 Task: Search and explore for an Airbnb listings in Outer Banks, North Carolina with access of surfing..
Action: Mouse moved to (516, 147)
Screenshot: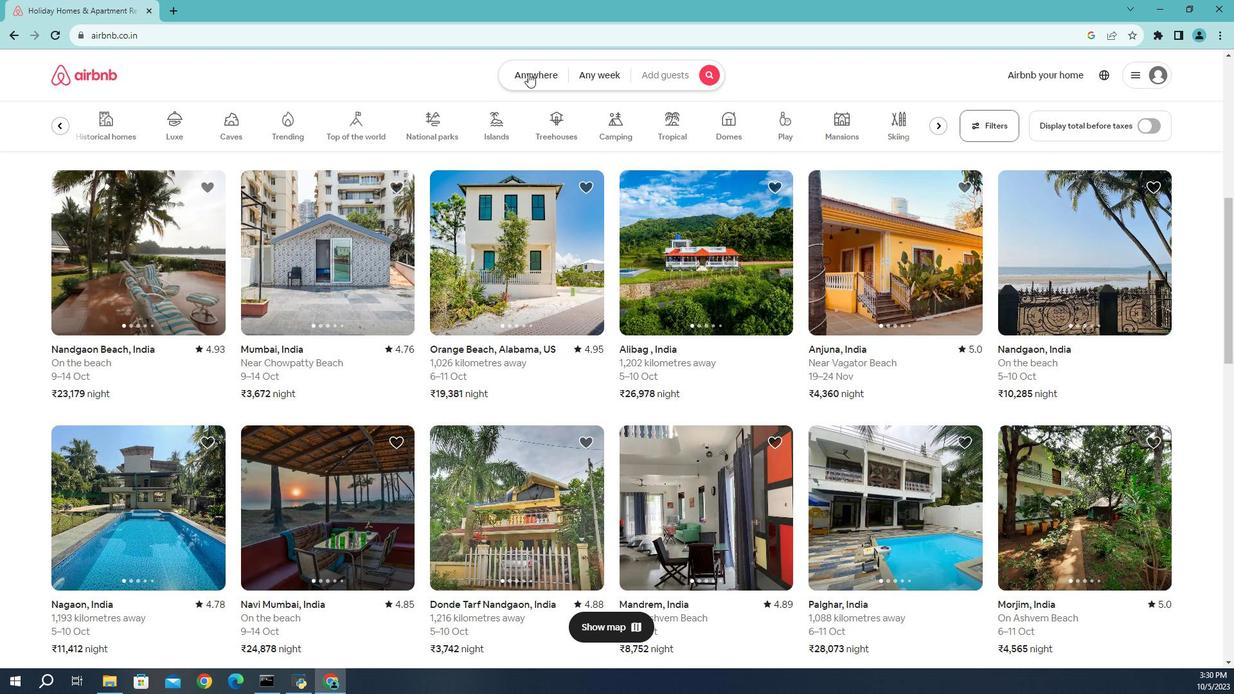 
Action: Mouse pressed left at (516, 147)
Screenshot: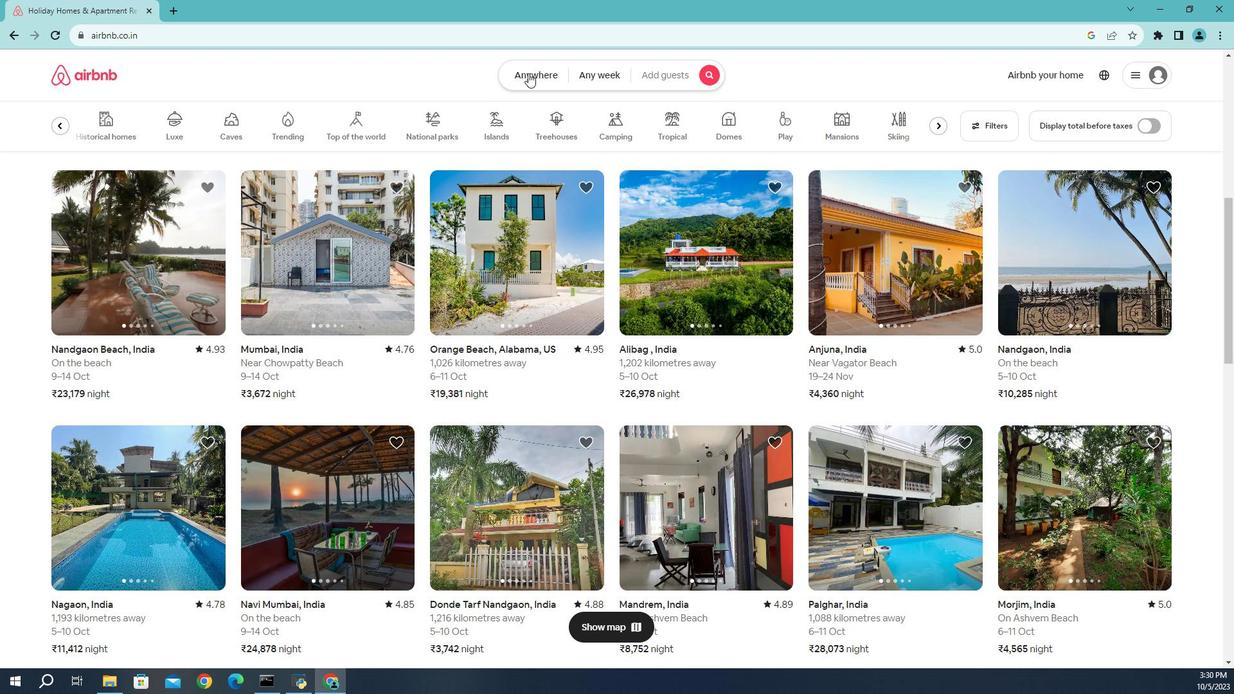 
Action: Mouse moved to (454, 181)
Screenshot: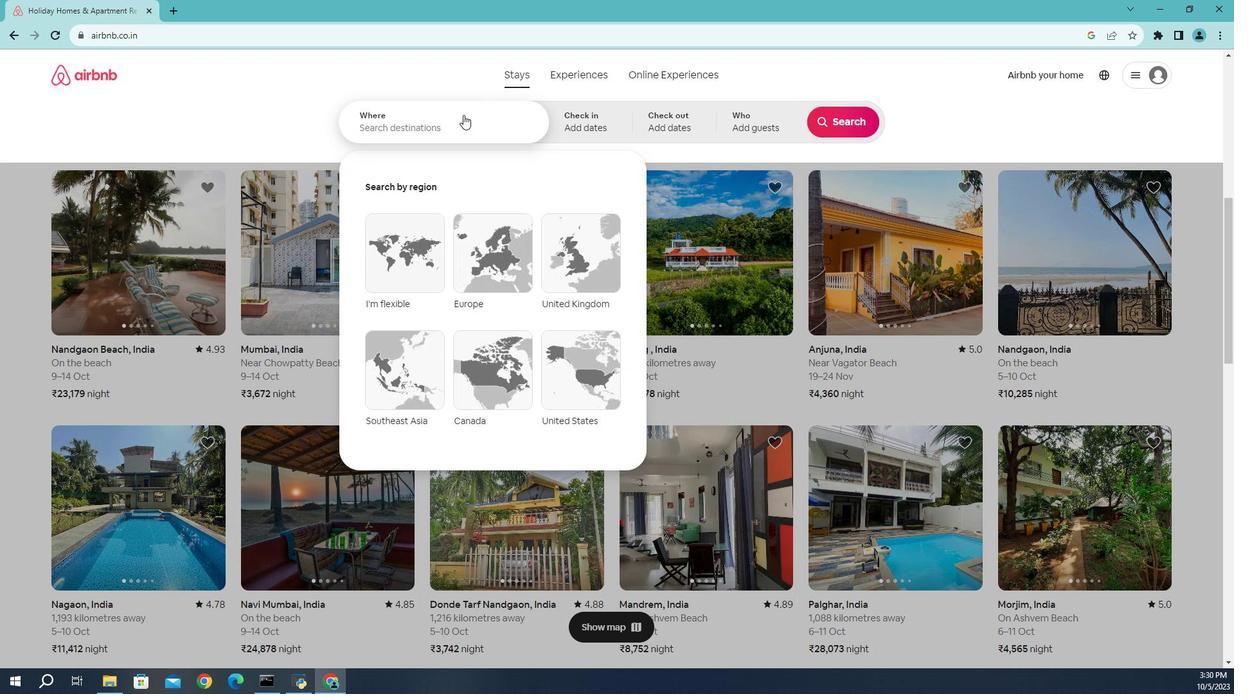 
Action: Mouse pressed left at (454, 181)
Screenshot: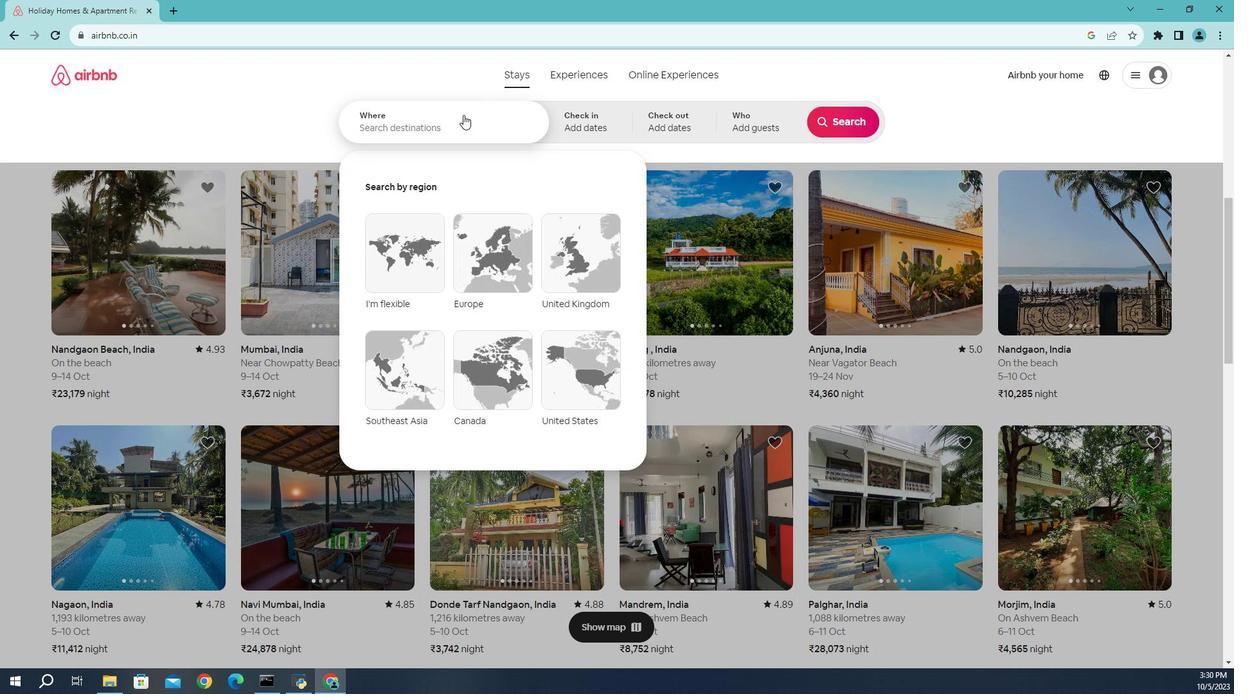 
Action: Key pressed <Key.caps_lock>O<Key.caps_lock>uter<Key.space><Key.caps_lock>B<Key.caps_lock>anks,<Key.space><Key.caps_lock>N<Key.caps_lock>orth<Key.space><Key.caps_lock>C<Key.caps_lock>arolina<Key.enter>
Screenshot: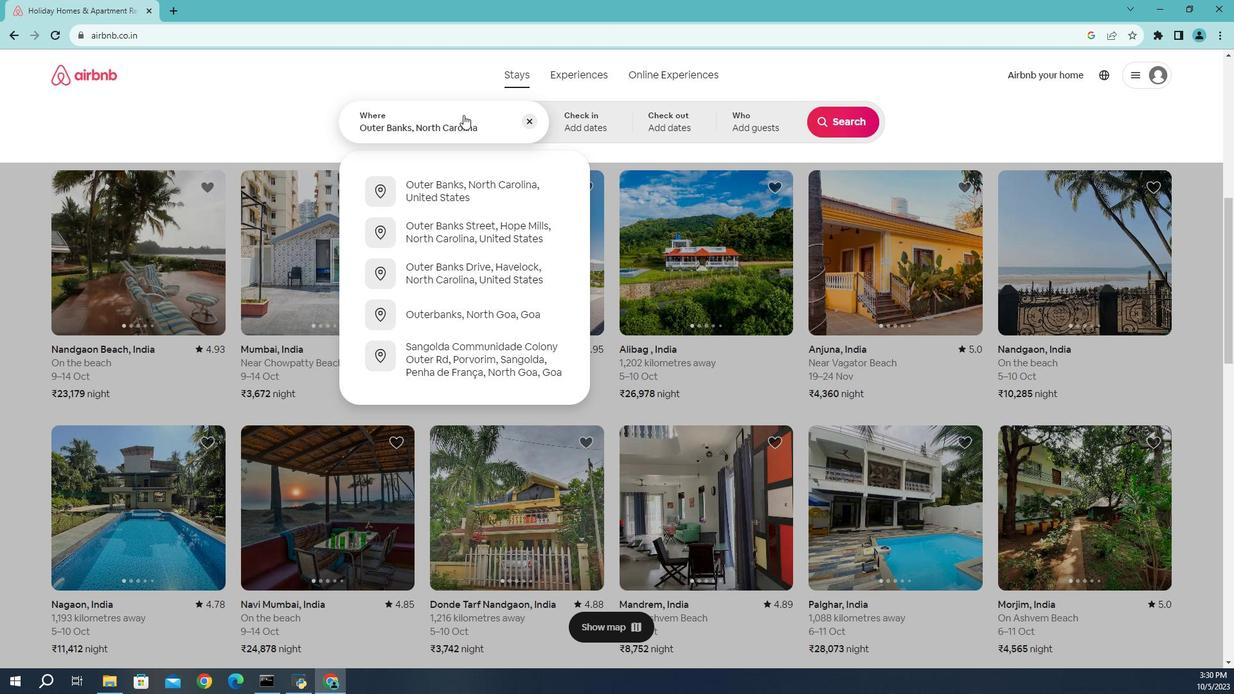 
Action: Mouse moved to (807, 188)
Screenshot: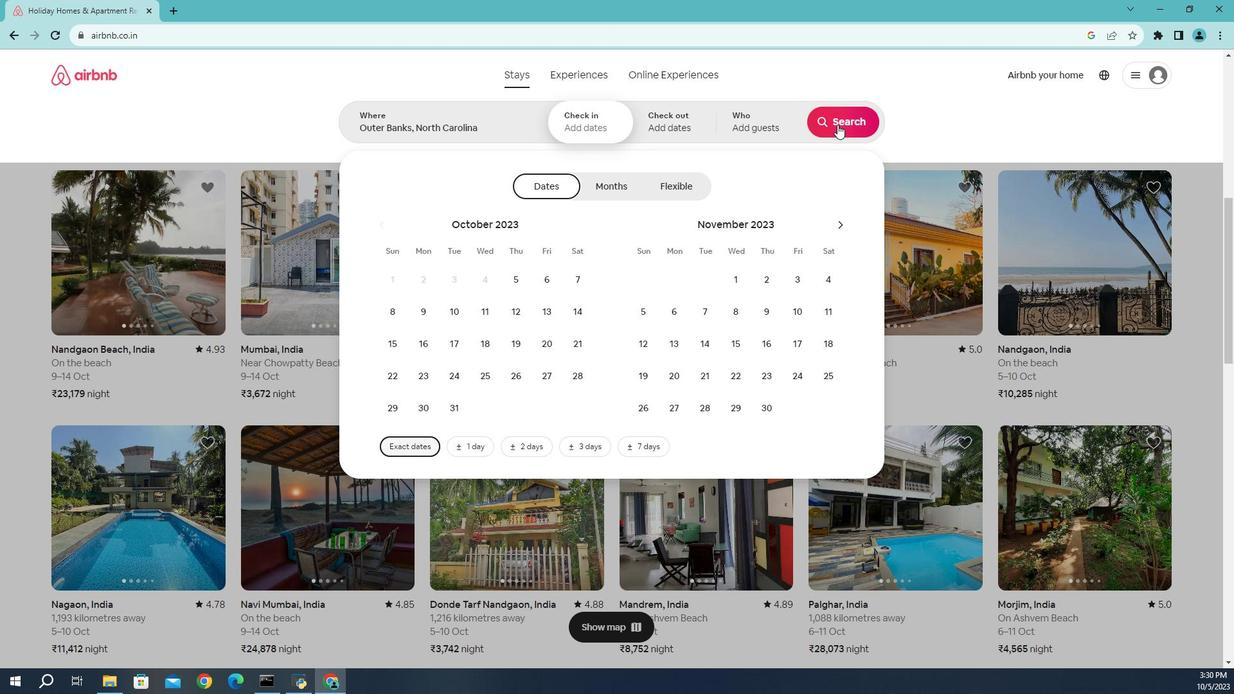 
Action: Mouse pressed left at (807, 188)
Screenshot: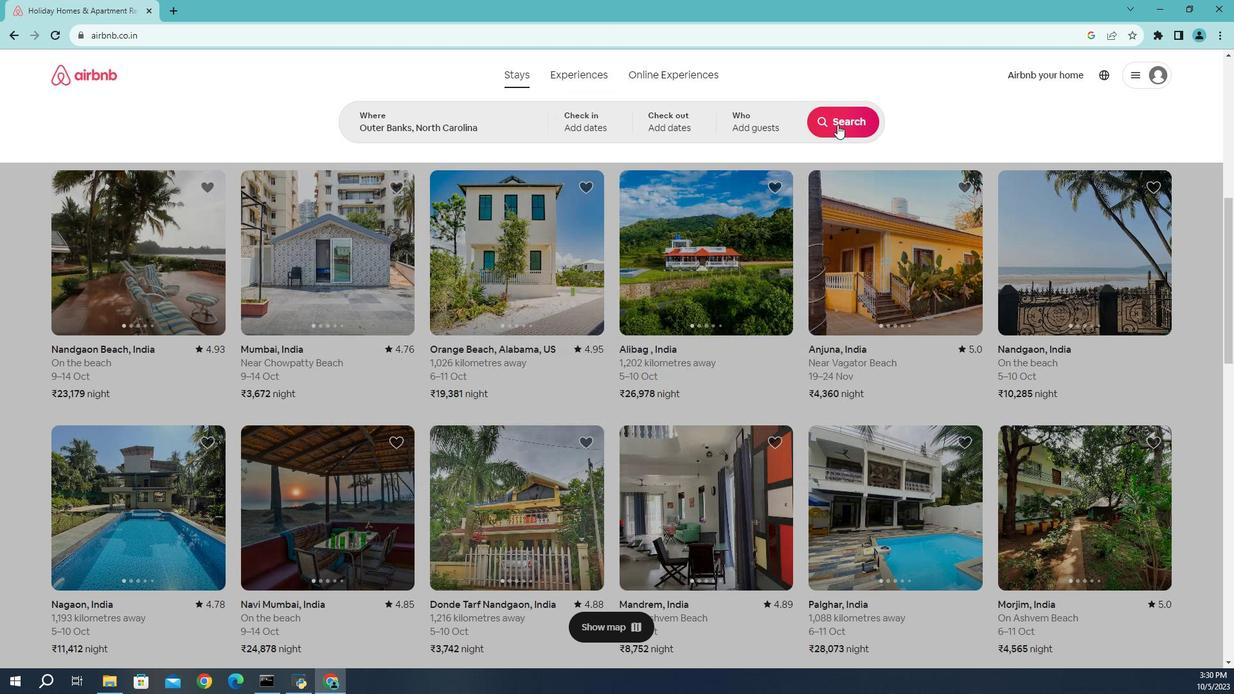 
Action: Mouse moved to (934, 186)
Screenshot: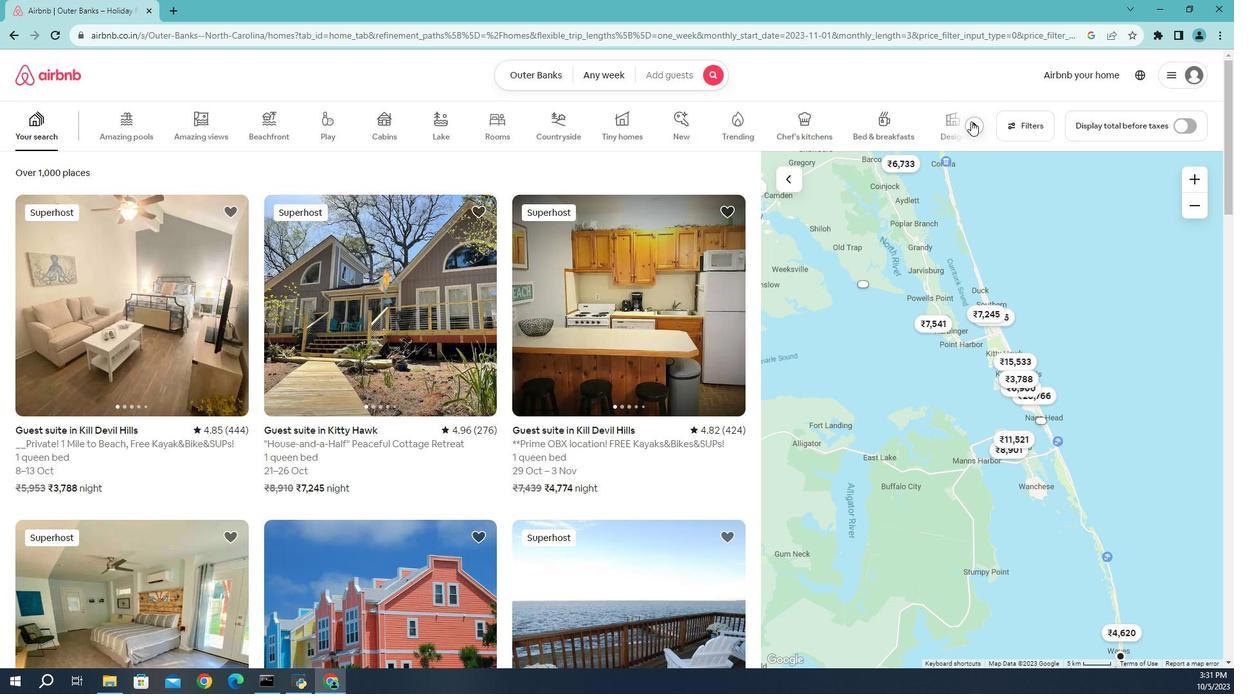 
Action: Mouse pressed left at (934, 186)
Screenshot: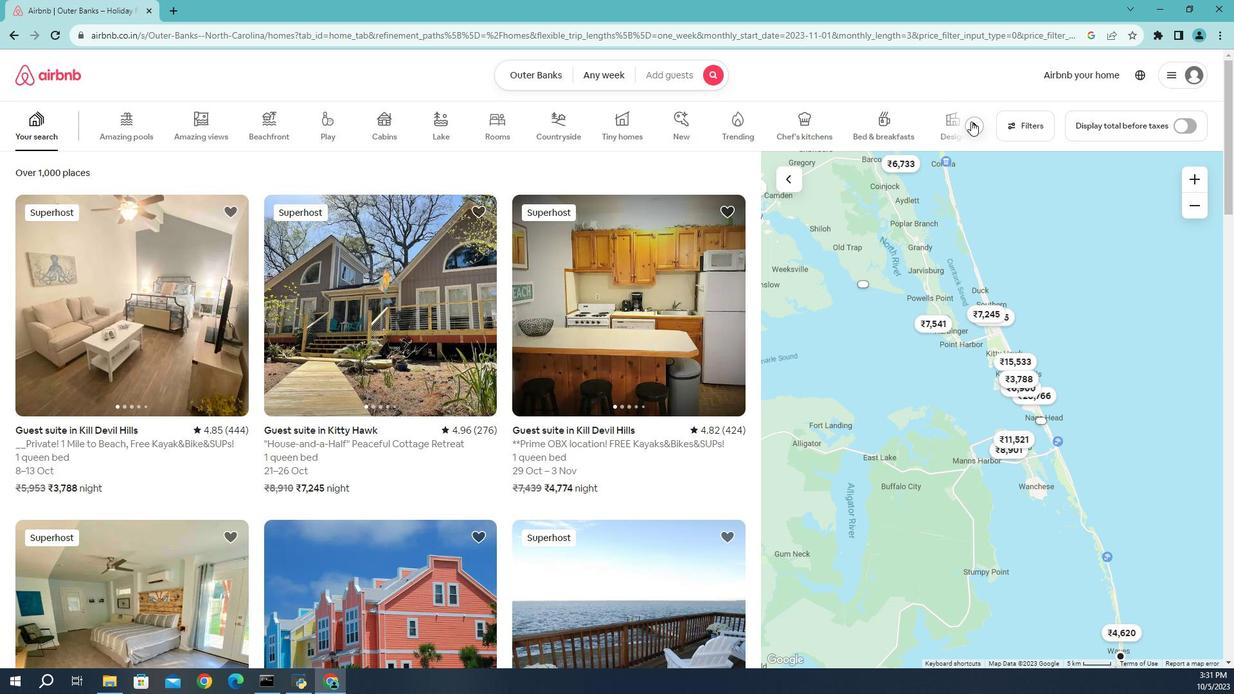 
Action: Mouse moved to (862, 194)
Screenshot: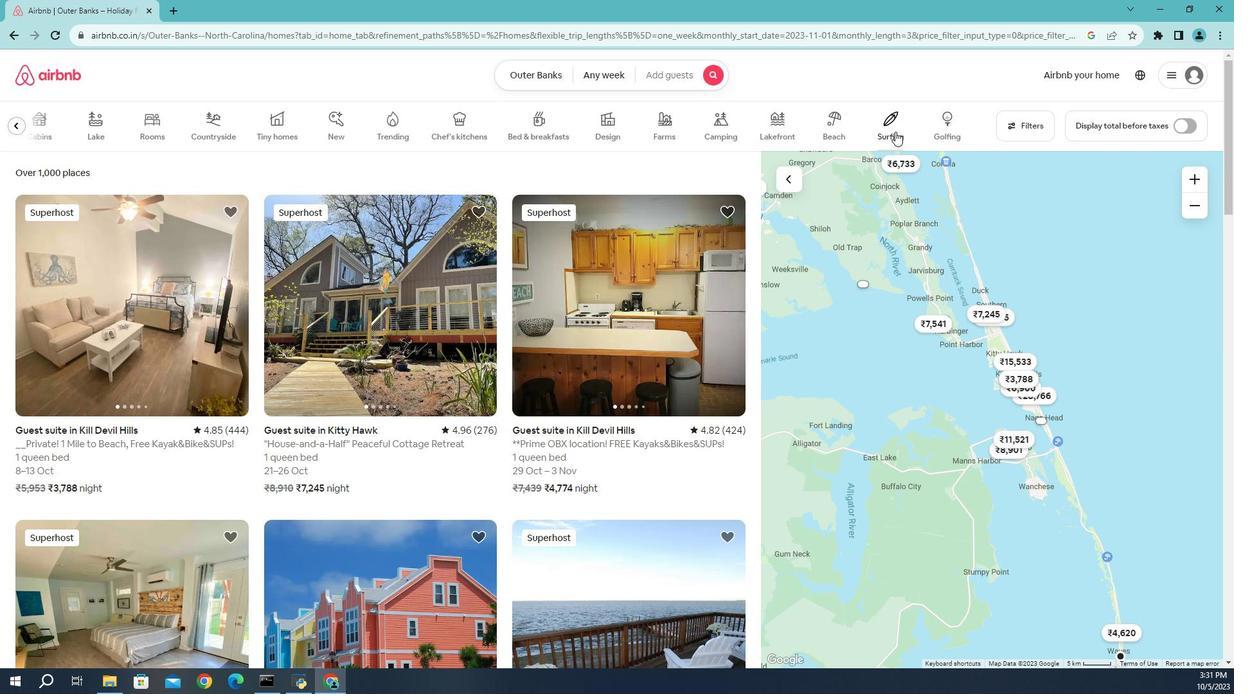 
Action: Mouse pressed left at (862, 194)
Screenshot: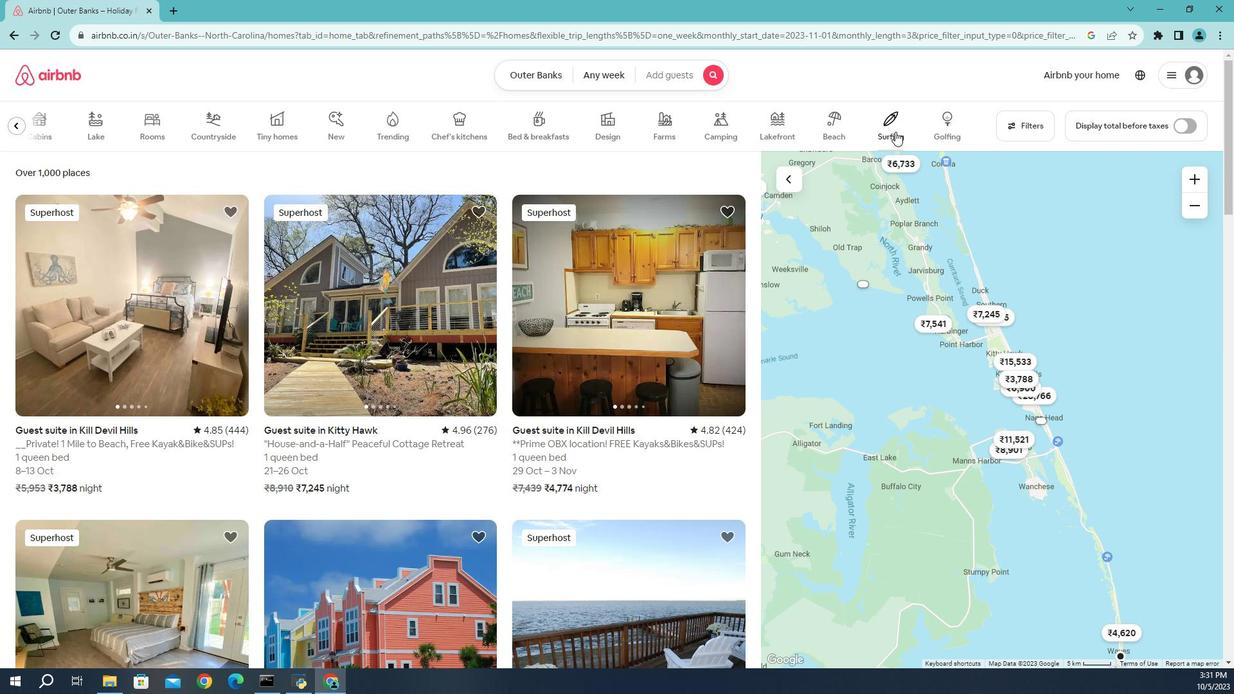 
Action: Mouse moved to (181, 398)
Screenshot: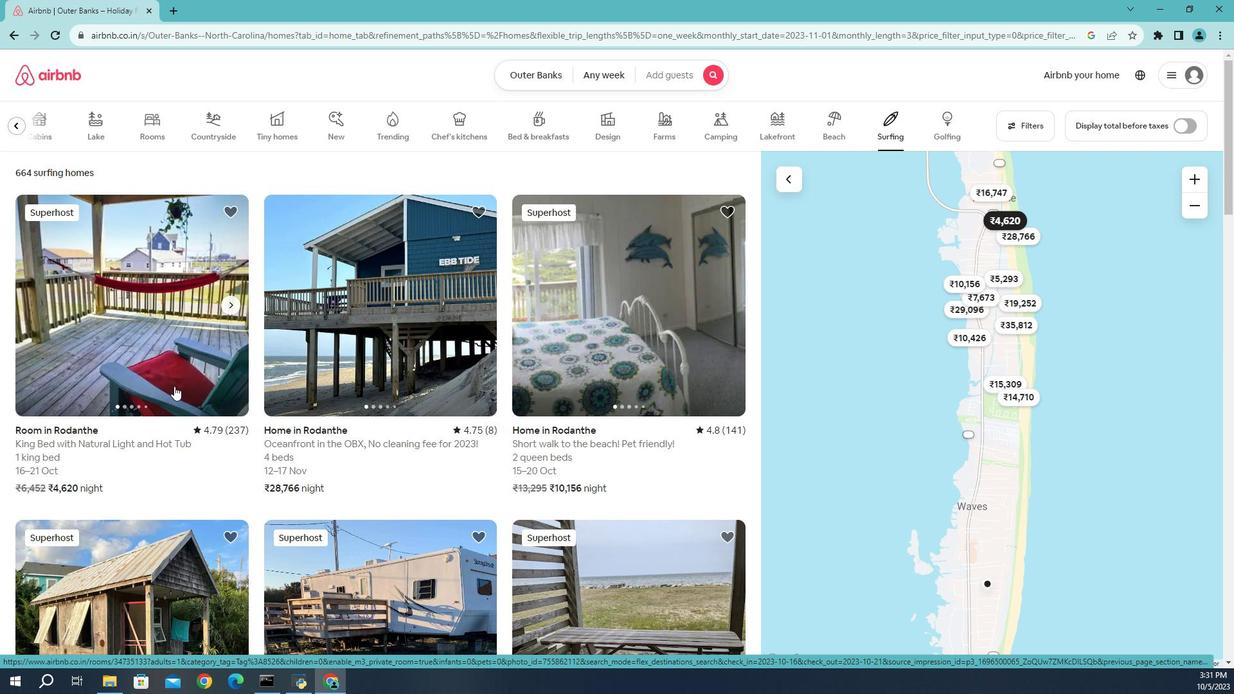 
Action: Mouse scrolled (181, 398) with delta (0, 0)
Screenshot: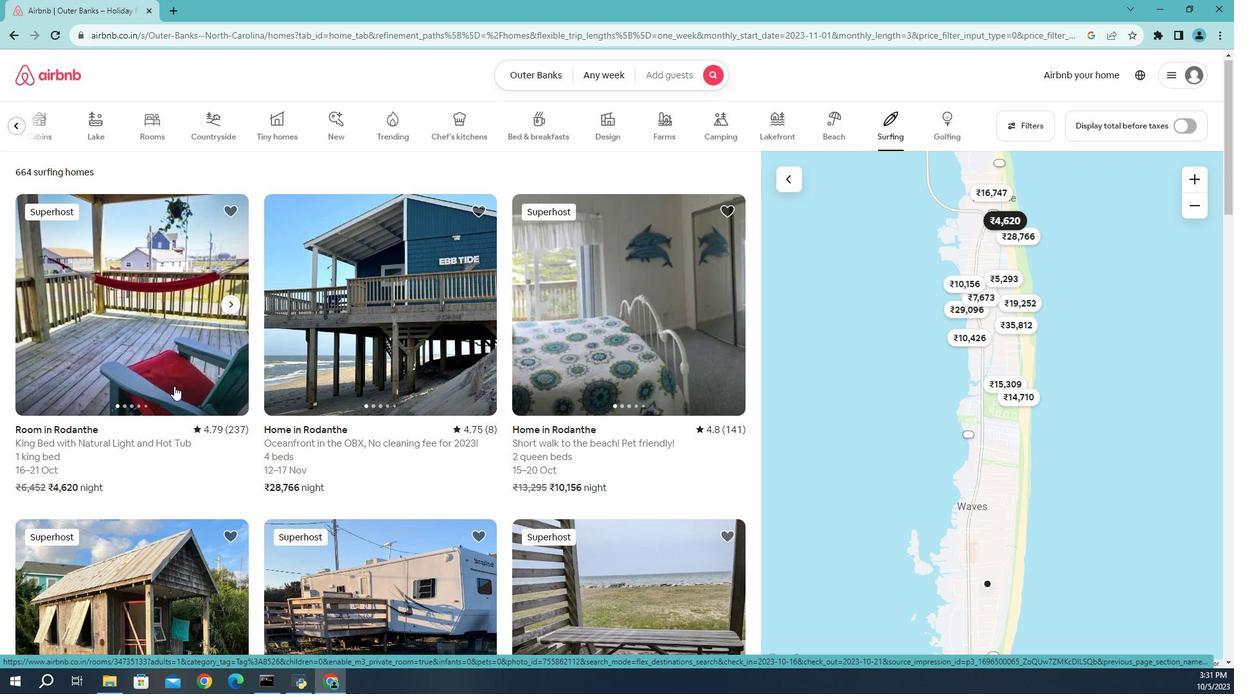 
Action: Mouse scrolled (181, 398) with delta (0, 0)
Screenshot: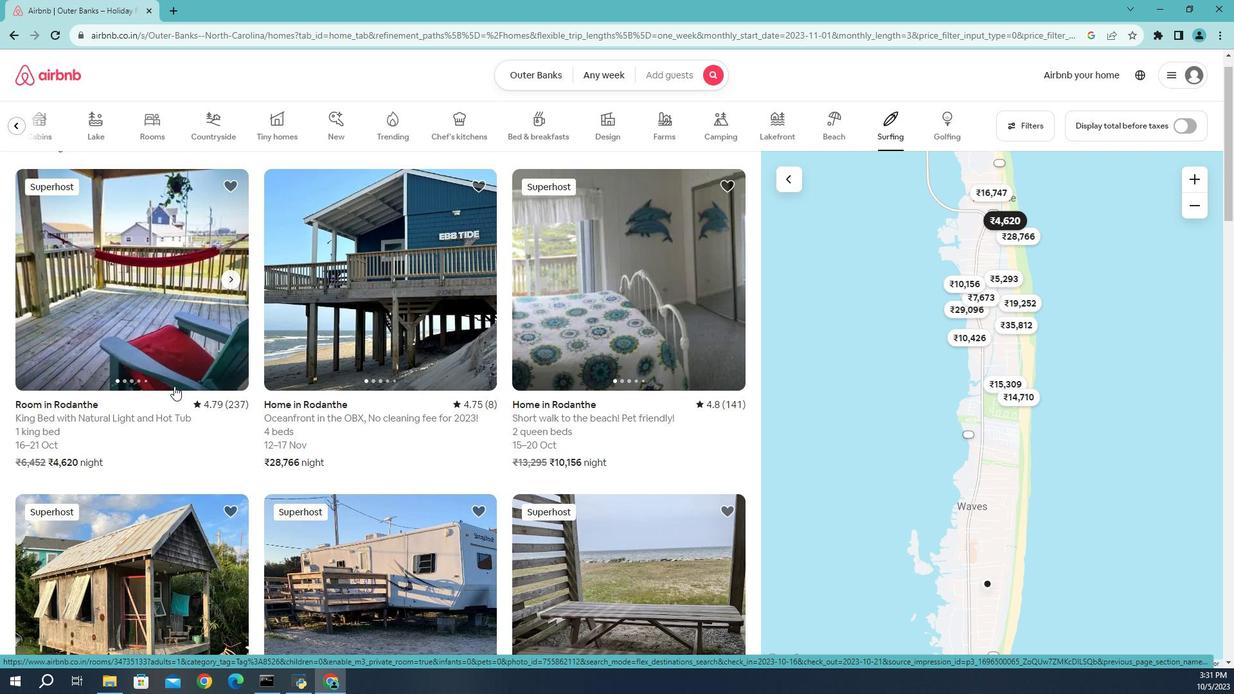 
Action: Mouse scrolled (181, 398) with delta (0, 0)
Screenshot: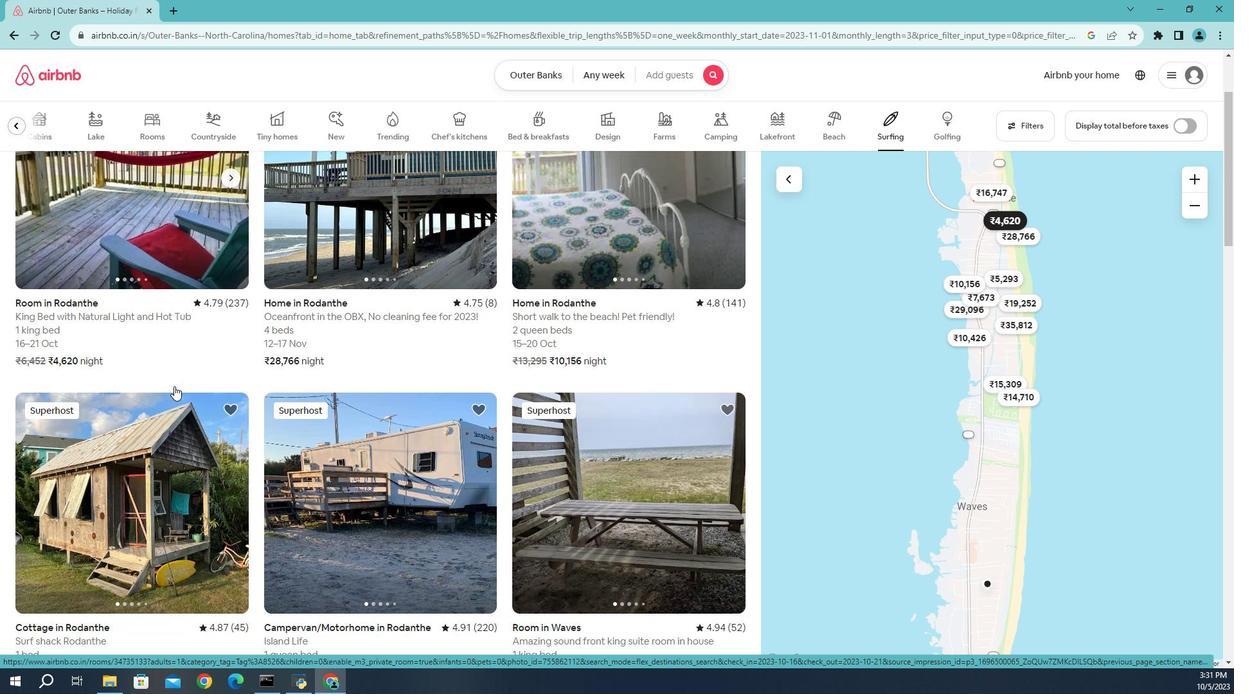 
Action: Mouse moved to (152, 413)
Screenshot: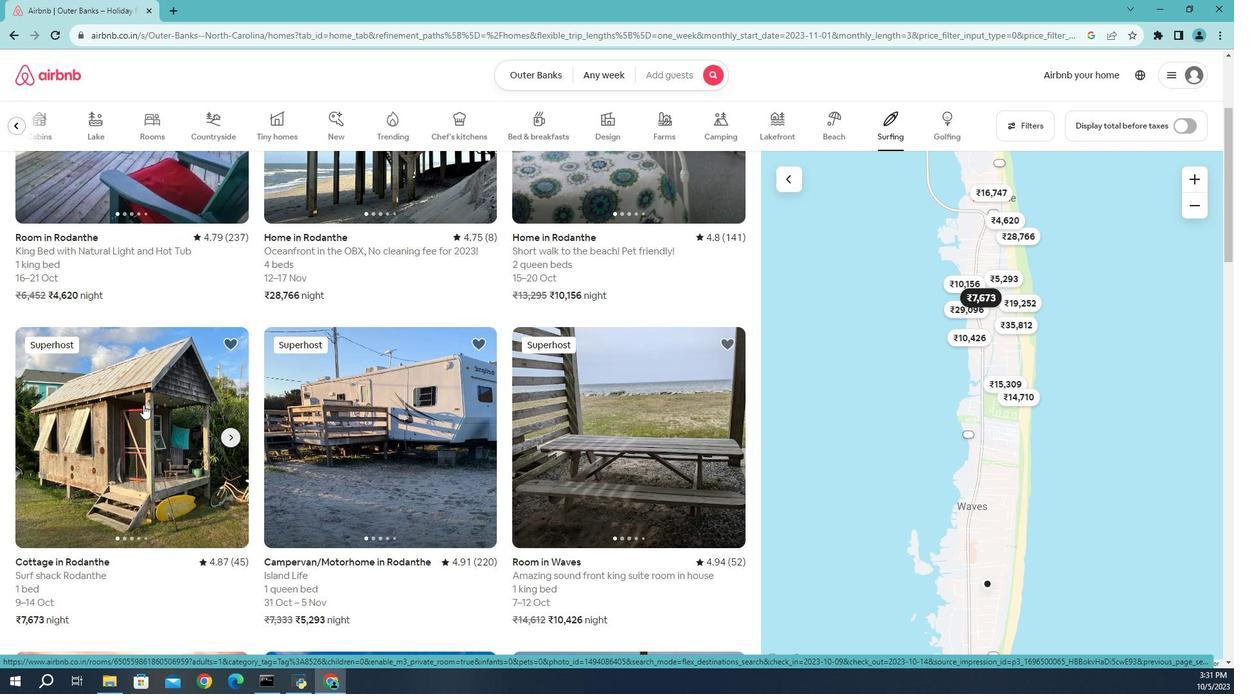 
Action: Mouse pressed left at (152, 413)
Screenshot: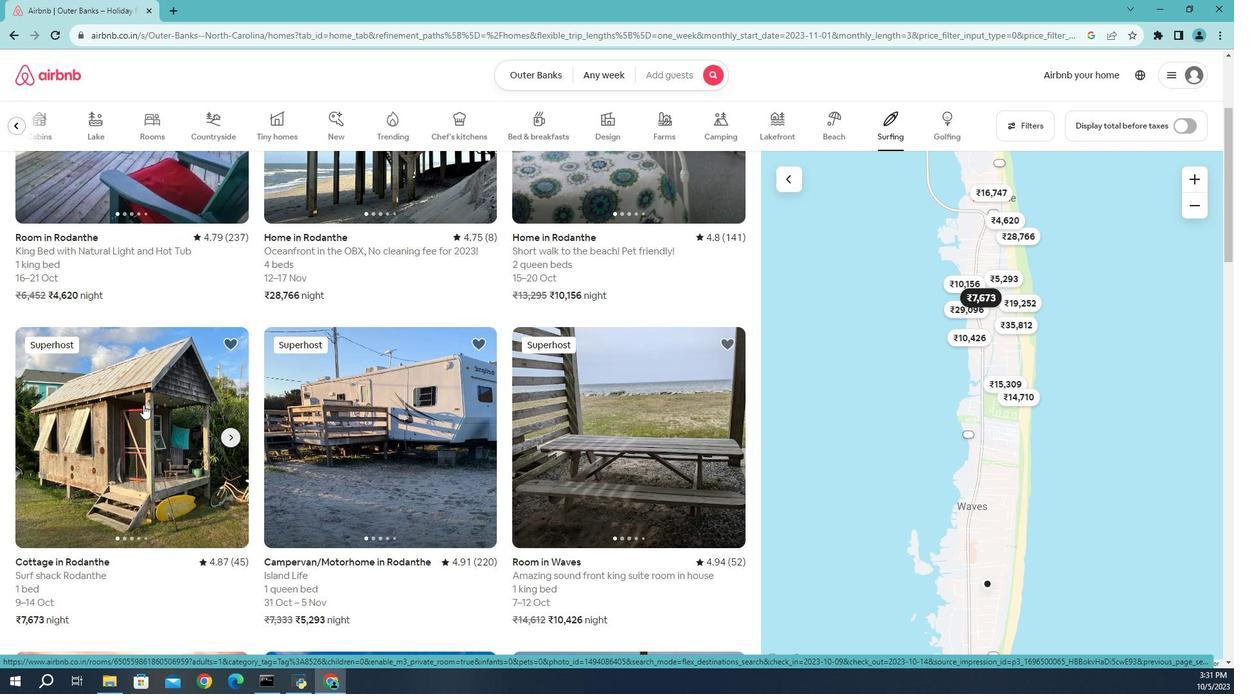 
Action: Mouse moved to (419, 368)
Screenshot: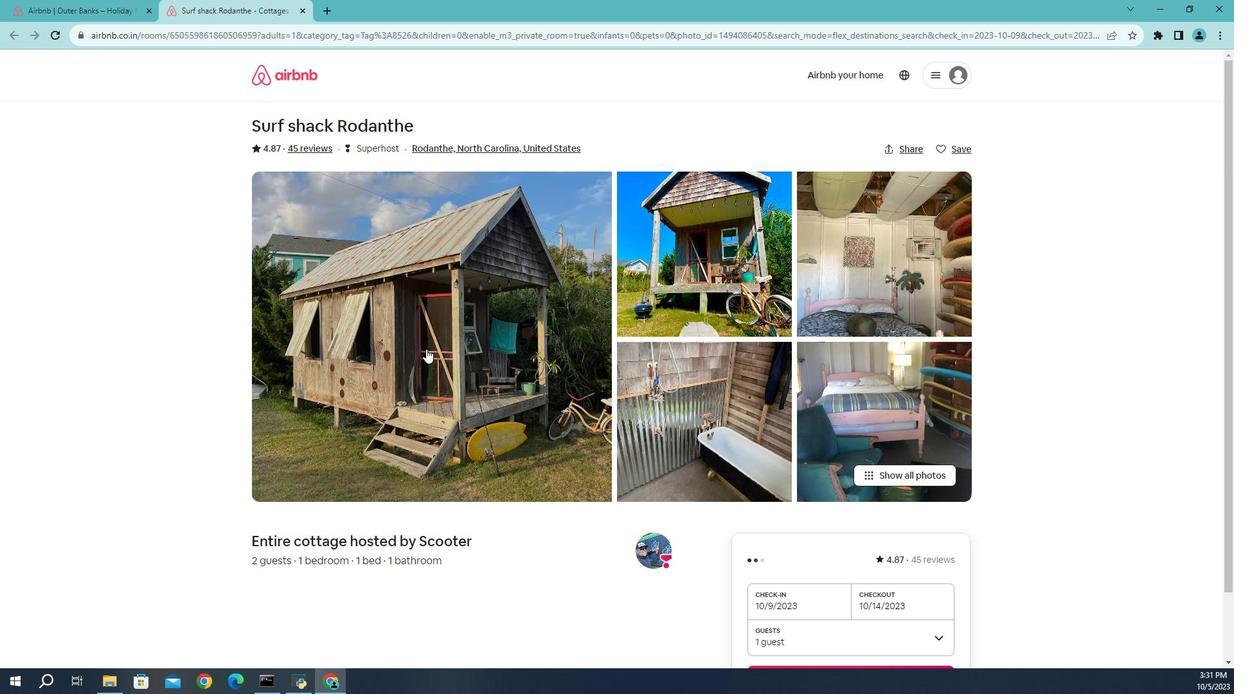 
Action: Mouse pressed left at (419, 368)
Screenshot: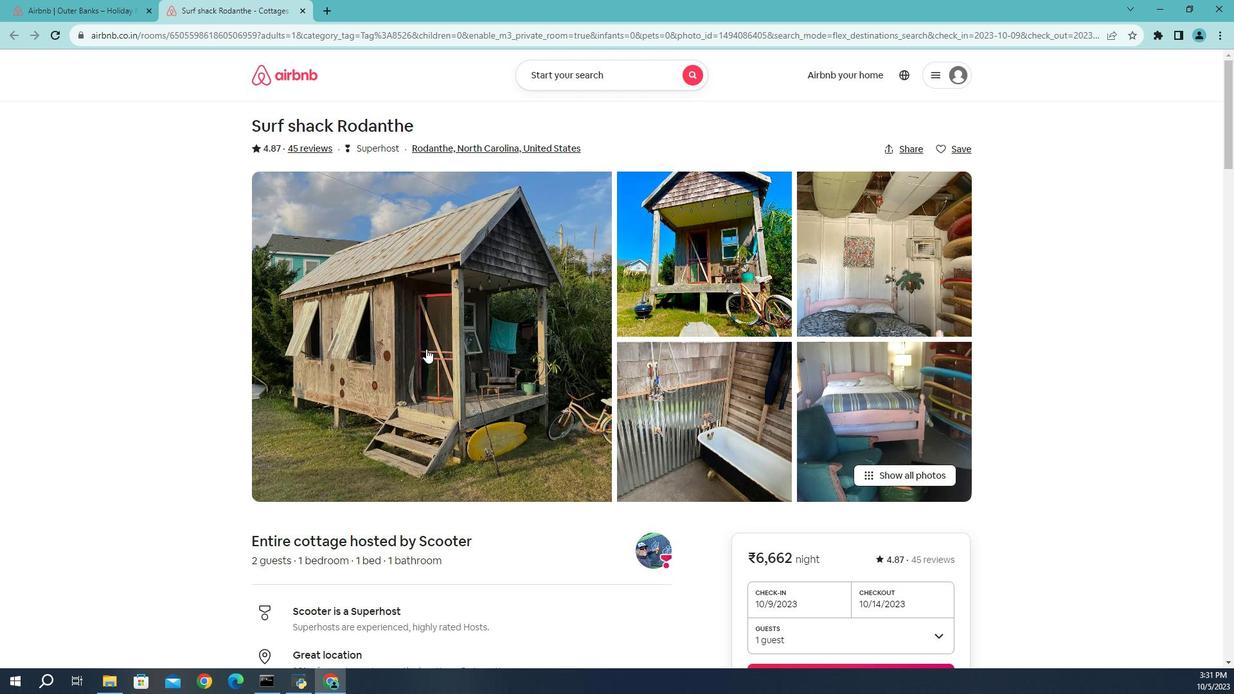 
Action: Mouse moved to (734, 400)
Screenshot: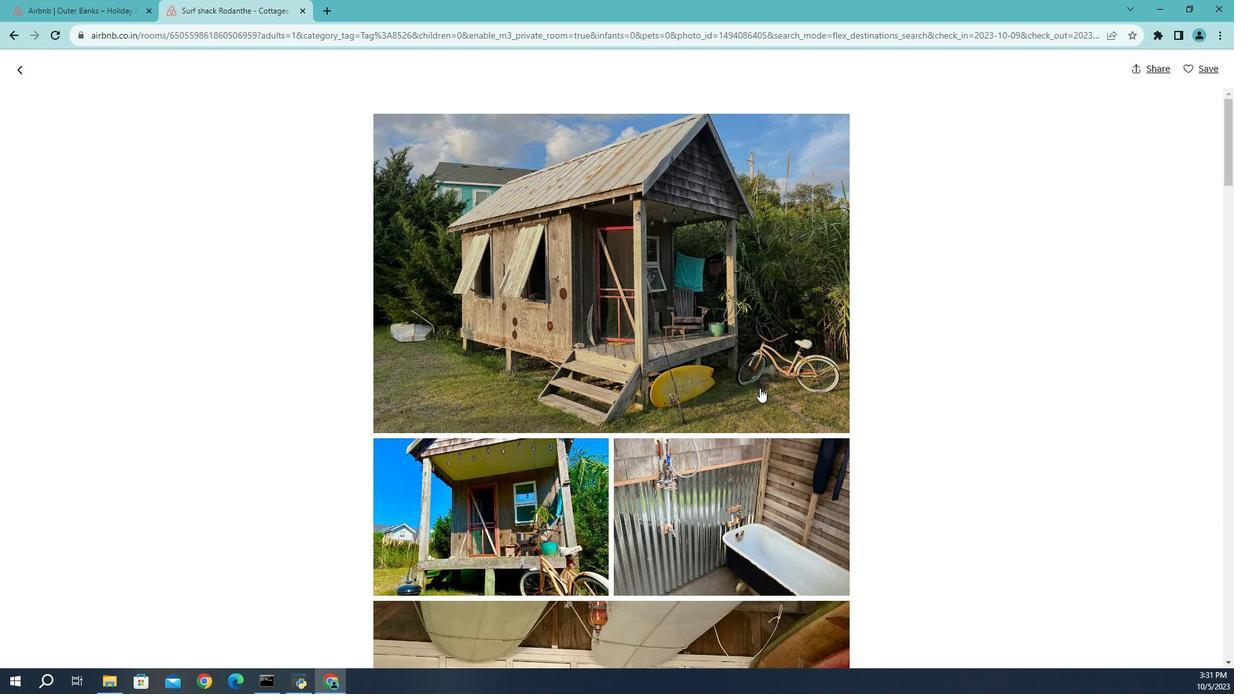 
Action: Mouse scrolled (734, 399) with delta (0, 0)
Screenshot: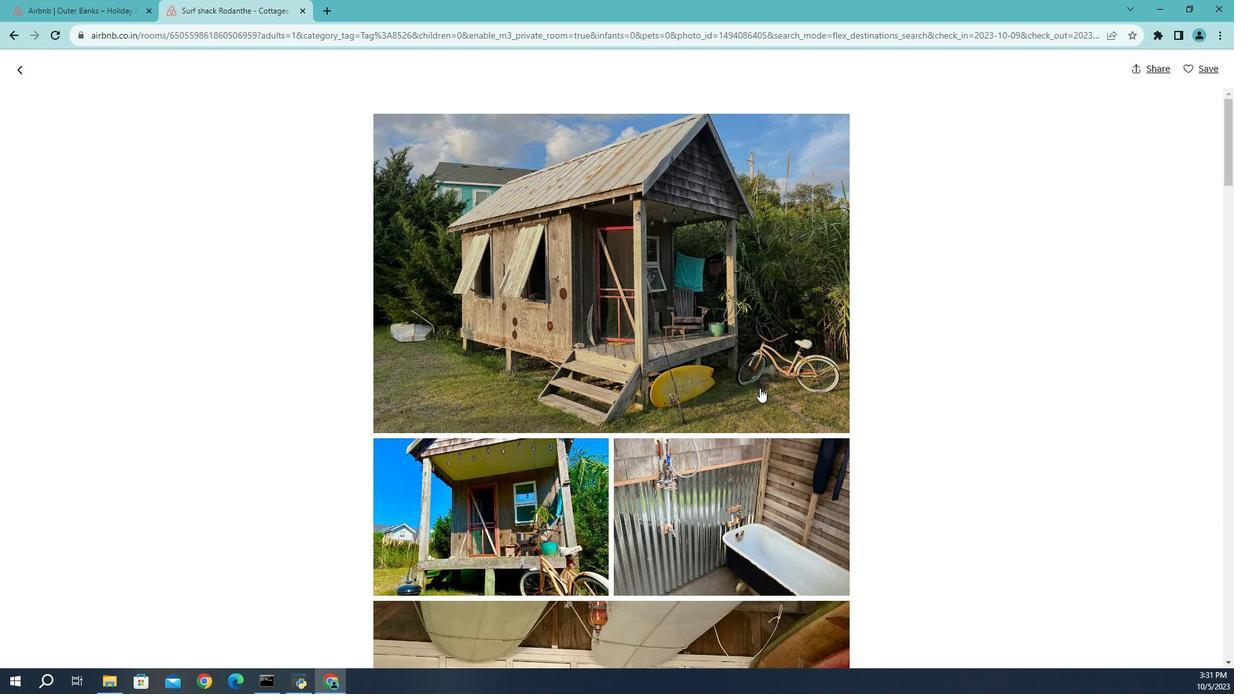 
Action: Mouse scrolled (734, 399) with delta (0, 0)
Screenshot: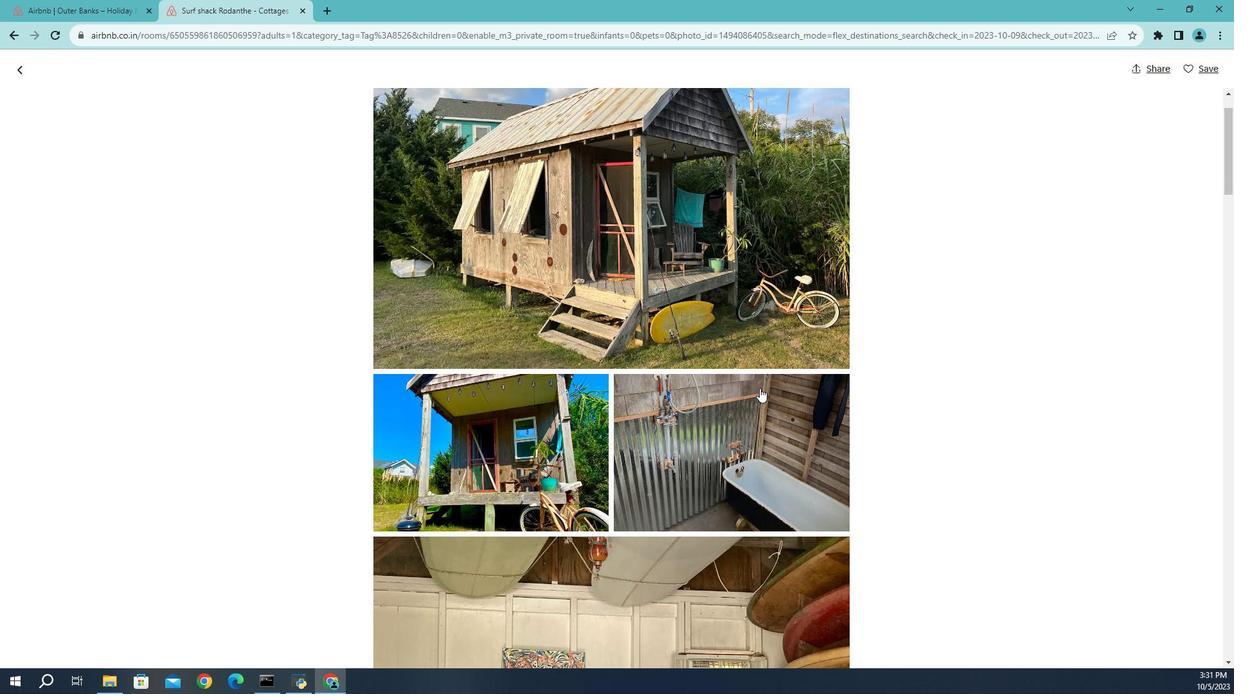 
Action: Mouse scrolled (734, 399) with delta (0, 0)
Screenshot: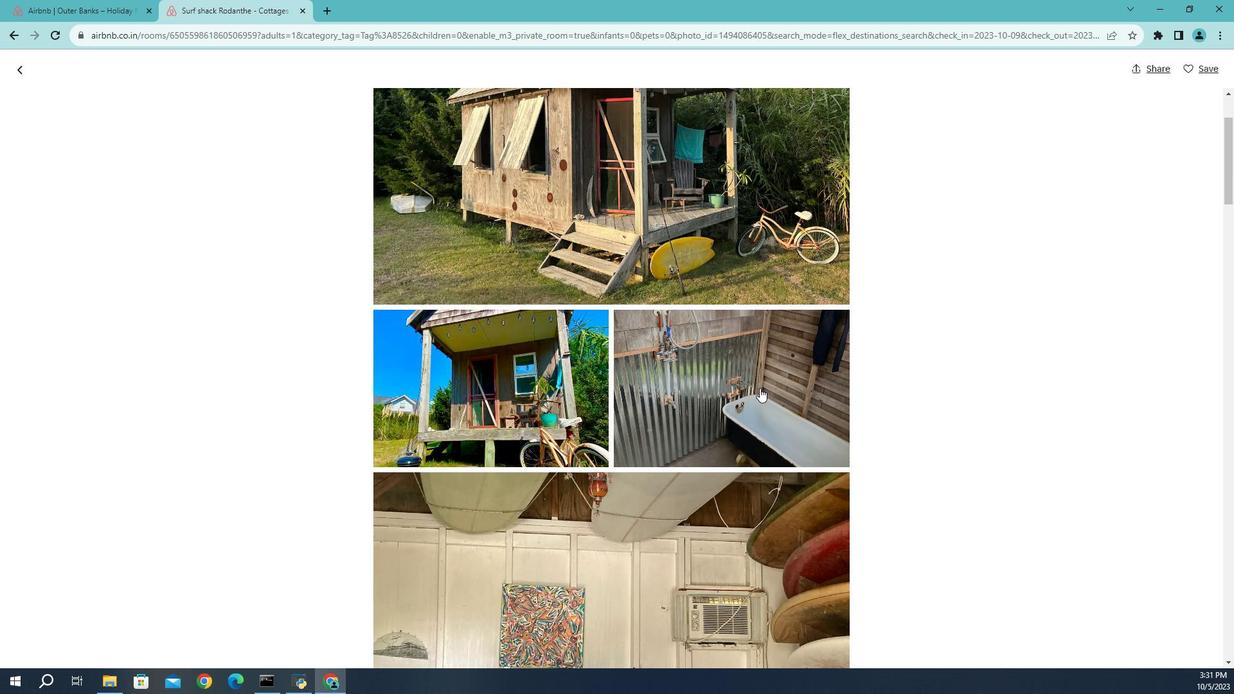 
Action: Mouse scrolled (734, 399) with delta (0, 0)
Screenshot: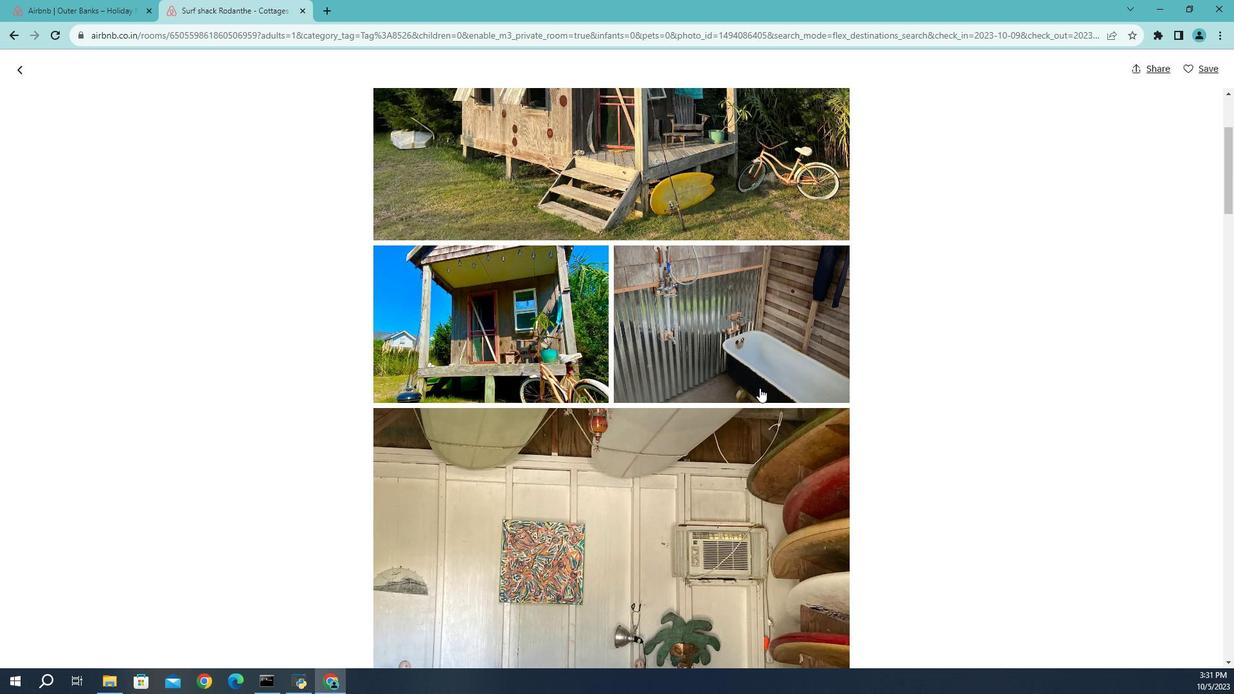 
Action: Mouse scrolled (734, 399) with delta (0, 0)
Screenshot: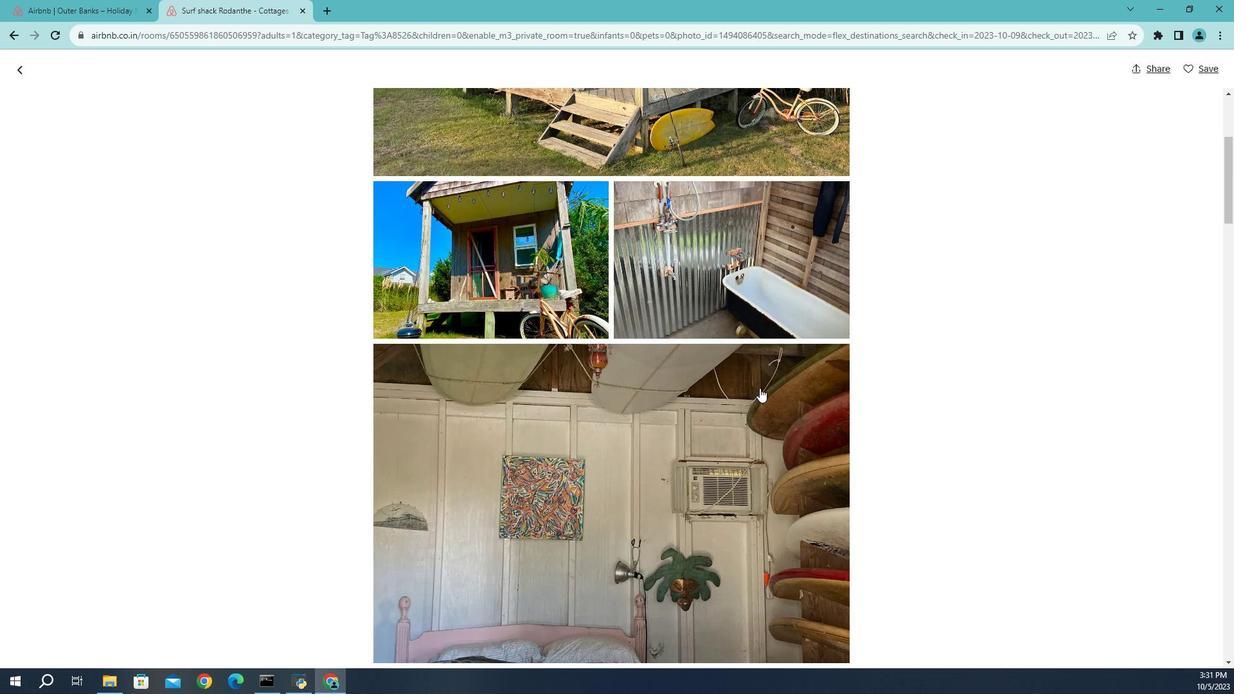 
Action: Mouse scrolled (734, 399) with delta (0, 0)
Screenshot: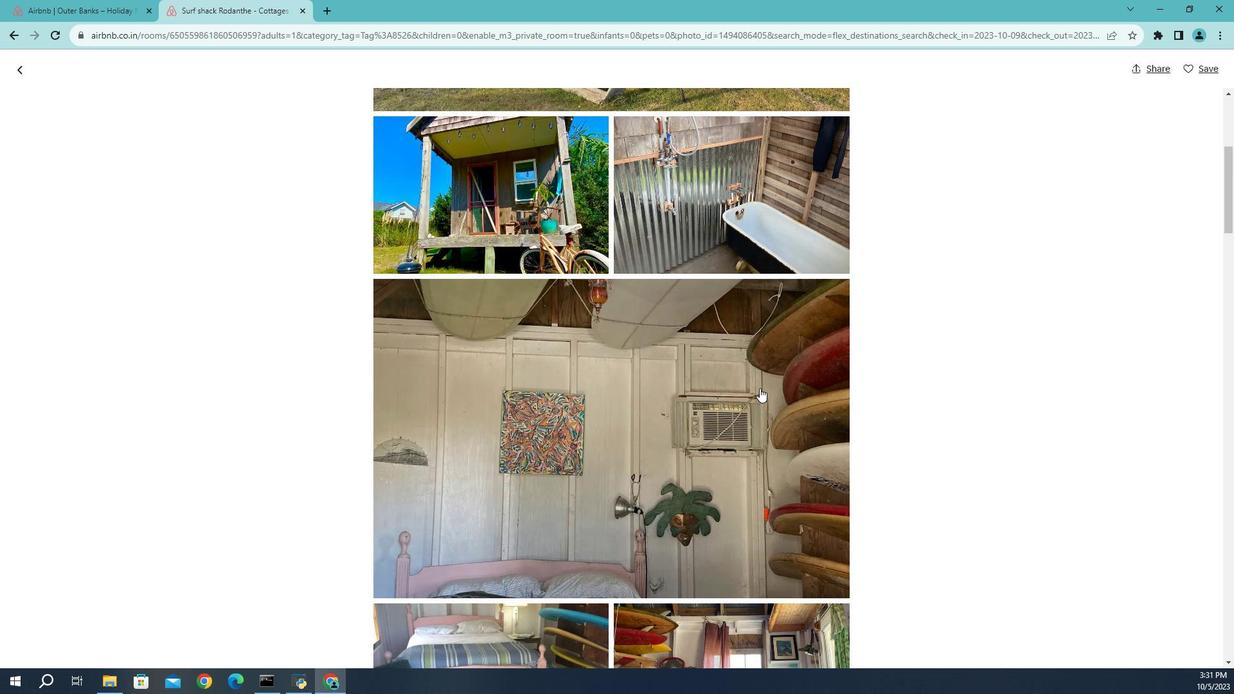 
Action: Mouse scrolled (734, 399) with delta (0, 0)
Screenshot: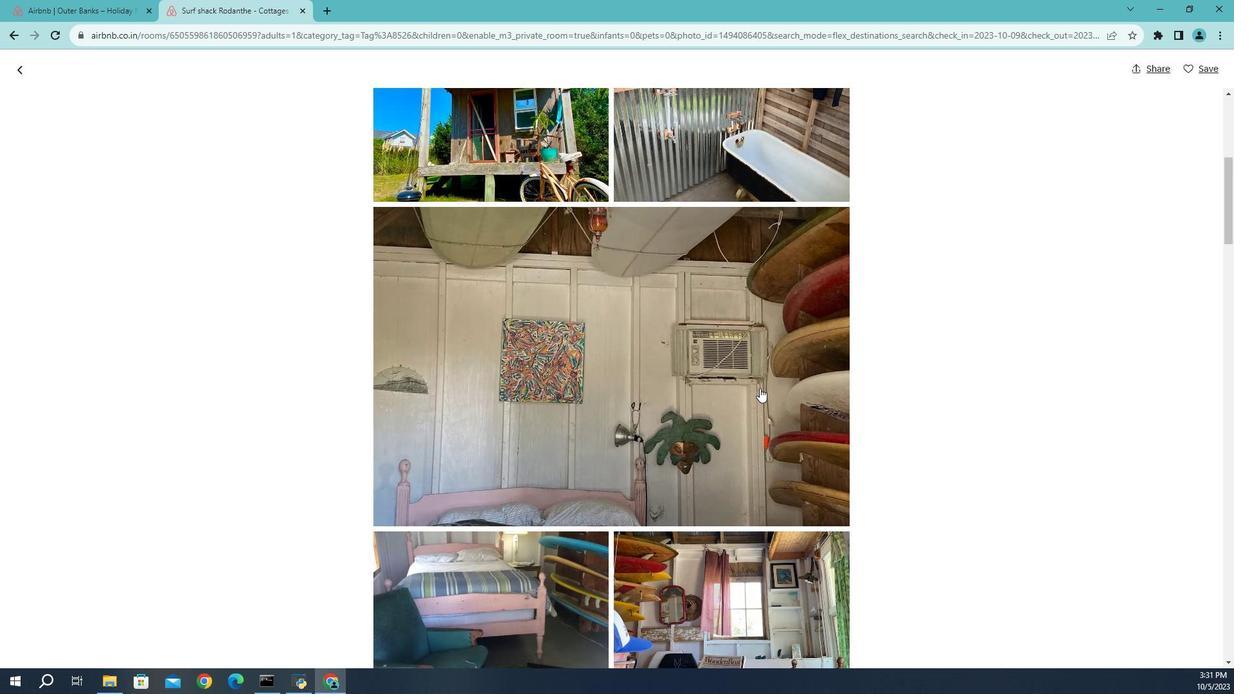 
Action: Mouse scrolled (734, 399) with delta (0, 0)
Screenshot: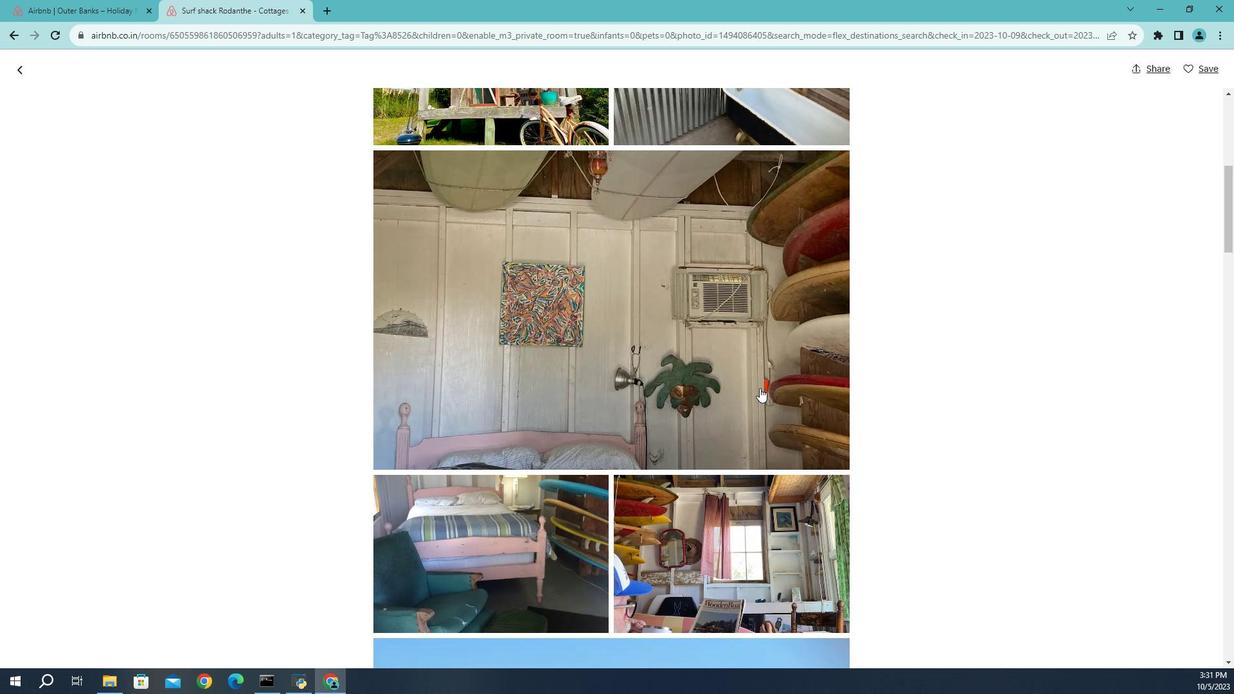 
Action: Mouse scrolled (734, 399) with delta (0, 0)
Screenshot: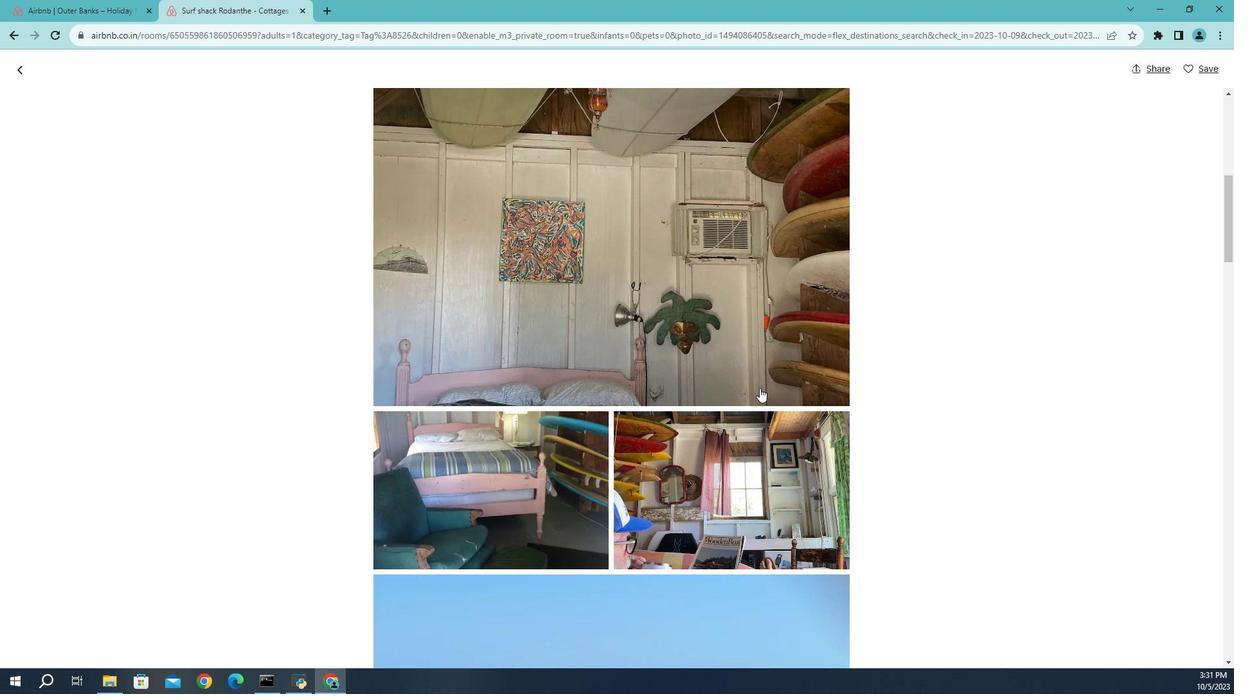 
Action: Mouse scrolled (734, 399) with delta (0, 0)
Screenshot: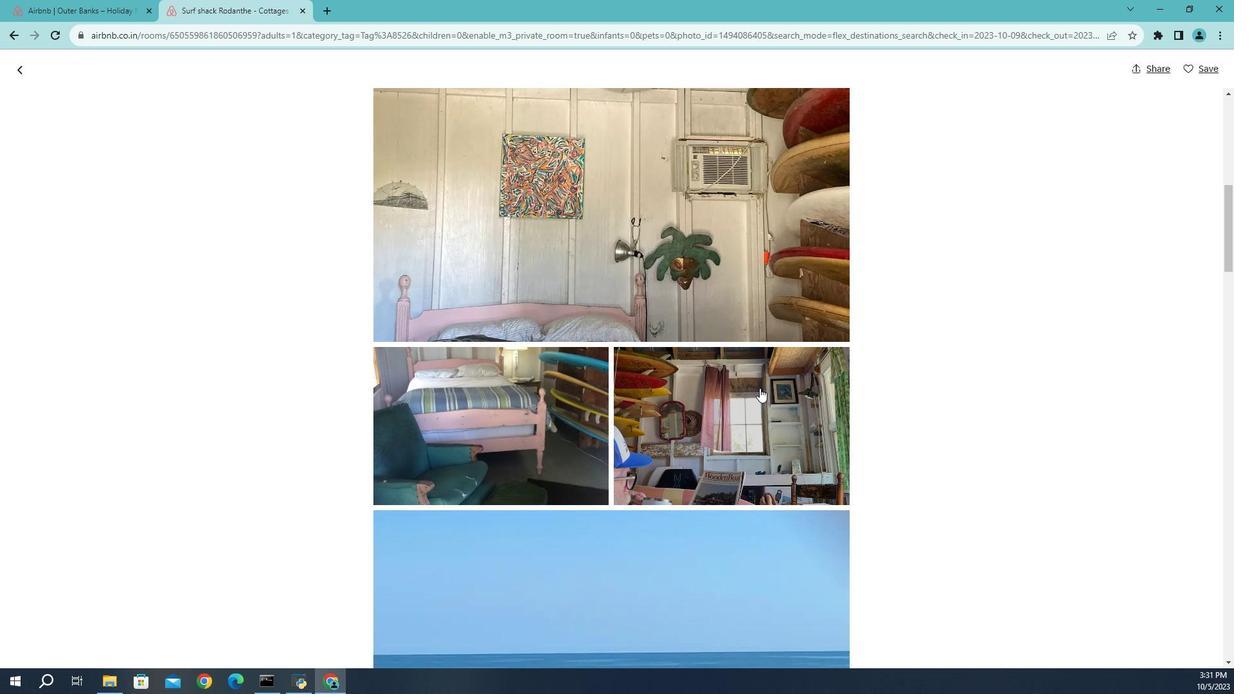 
Action: Mouse scrolled (734, 399) with delta (0, 0)
Screenshot: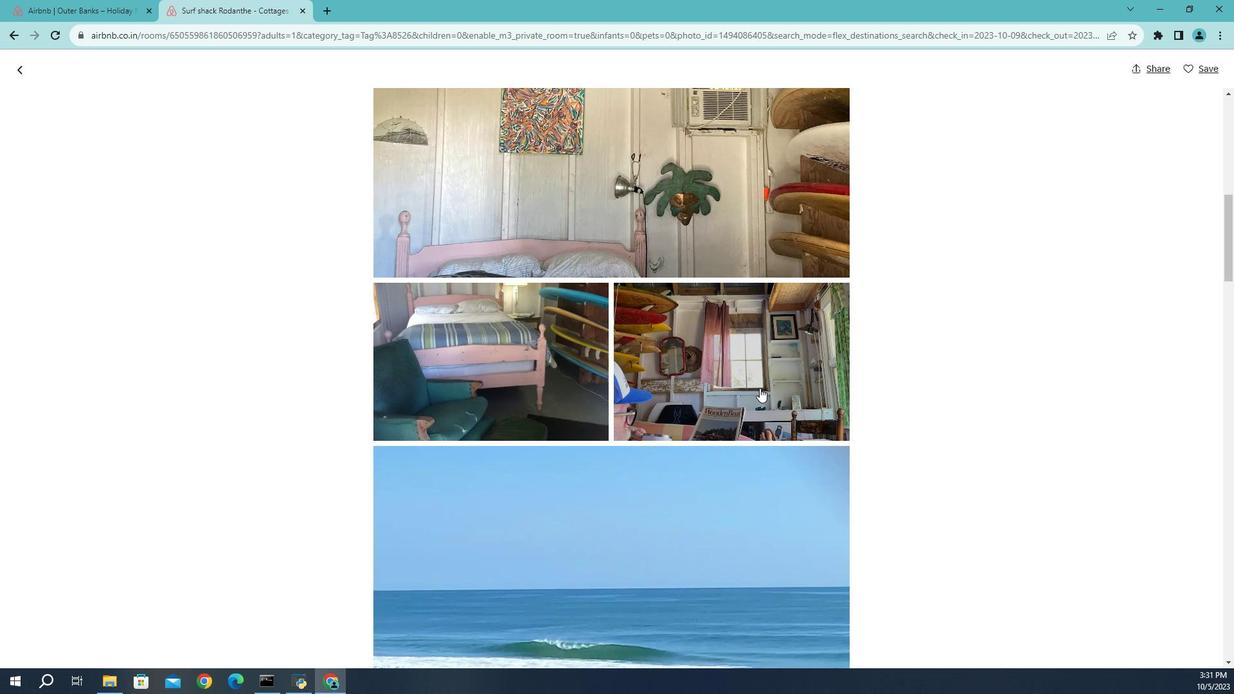 
Action: Mouse scrolled (734, 399) with delta (0, 0)
Screenshot: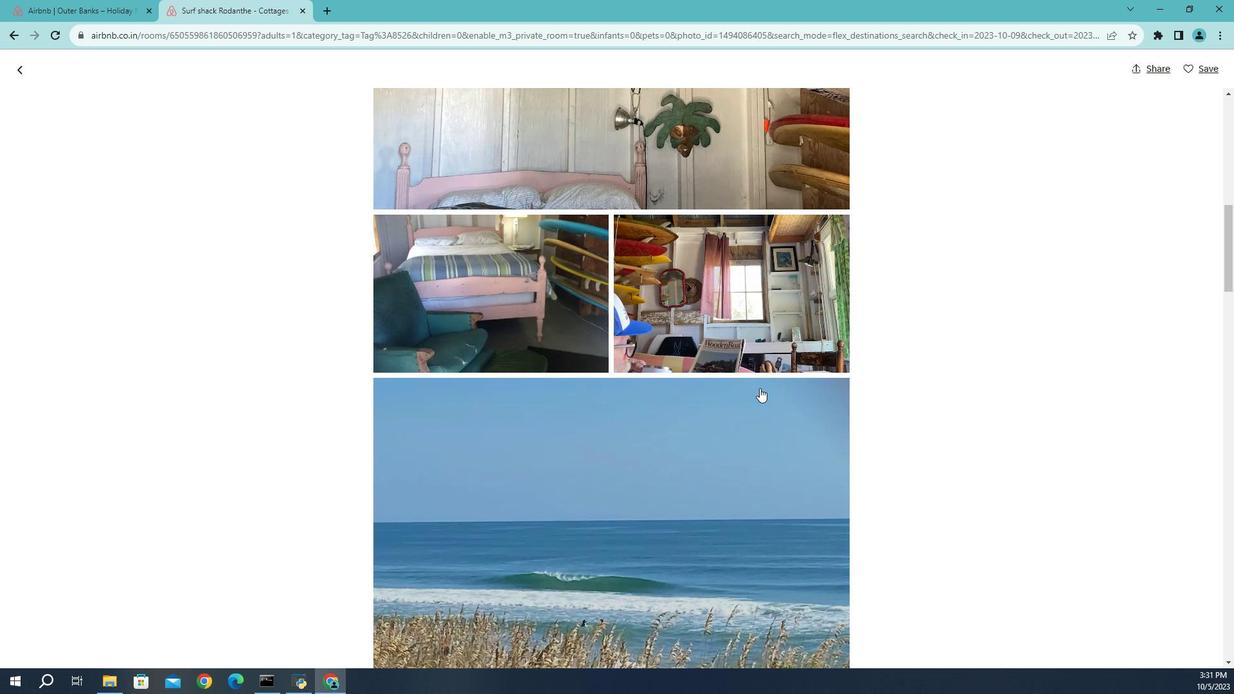 
Action: Mouse scrolled (734, 399) with delta (0, 0)
Screenshot: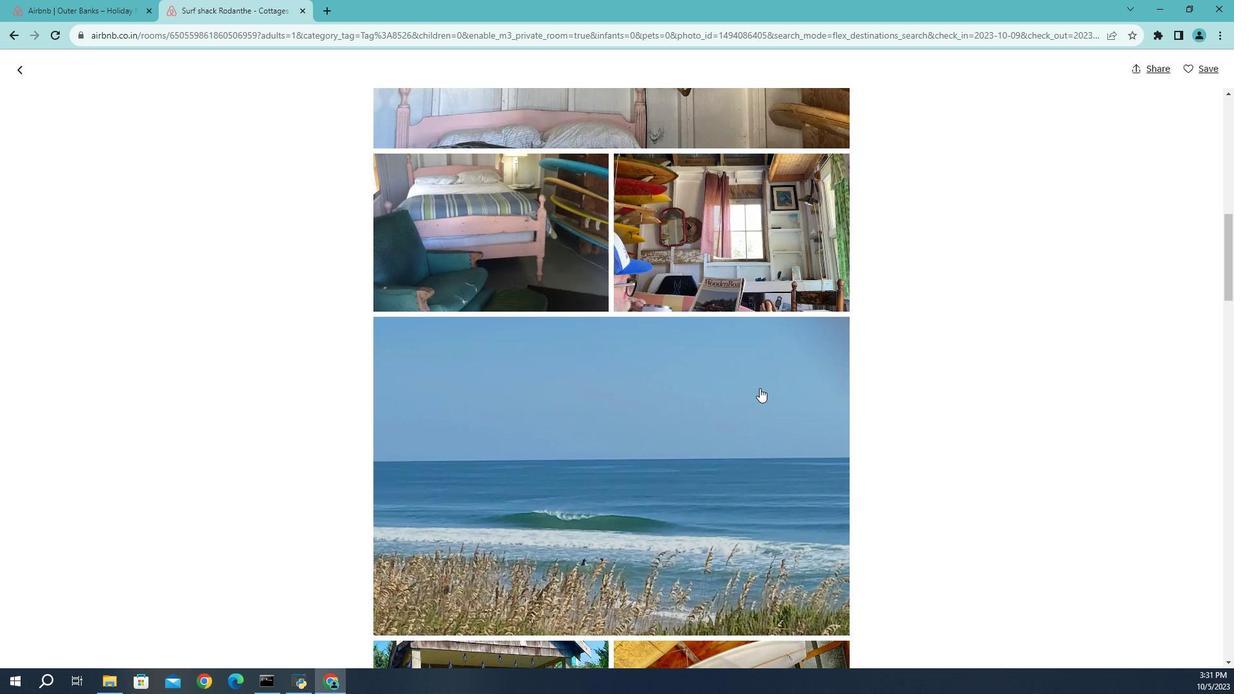 
Action: Mouse scrolled (734, 399) with delta (0, 0)
Screenshot: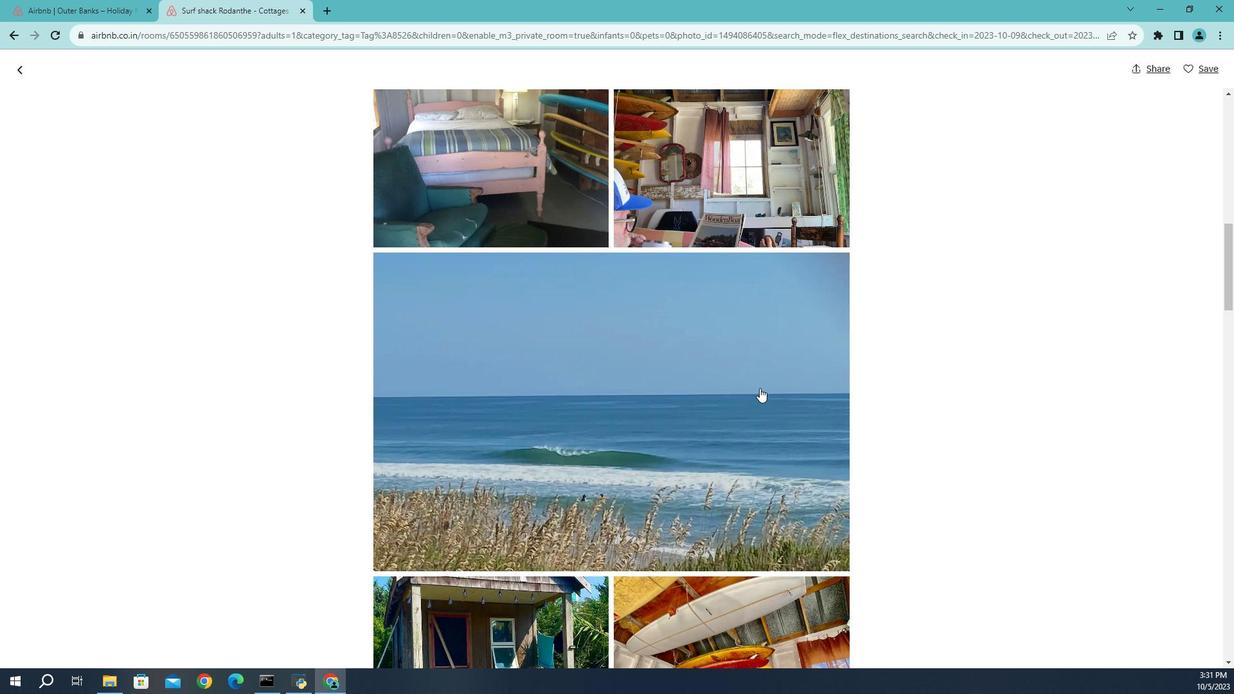 
Action: Mouse moved to (809, 422)
Screenshot: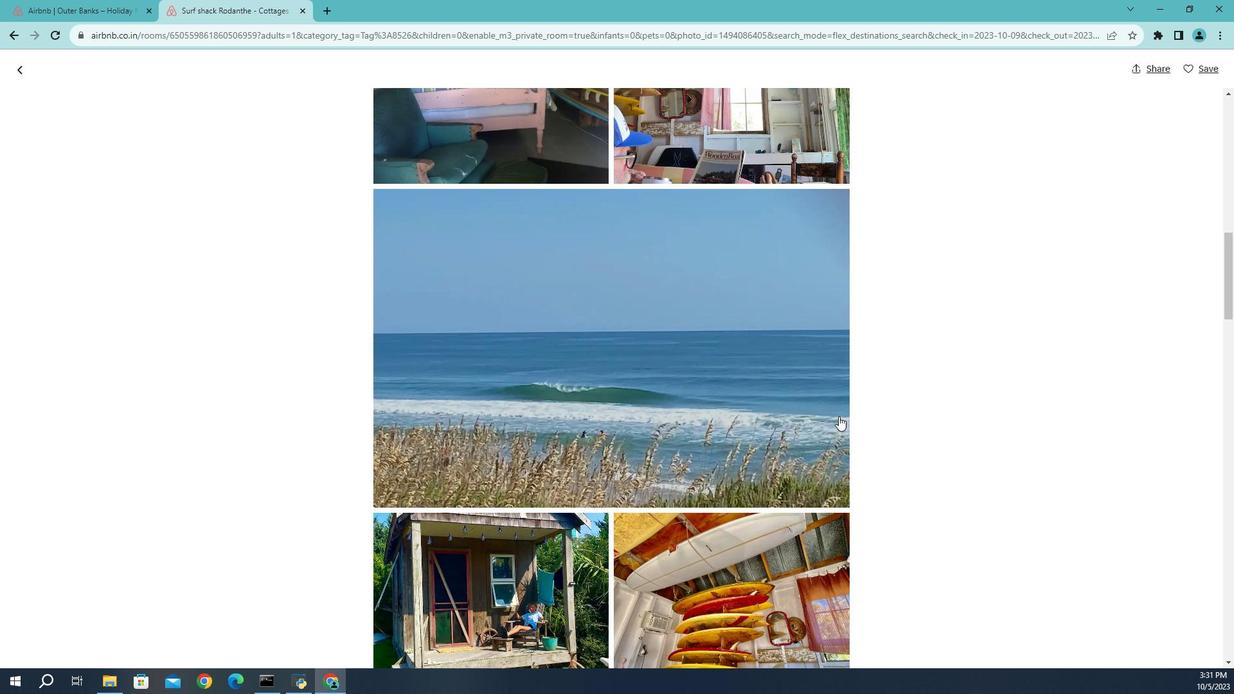 
Action: Mouse scrolled (809, 422) with delta (0, 0)
Screenshot: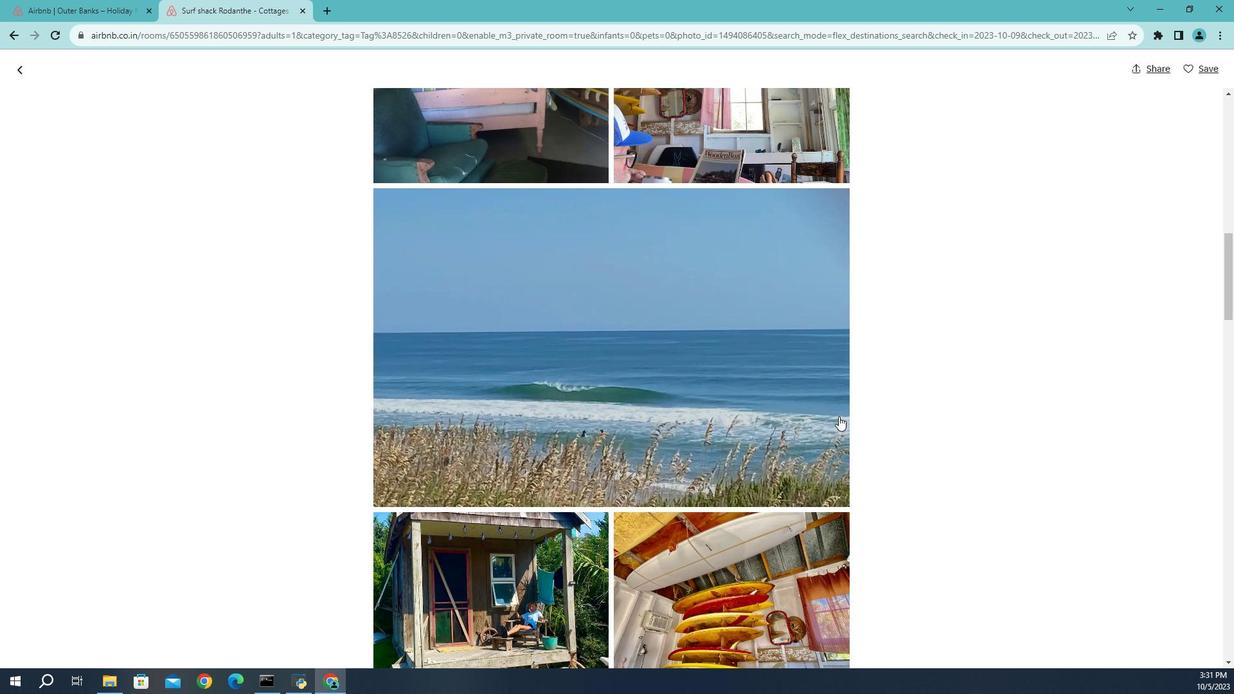 
Action: Mouse scrolled (809, 422) with delta (0, 0)
Screenshot: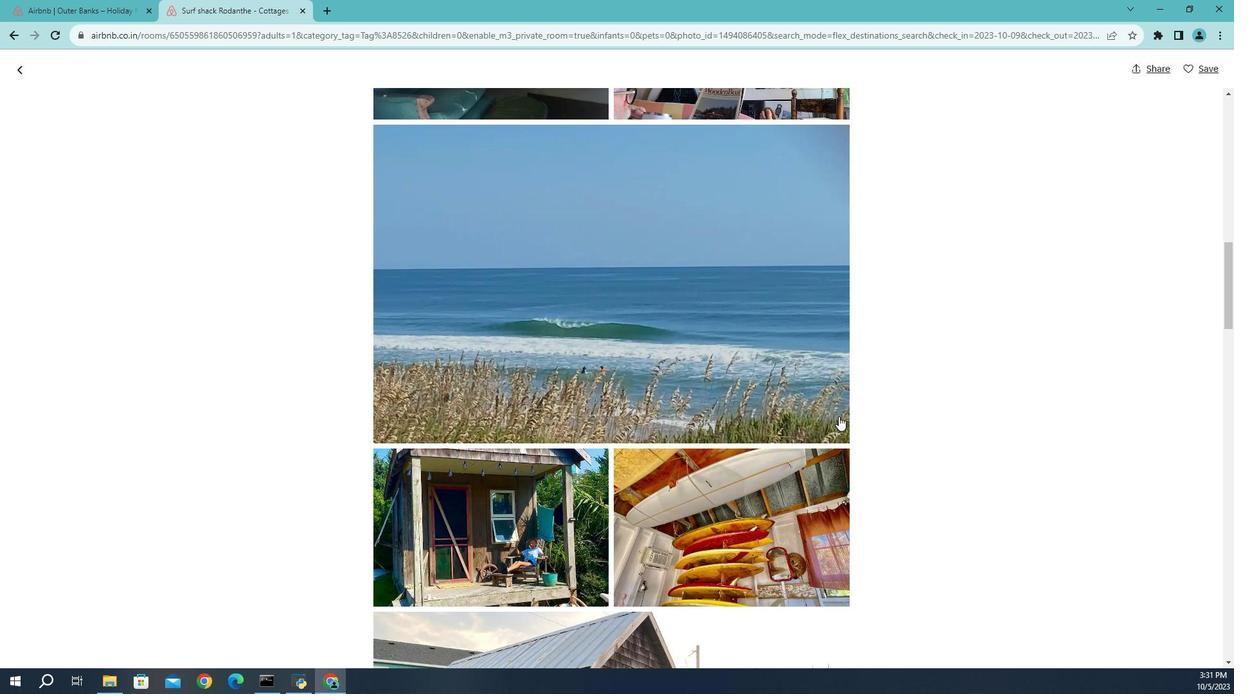 
Action: Mouse scrolled (809, 422) with delta (0, 0)
Screenshot: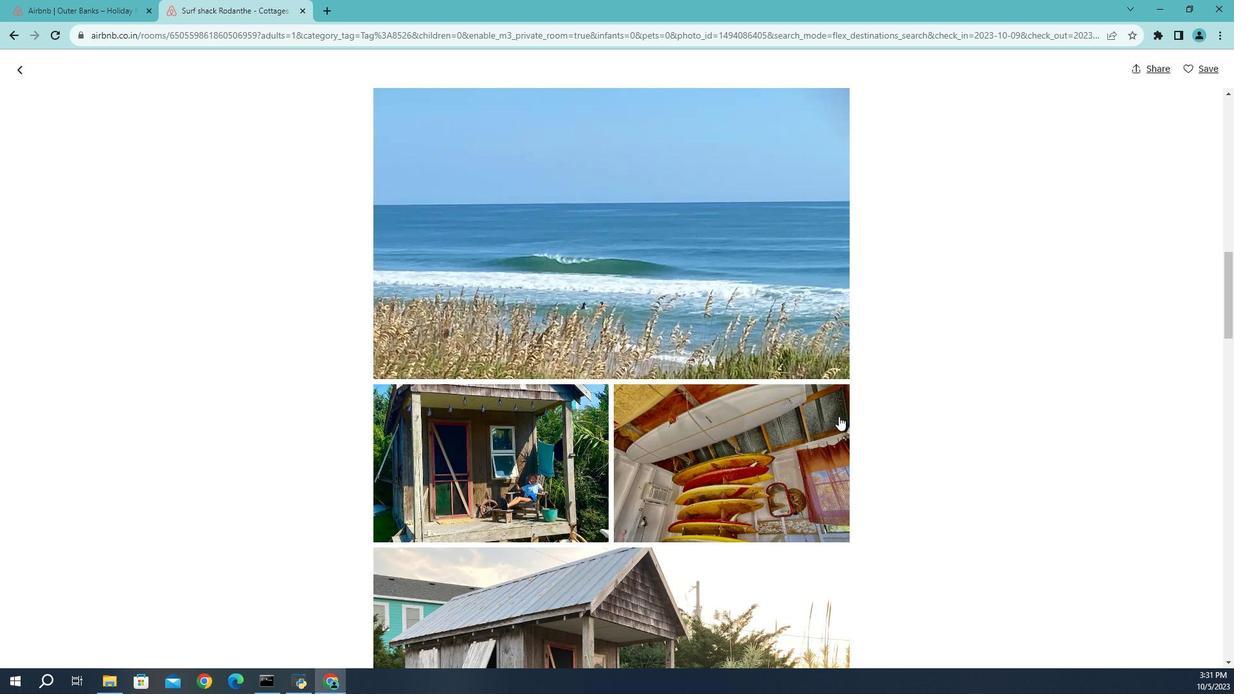 
Action: Mouse scrolled (809, 422) with delta (0, 0)
Screenshot: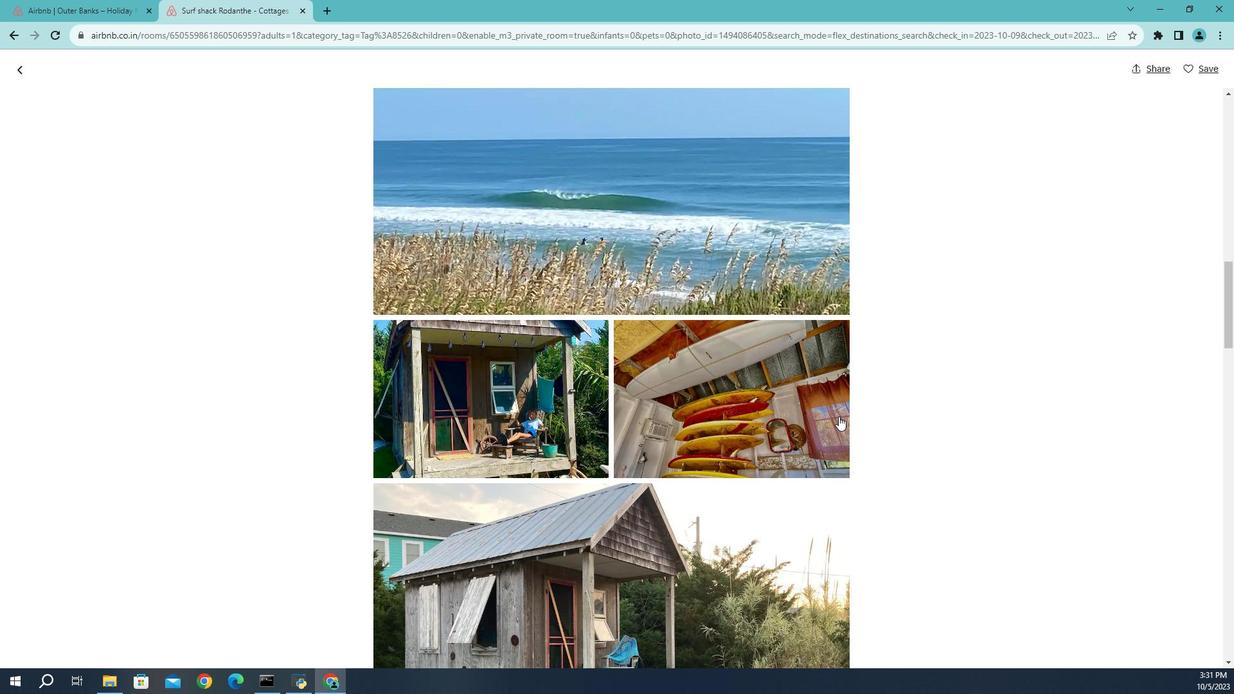 
Action: Mouse scrolled (809, 422) with delta (0, 0)
Screenshot: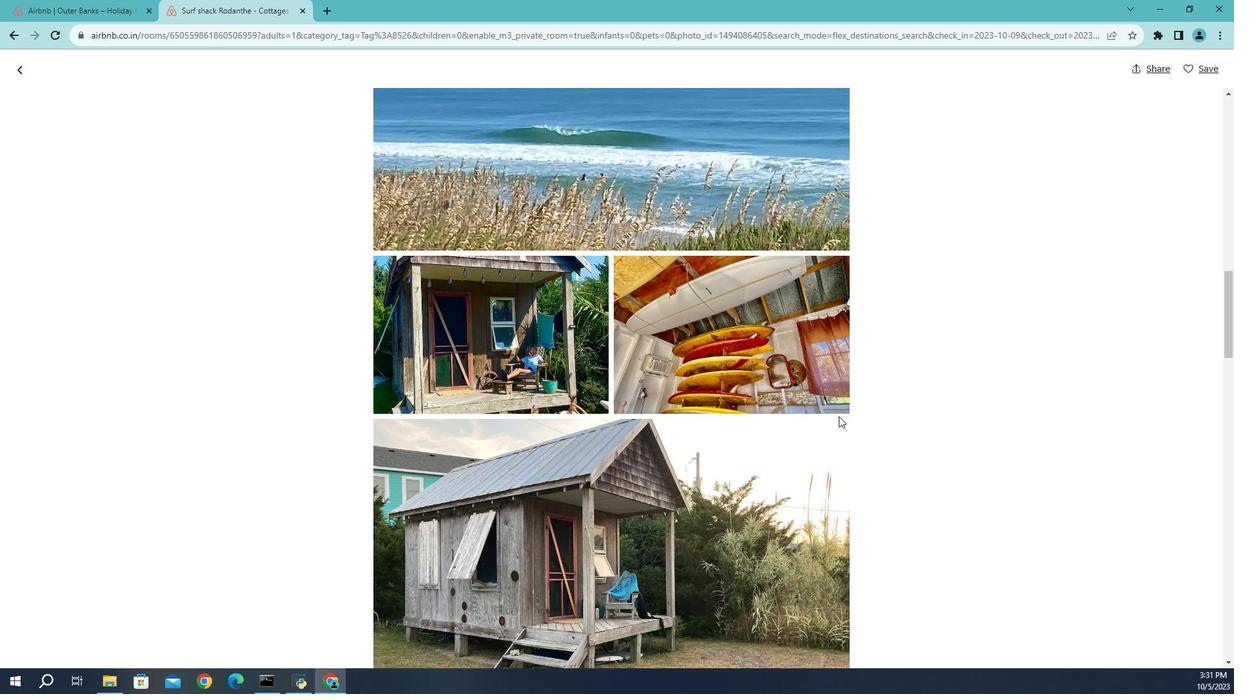 
Action: Mouse moved to (820, 419)
Screenshot: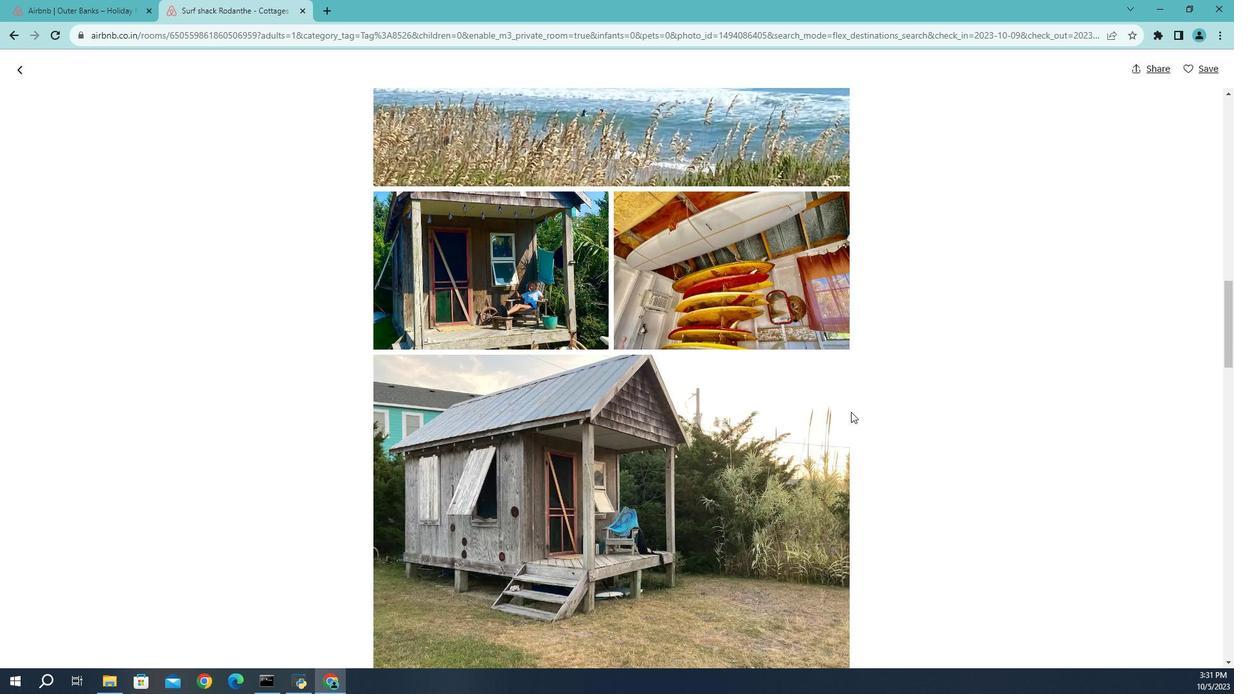 
Action: Mouse scrolled (820, 419) with delta (0, 0)
Screenshot: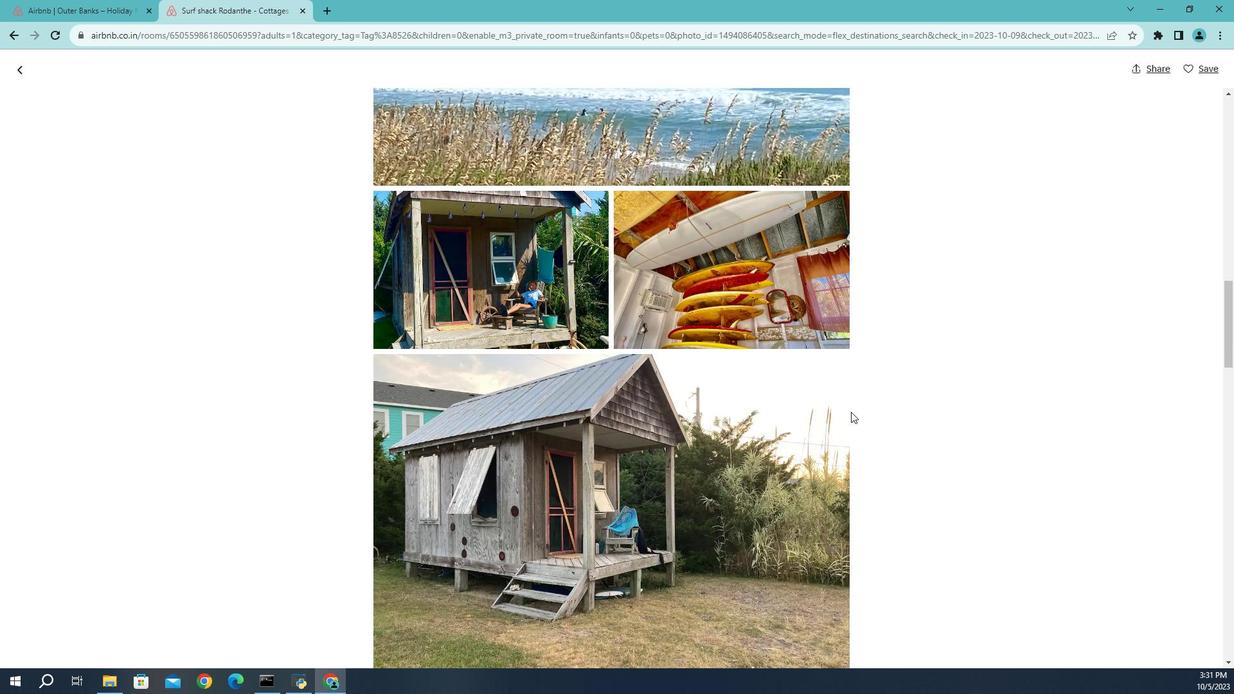 
Action: Mouse moved to (862, 413)
Screenshot: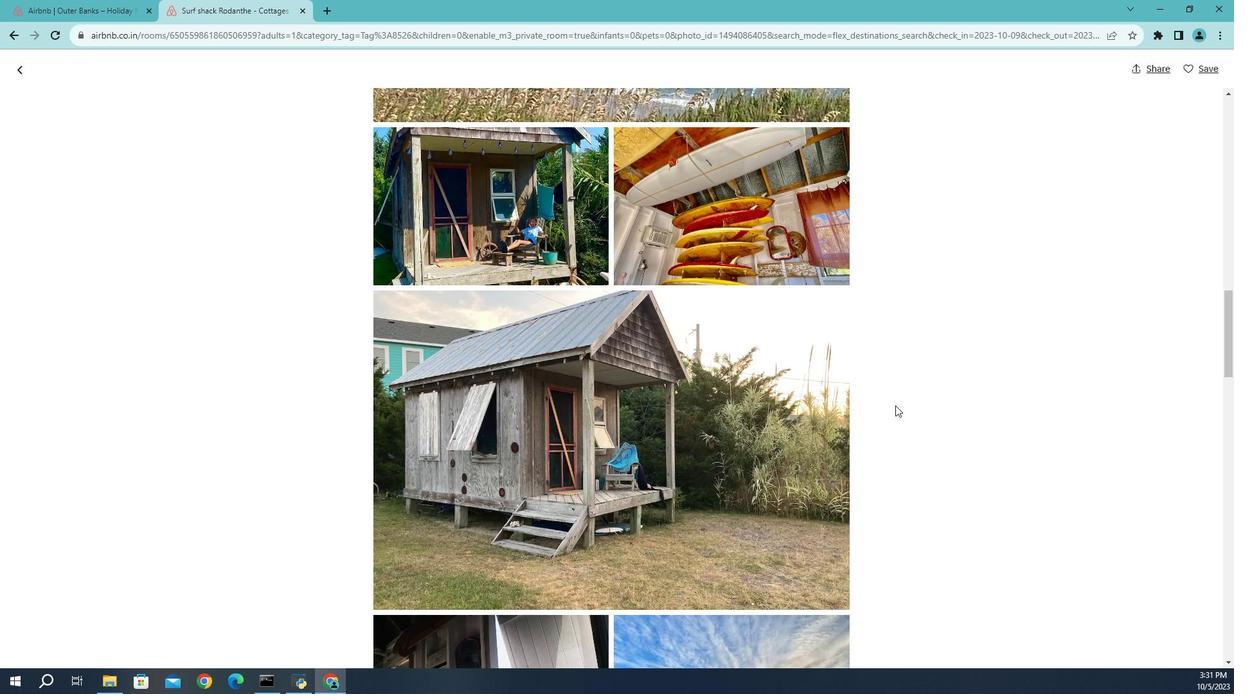 
Action: Mouse scrolled (862, 413) with delta (0, 0)
Screenshot: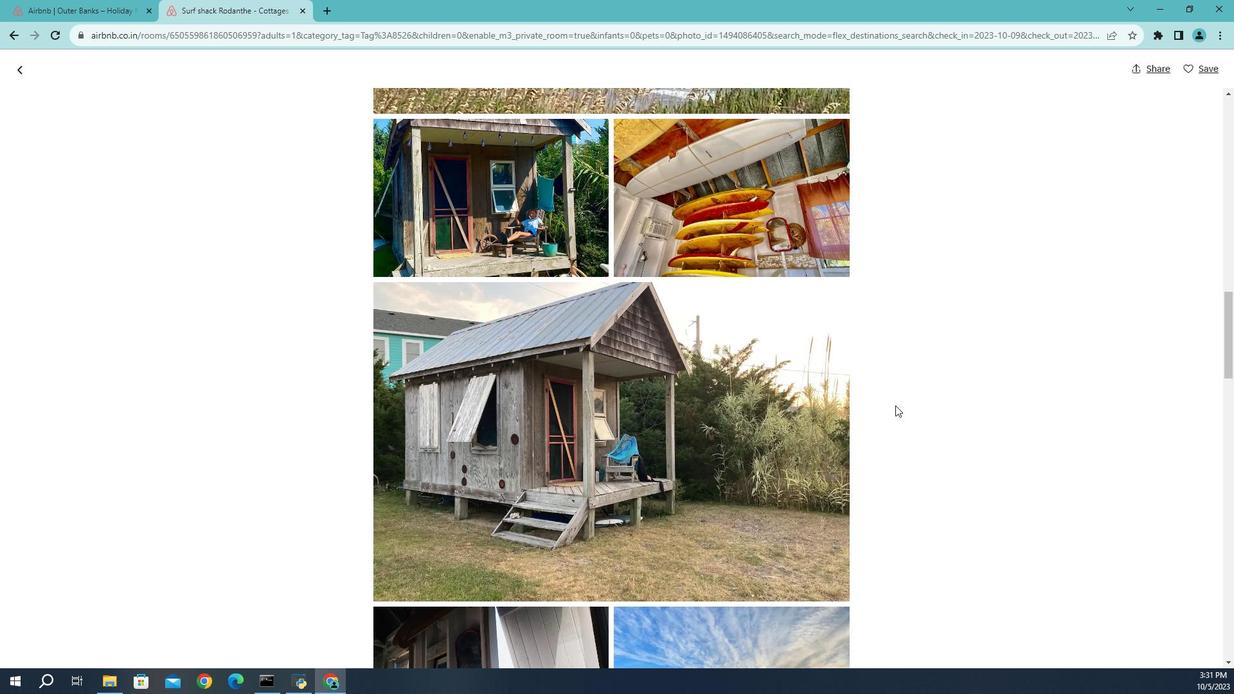 
Action: Mouse moved to (859, 415)
Screenshot: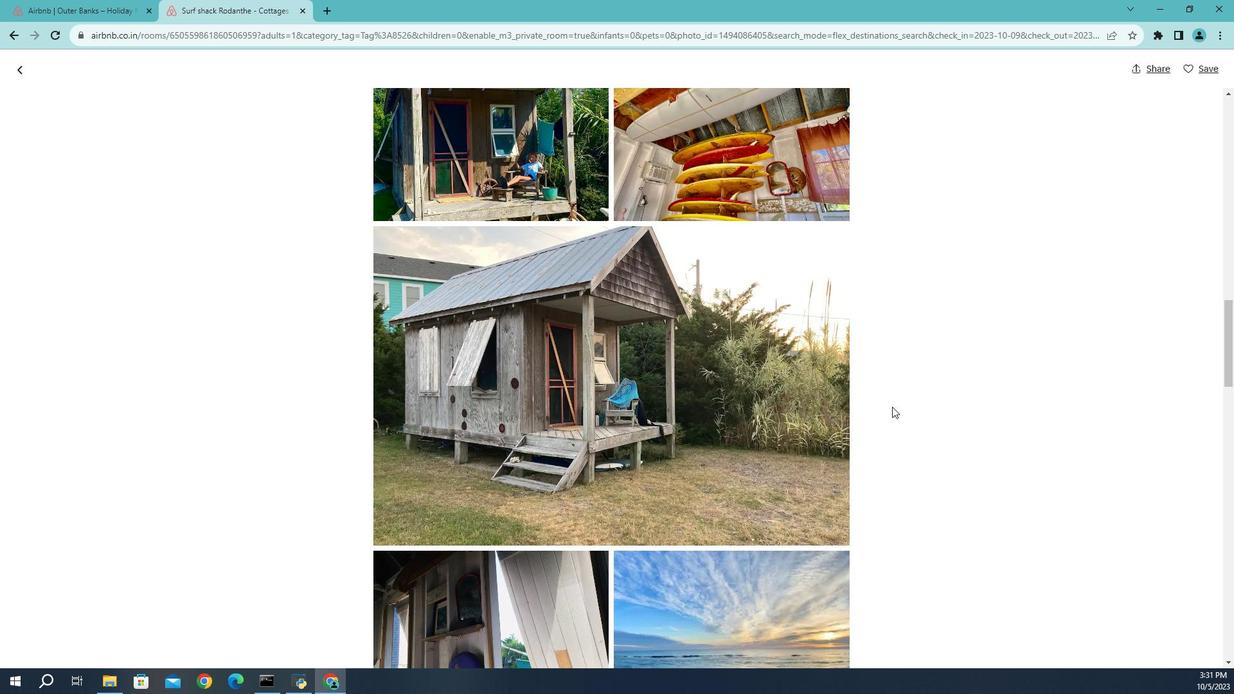 
Action: Mouse scrolled (859, 414) with delta (0, 0)
Screenshot: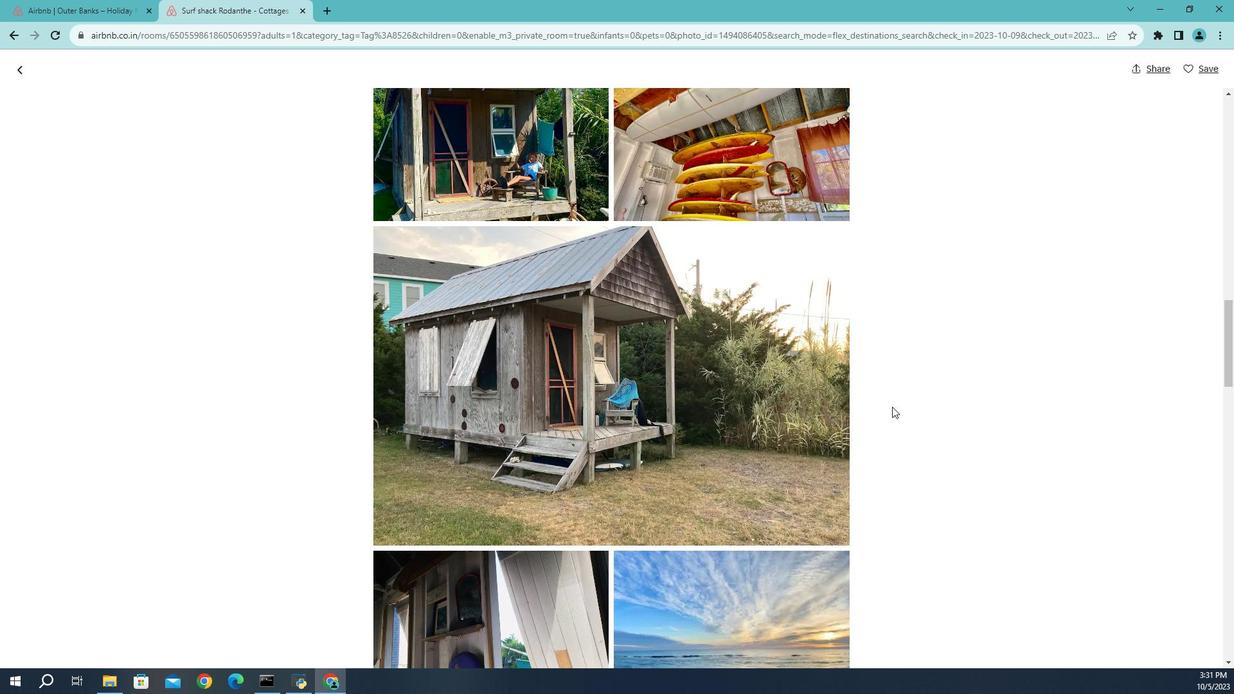 
Action: Mouse moved to (858, 415)
Screenshot: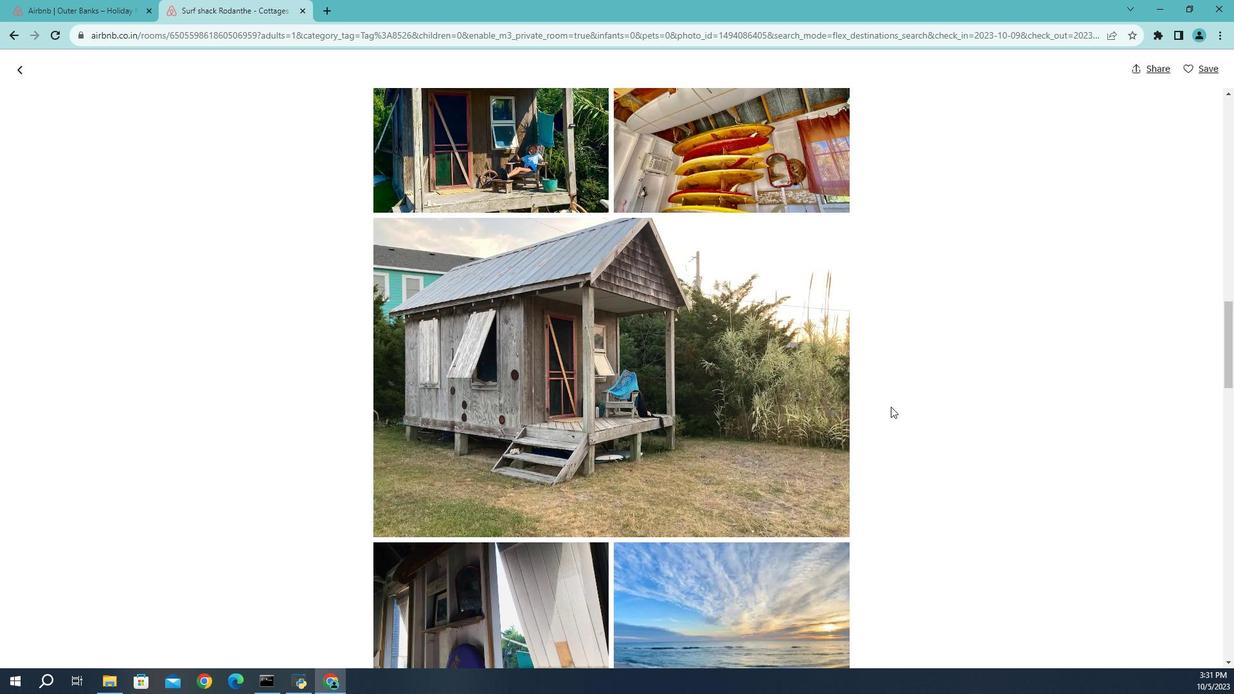 
Action: Mouse scrolled (858, 414) with delta (0, 0)
Screenshot: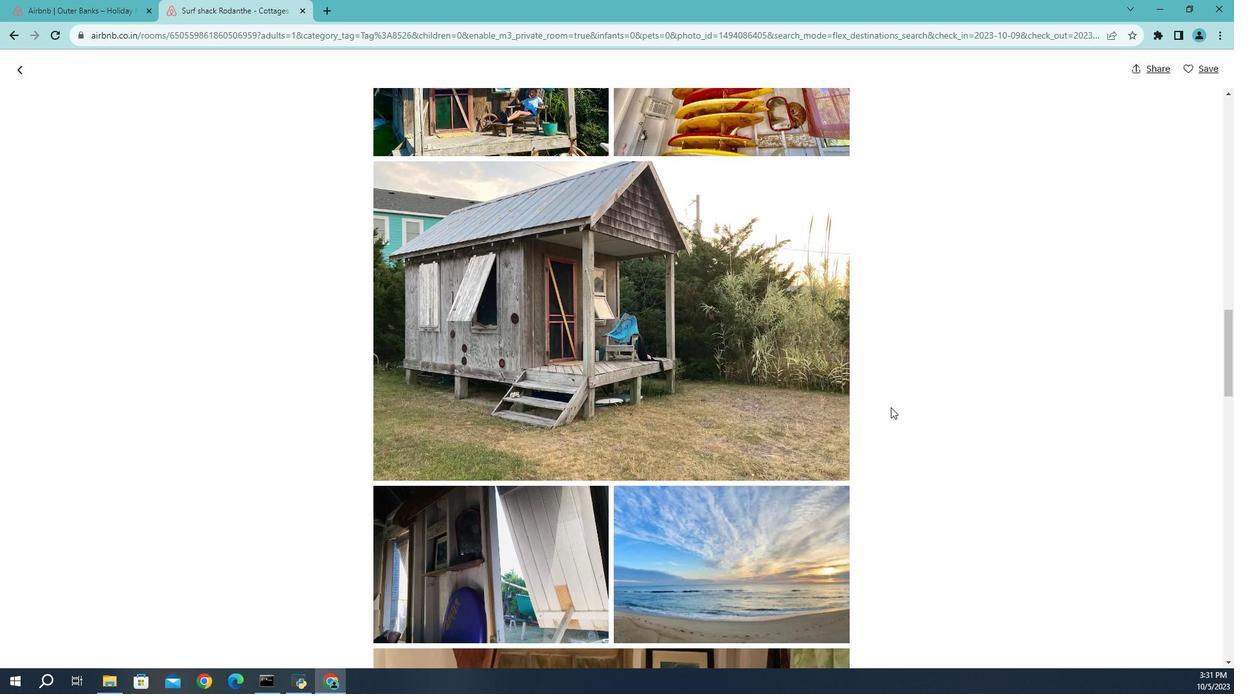 
Action: Mouse moved to (858, 415)
Screenshot: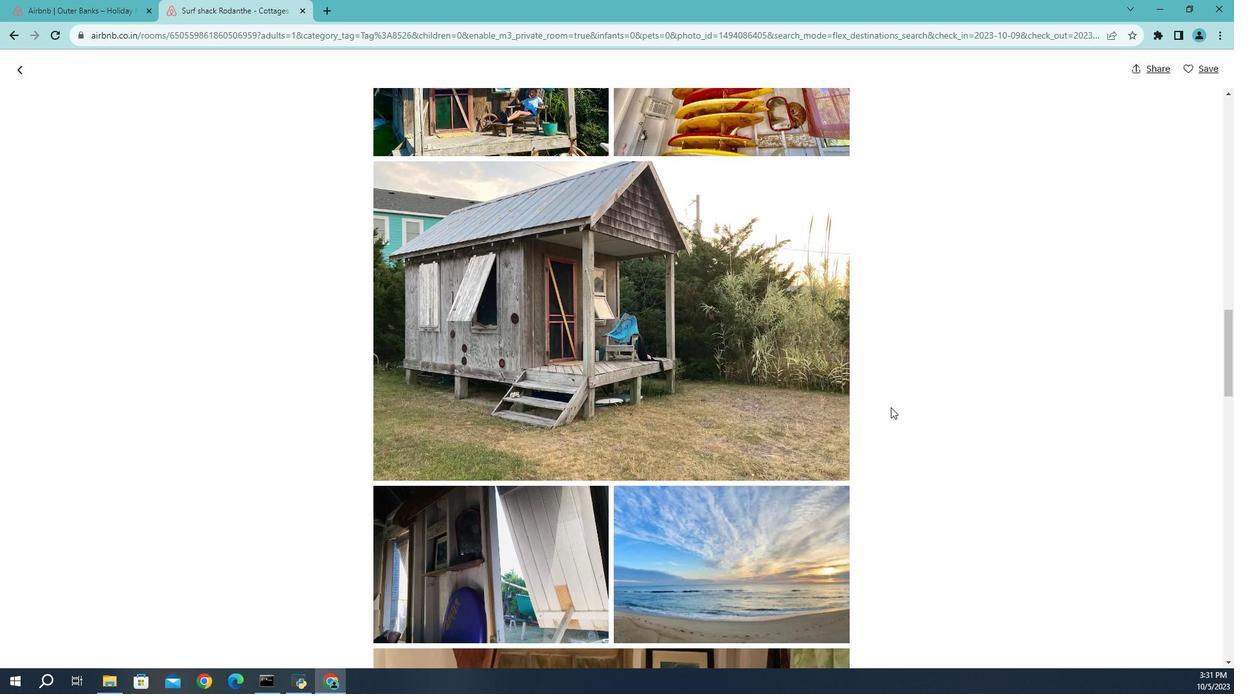 
Action: Mouse scrolled (858, 415) with delta (0, 0)
Screenshot: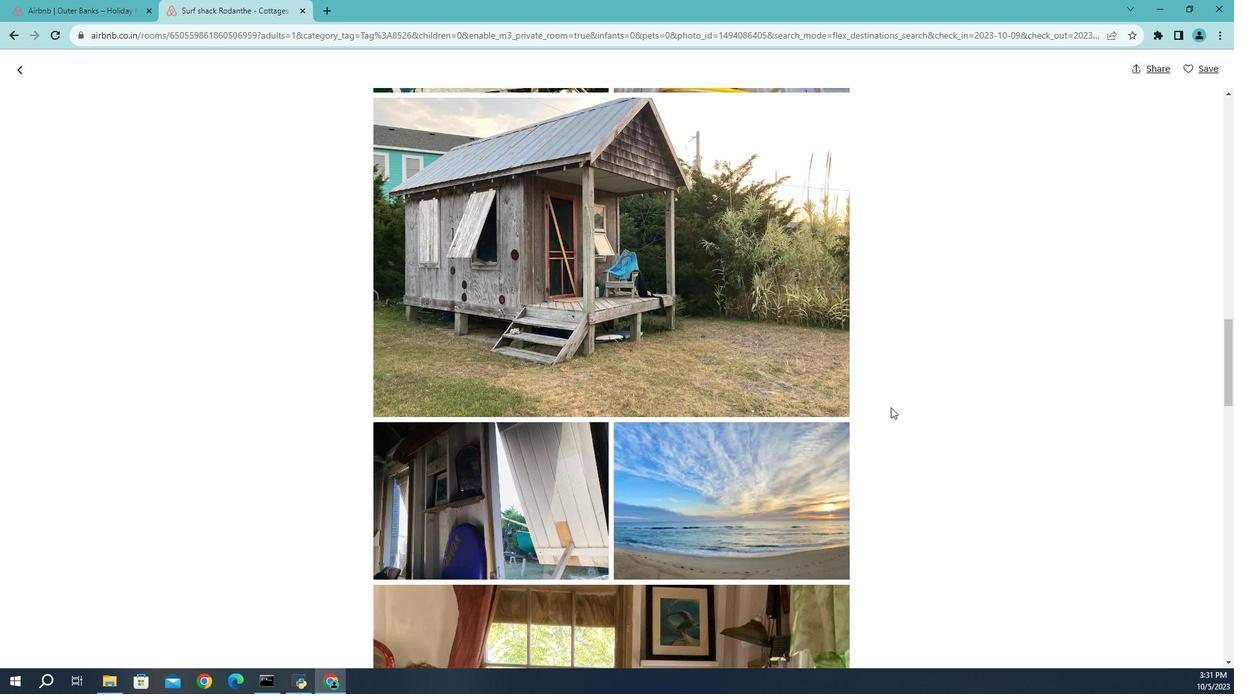
Action: Mouse scrolled (858, 415) with delta (0, 0)
Screenshot: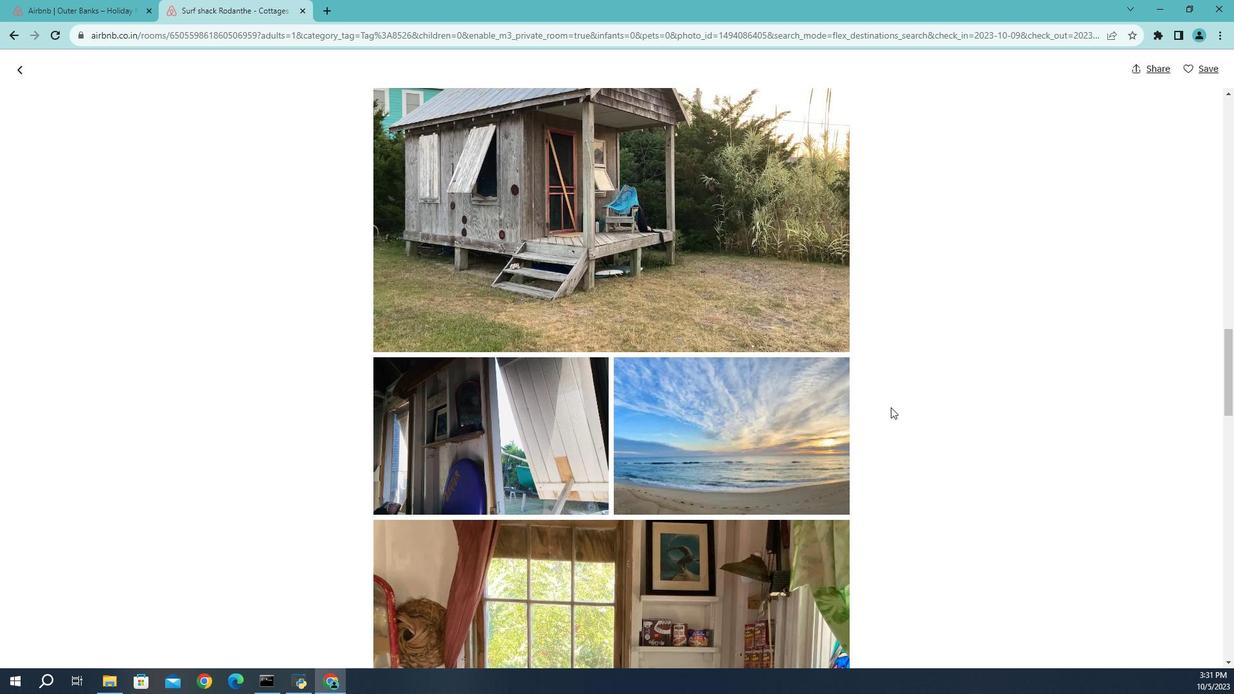 
Action: Mouse scrolled (858, 415) with delta (0, 0)
Screenshot: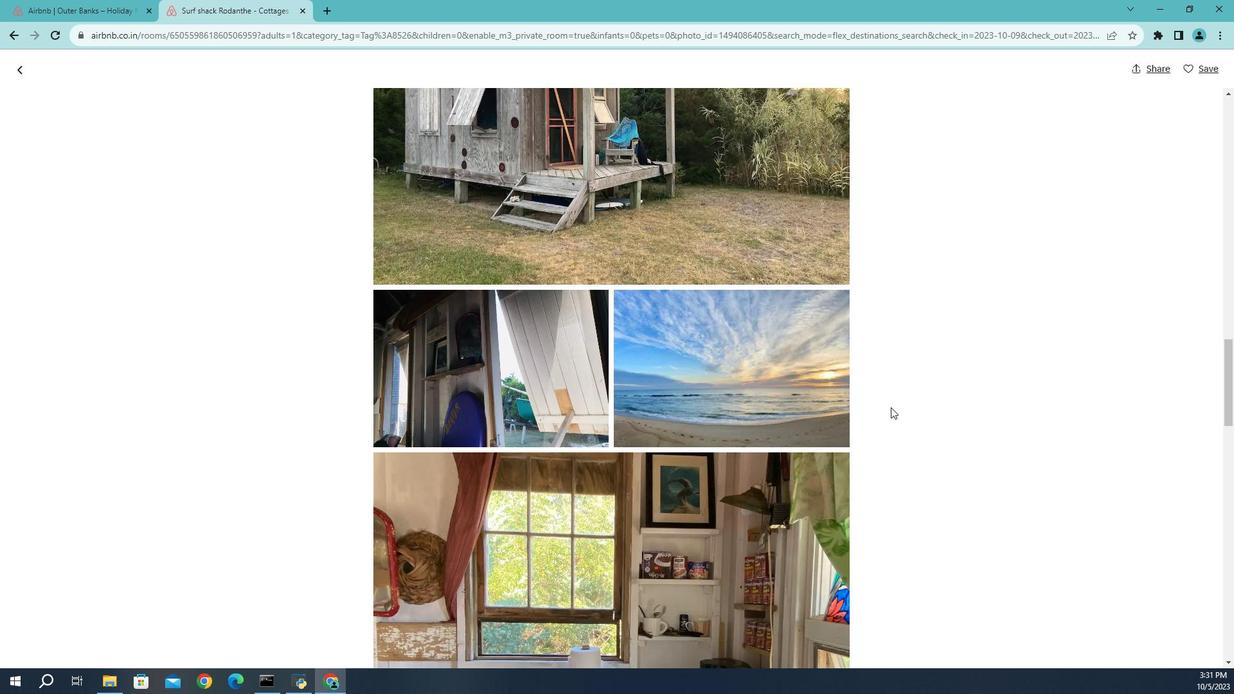 
Action: Mouse scrolled (858, 415) with delta (0, 0)
Screenshot: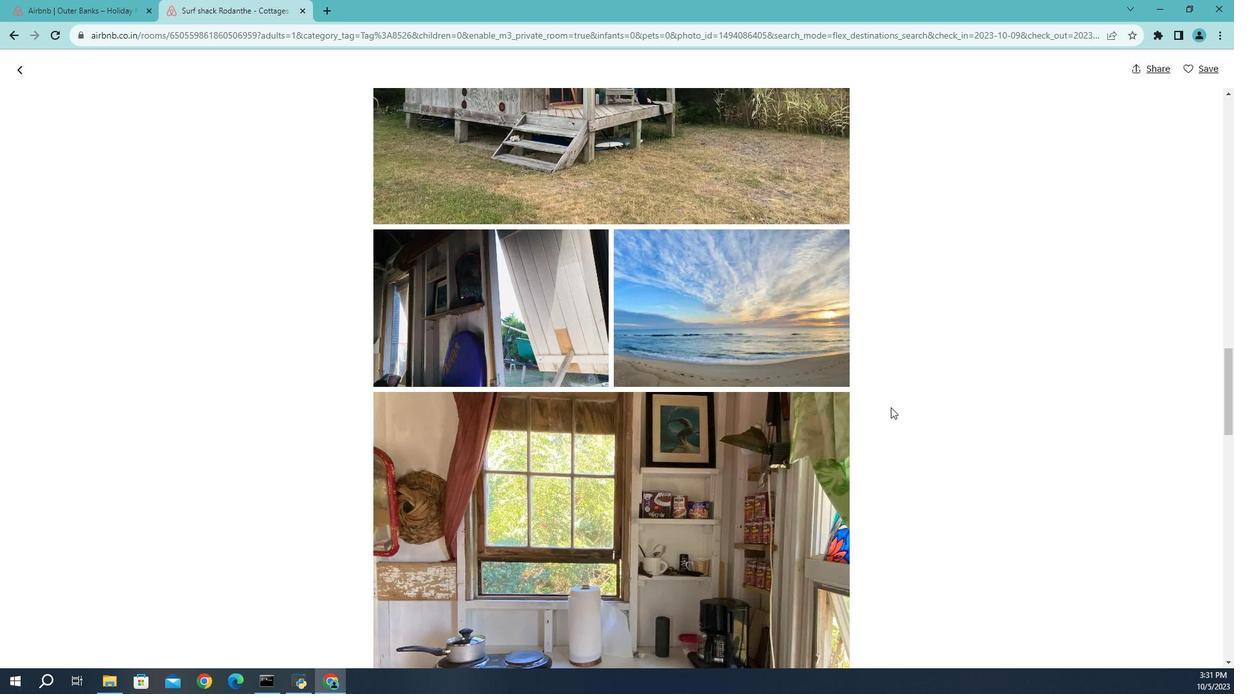 
Action: Mouse scrolled (858, 415) with delta (0, 0)
Screenshot: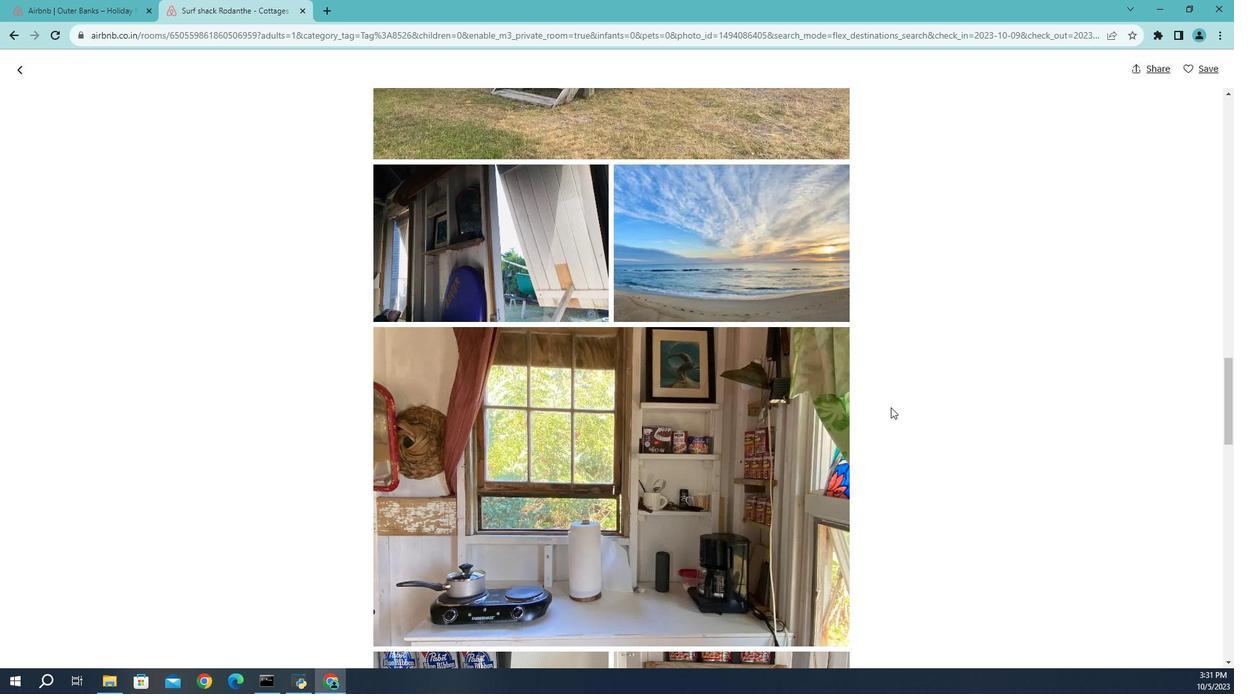 
Action: Mouse scrolled (858, 415) with delta (0, 0)
Screenshot: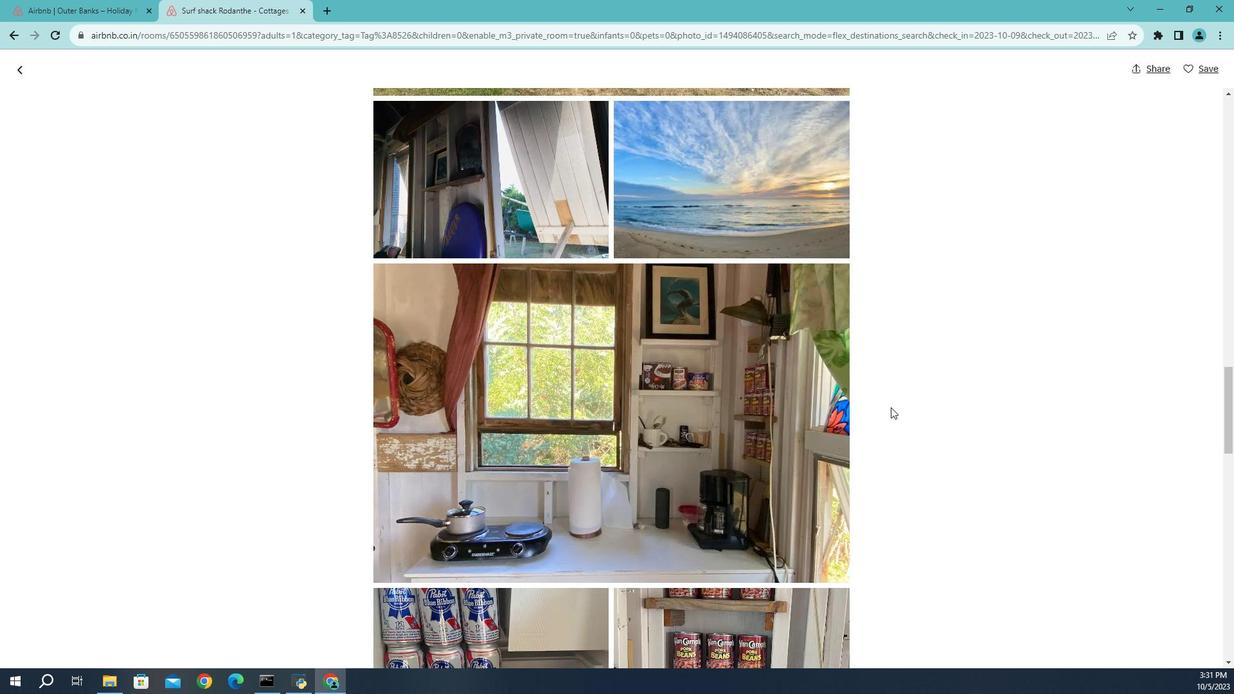 
Action: Mouse scrolled (858, 415) with delta (0, 0)
Screenshot: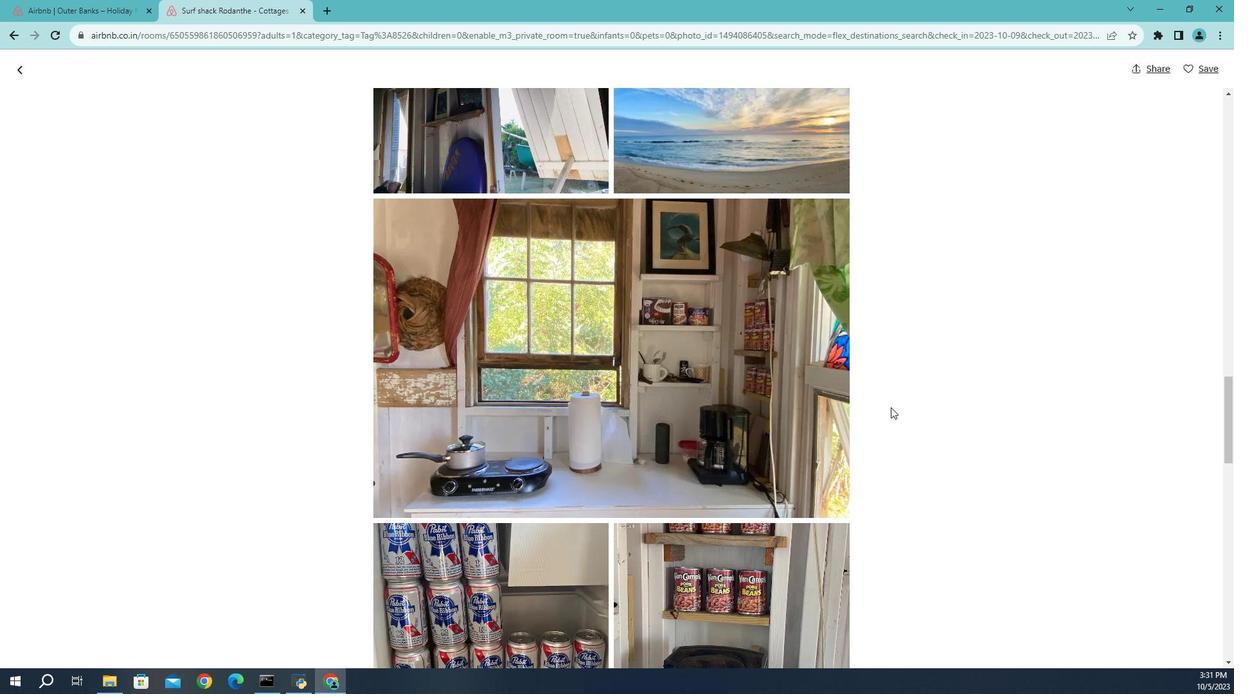 
Action: Mouse scrolled (858, 415) with delta (0, 0)
Screenshot: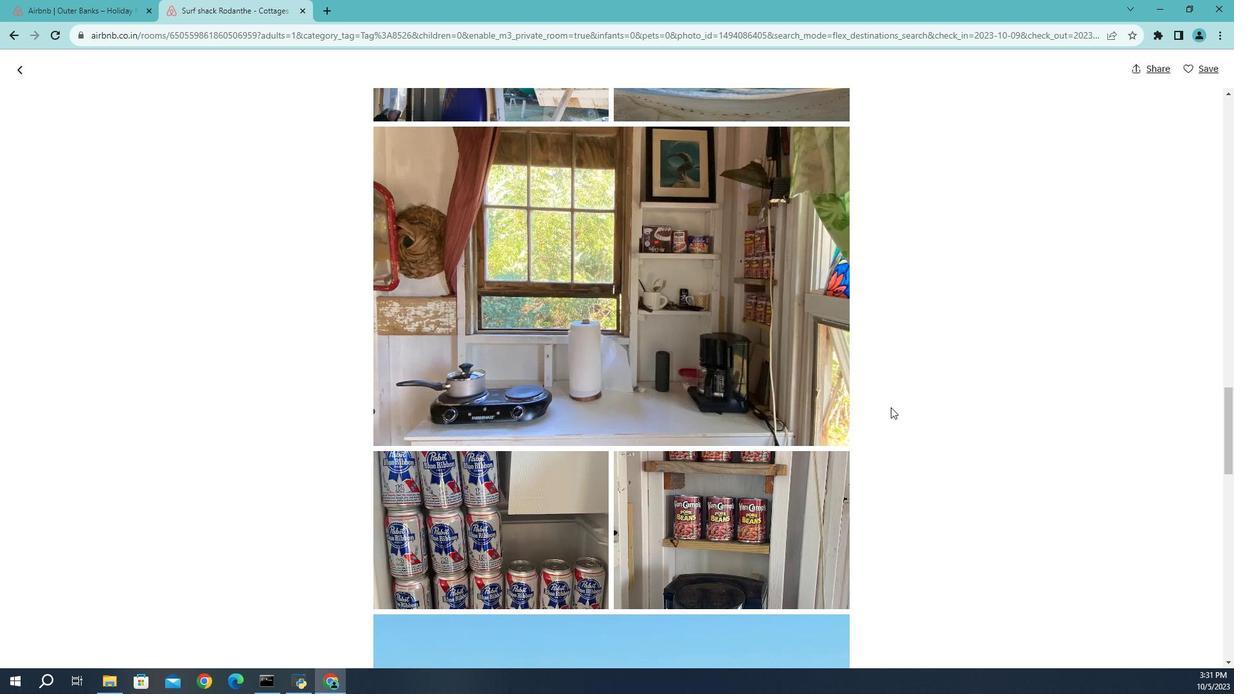 
Action: Mouse scrolled (858, 415) with delta (0, 0)
Screenshot: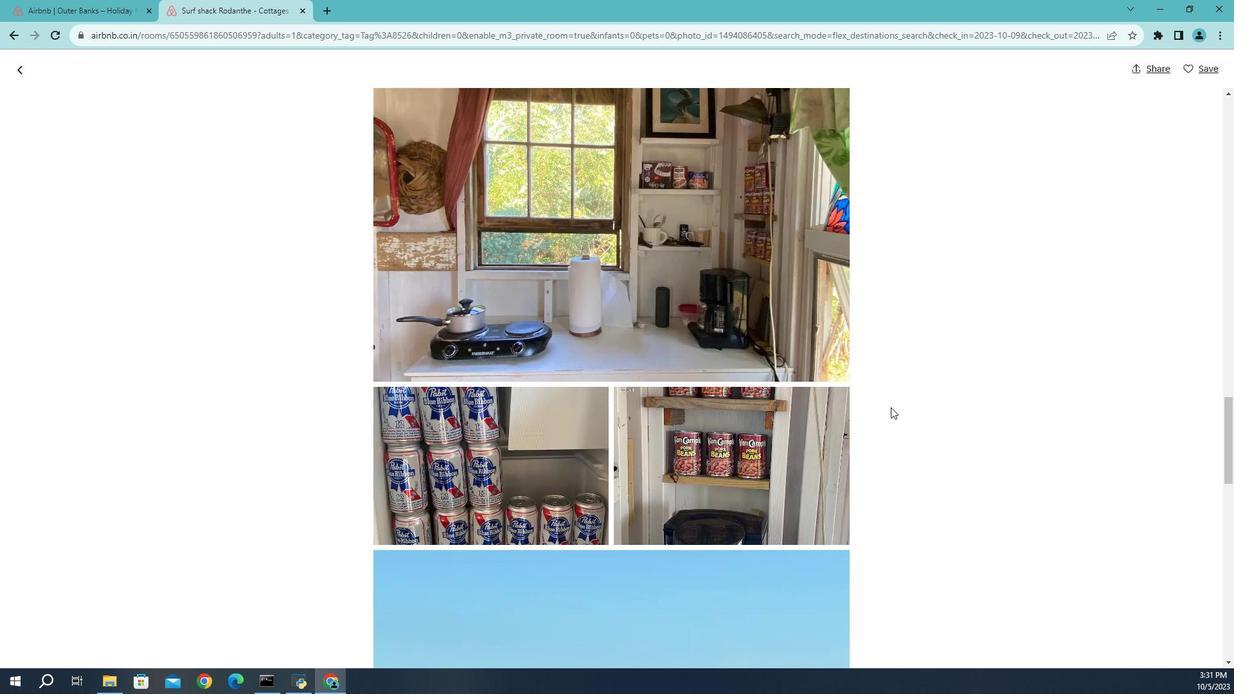 
Action: Mouse scrolled (858, 415) with delta (0, 0)
Screenshot: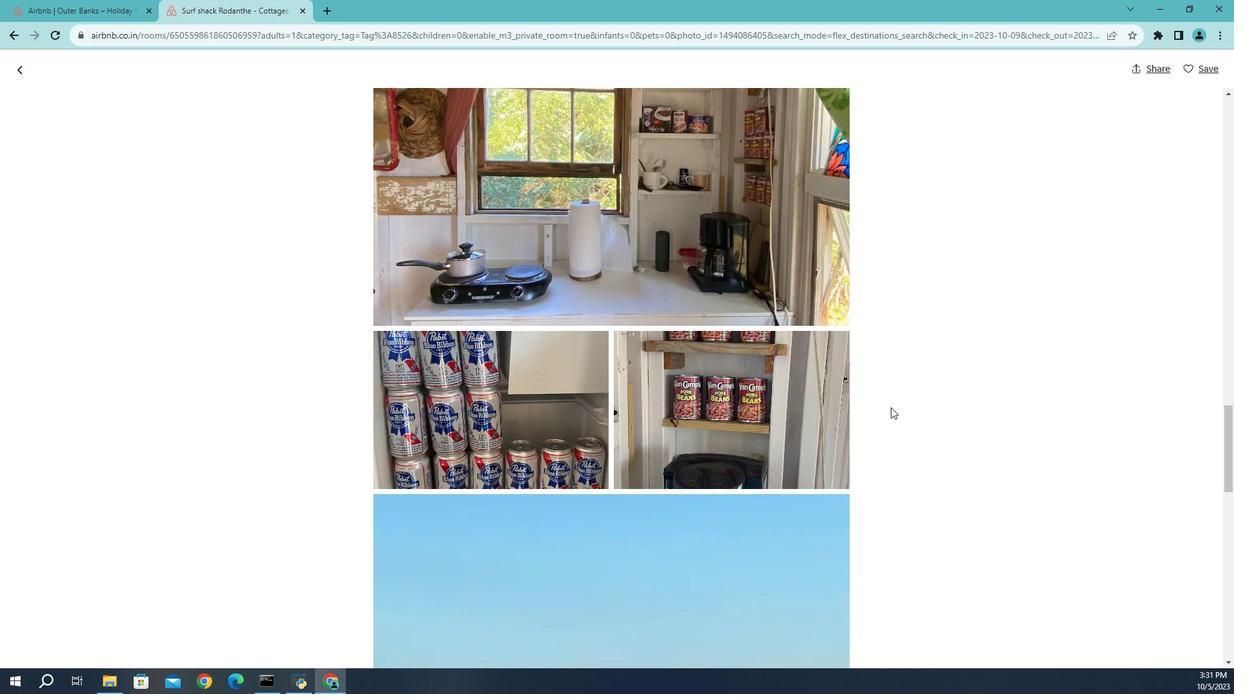 
Action: Mouse scrolled (858, 415) with delta (0, 0)
Screenshot: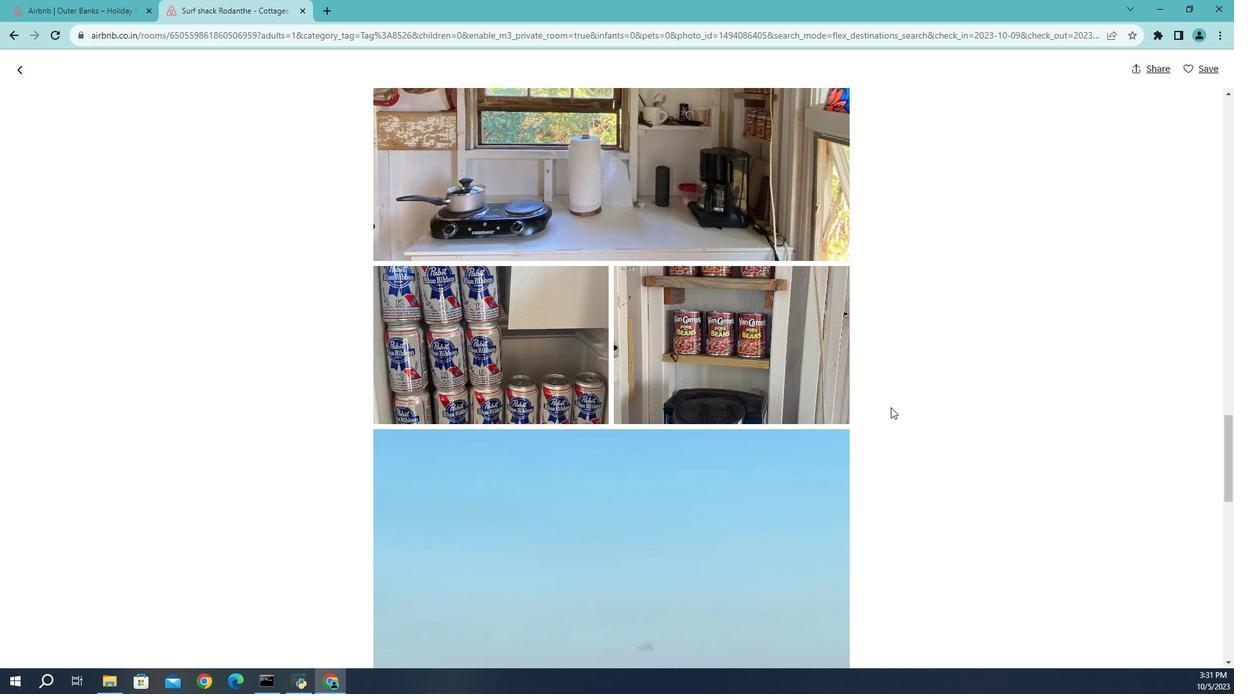 
Action: Mouse scrolled (858, 415) with delta (0, 0)
Screenshot: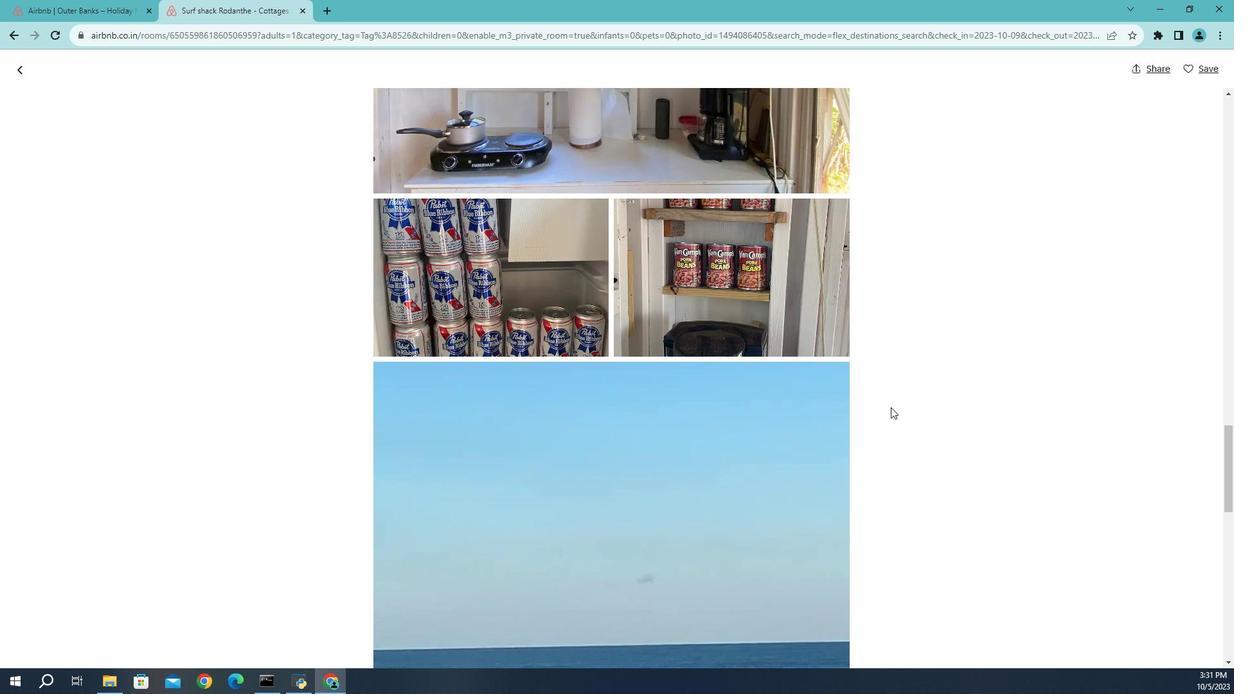 
Action: Mouse scrolled (858, 415) with delta (0, 0)
Screenshot: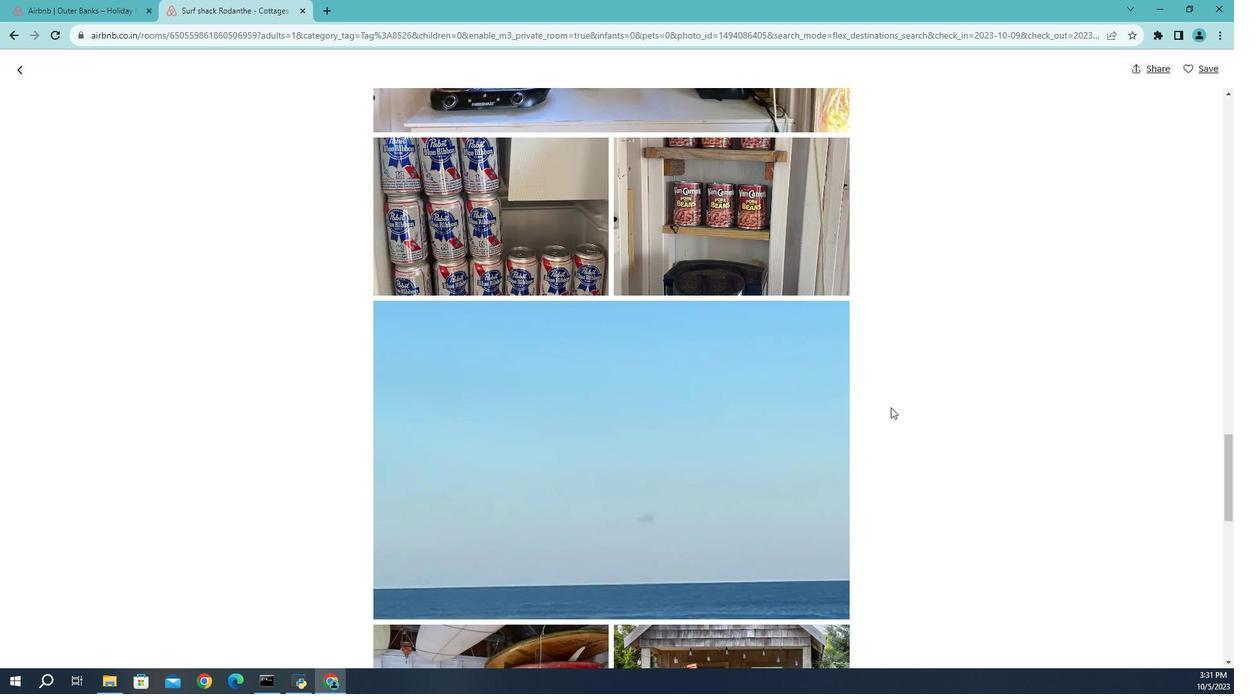 
Action: Mouse scrolled (858, 415) with delta (0, 0)
Screenshot: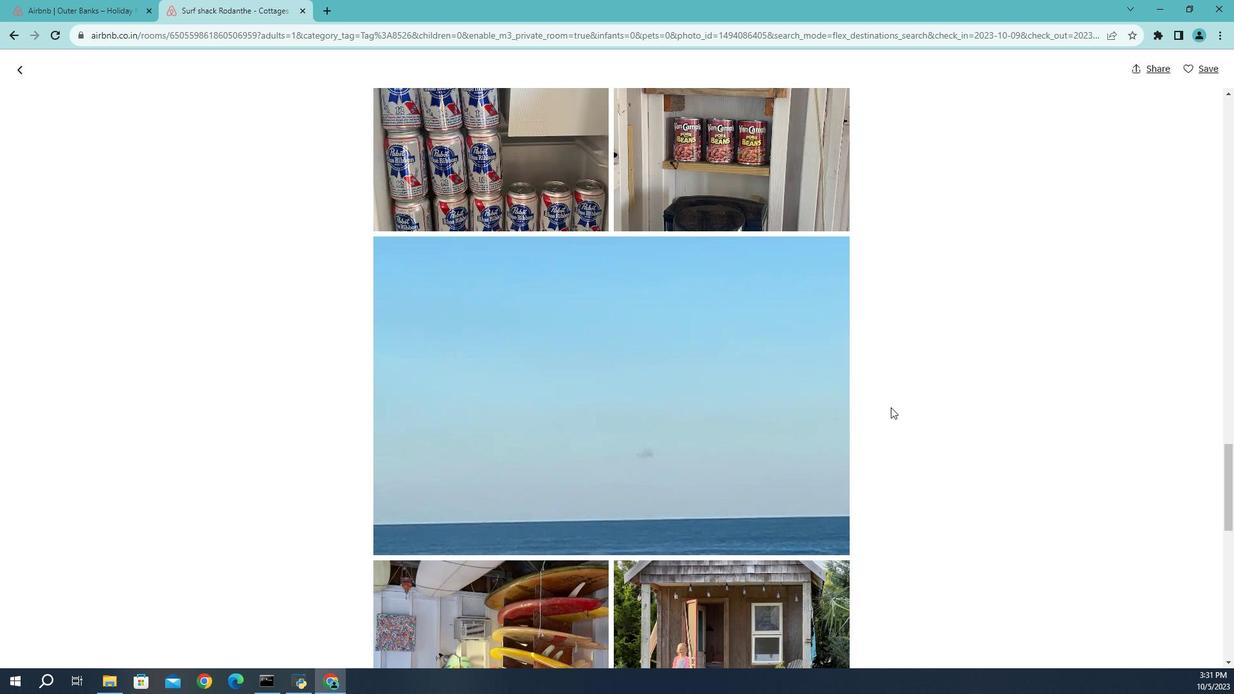 
Action: Mouse scrolled (858, 415) with delta (0, 0)
Screenshot: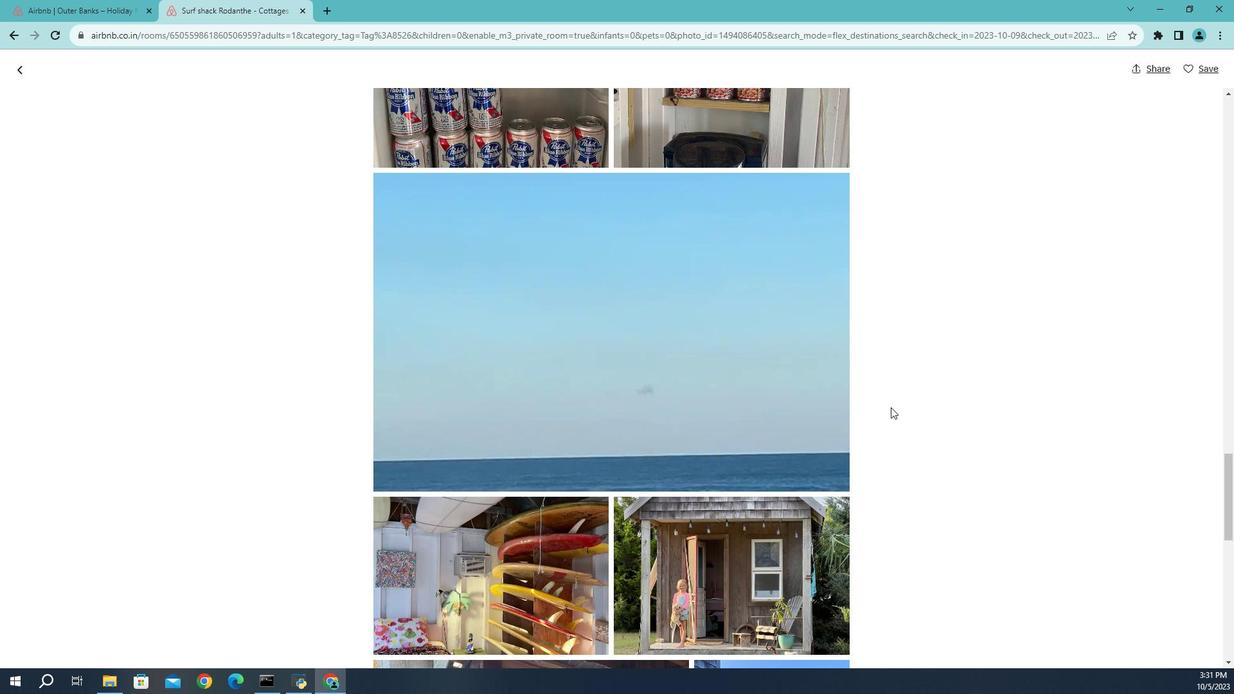 
Action: Mouse scrolled (858, 415) with delta (0, 0)
Screenshot: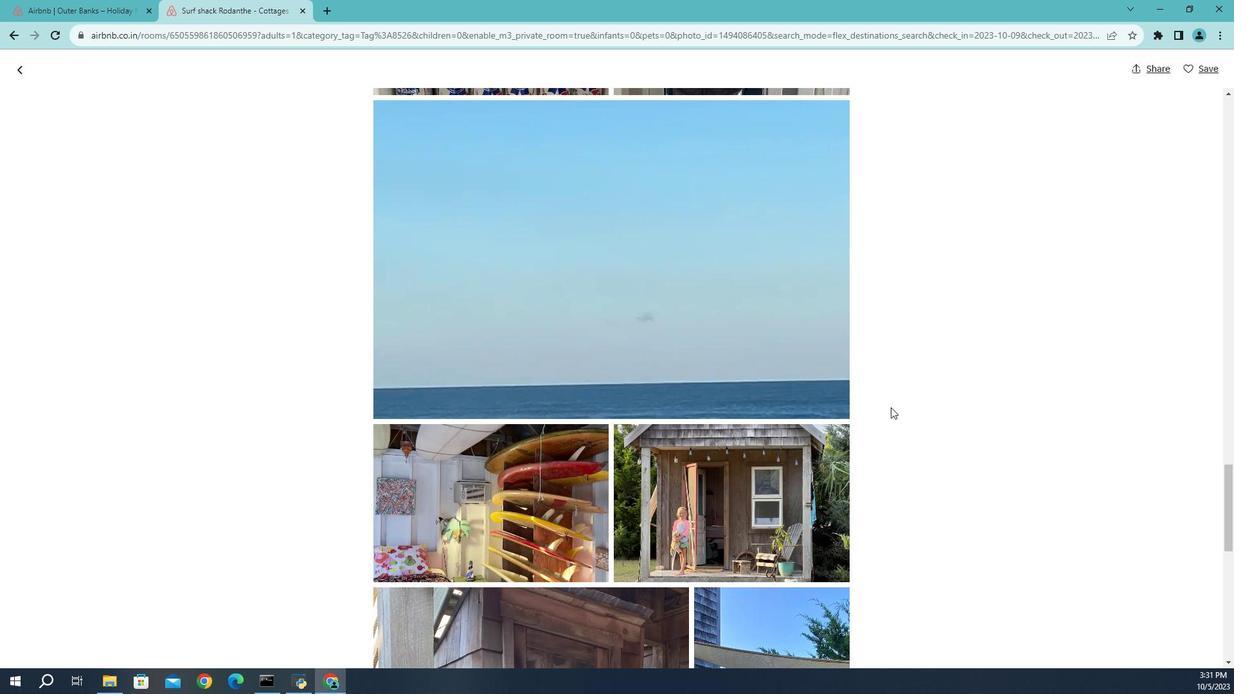 
Action: Mouse scrolled (858, 415) with delta (0, 0)
Screenshot: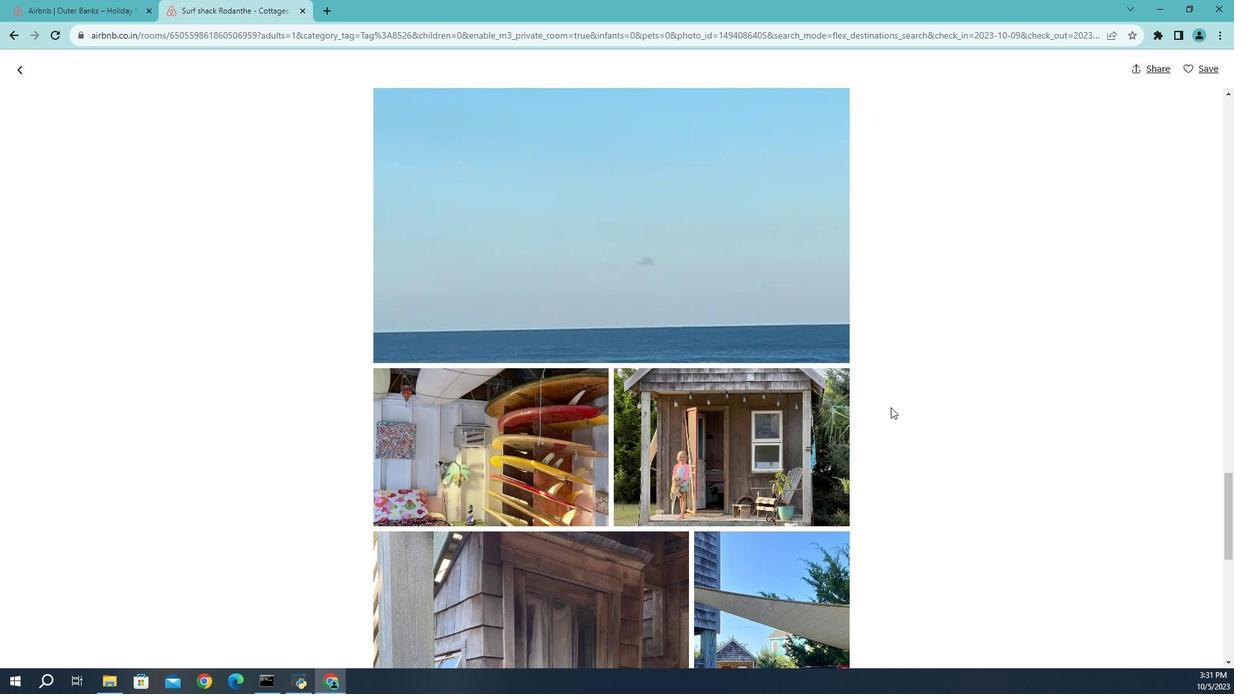 
Action: Mouse scrolled (858, 415) with delta (0, 0)
Screenshot: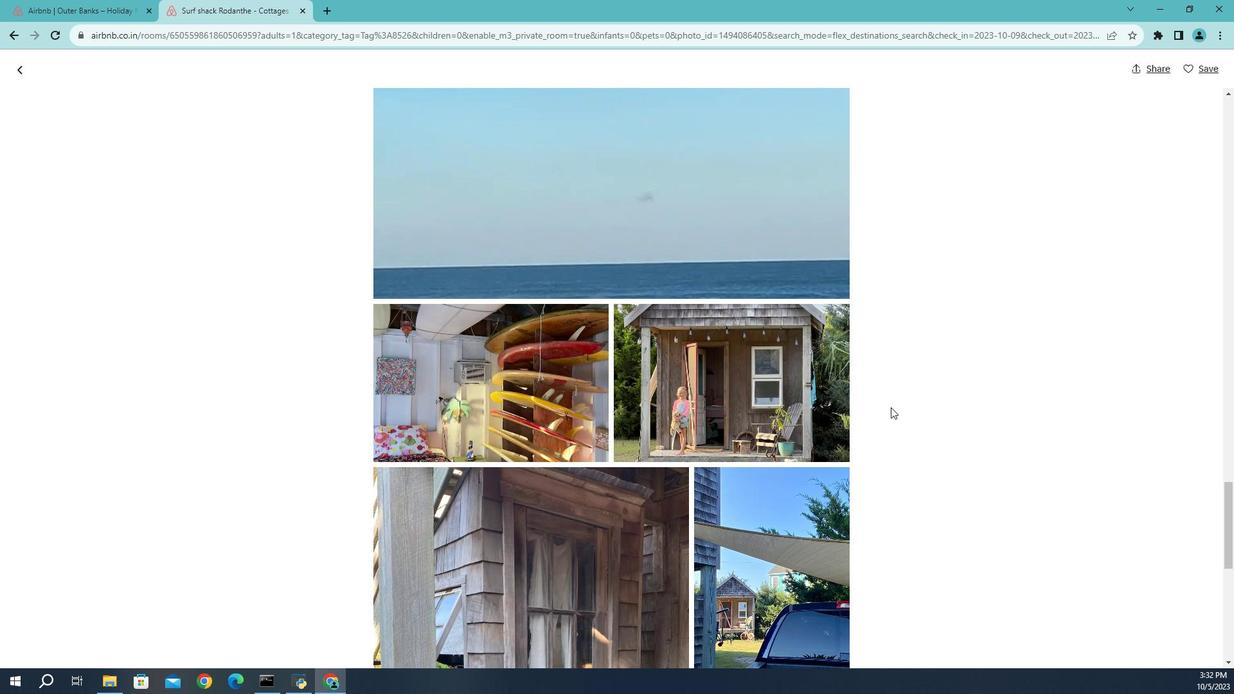 
Action: Mouse scrolled (858, 415) with delta (0, 0)
Screenshot: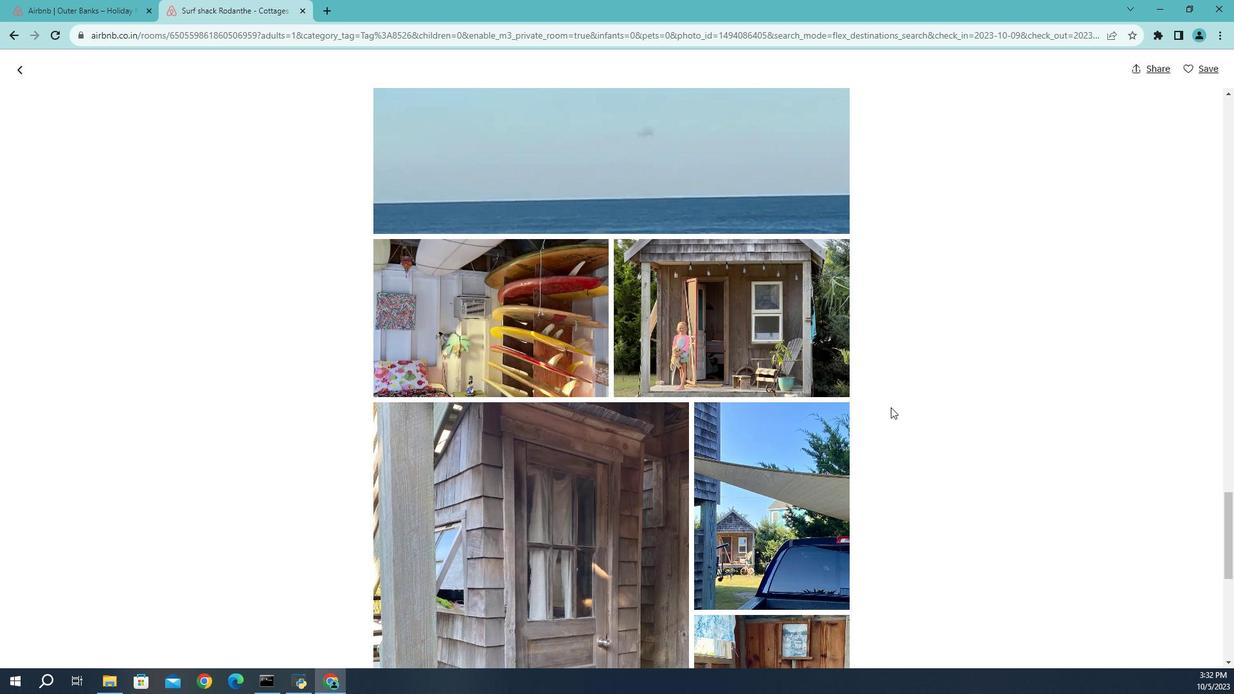 
Action: Mouse scrolled (858, 415) with delta (0, 0)
Screenshot: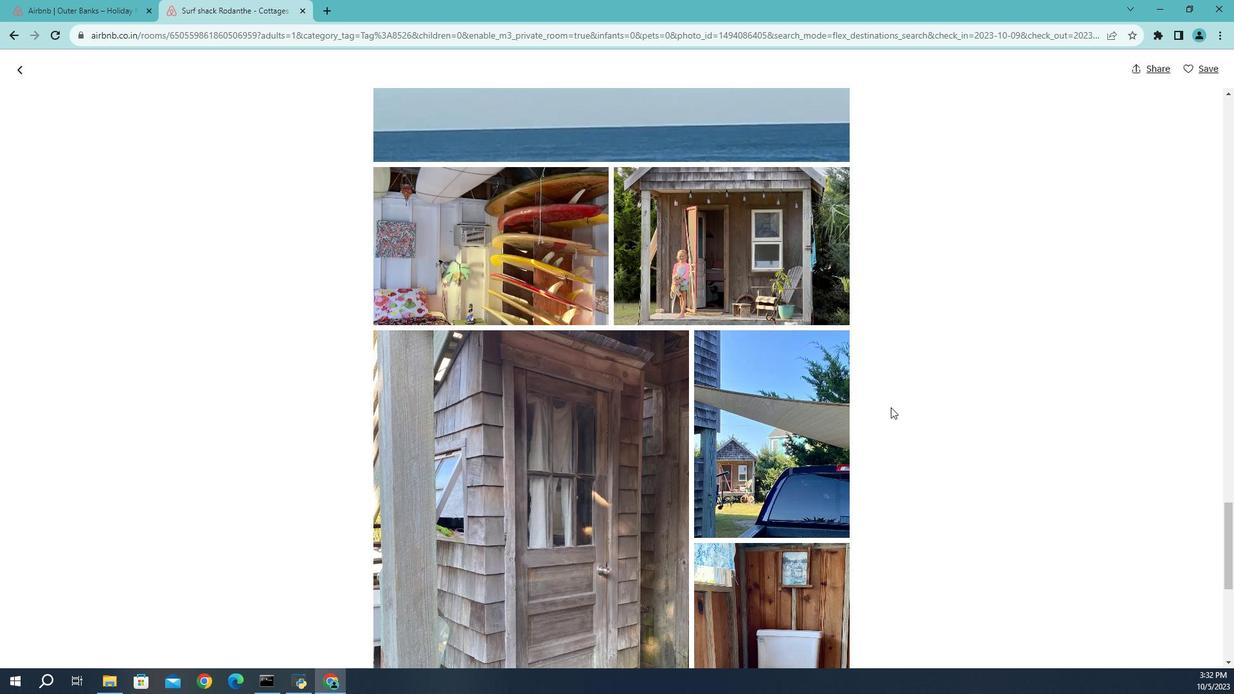 
Action: Mouse scrolled (858, 415) with delta (0, 0)
Screenshot: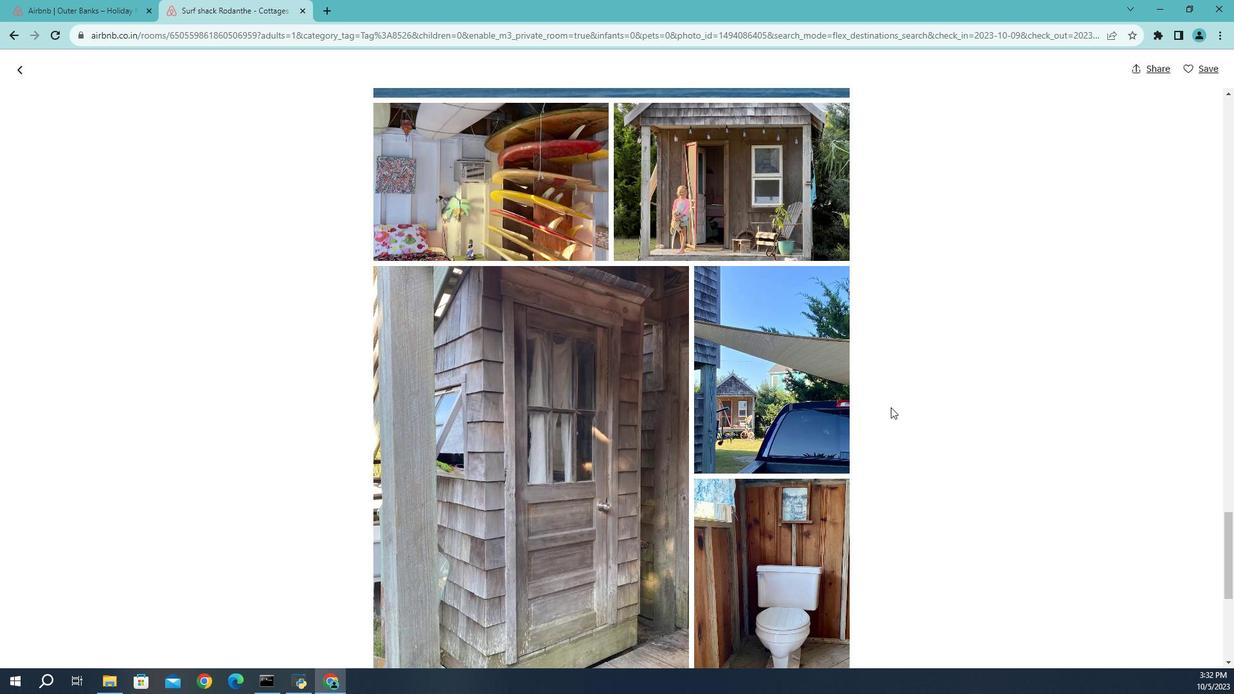 
Action: Mouse scrolled (858, 415) with delta (0, 0)
Screenshot: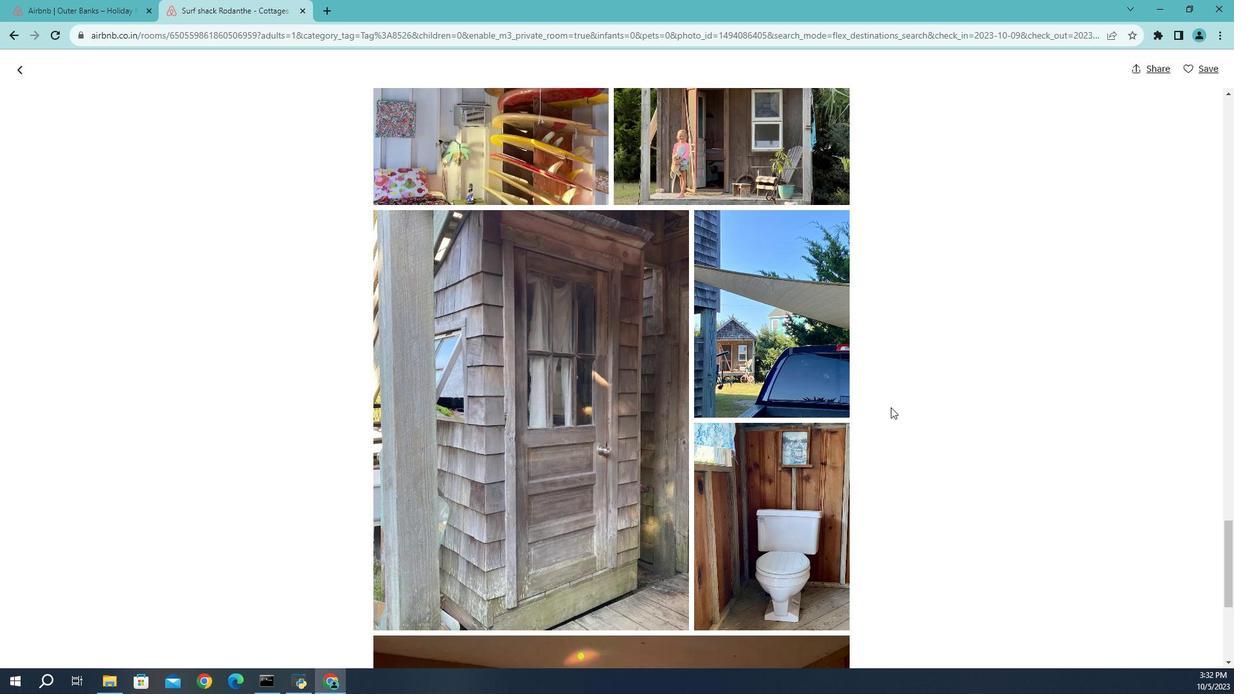 
Action: Mouse scrolled (858, 415) with delta (0, 0)
Screenshot: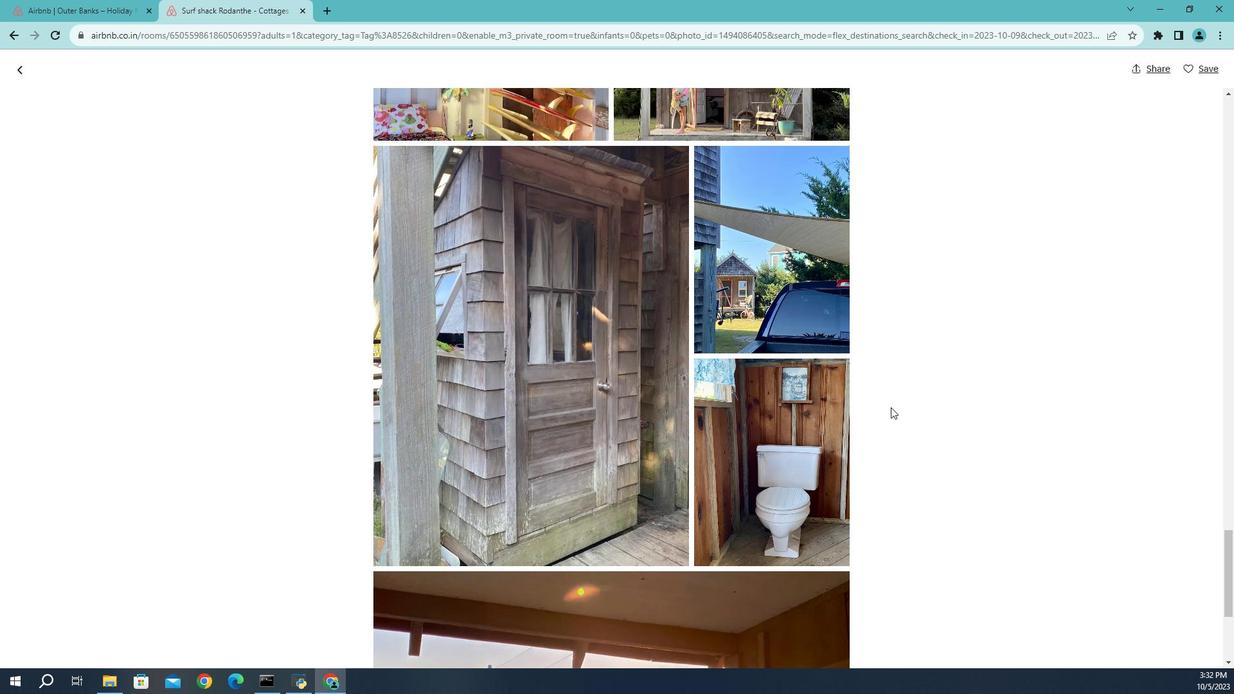 
Action: Mouse scrolled (858, 415) with delta (0, 0)
Screenshot: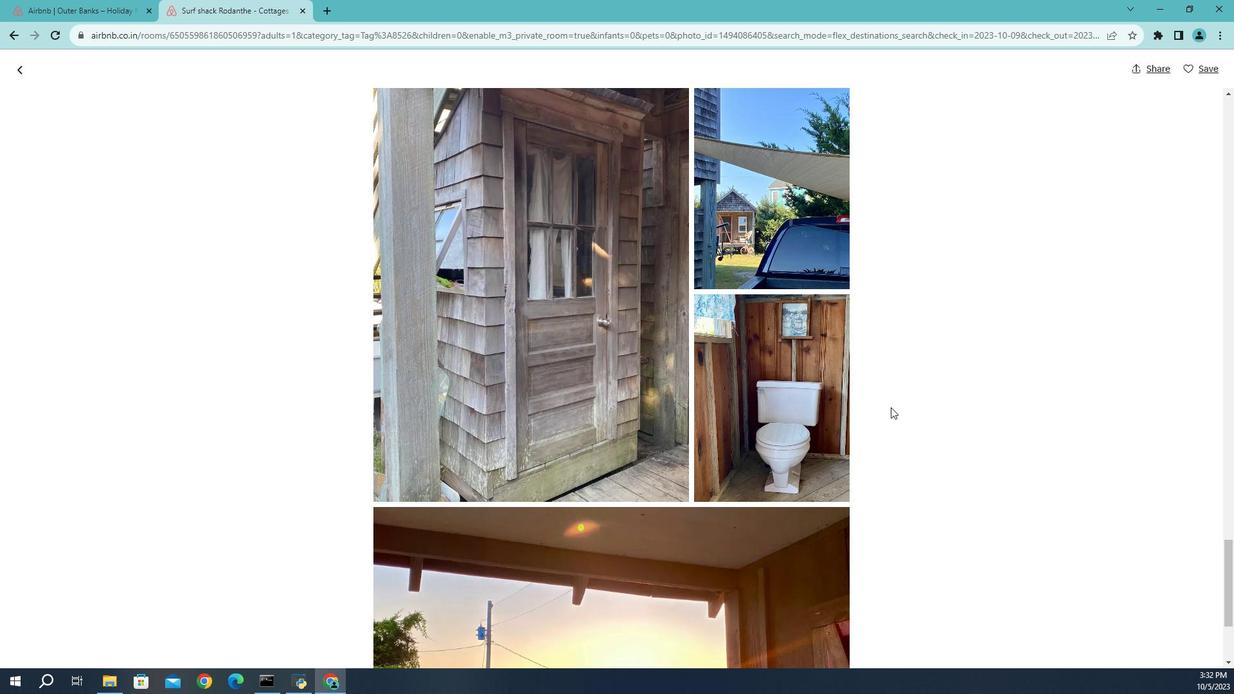
Action: Mouse scrolled (858, 415) with delta (0, 0)
Screenshot: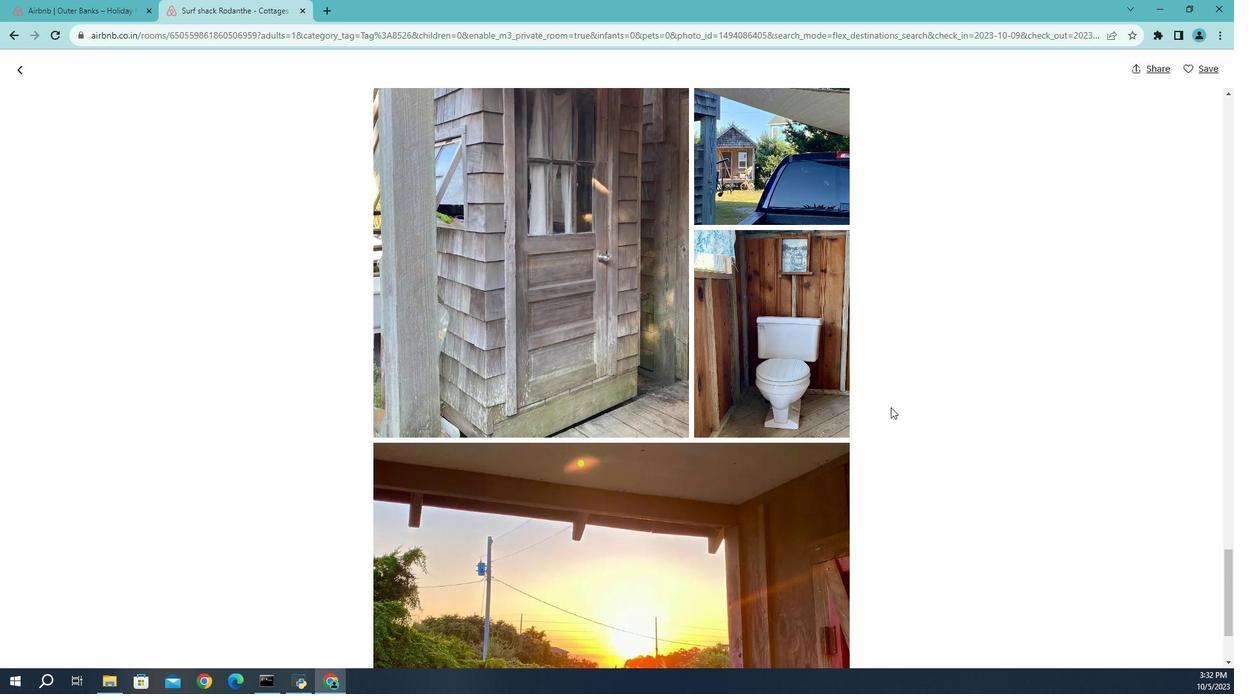 
Action: Mouse scrolled (858, 415) with delta (0, 0)
Screenshot: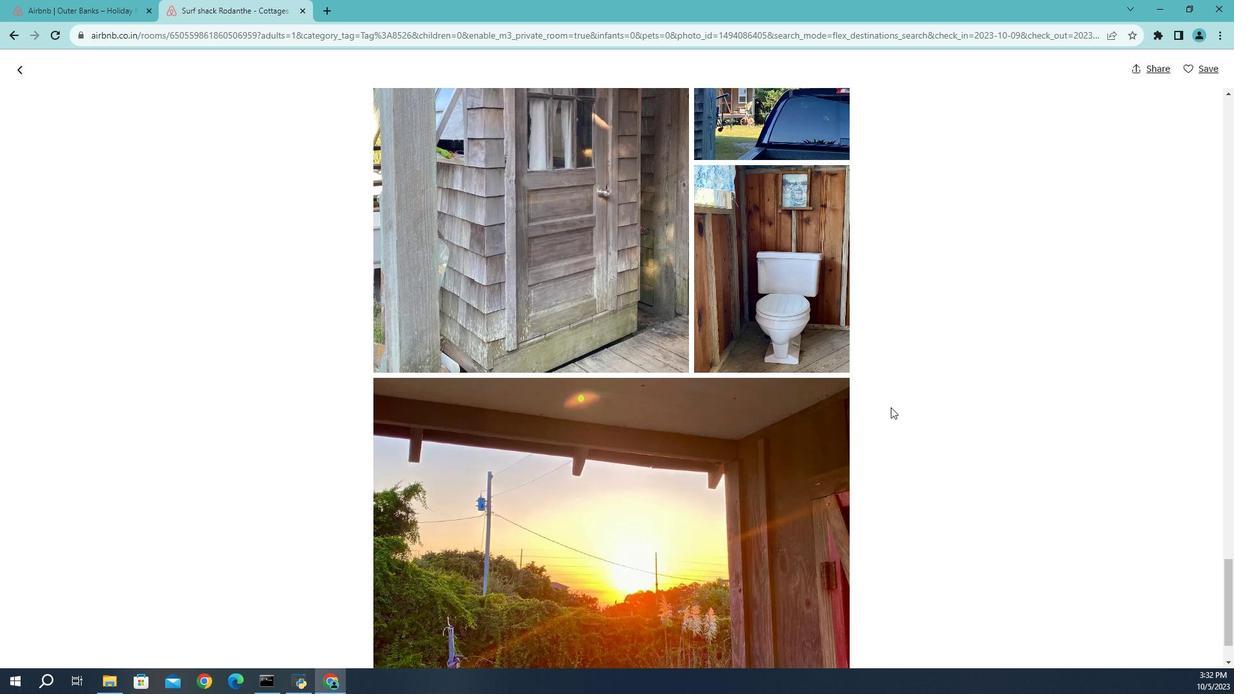 
Action: Mouse scrolled (858, 415) with delta (0, 0)
Screenshot: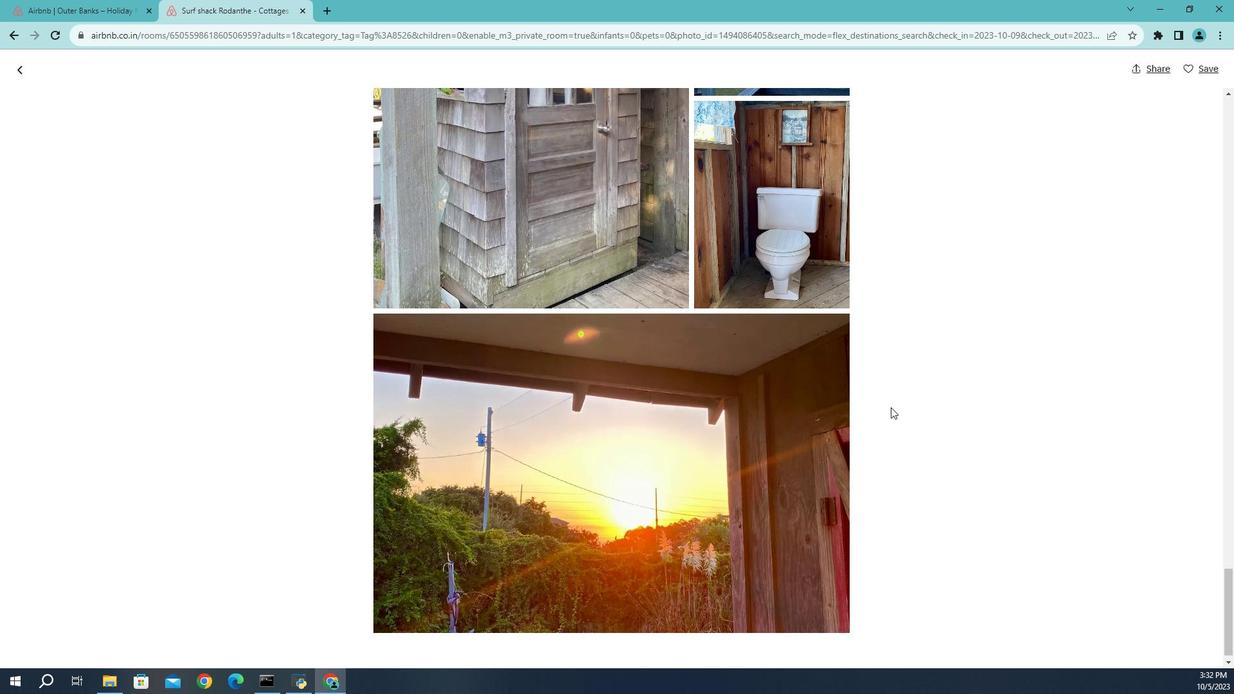 
Action: Mouse moved to (840, 413)
Screenshot: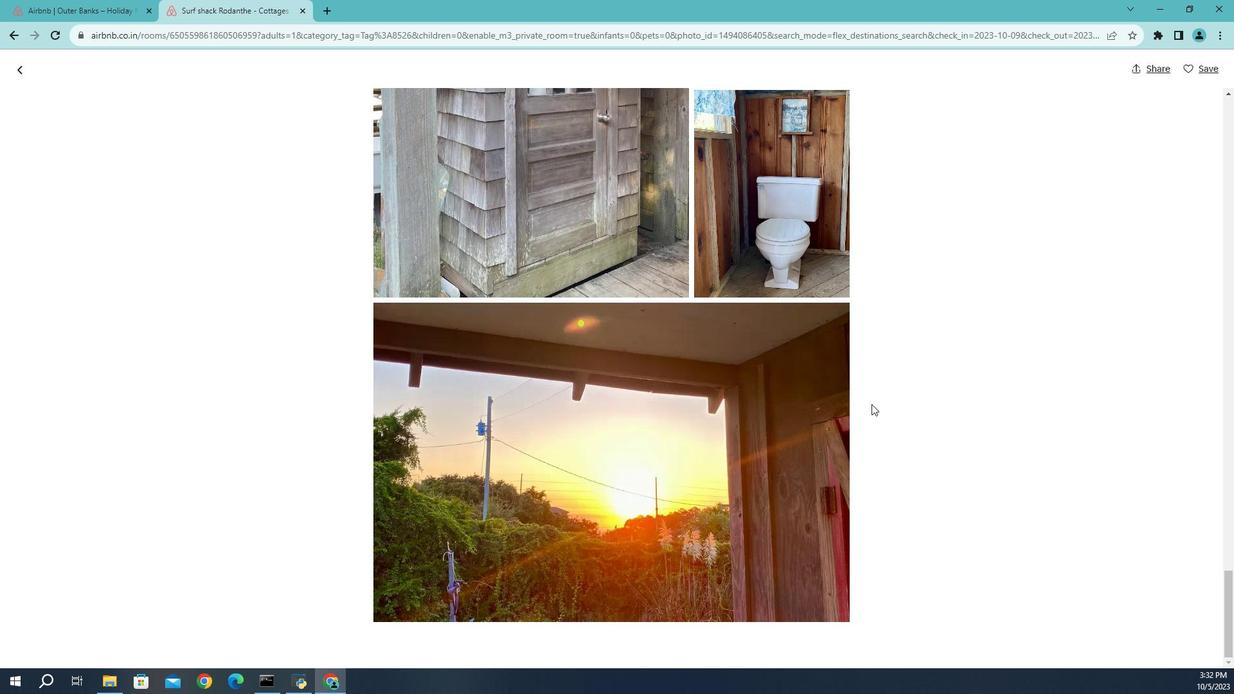 
Action: Mouse scrolled (840, 412) with delta (0, 0)
Screenshot: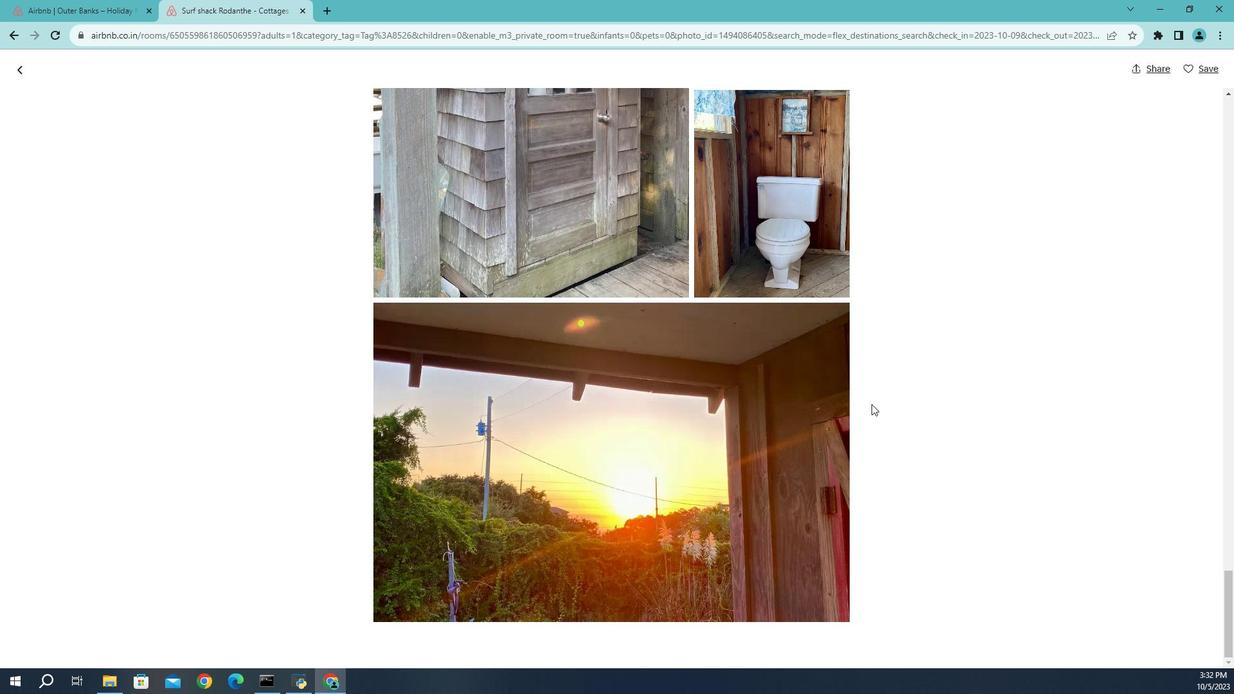
Action: Mouse moved to (840, 413)
Screenshot: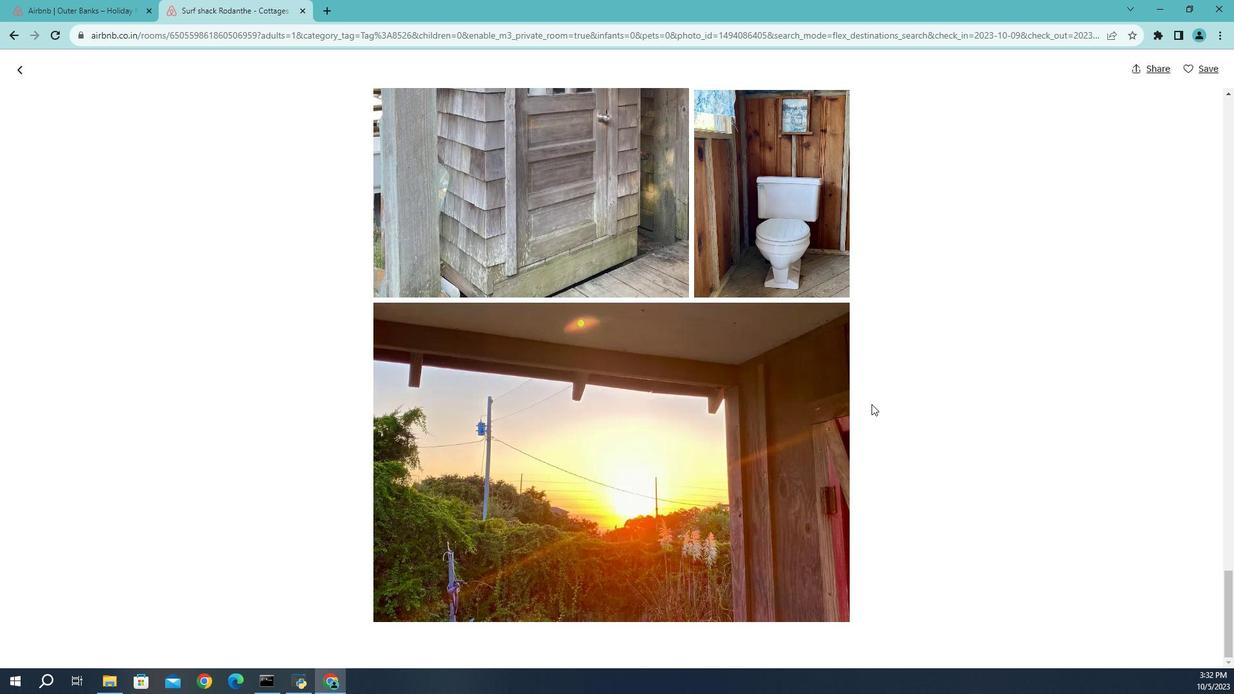 
Action: Mouse scrolled (840, 412) with delta (0, 0)
Screenshot: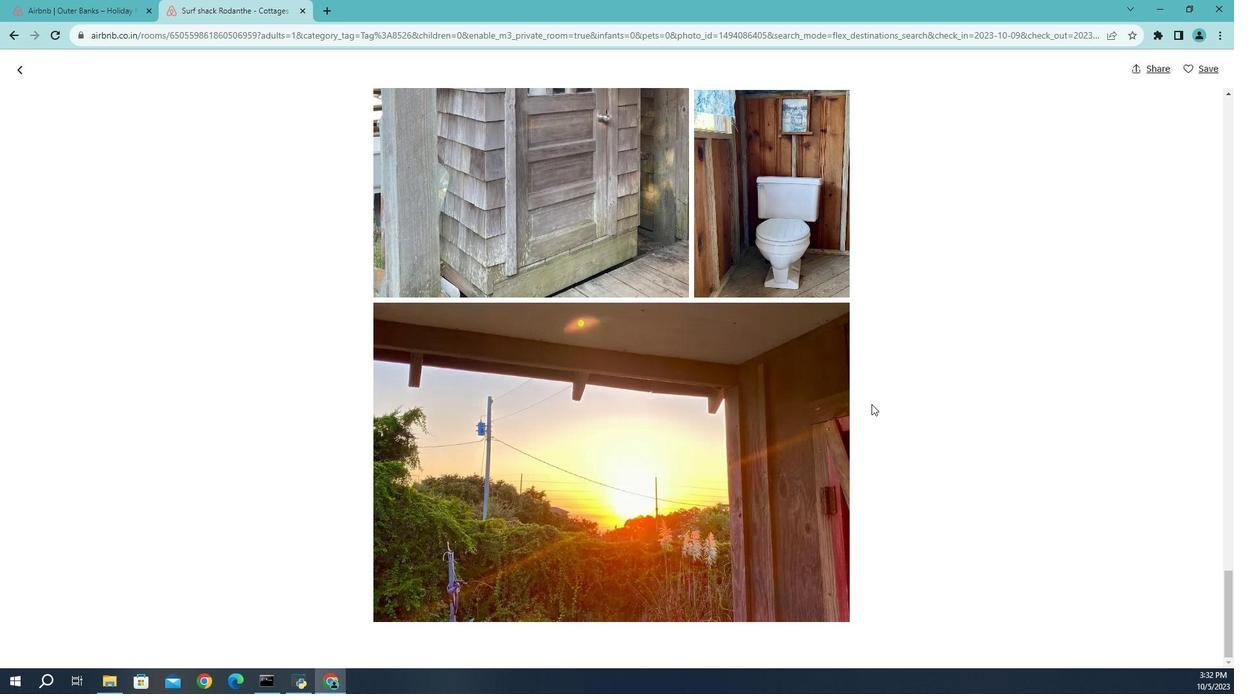 
Action: Mouse scrolled (840, 412) with delta (0, 0)
Screenshot: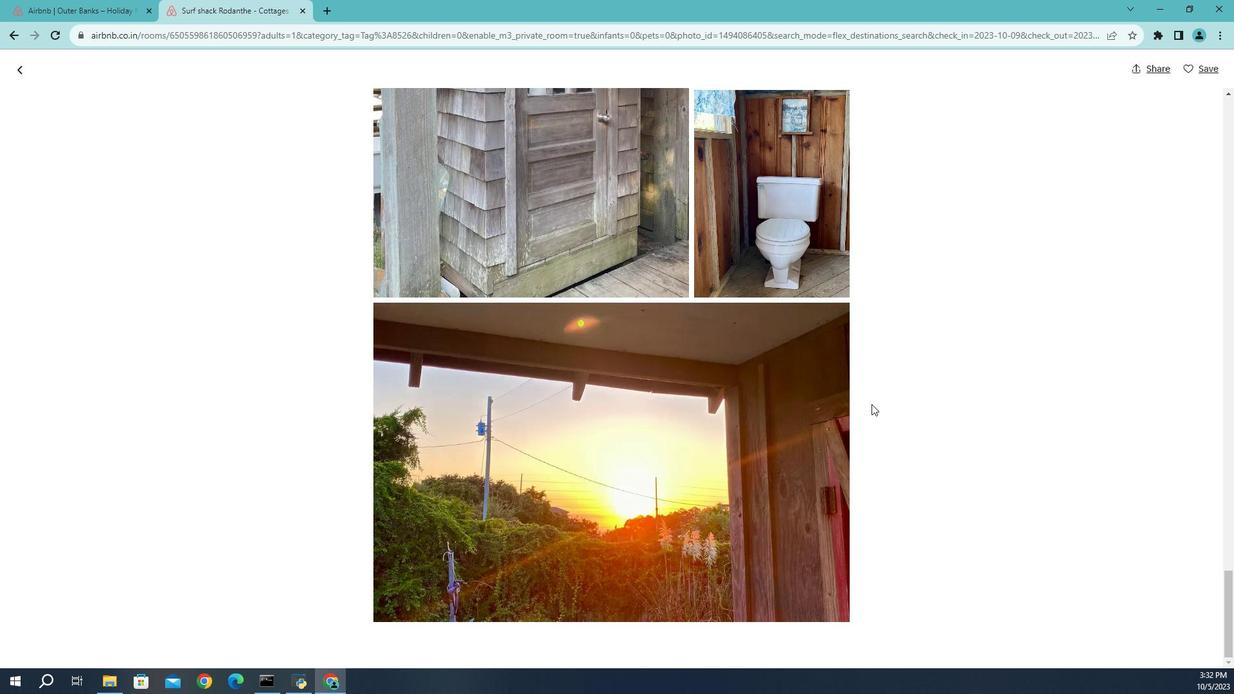 
Action: Mouse moved to (41, 145)
Screenshot: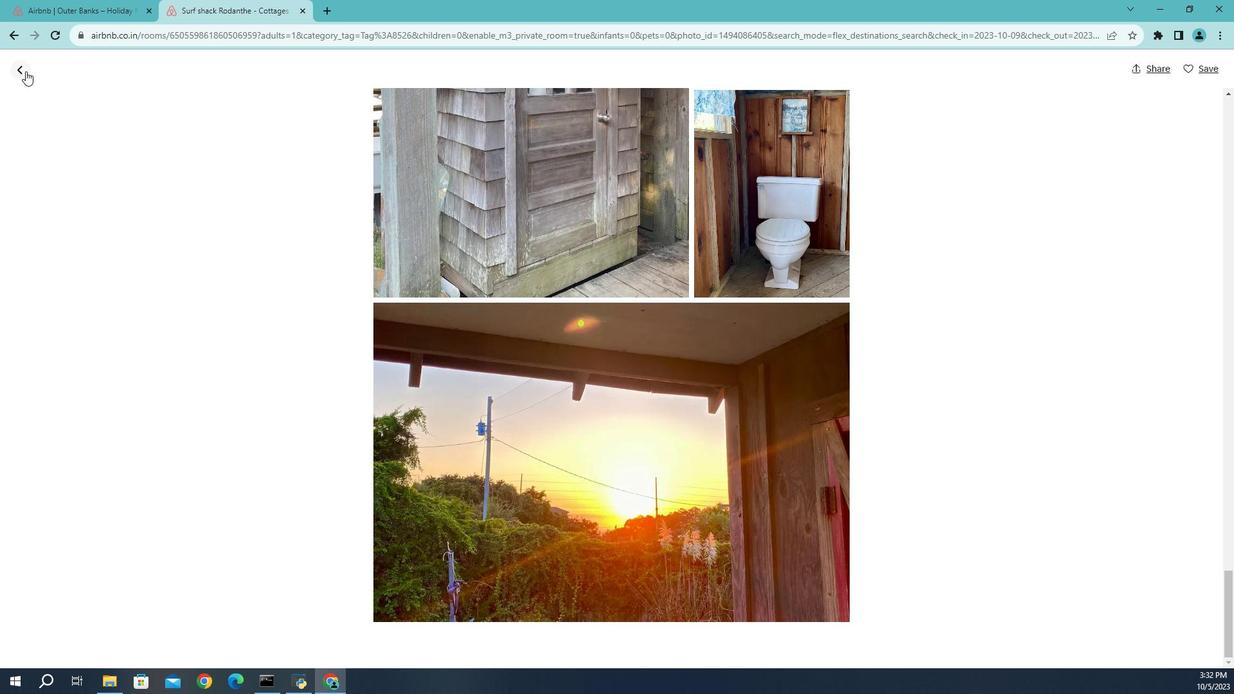 
Action: Mouse pressed left at (41, 145)
Screenshot: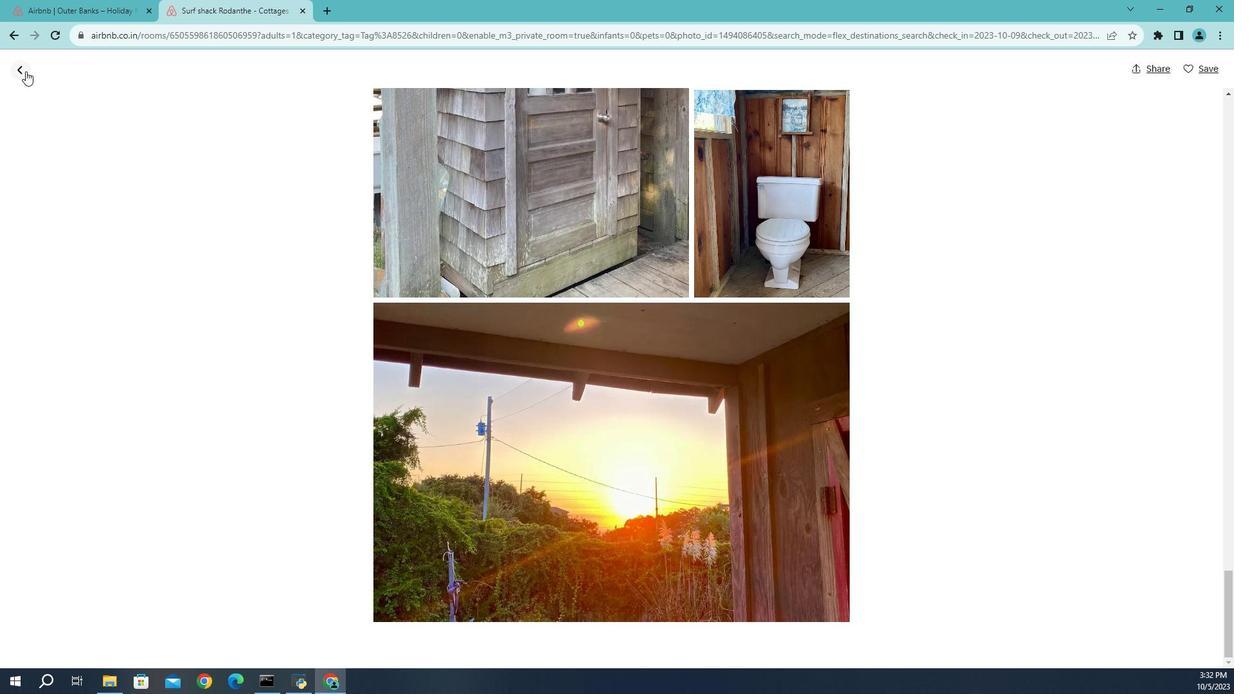 
Action: Mouse moved to (596, 453)
Screenshot: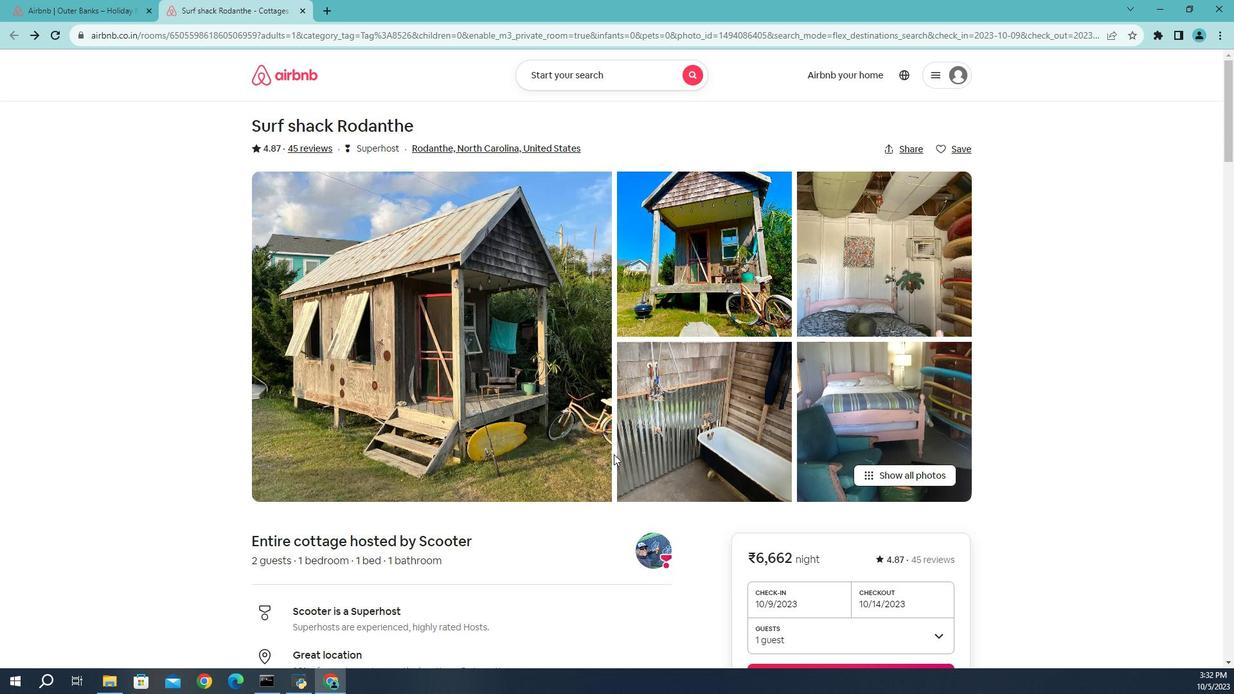 
Action: Mouse scrolled (596, 453) with delta (0, 0)
Screenshot: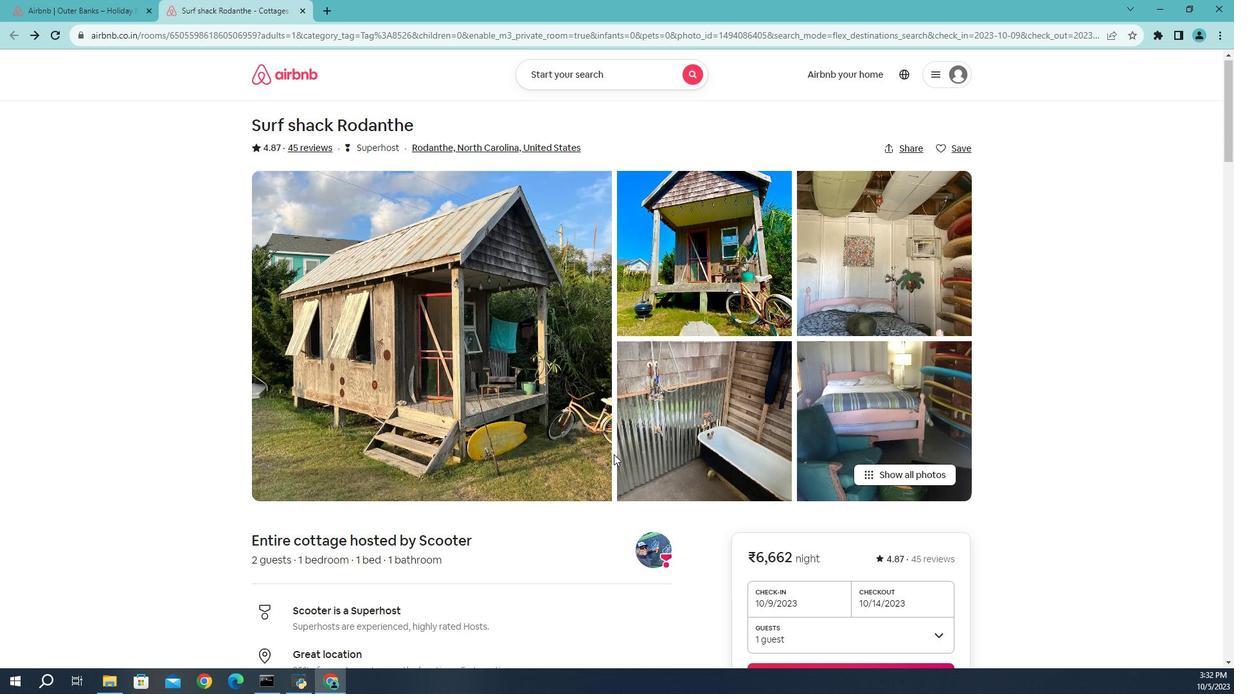 
Action: Mouse moved to (592, 453)
Screenshot: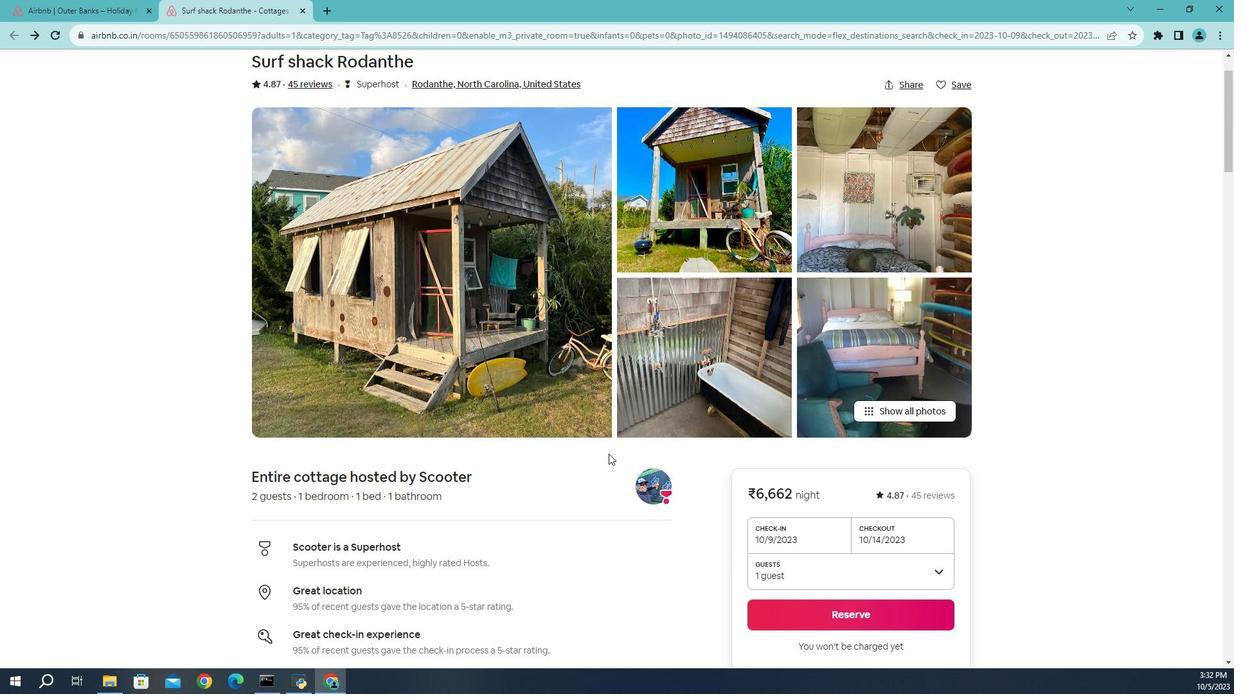 
Action: Mouse scrolled (592, 452) with delta (0, 0)
Screenshot: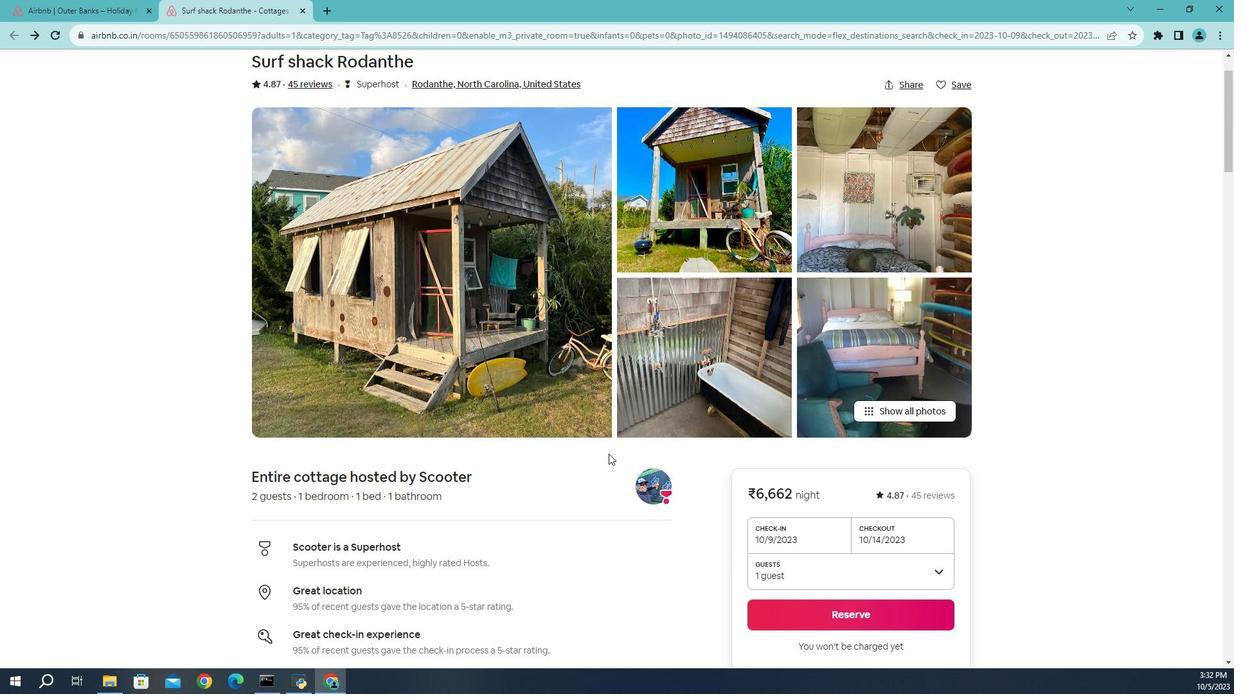 
Action: Mouse scrolled (592, 452) with delta (0, 0)
Screenshot: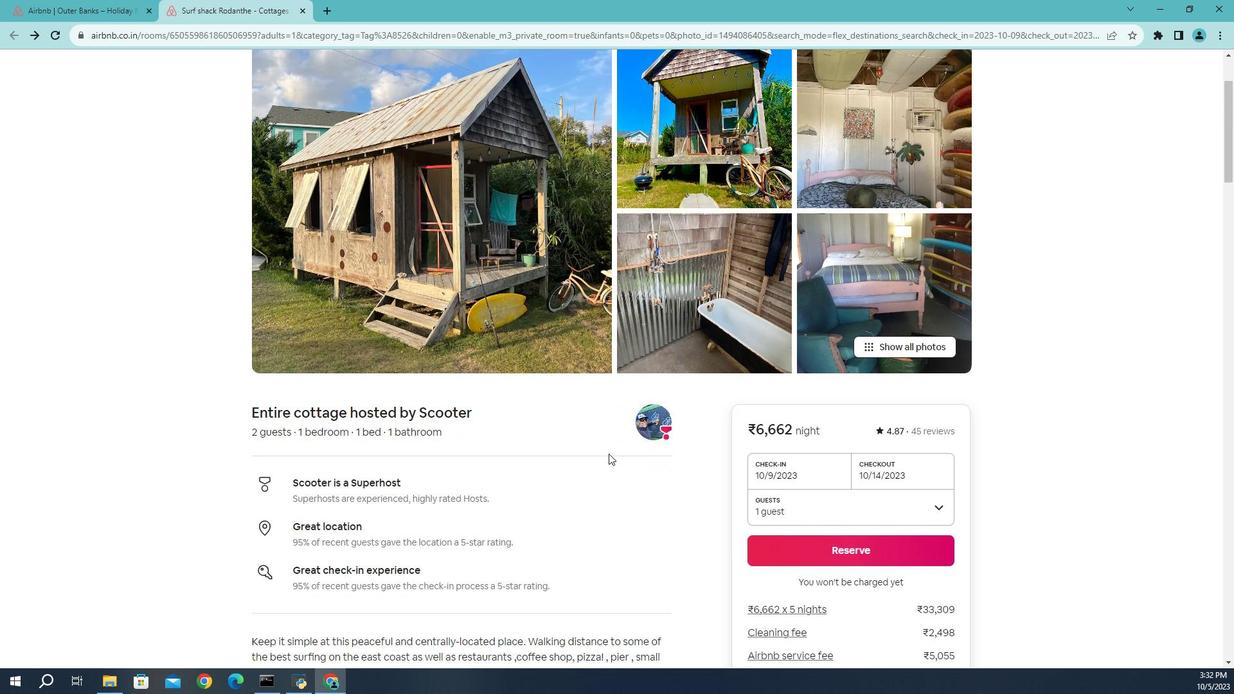 
Action: Mouse moved to (534, 455)
Screenshot: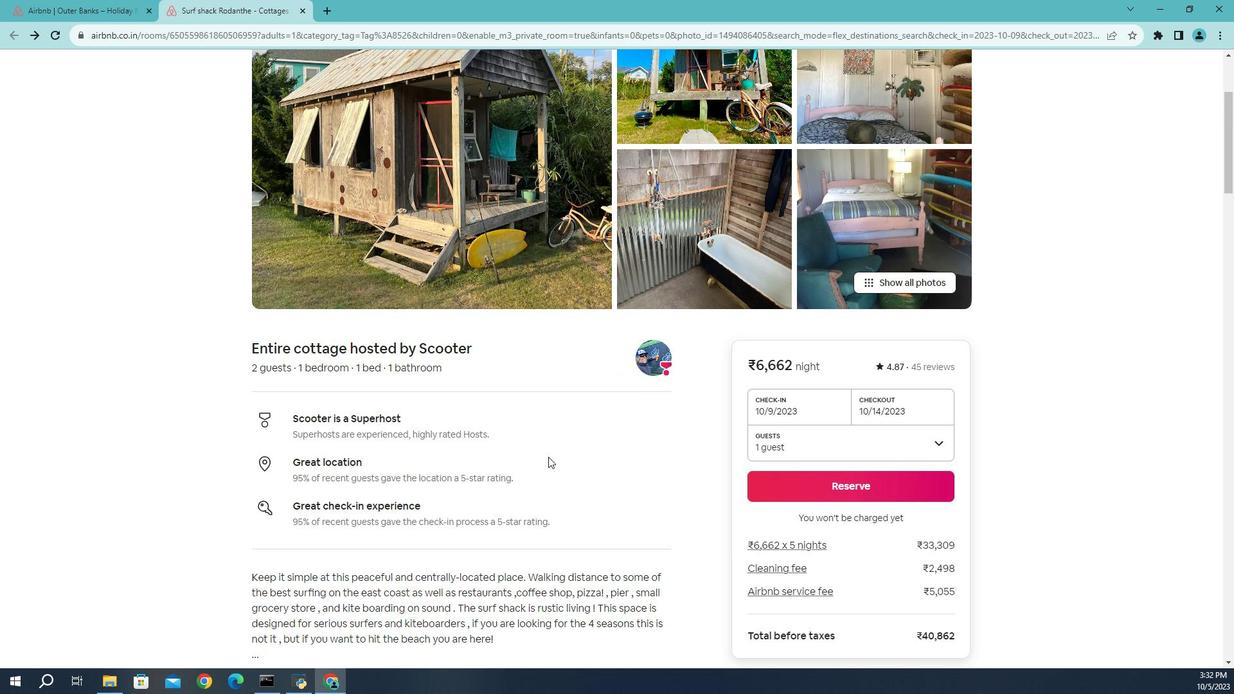 
Action: Mouse scrolled (534, 455) with delta (0, 0)
Screenshot: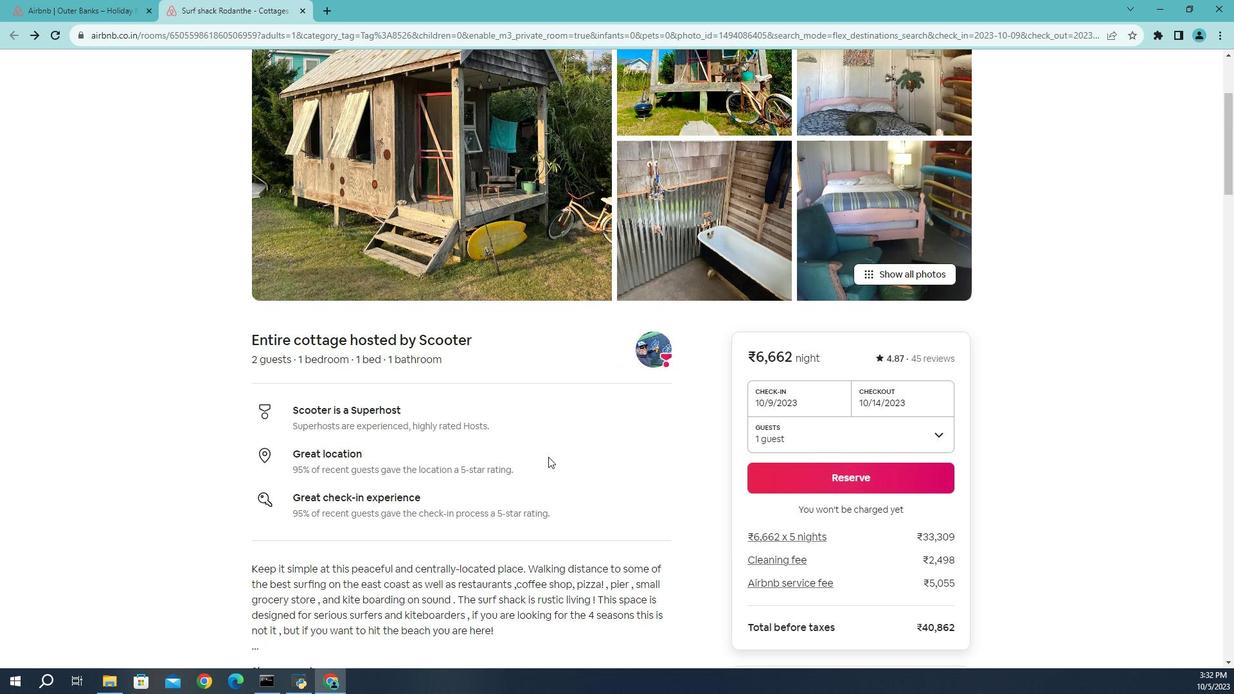 
Action: Mouse scrolled (534, 455) with delta (0, 0)
Screenshot: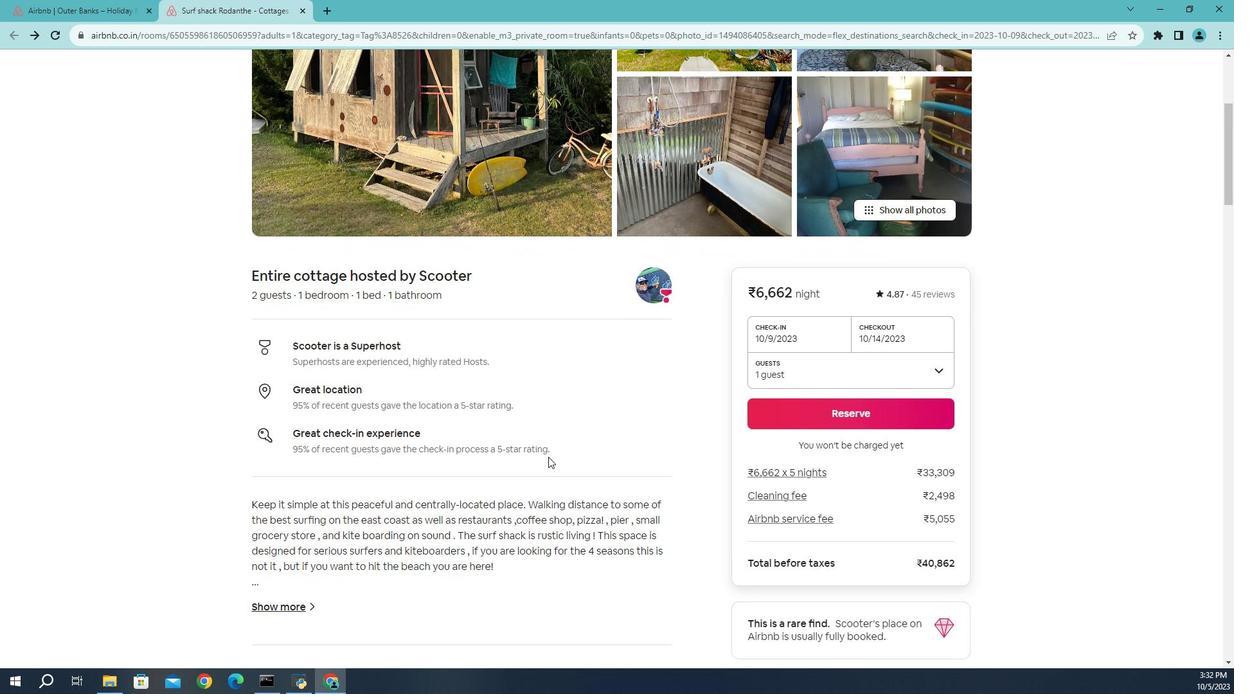 
Action: Mouse scrolled (534, 455) with delta (0, 0)
Screenshot: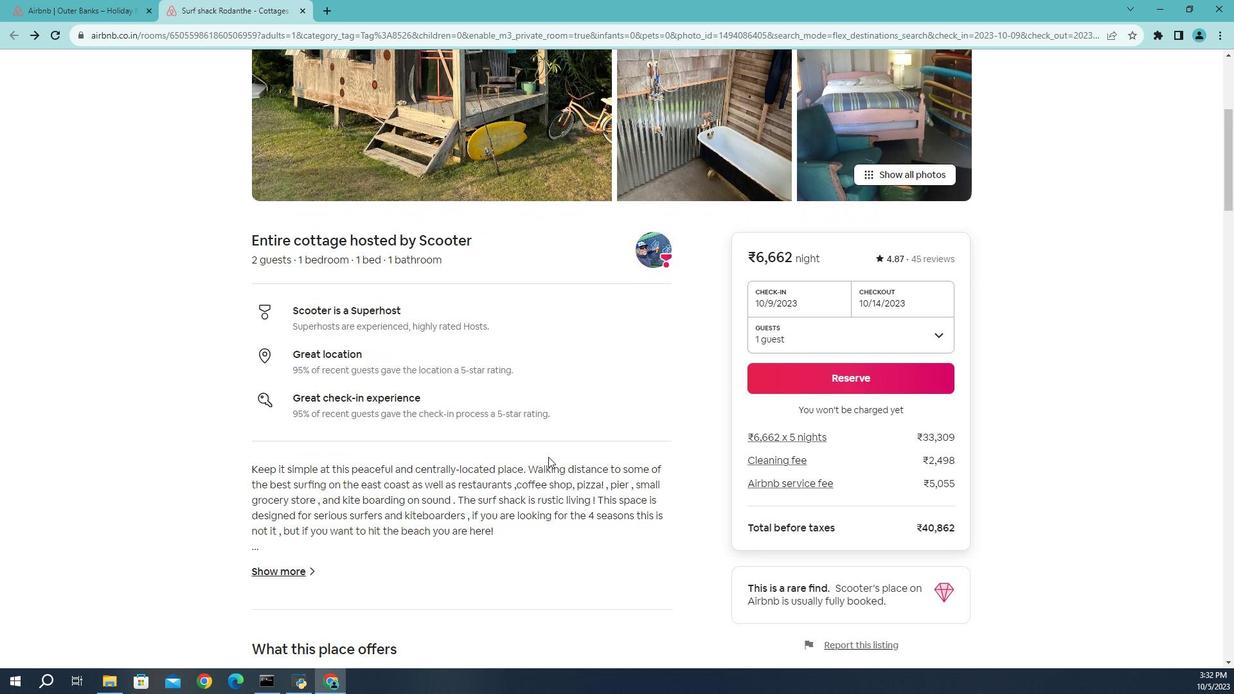 
Action: Mouse moved to (305, 478)
Screenshot: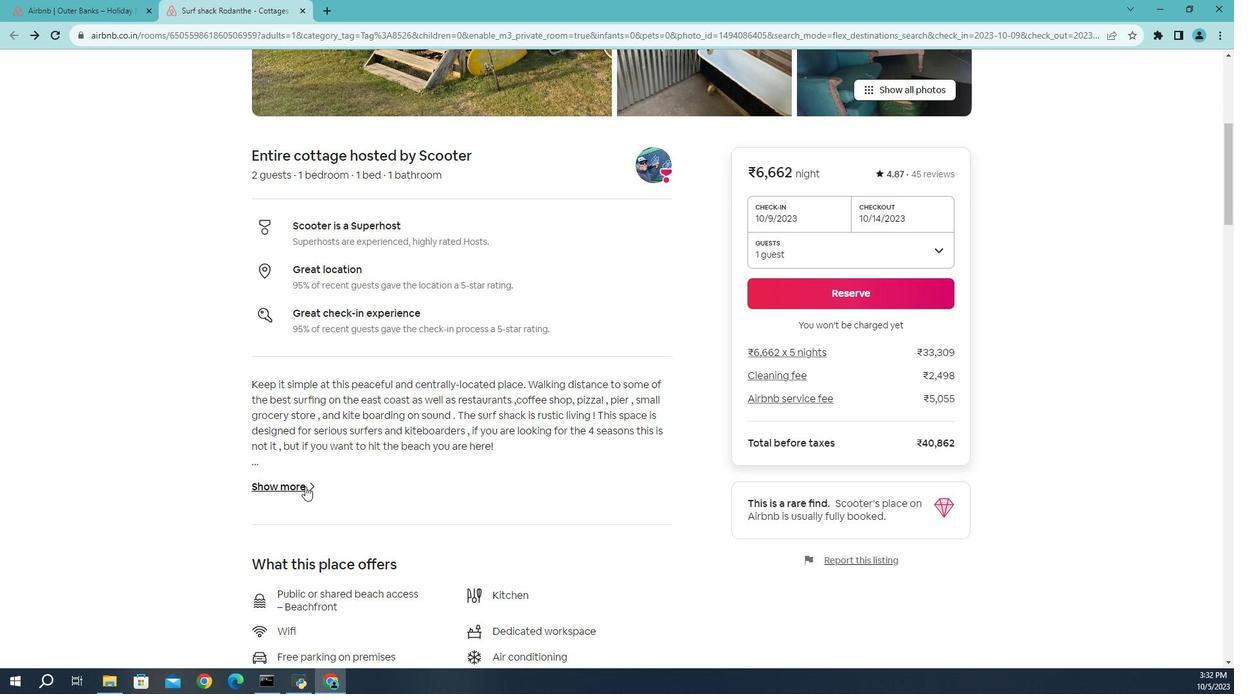 
Action: Mouse pressed left at (305, 478)
Screenshot: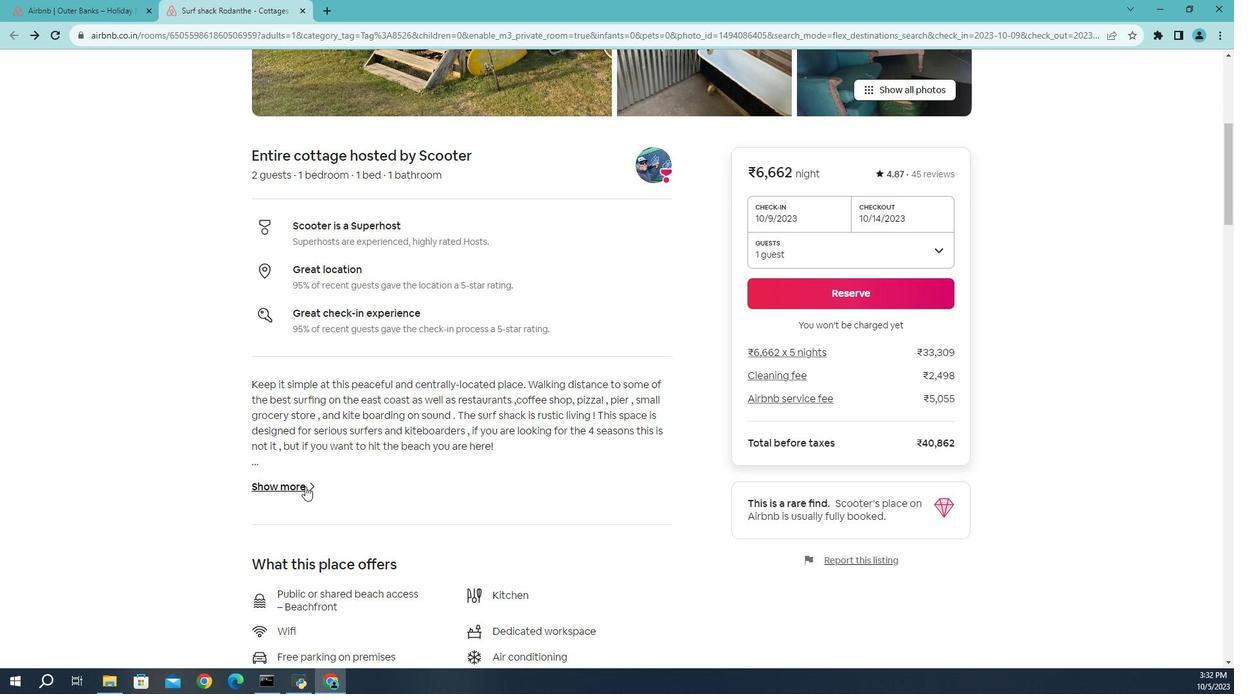 
Action: Mouse moved to (379, 256)
Screenshot: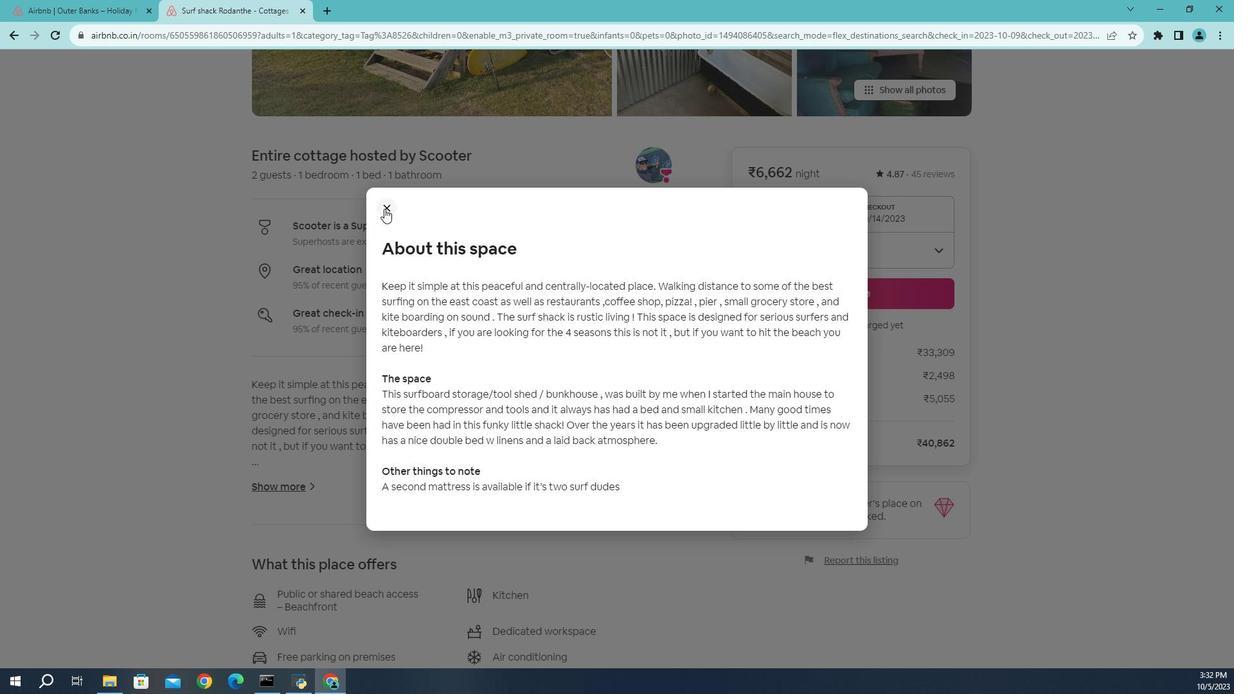 
Action: Mouse pressed left at (379, 256)
Screenshot: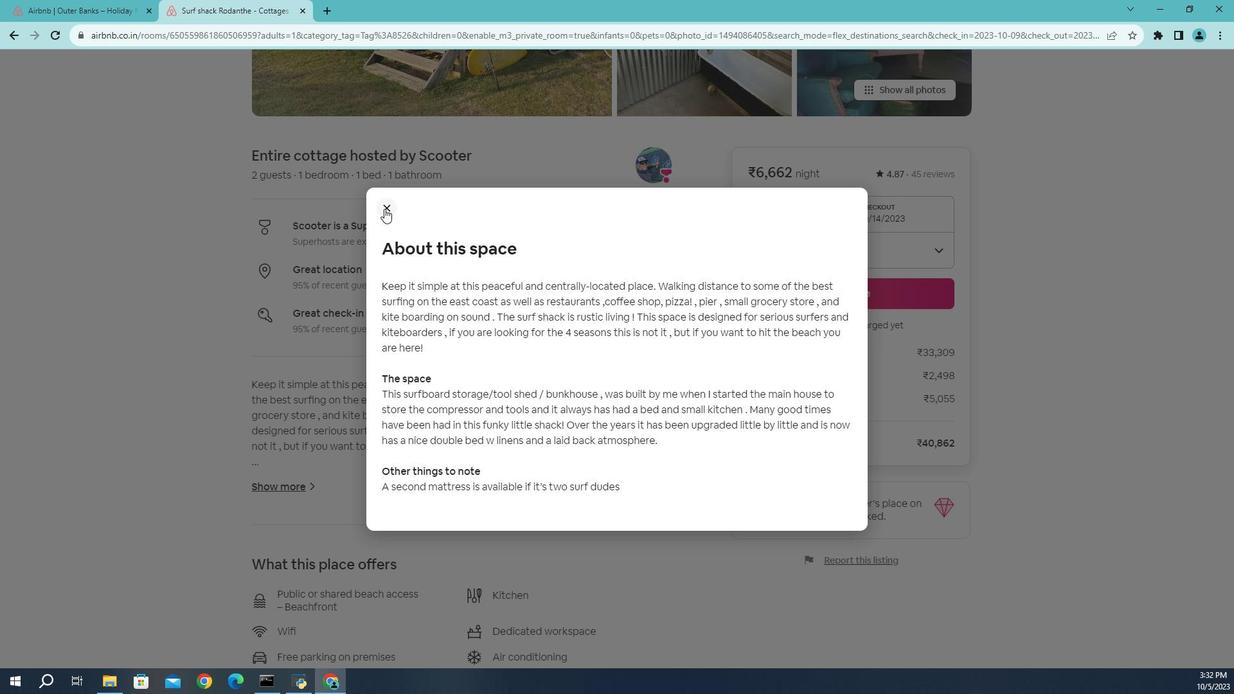 
Action: Mouse moved to (345, 403)
Screenshot: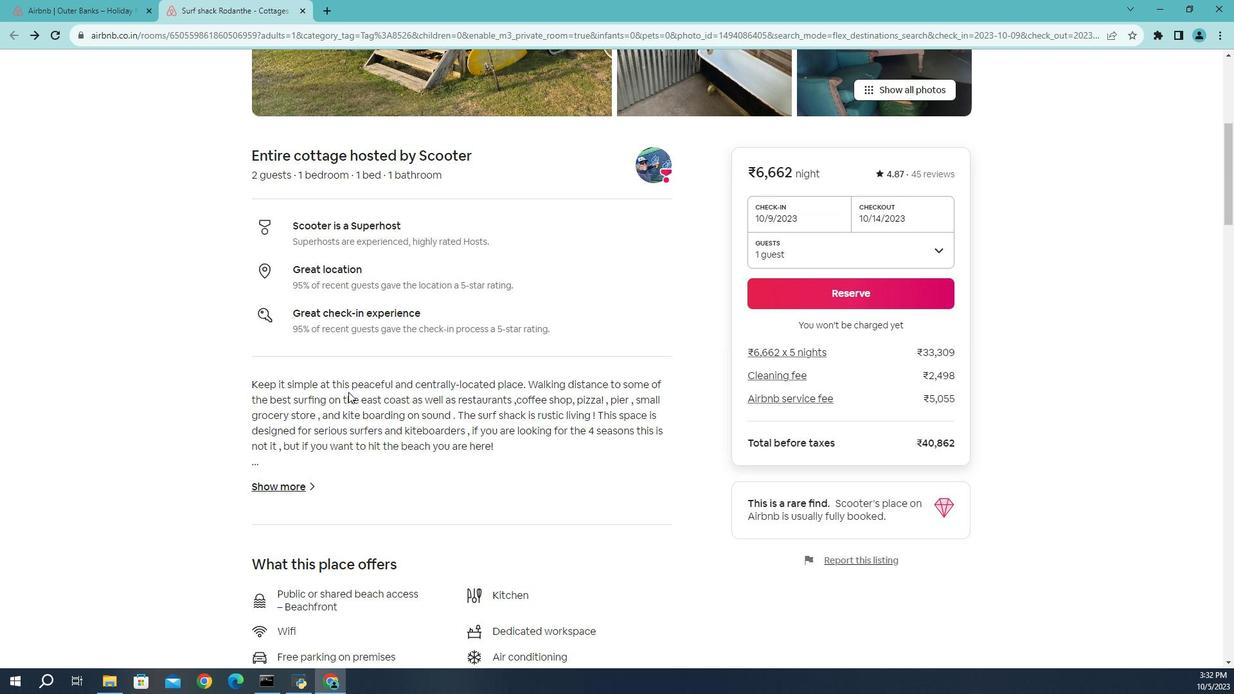 
Action: Mouse scrolled (345, 403) with delta (0, 0)
Screenshot: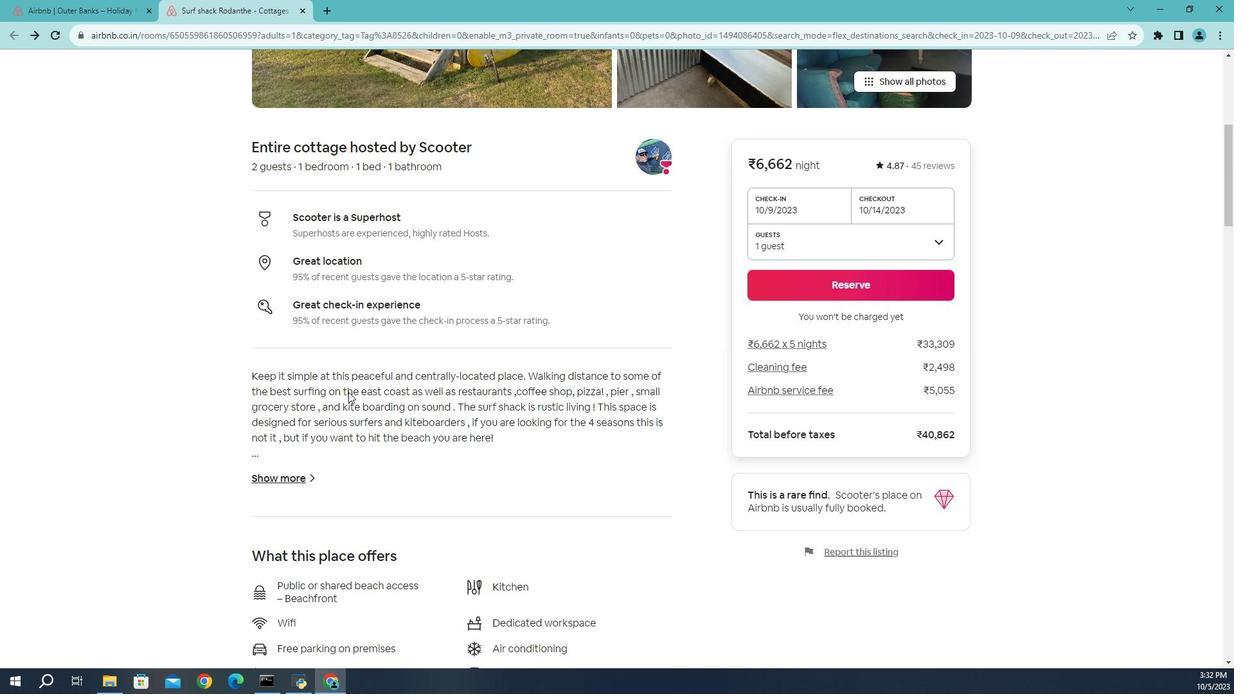 
Action: Mouse scrolled (345, 403) with delta (0, 0)
Screenshot: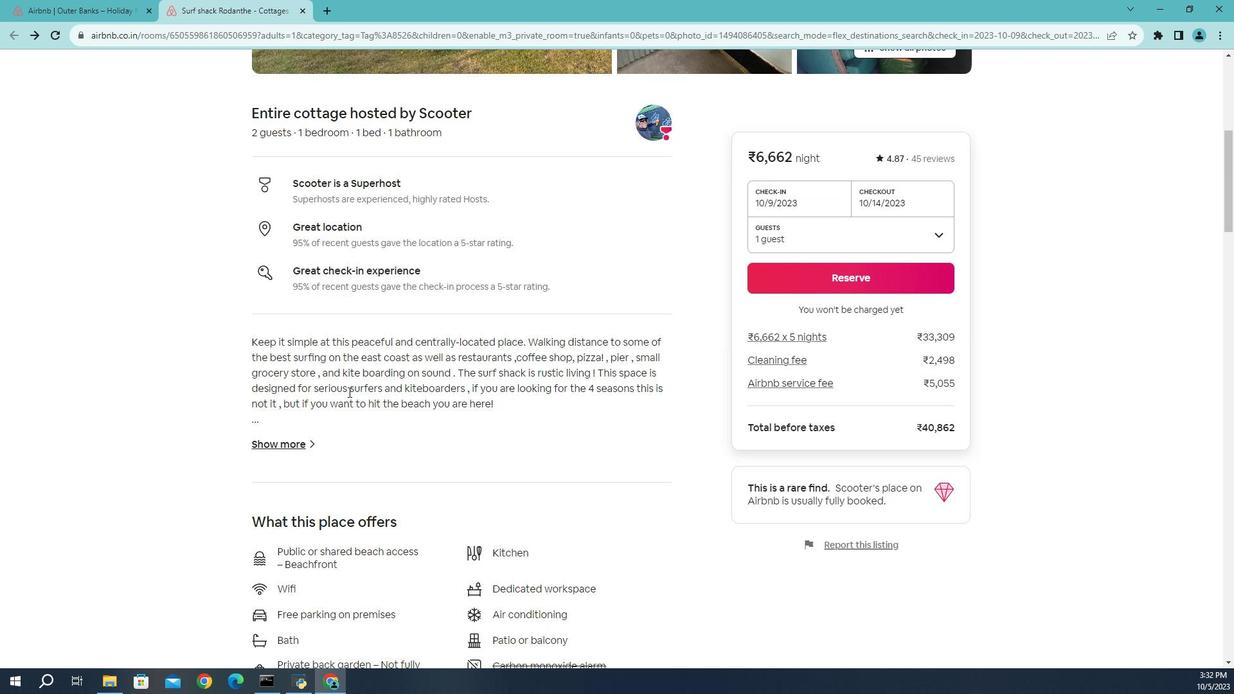 
Action: Mouse scrolled (345, 403) with delta (0, 0)
Screenshot: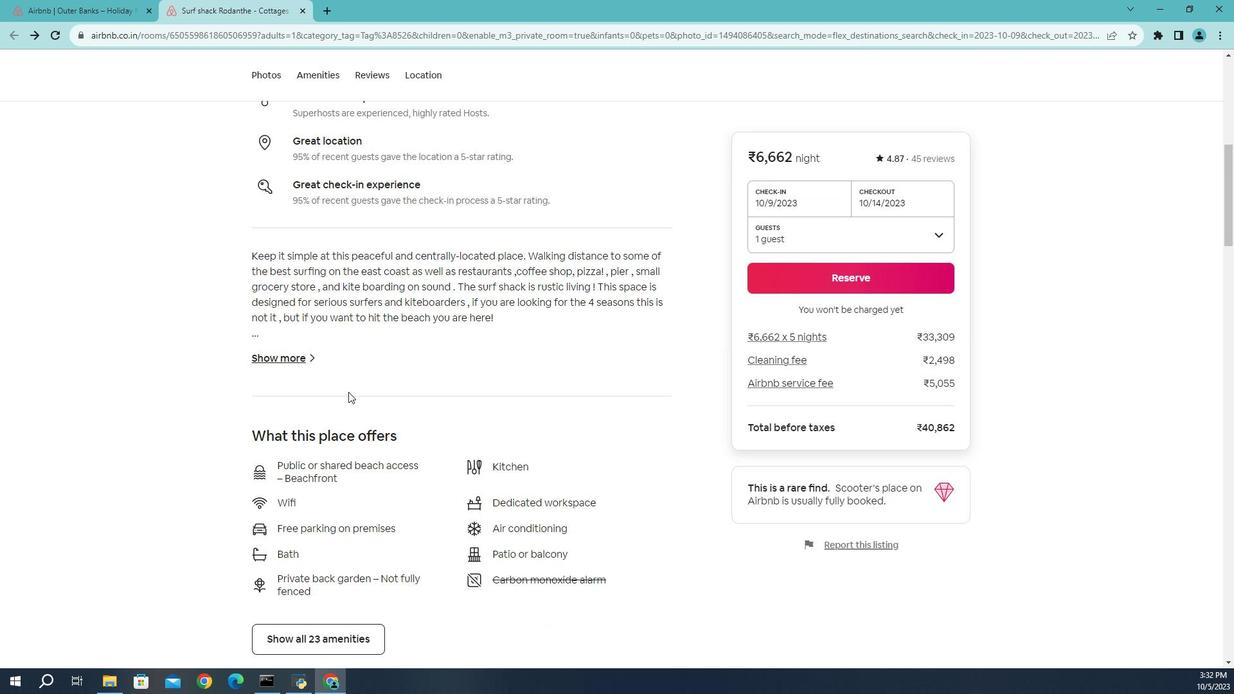 
Action: Mouse scrolled (345, 403) with delta (0, 0)
Screenshot: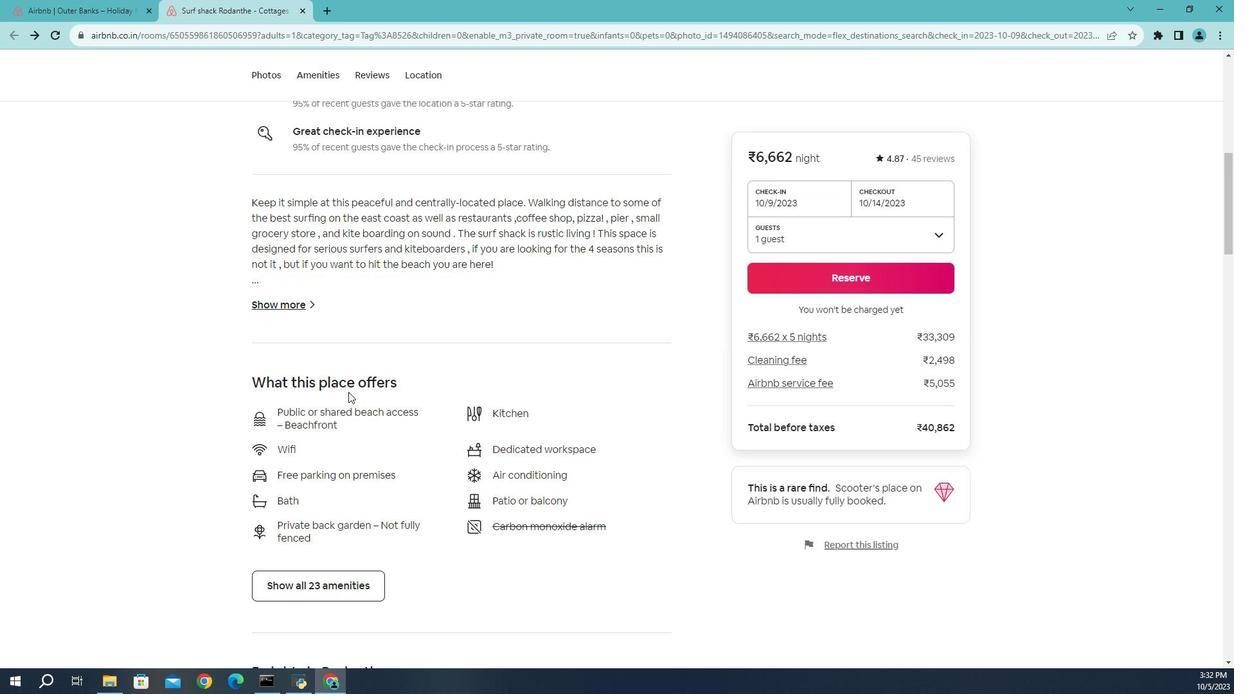 
Action: Mouse moved to (324, 496)
Screenshot: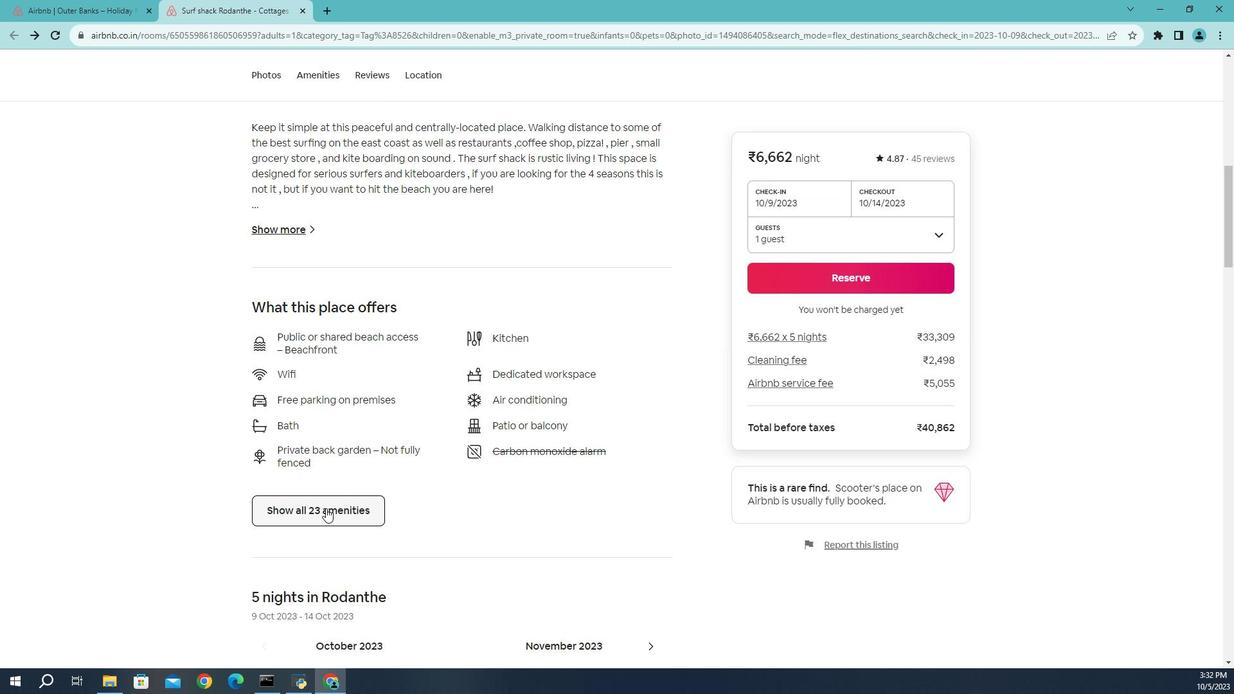 
Action: Mouse pressed left at (324, 496)
Screenshot: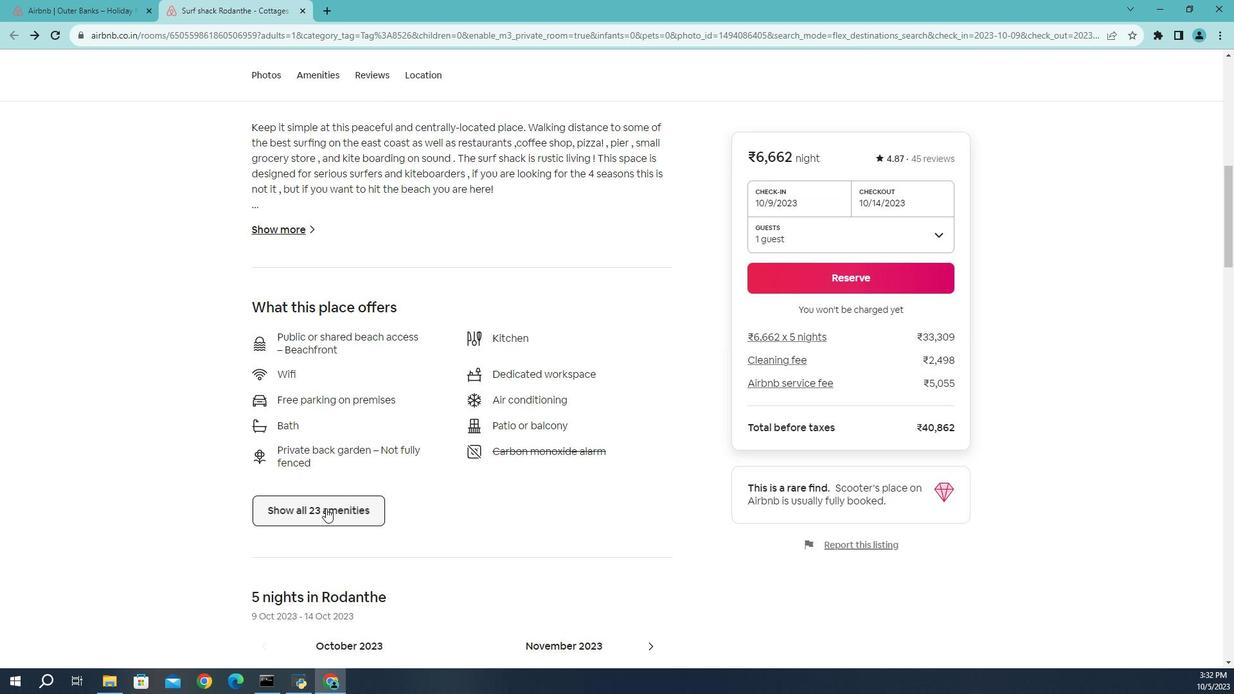 
Action: Mouse moved to (610, 358)
Screenshot: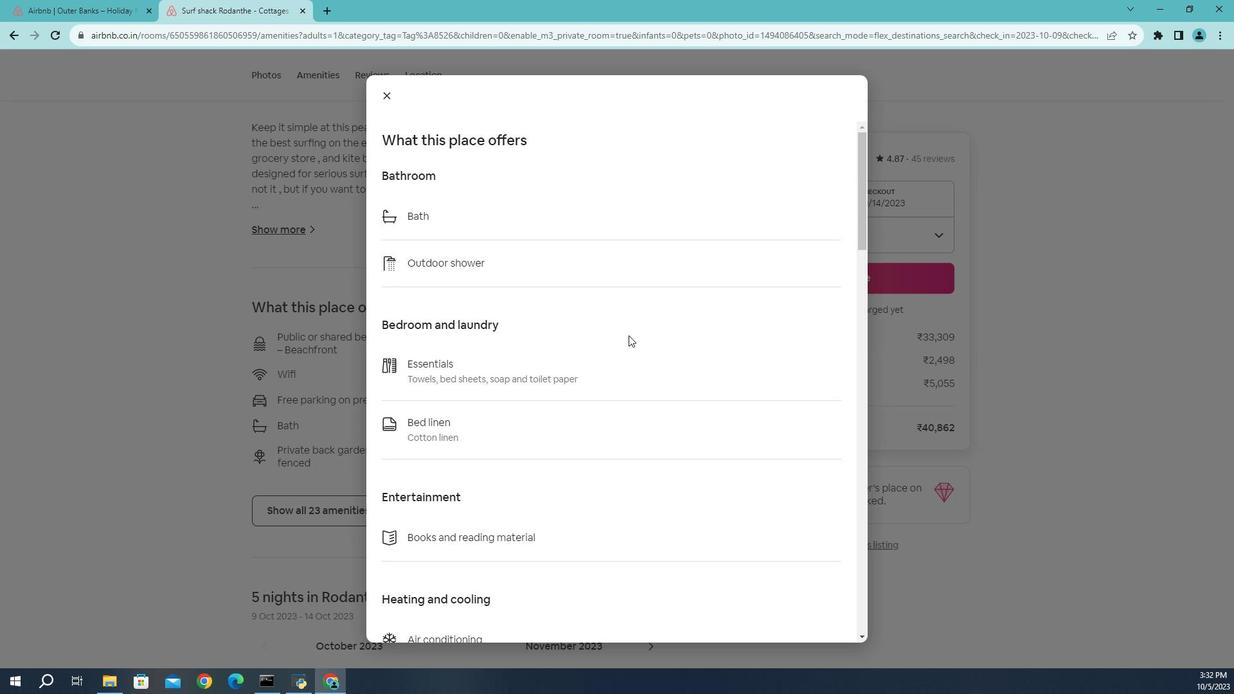 
Action: Mouse scrolled (610, 357) with delta (0, 0)
Screenshot: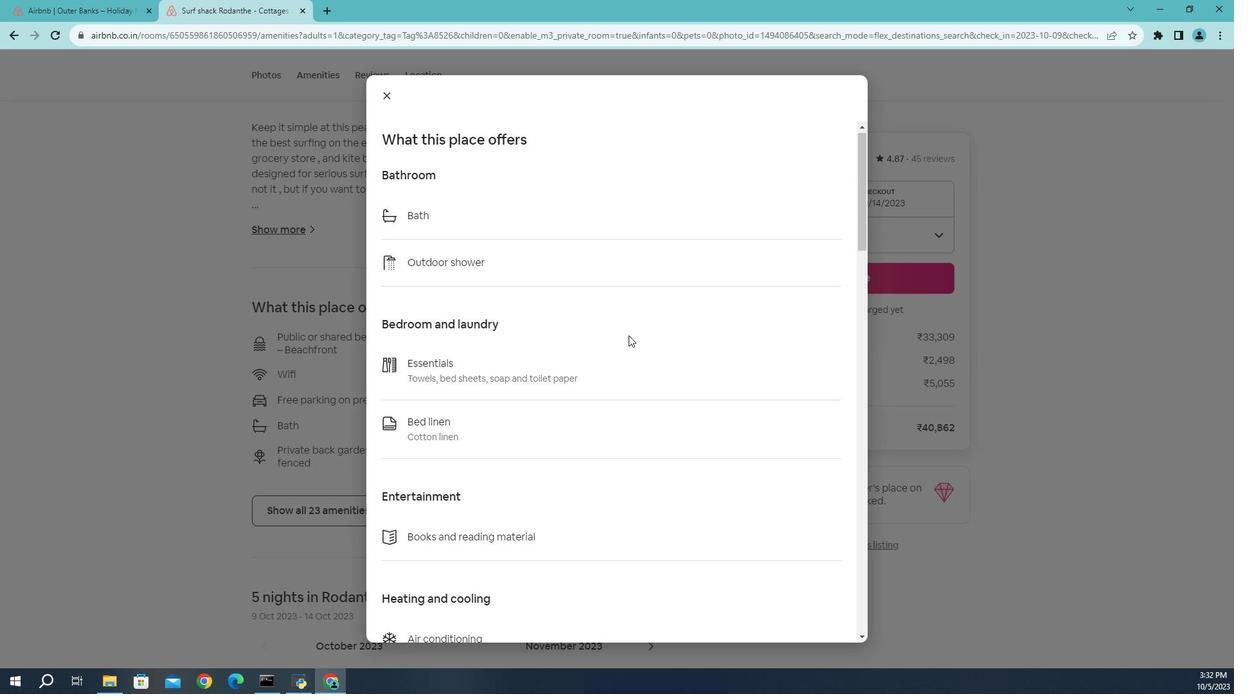 
Action: Mouse scrolled (610, 357) with delta (0, 0)
Screenshot: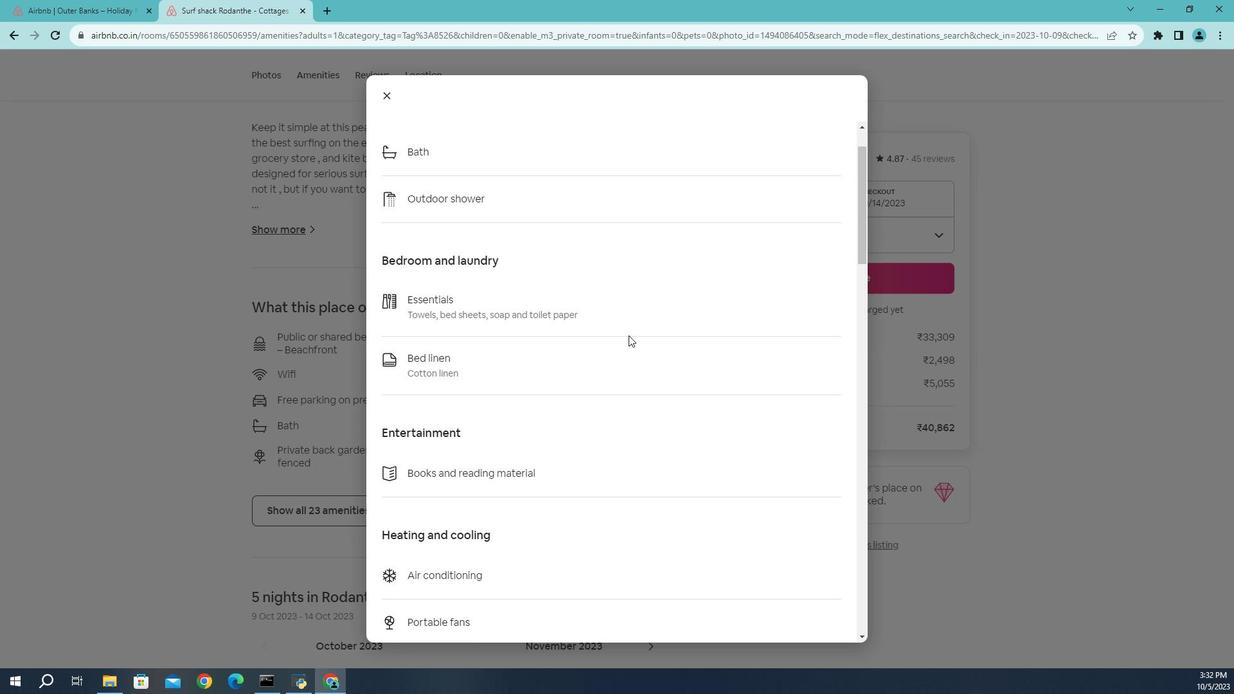 
Action: Mouse scrolled (610, 357) with delta (0, 0)
Screenshot: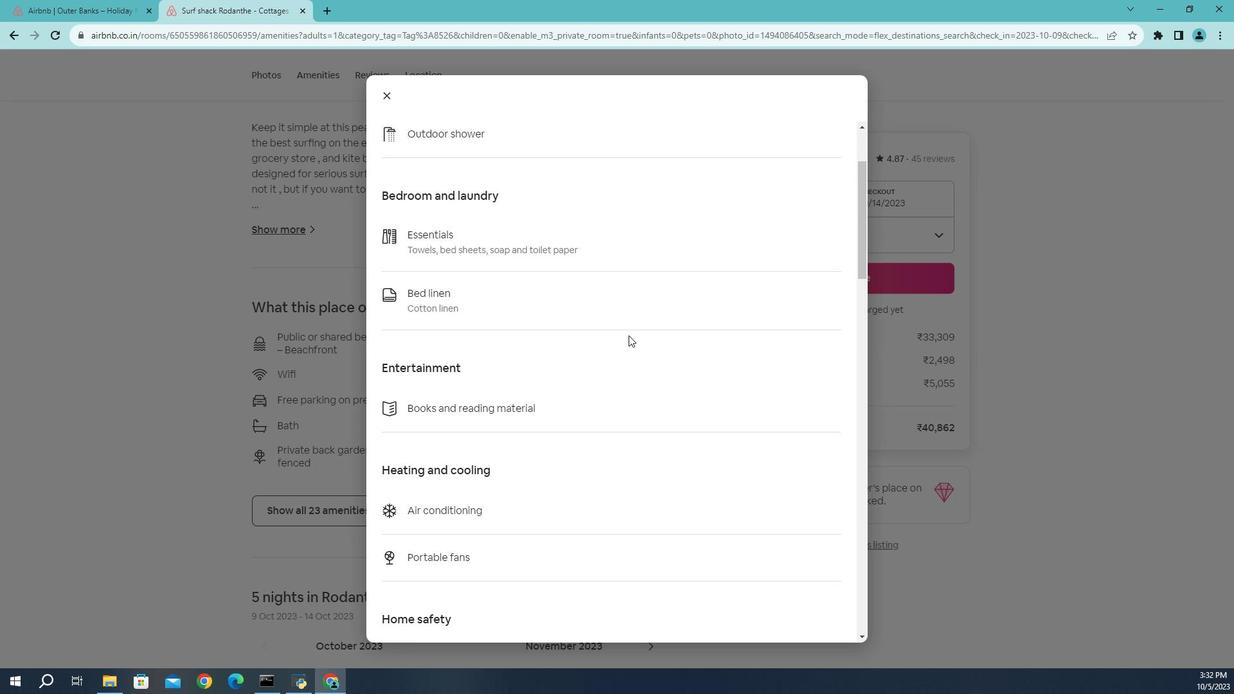 
Action: Mouse scrolled (610, 357) with delta (0, 0)
Screenshot: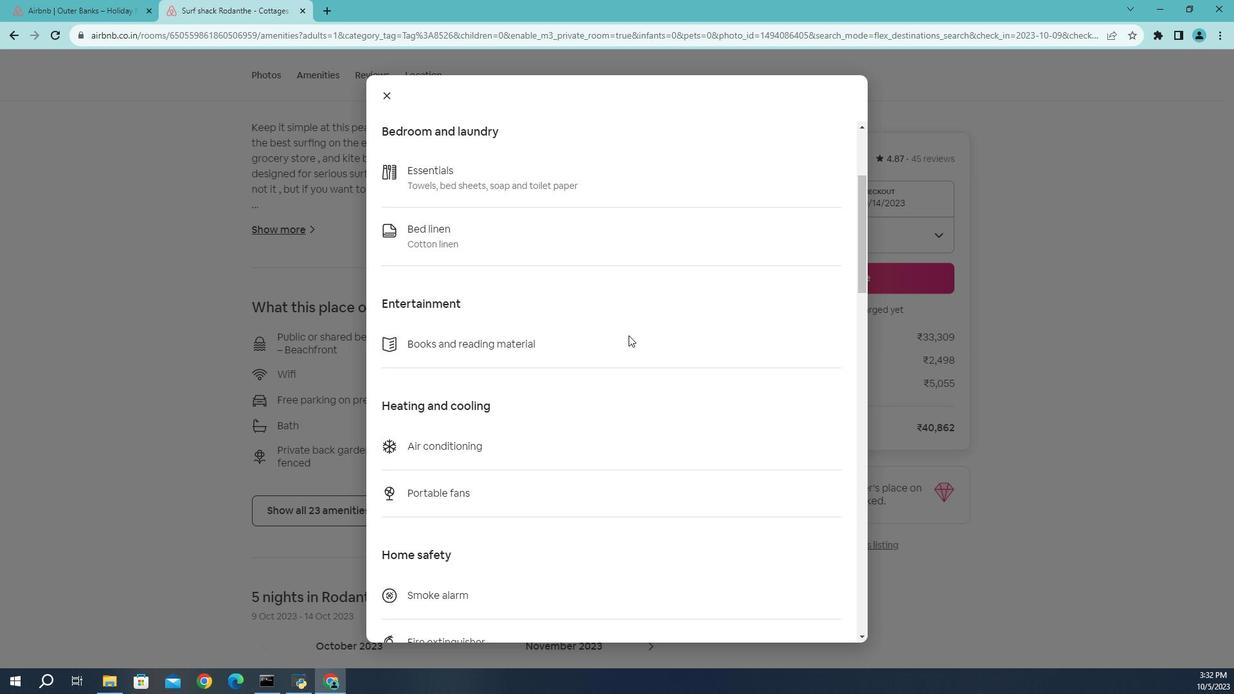 
Action: Mouse scrolled (610, 357) with delta (0, 0)
Screenshot: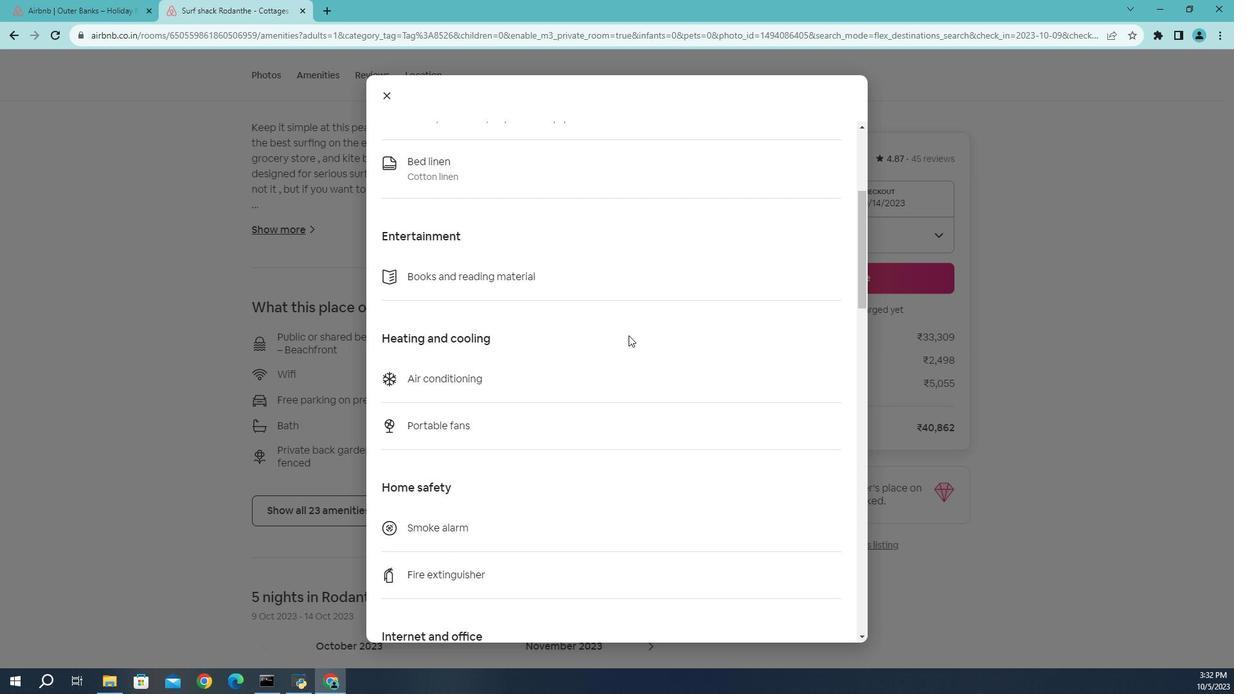 
Action: Mouse scrolled (610, 357) with delta (0, 0)
Screenshot: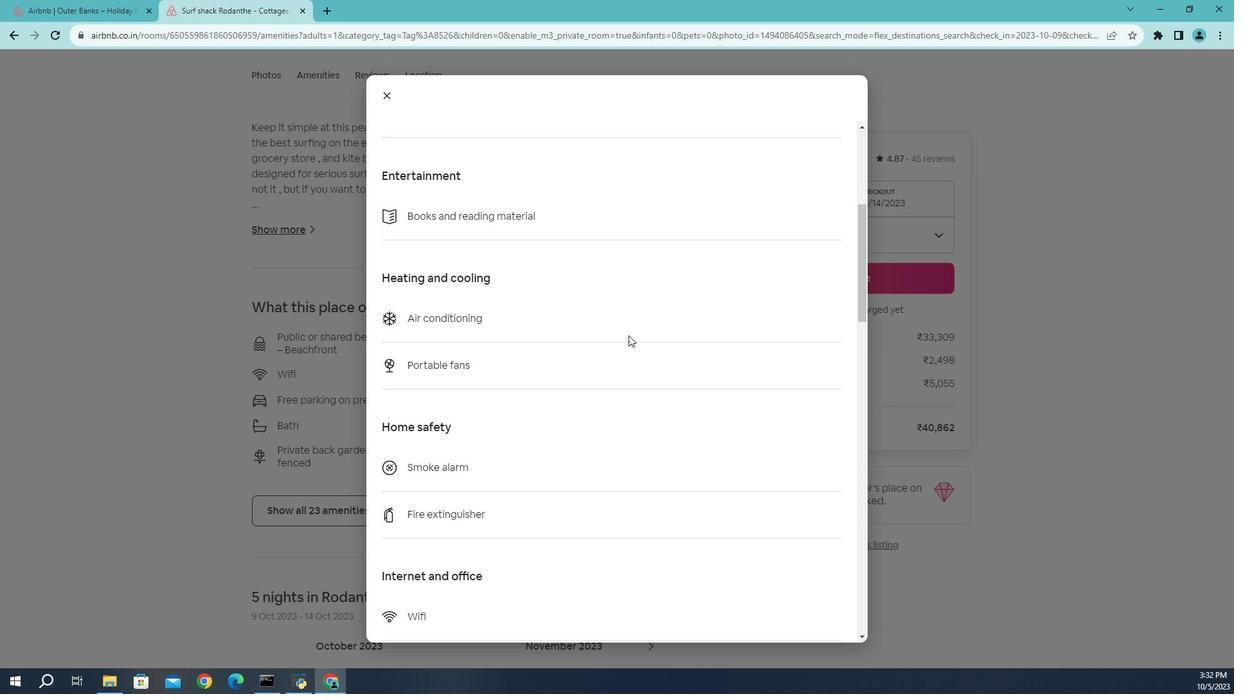 
Action: Mouse scrolled (610, 357) with delta (0, 0)
Screenshot: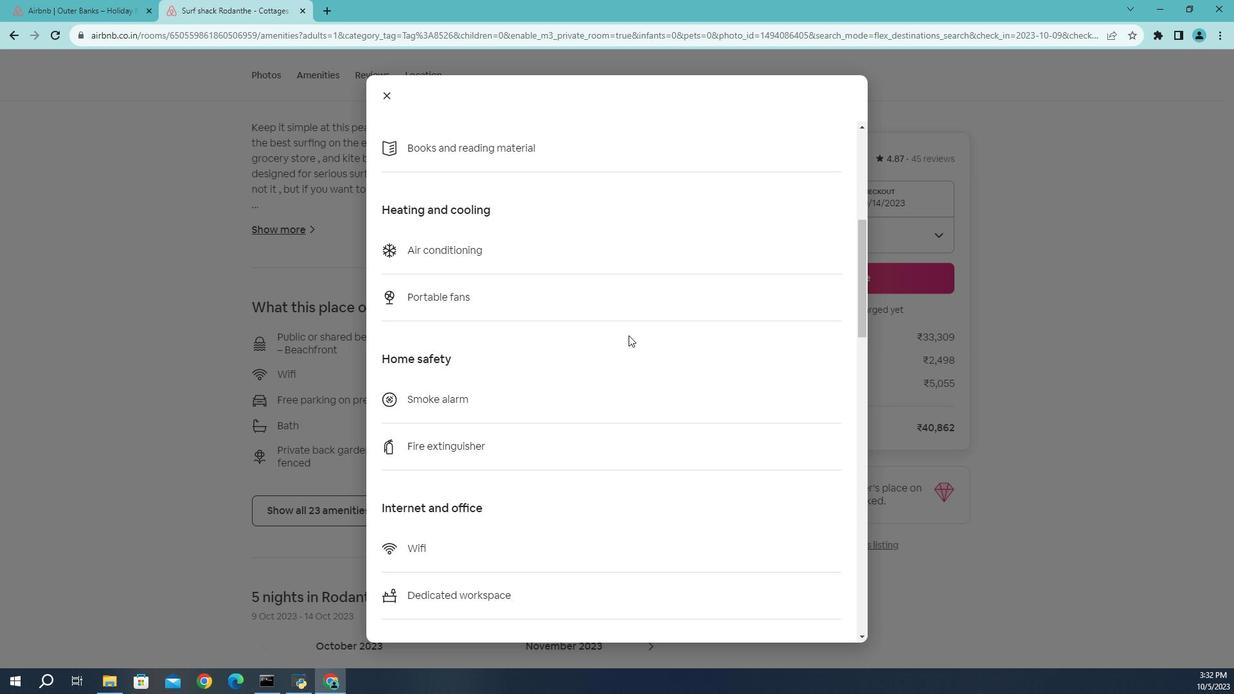 
Action: Mouse scrolled (610, 357) with delta (0, 0)
Screenshot: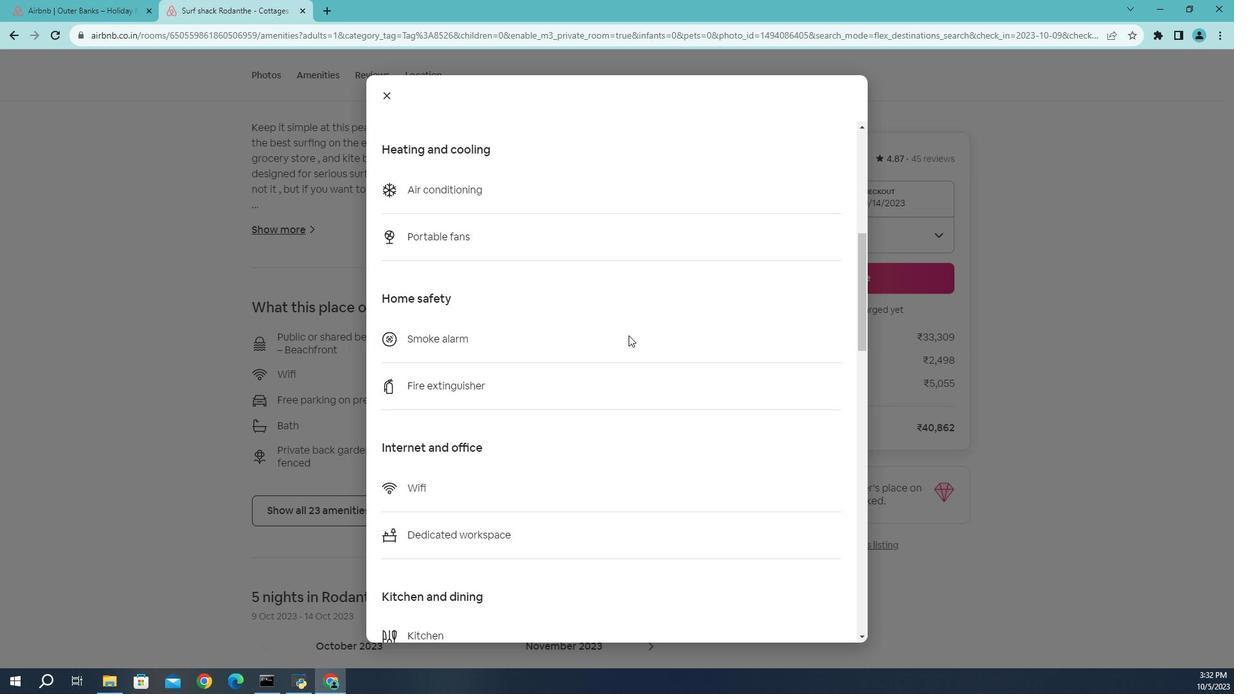 
Action: Mouse scrolled (610, 357) with delta (0, 0)
Screenshot: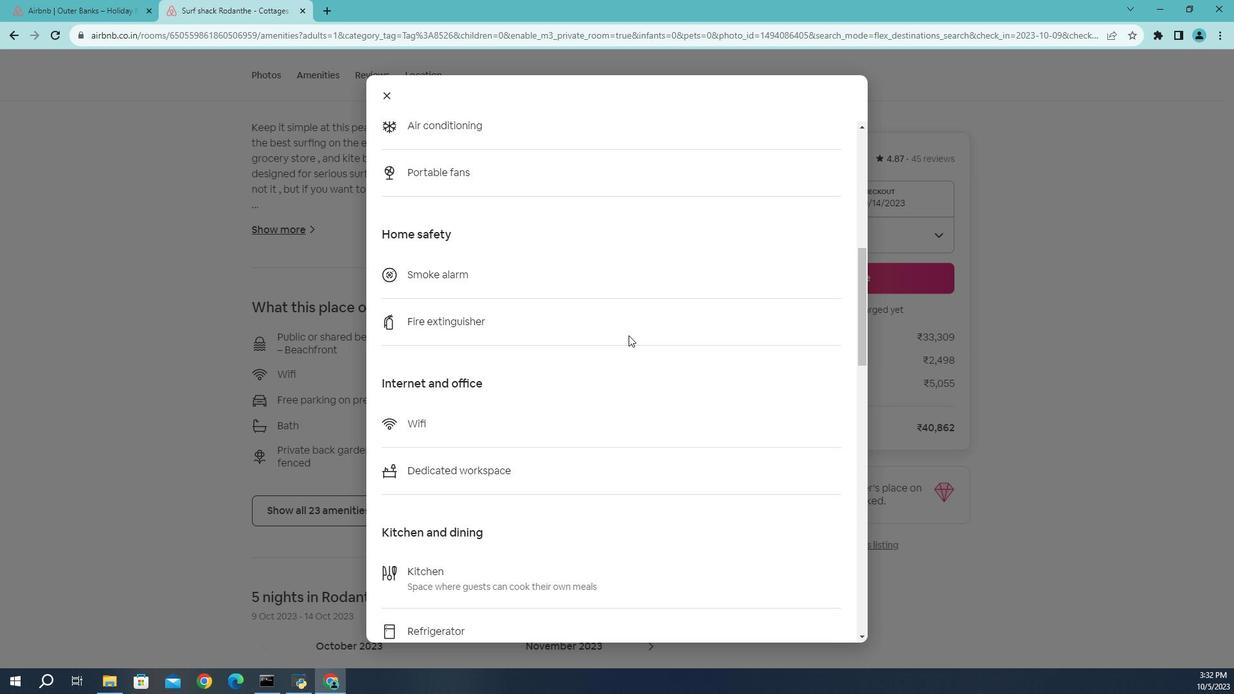 
Action: Mouse scrolled (610, 357) with delta (0, 0)
Screenshot: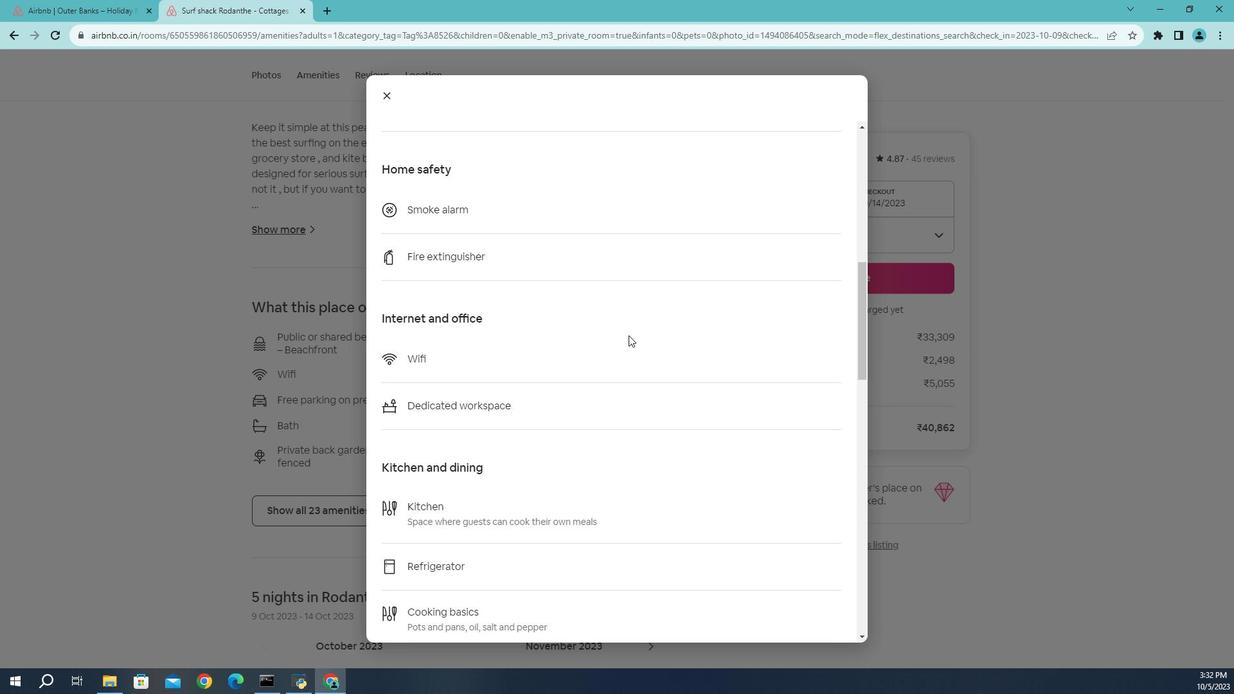 
Action: Mouse scrolled (610, 357) with delta (0, 0)
Screenshot: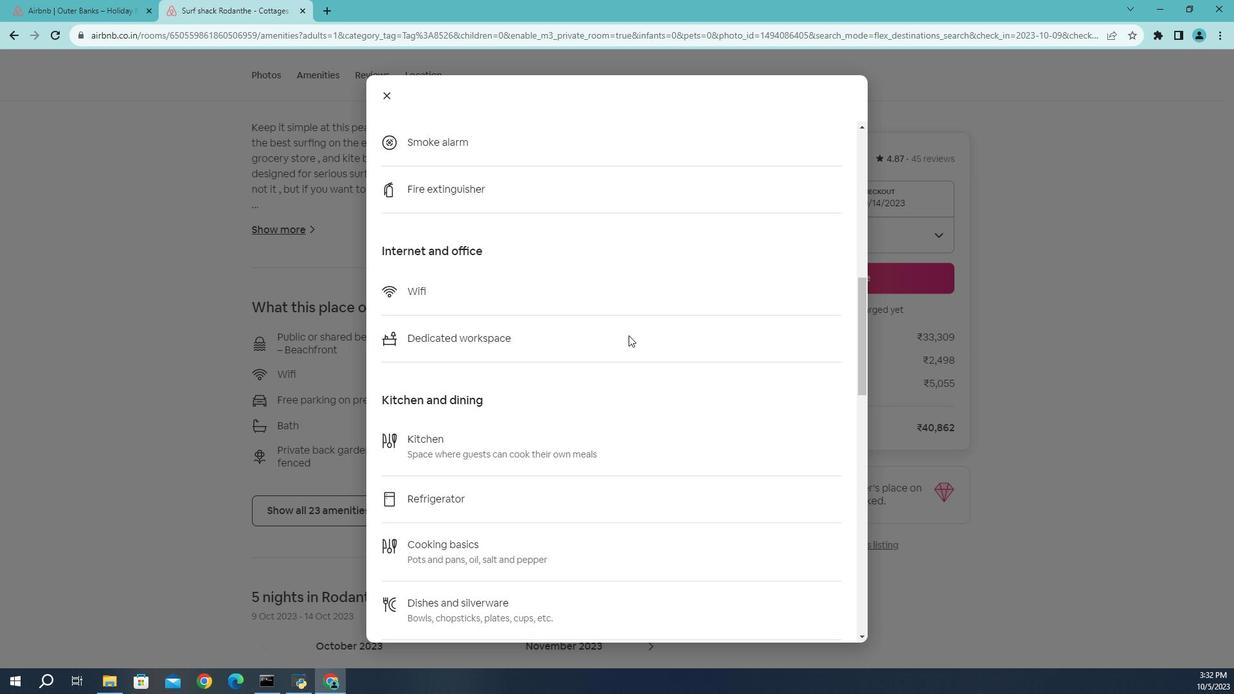 
Action: Mouse scrolled (610, 357) with delta (0, 0)
Screenshot: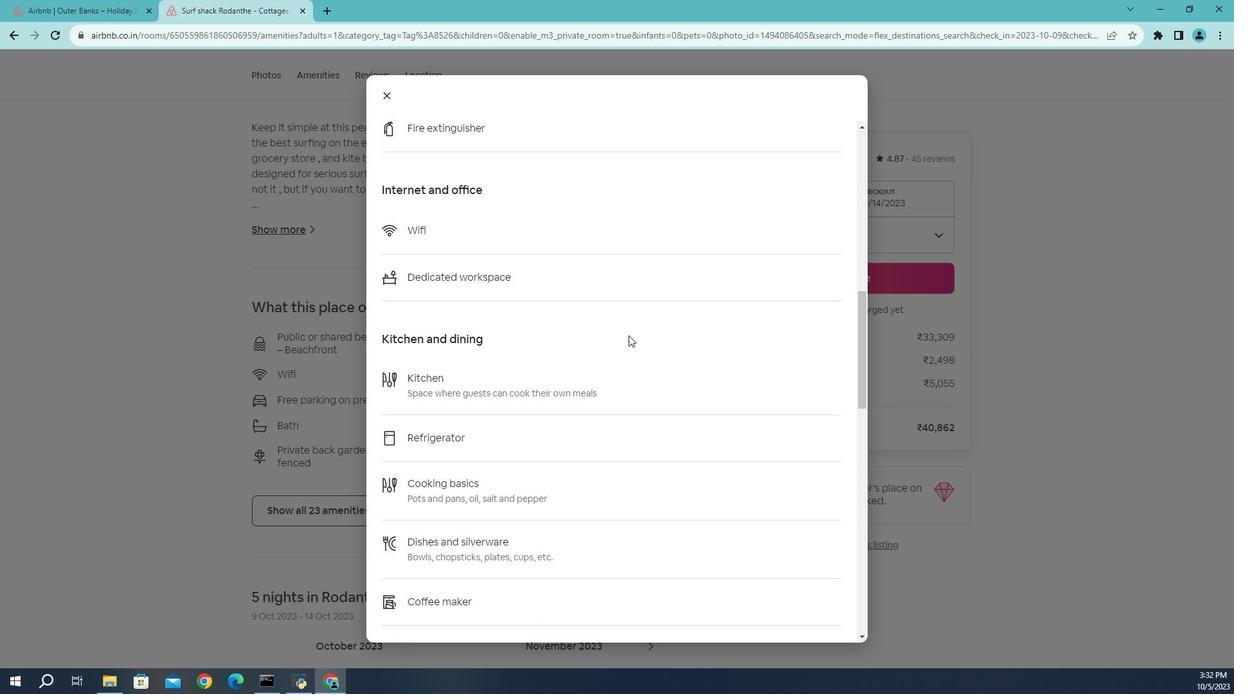 
Action: Mouse scrolled (610, 357) with delta (0, 0)
Screenshot: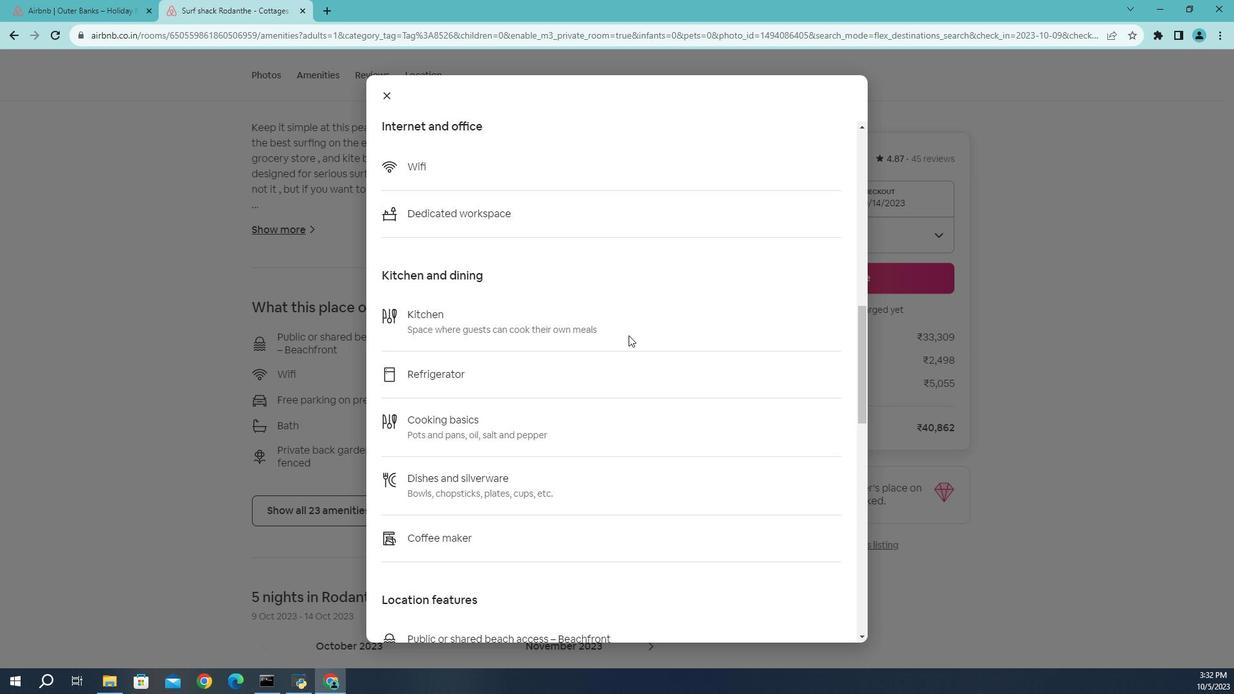 
Action: Mouse scrolled (610, 357) with delta (0, 0)
Screenshot: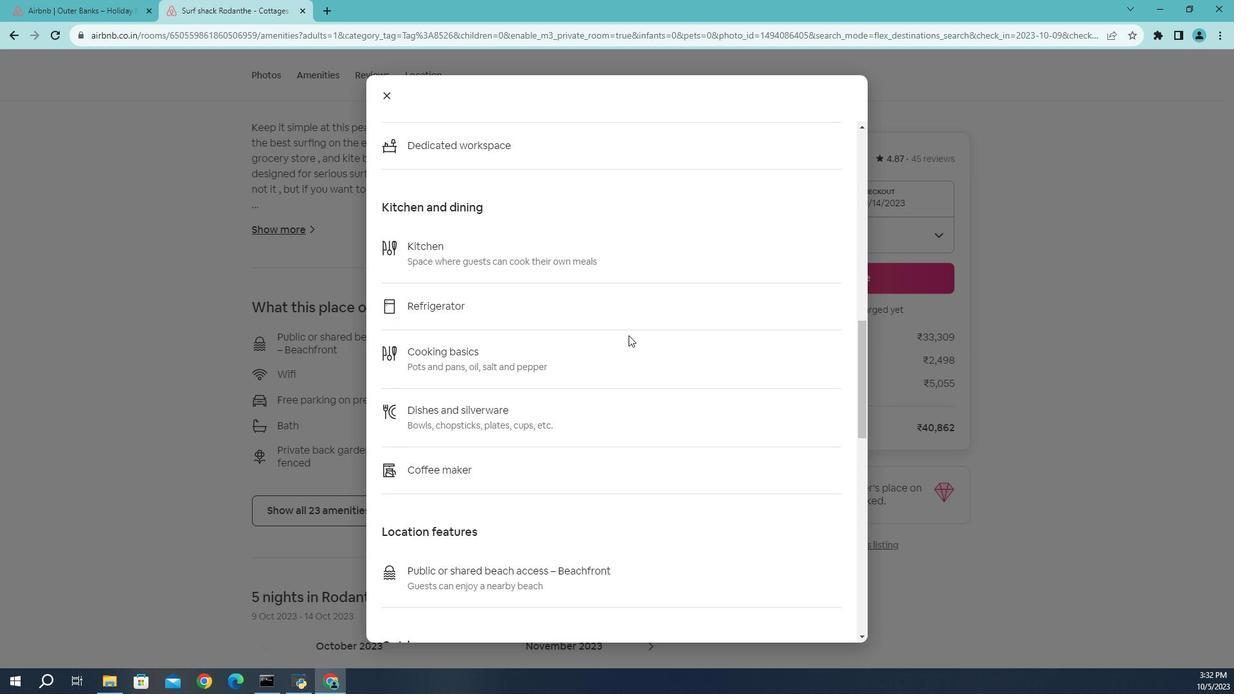 
Action: Mouse scrolled (610, 357) with delta (0, 0)
Screenshot: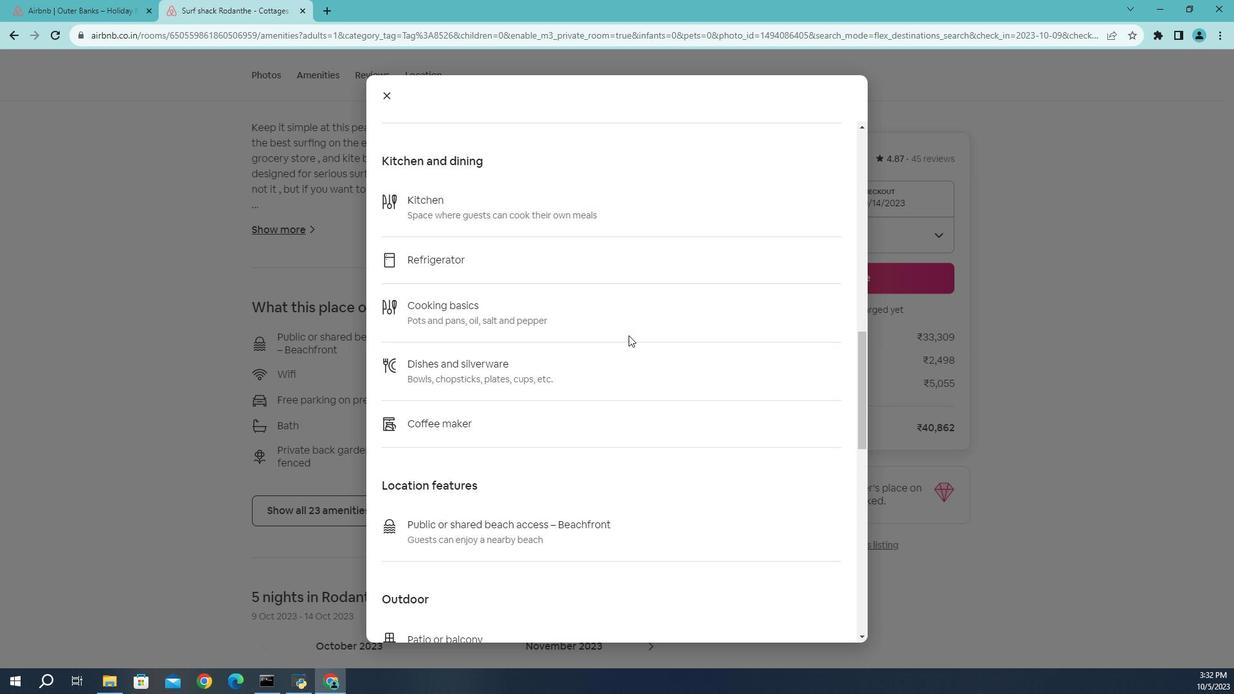 
Action: Mouse scrolled (610, 357) with delta (0, 0)
Screenshot: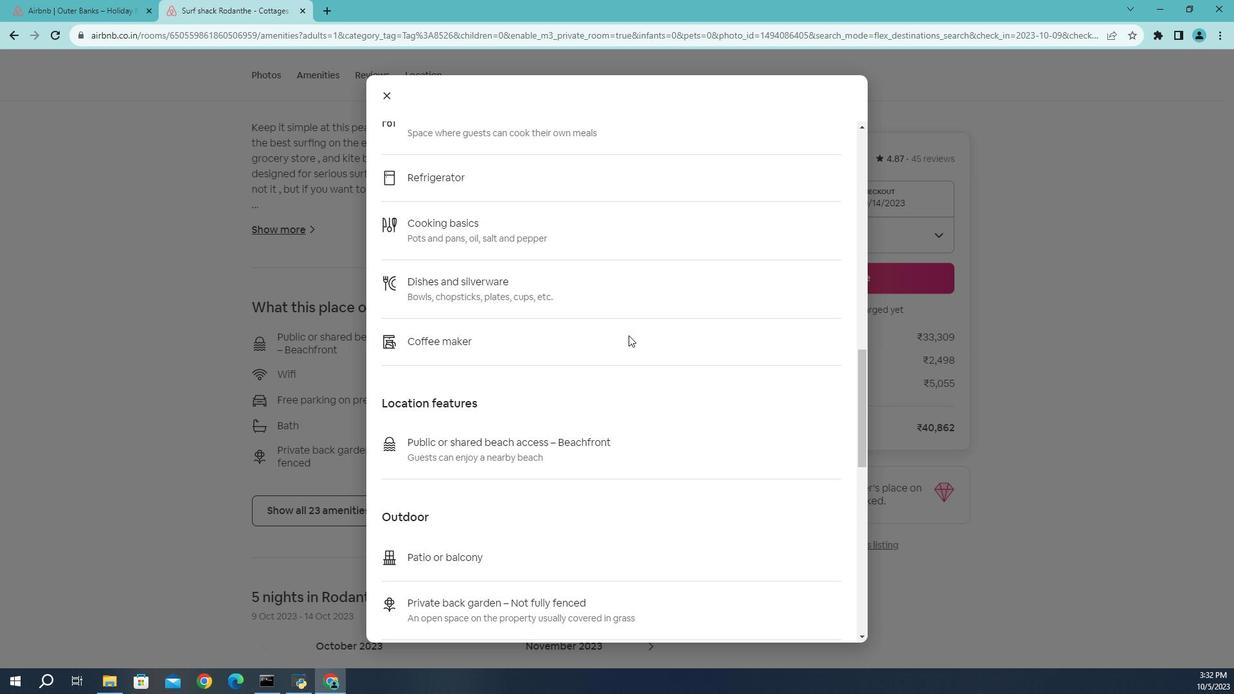 
Action: Mouse scrolled (610, 357) with delta (0, 0)
Screenshot: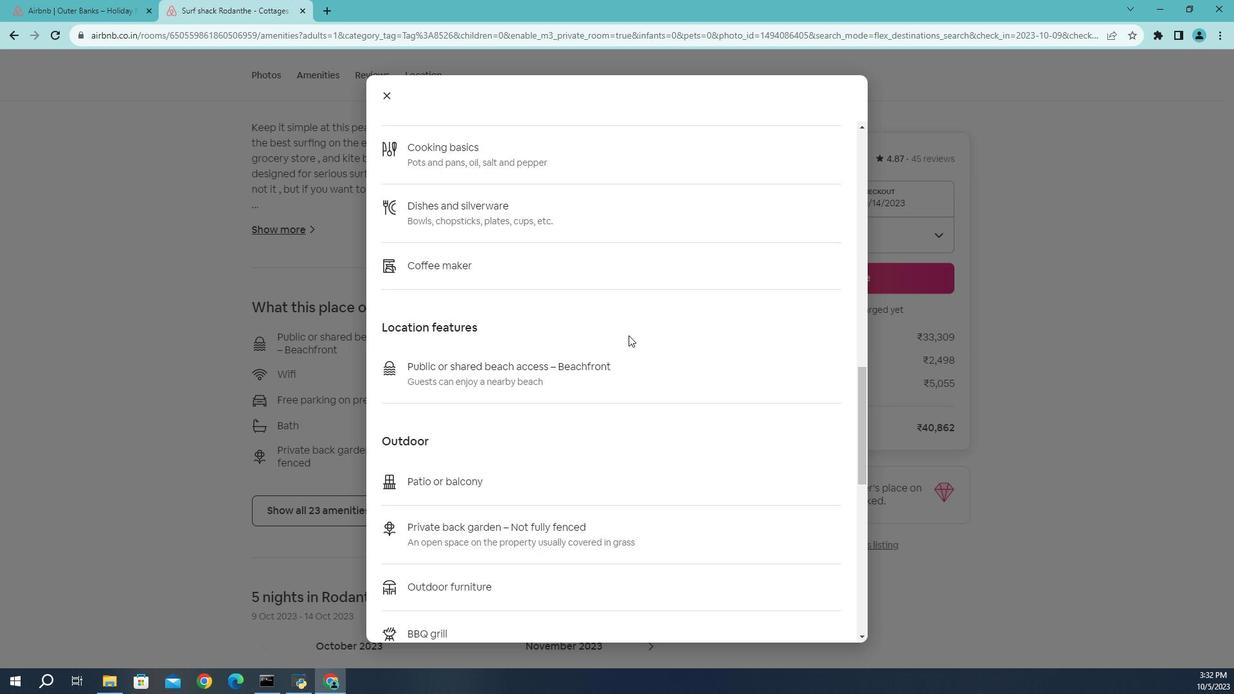 
Action: Mouse scrolled (610, 357) with delta (0, 0)
Screenshot: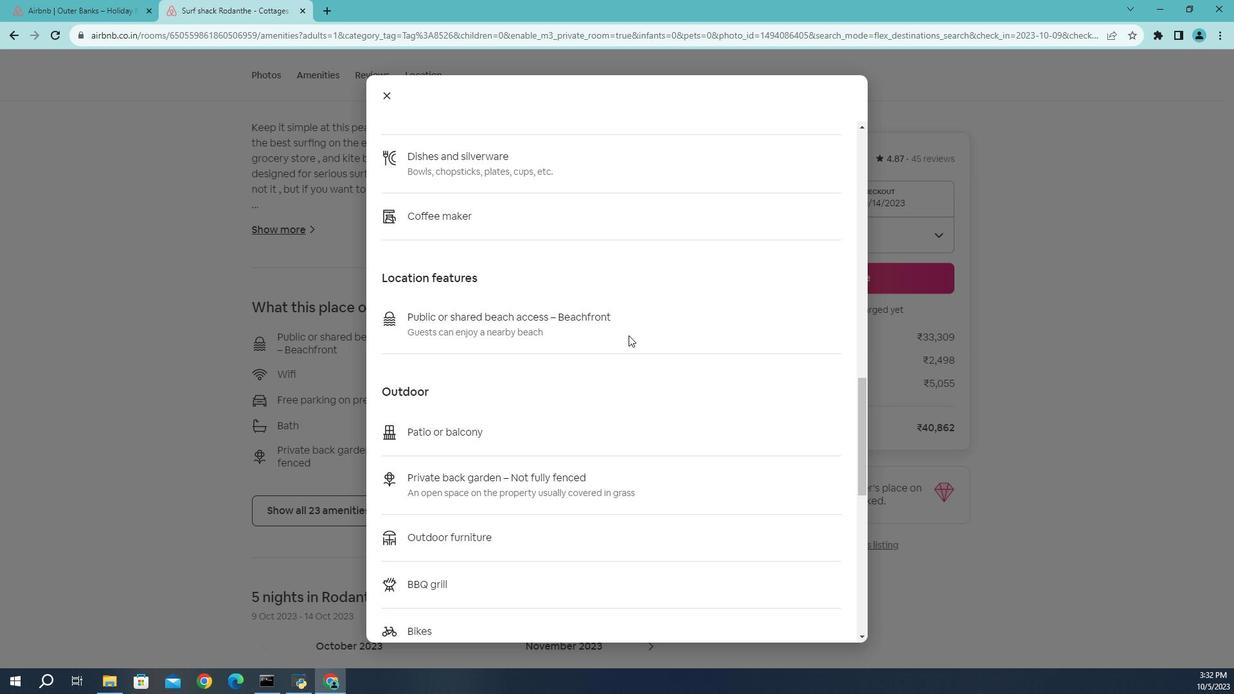 
Action: Mouse scrolled (610, 357) with delta (0, 0)
Screenshot: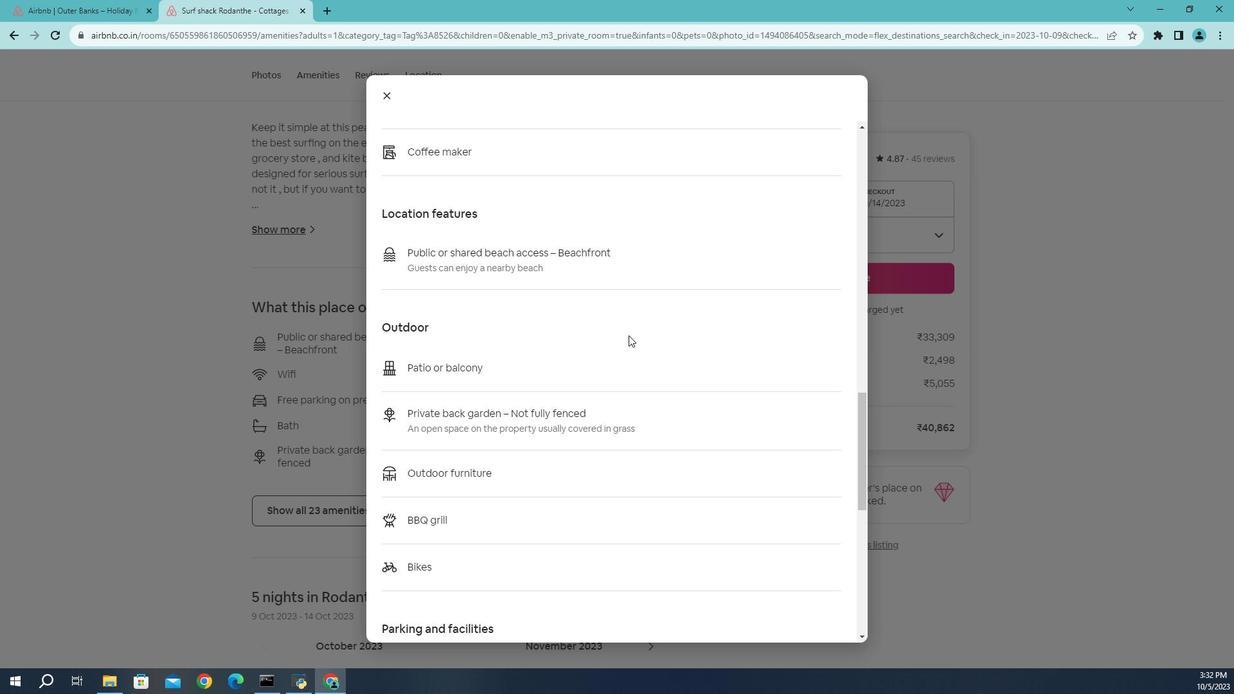 
Action: Mouse scrolled (610, 357) with delta (0, 0)
Screenshot: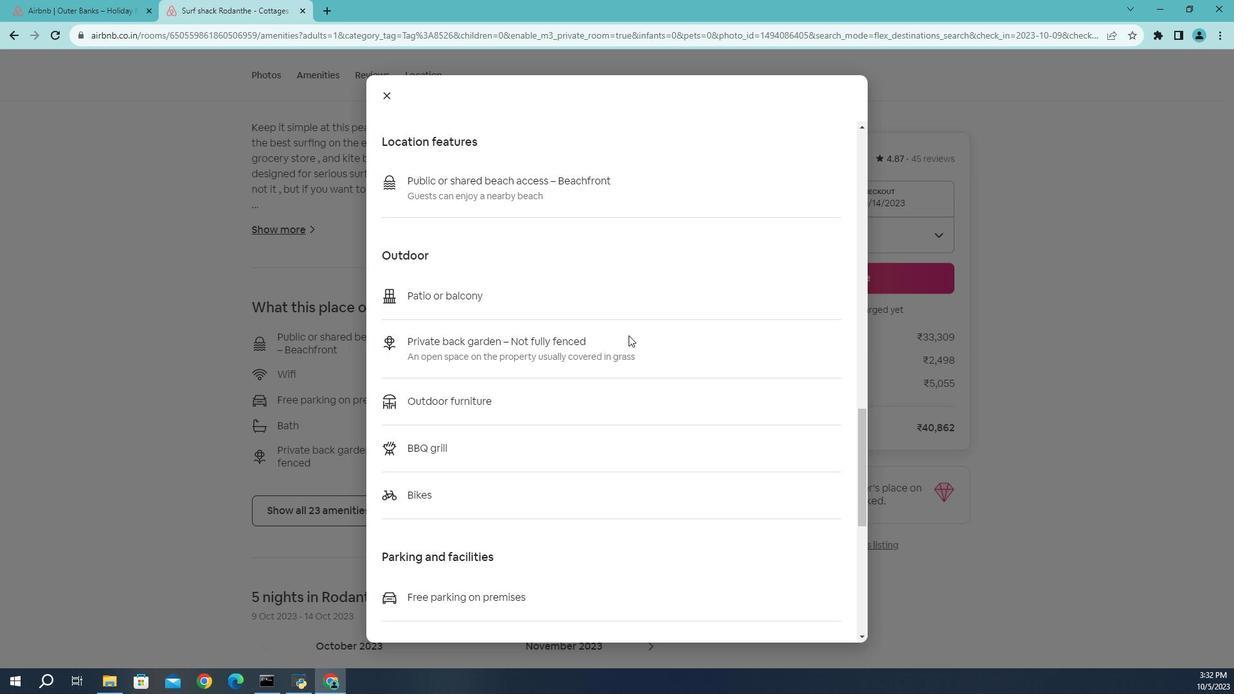 
Action: Mouse scrolled (610, 357) with delta (0, 0)
Screenshot: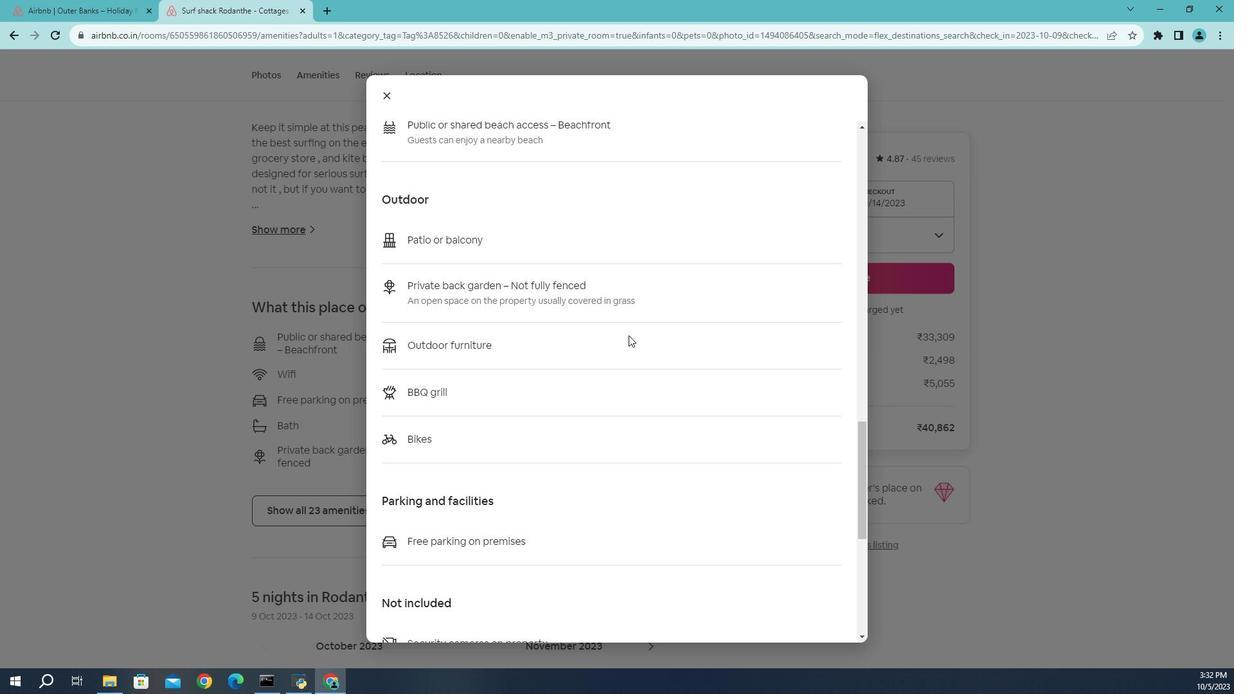 
Action: Mouse scrolled (610, 357) with delta (0, 0)
Screenshot: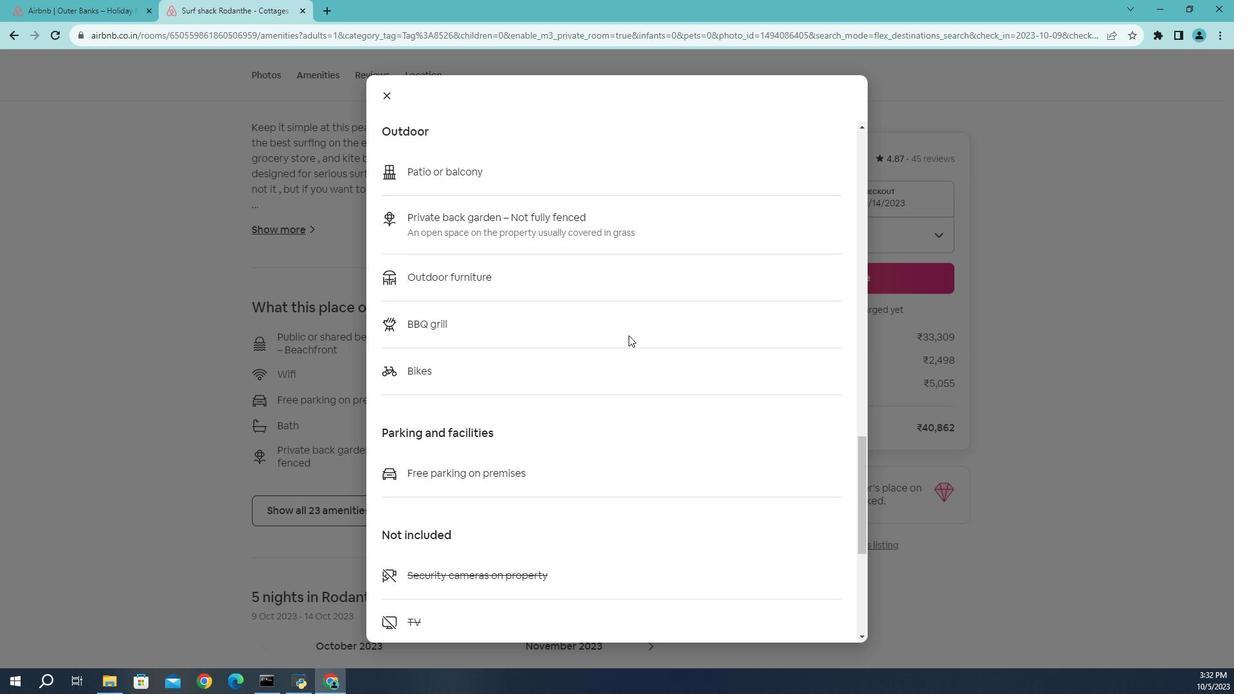 
Action: Mouse scrolled (610, 357) with delta (0, 0)
Screenshot: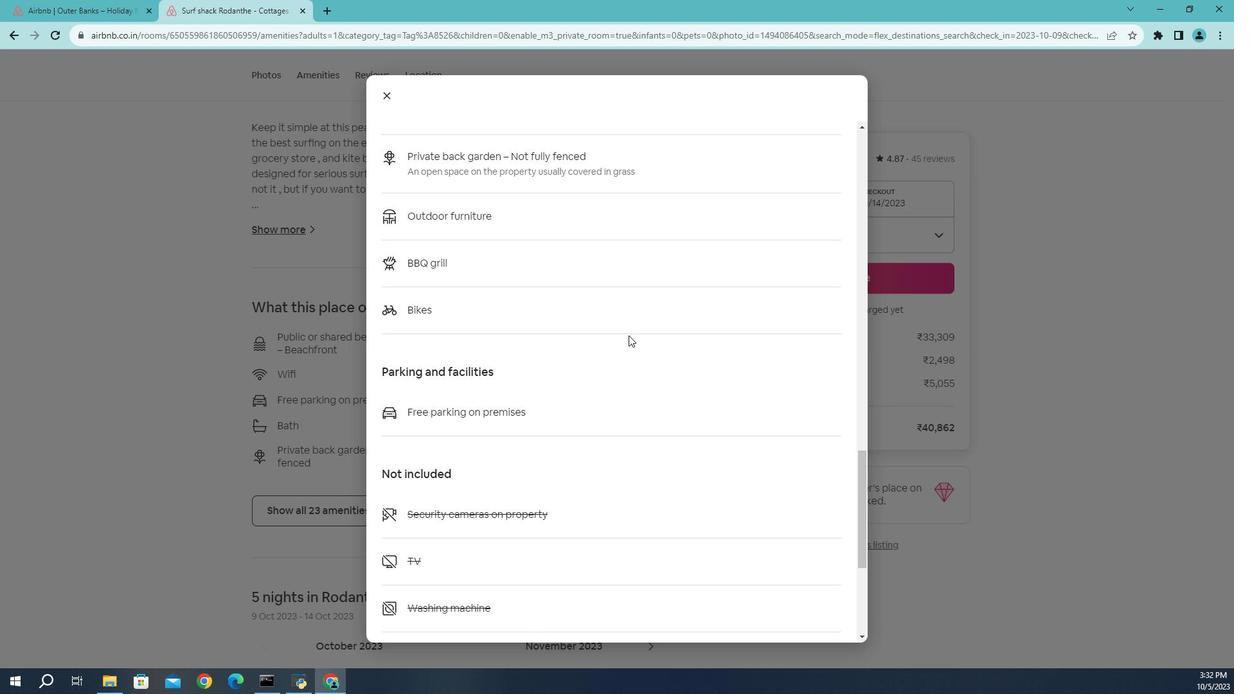 
Action: Mouse scrolled (610, 357) with delta (0, 0)
Screenshot: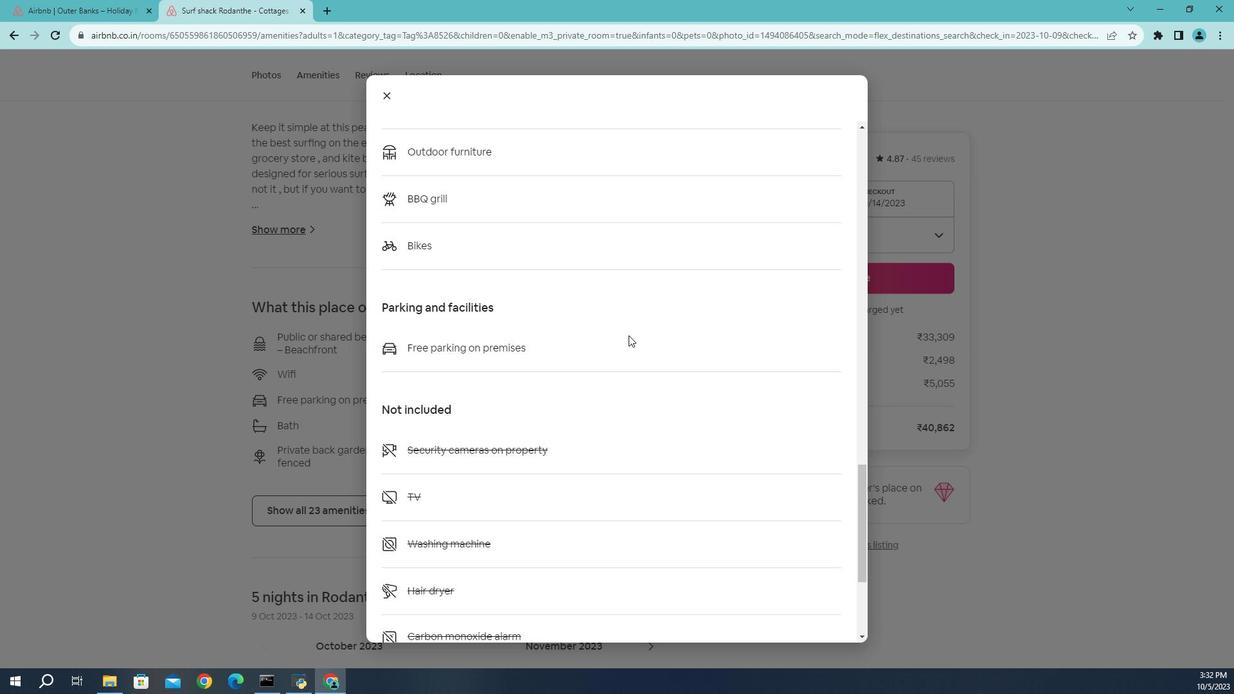 
Action: Mouse scrolled (610, 357) with delta (0, 0)
Screenshot: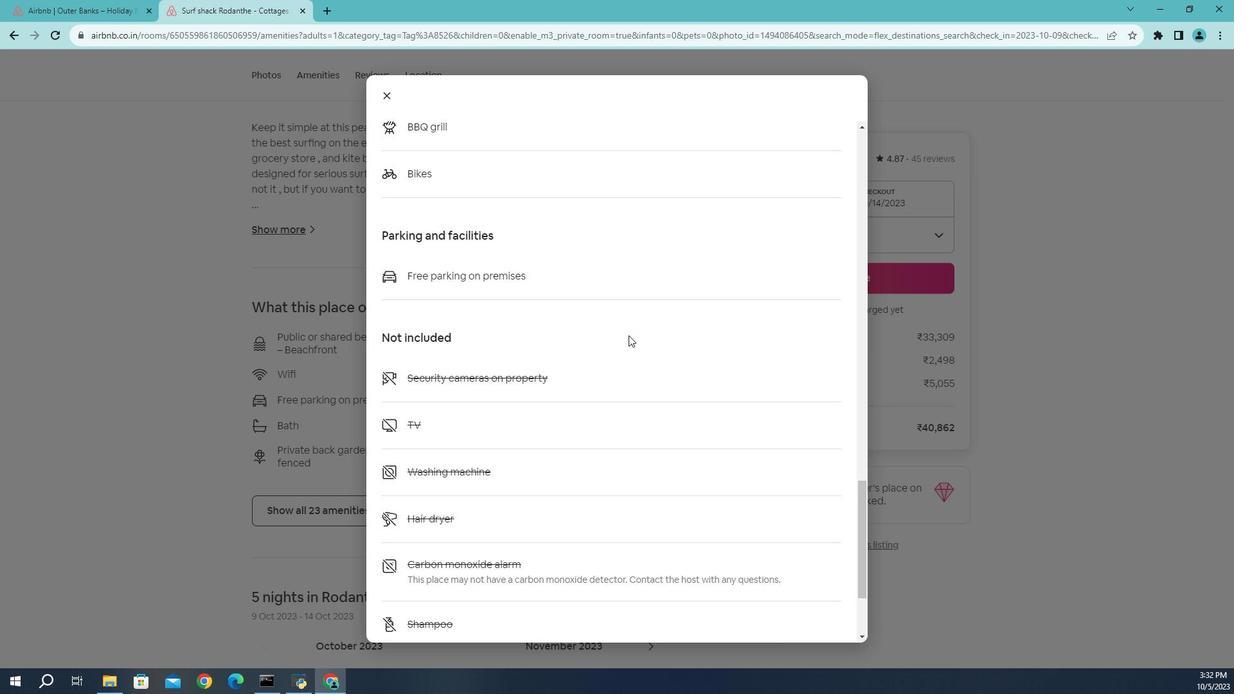 
Action: Mouse scrolled (610, 357) with delta (0, 0)
Screenshot: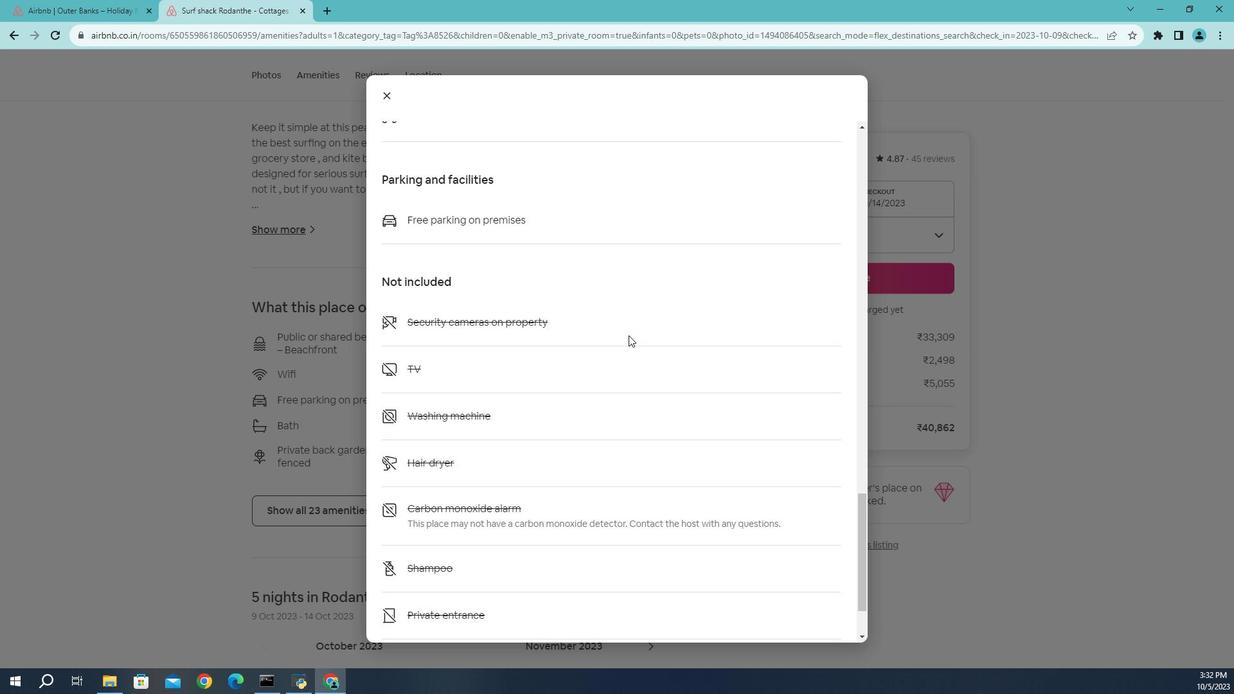 
Action: Mouse scrolled (610, 357) with delta (0, 0)
Screenshot: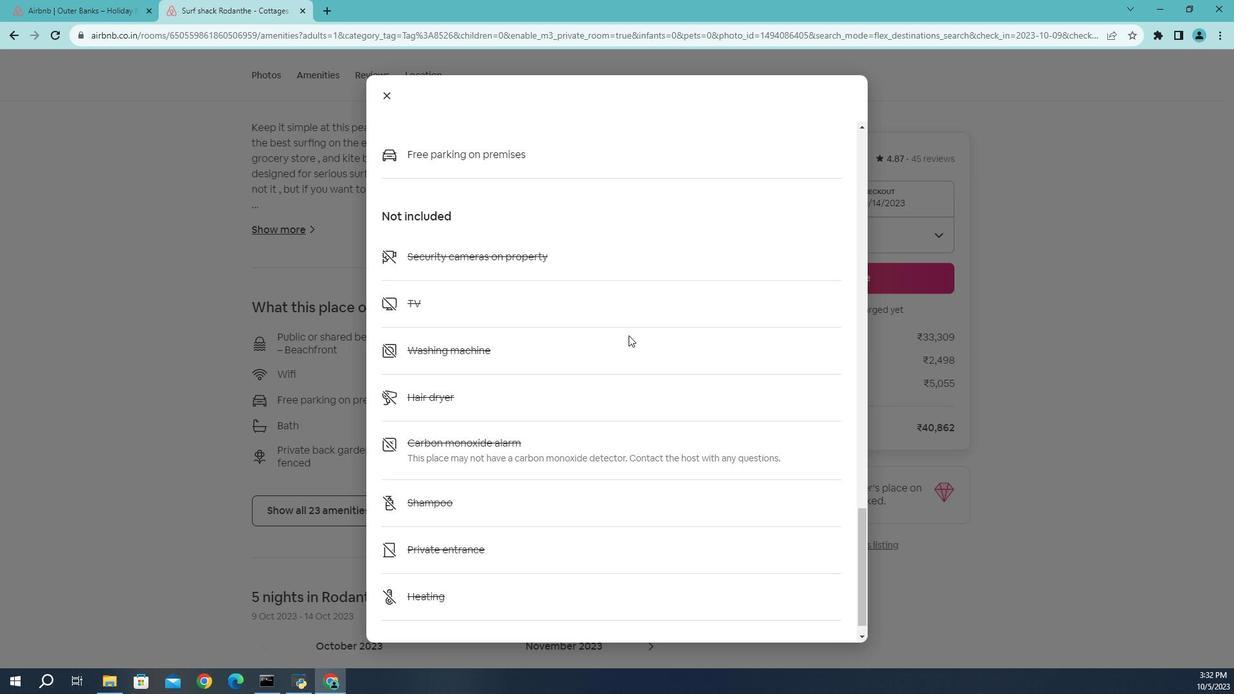 
Action: Mouse scrolled (610, 357) with delta (0, 0)
Screenshot: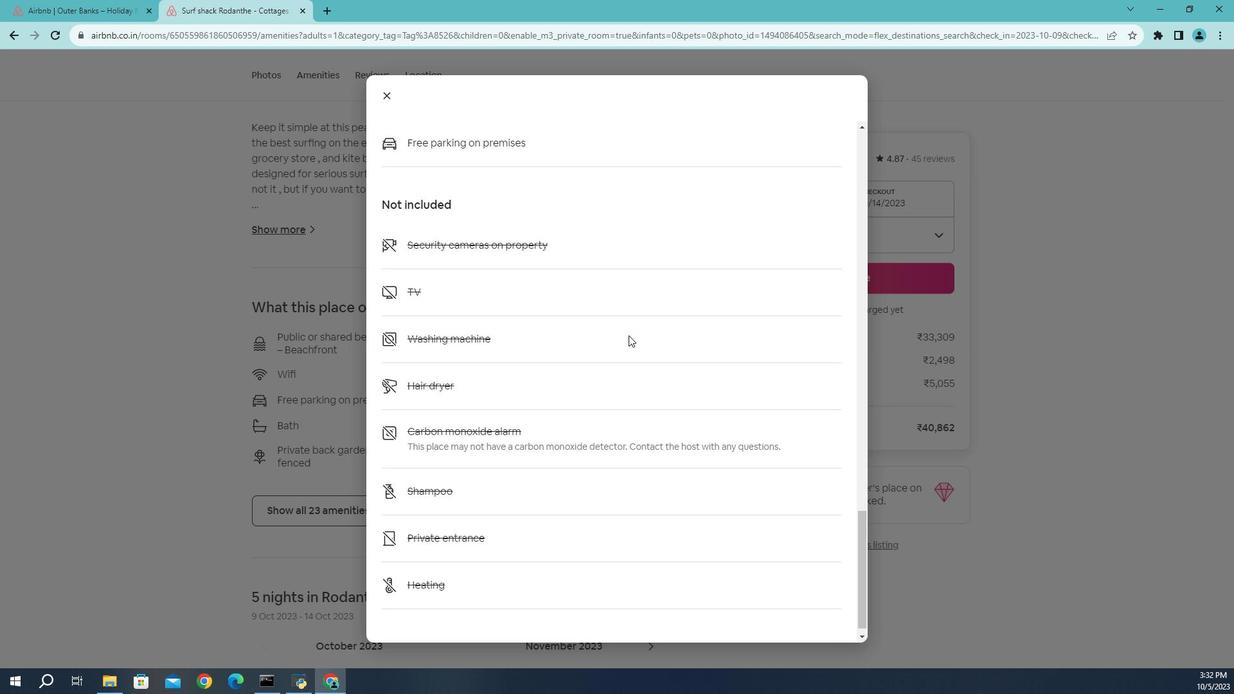 
Action: Mouse moved to (377, 168)
Screenshot: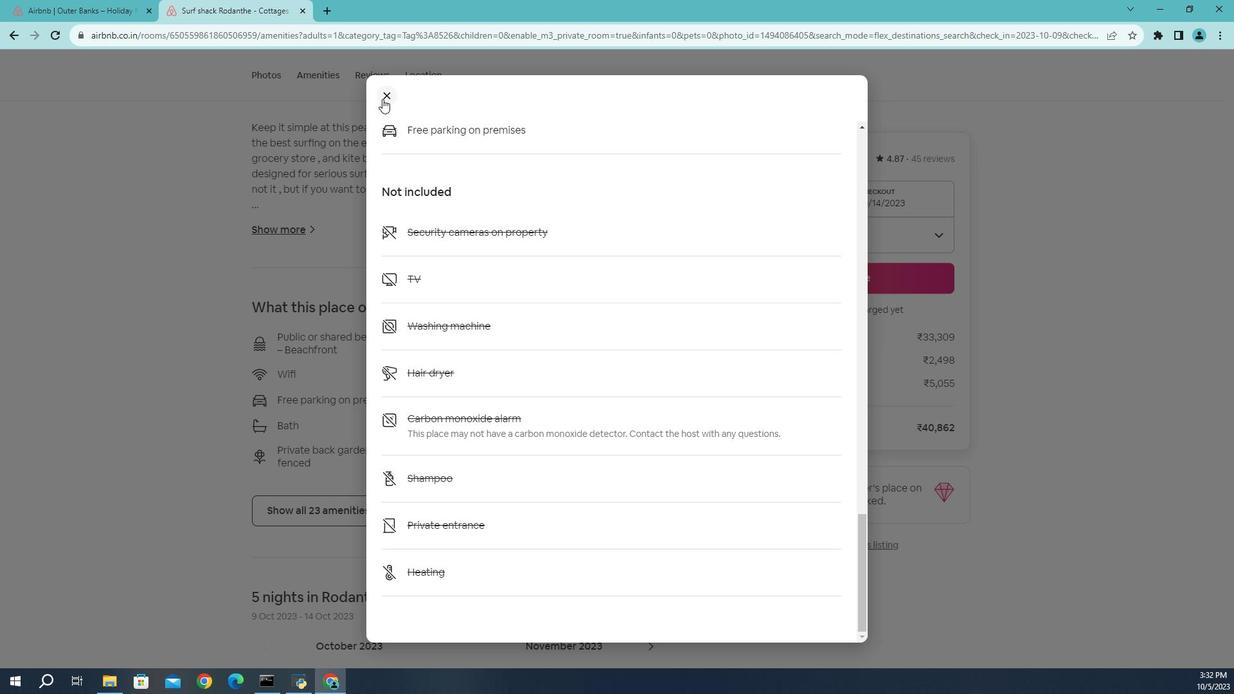 
Action: Mouse pressed left at (377, 168)
Screenshot: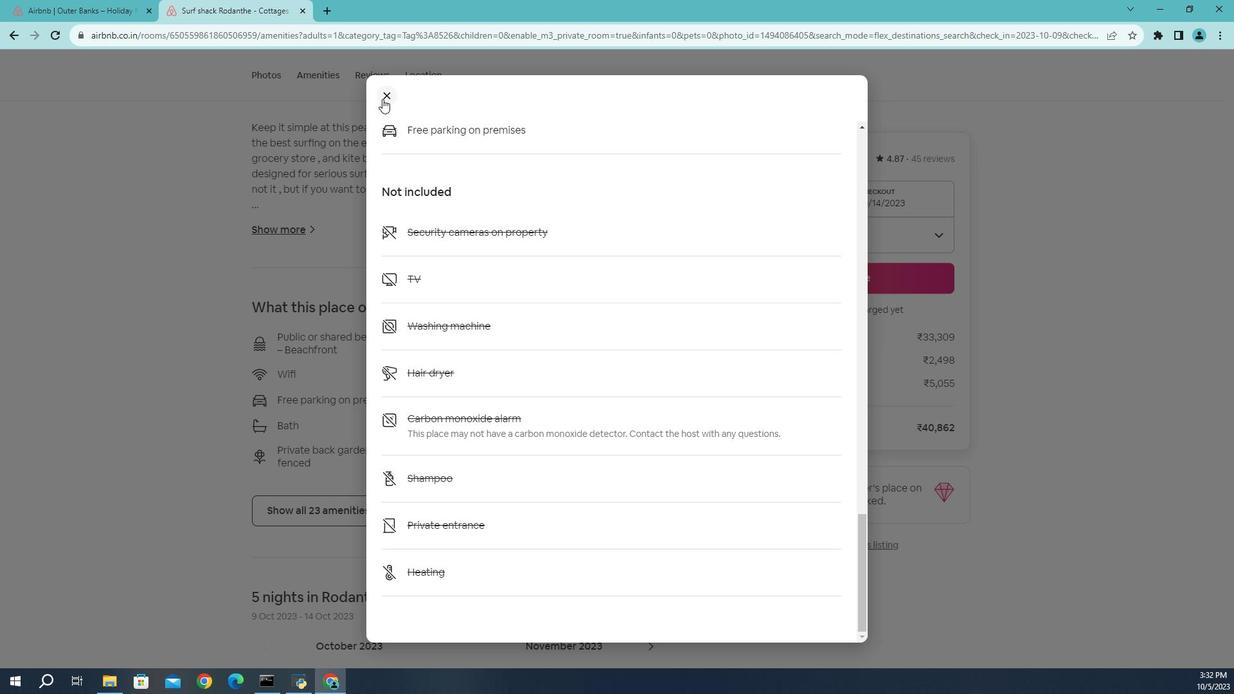 
Action: Mouse moved to (565, 349)
Screenshot: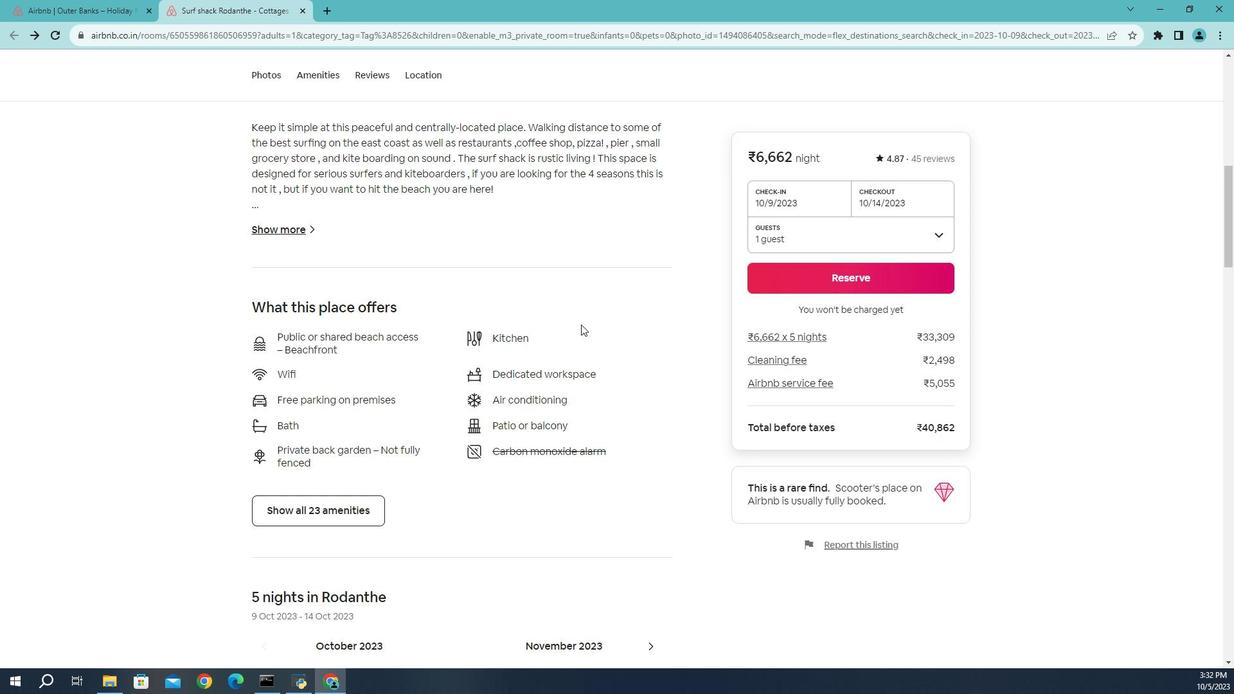 
Action: Mouse scrolled (565, 349) with delta (0, 0)
Screenshot: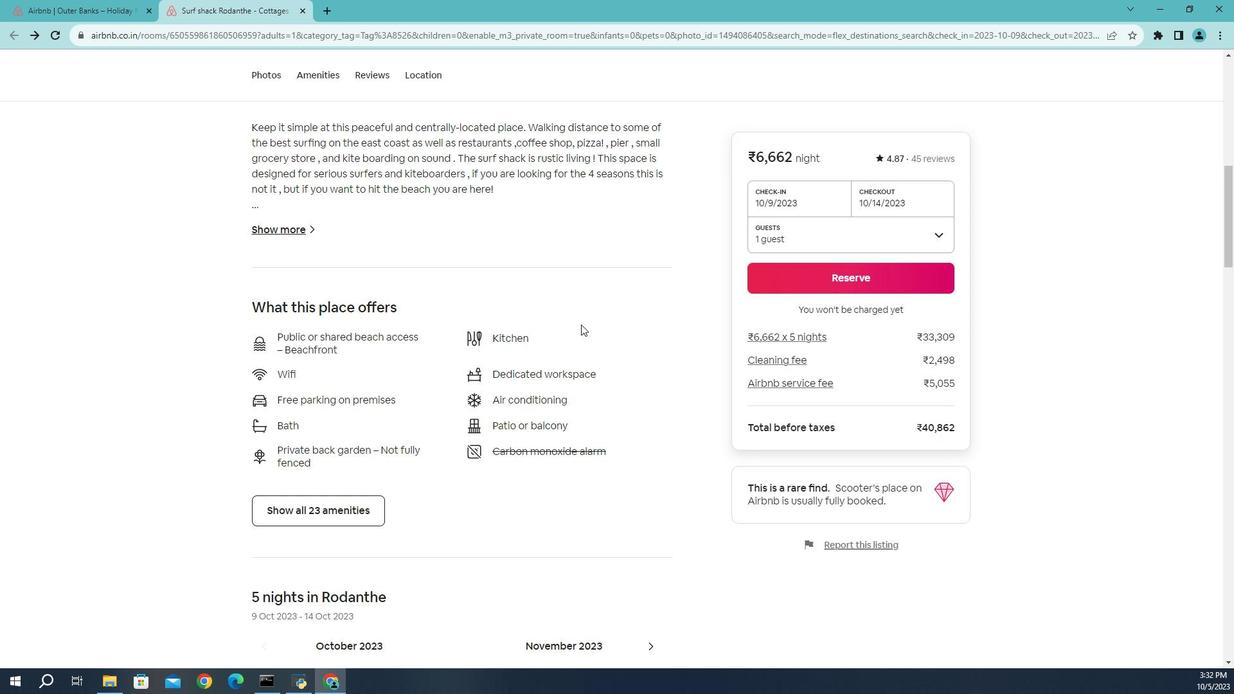 
Action: Mouse scrolled (565, 349) with delta (0, 0)
Screenshot: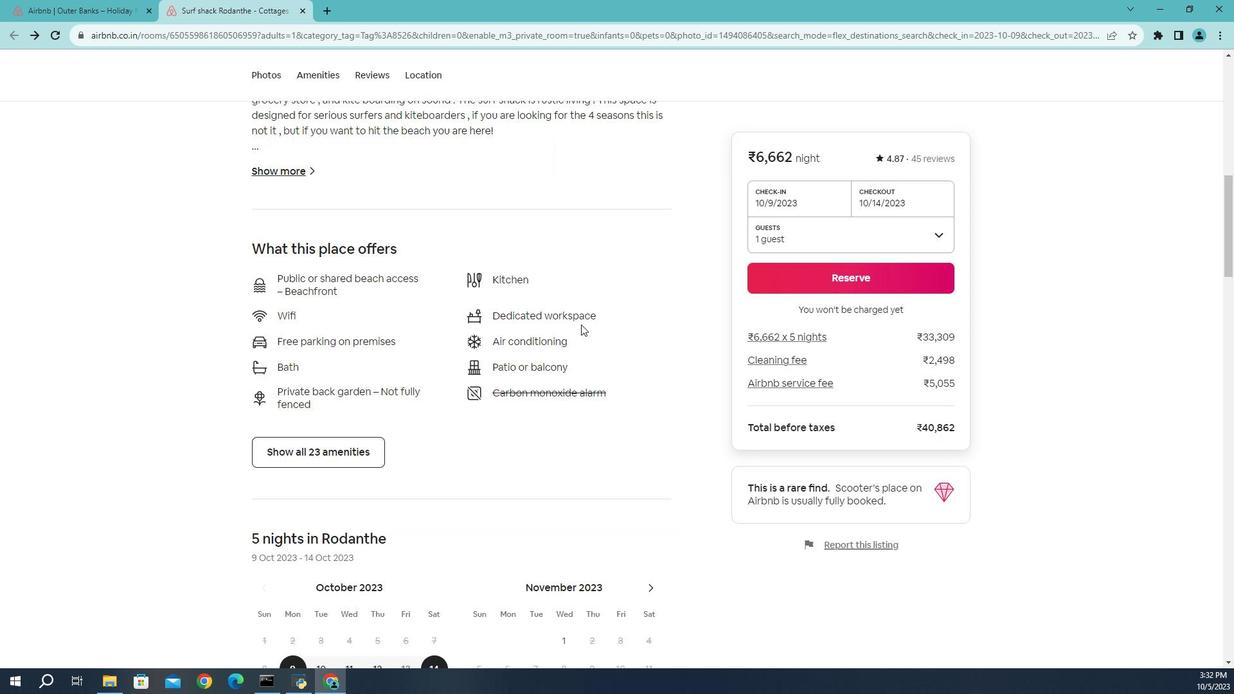 
Action: Mouse scrolled (565, 349) with delta (0, 0)
Screenshot: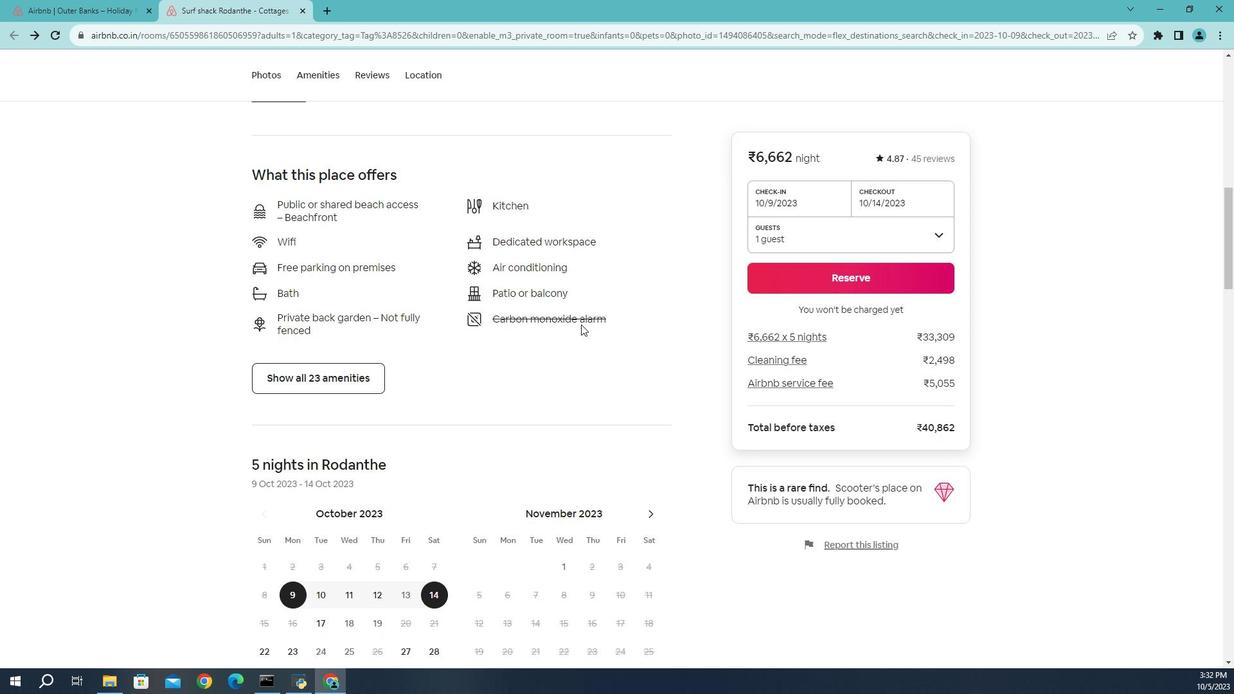 
Action: Mouse scrolled (565, 349) with delta (0, 0)
Screenshot: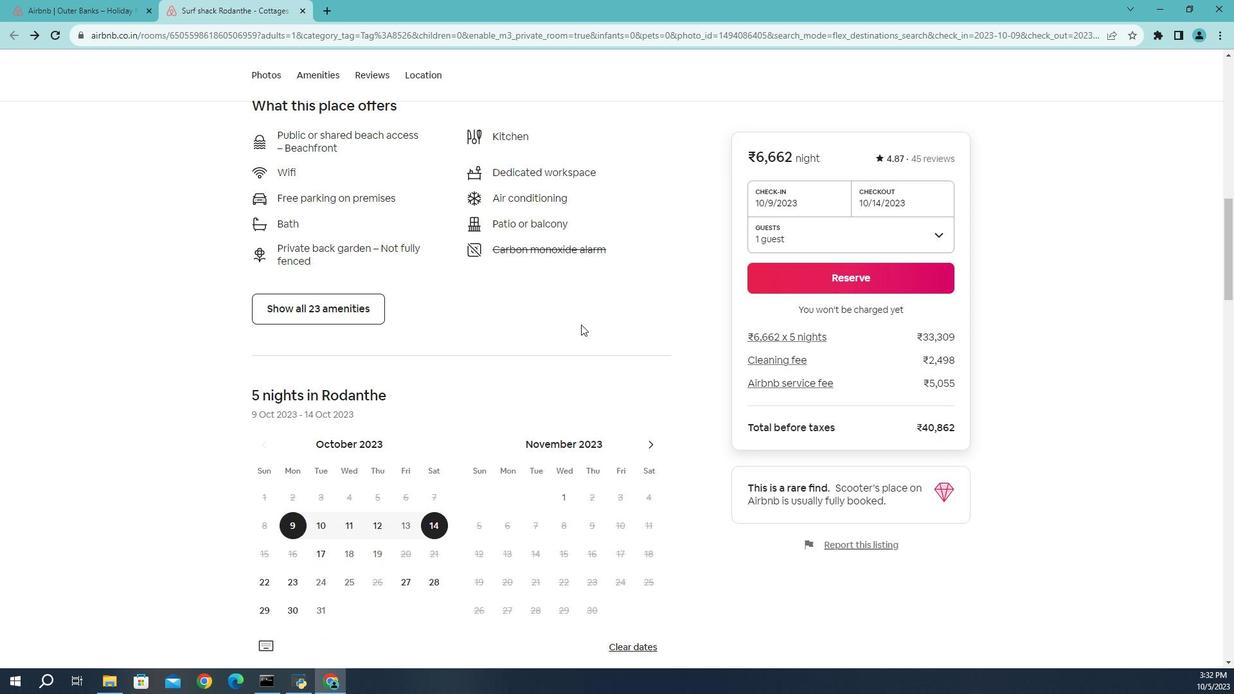 
Action: Mouse scrolled (565, 349) with delta (0, 0)
Screenshot: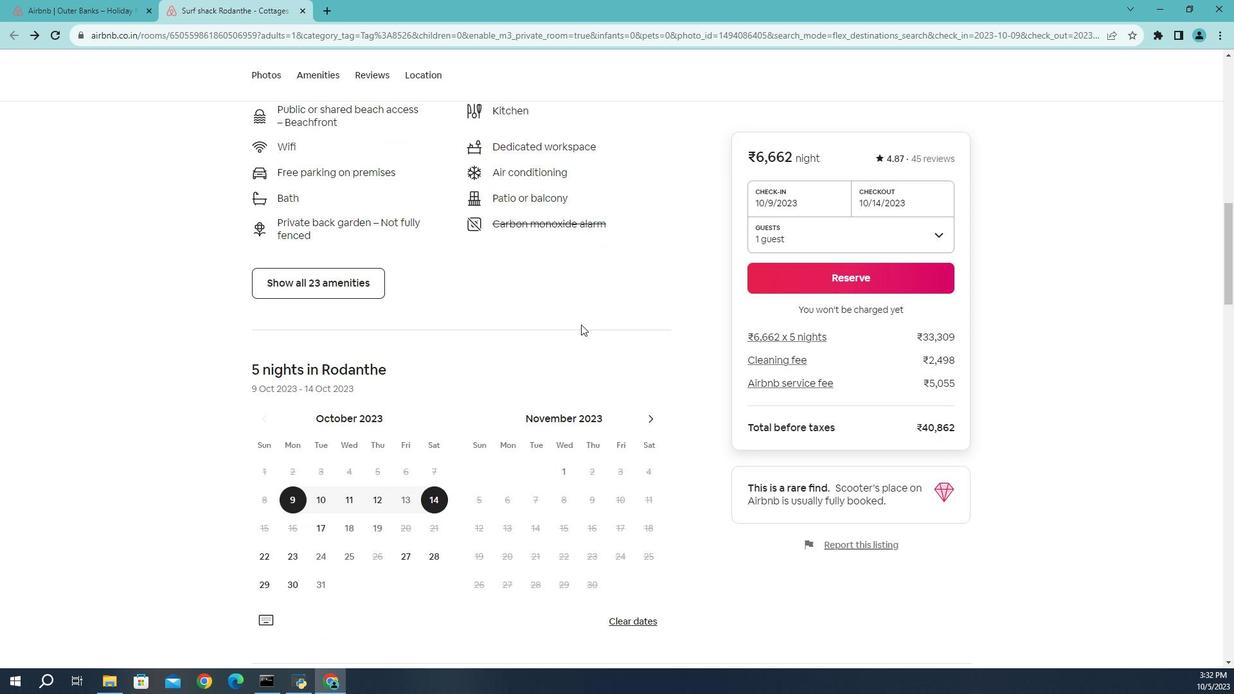 
Action: Mouse scrolled (565, 349) with delta (0, 0)
Screenshot: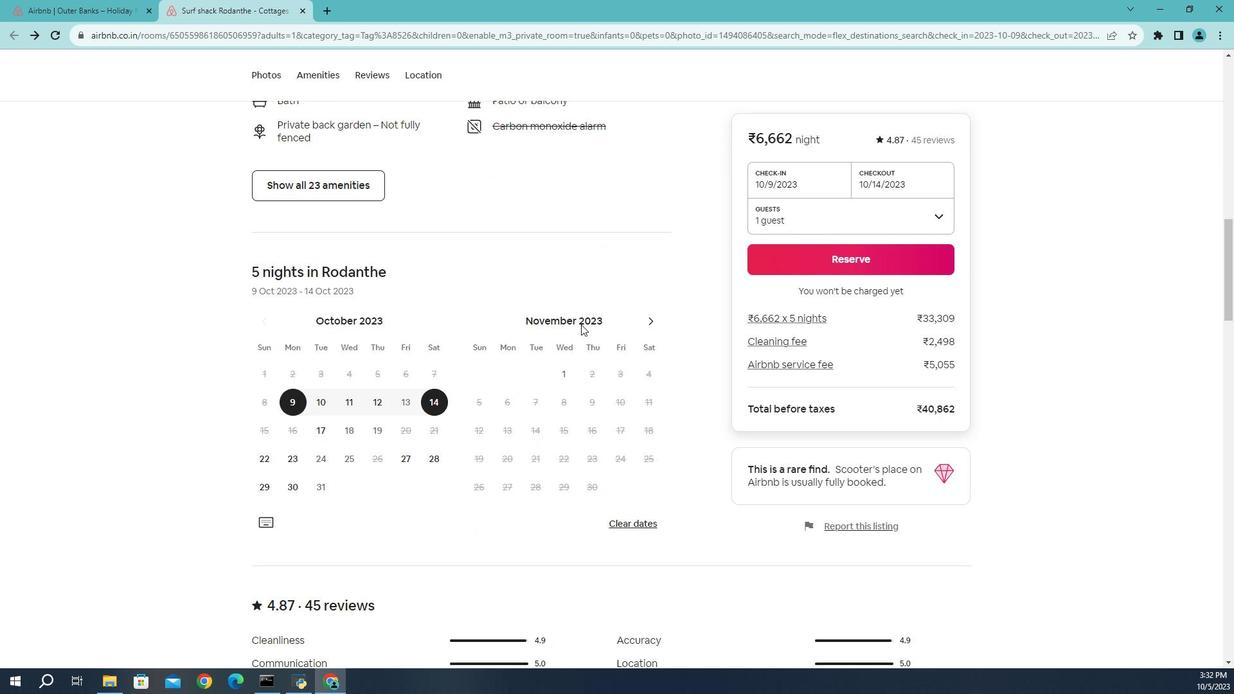 
Action: Mouse scrolled (565, 349) with delta (0, 0)
Screenshot: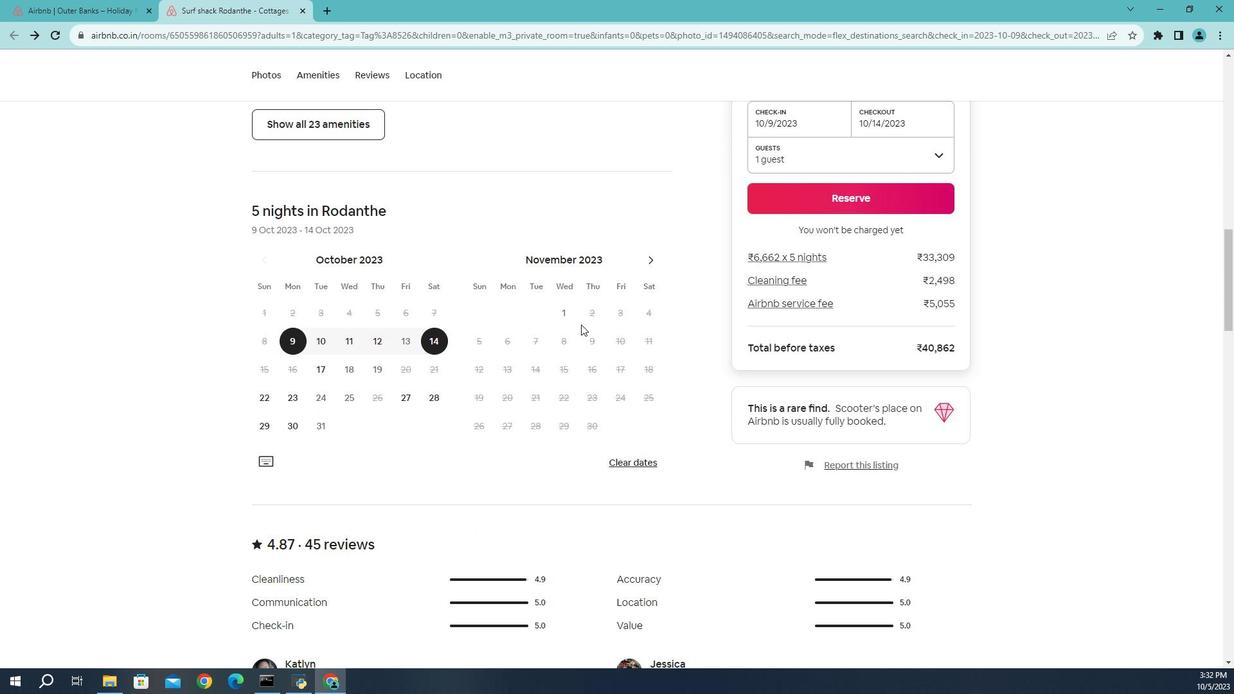 
Action: Mouse scrolled (565, 349) with delta (0, 0)
Screenshot: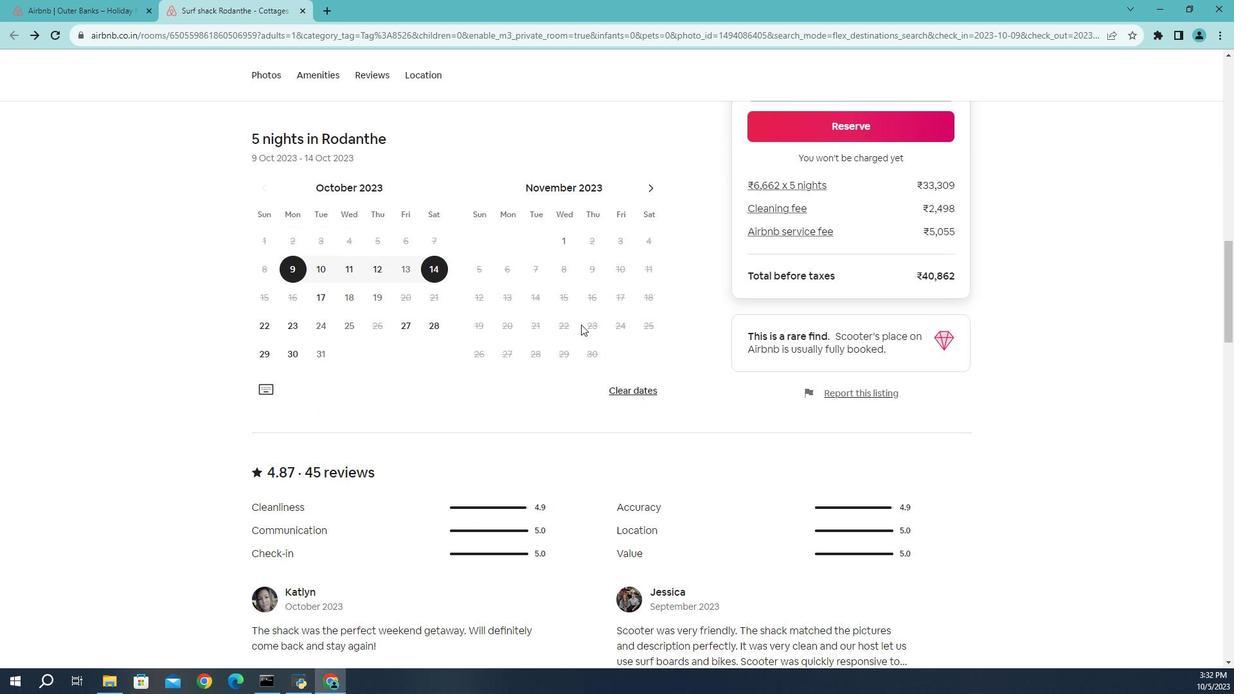 
Action: Mouse scrolled (565, 349) with delta (0, 0)
Screenshot: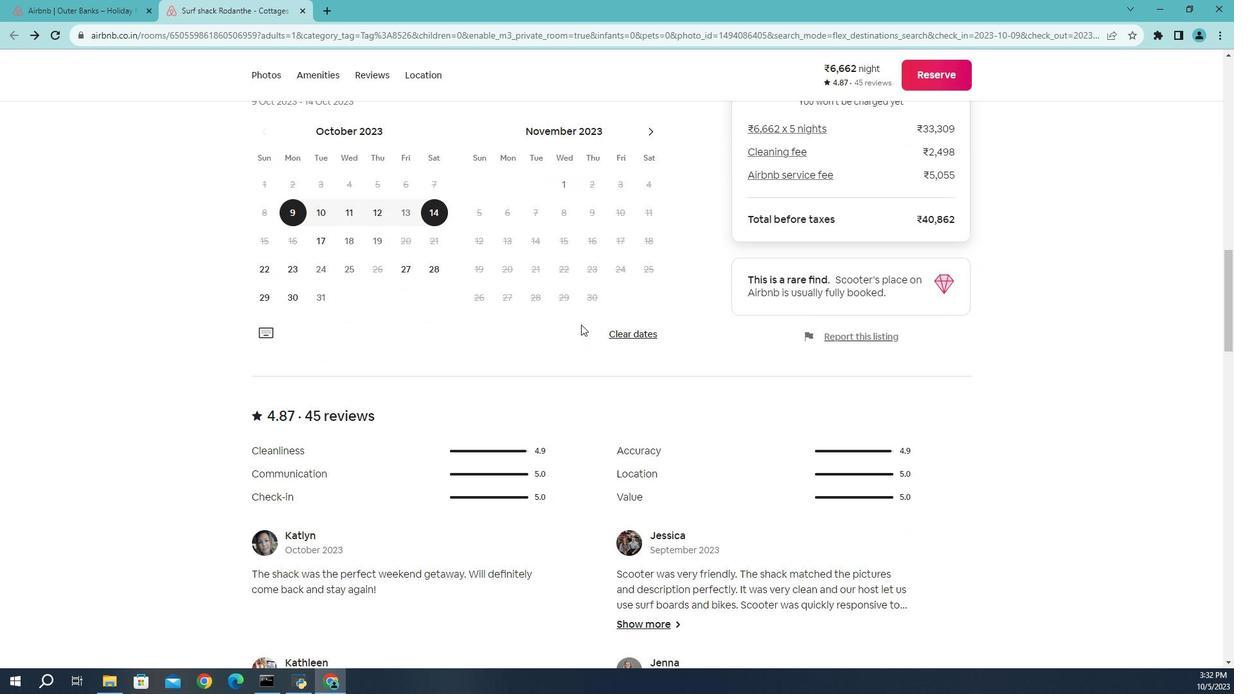 
Action: Mouse scrolled (565, 349) with delta (0, 0)
Screenshot: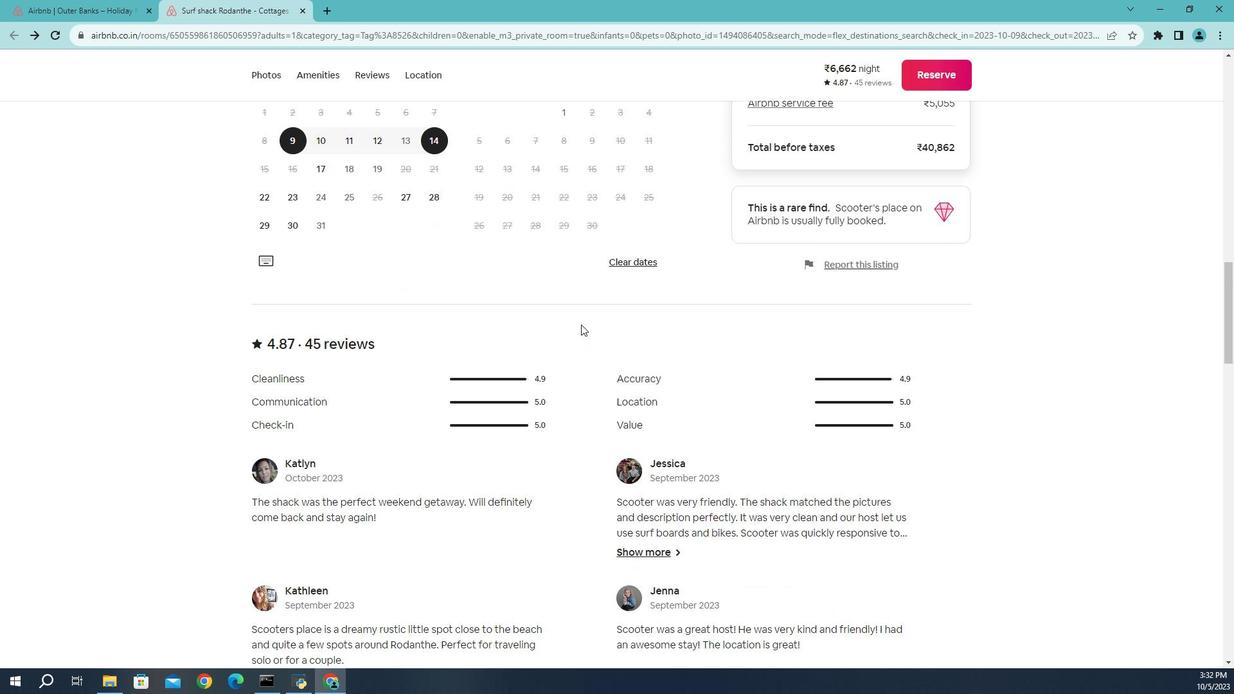 
Action: Mouse scrolled (565, 349) with delta (0, 0)
Screenshot: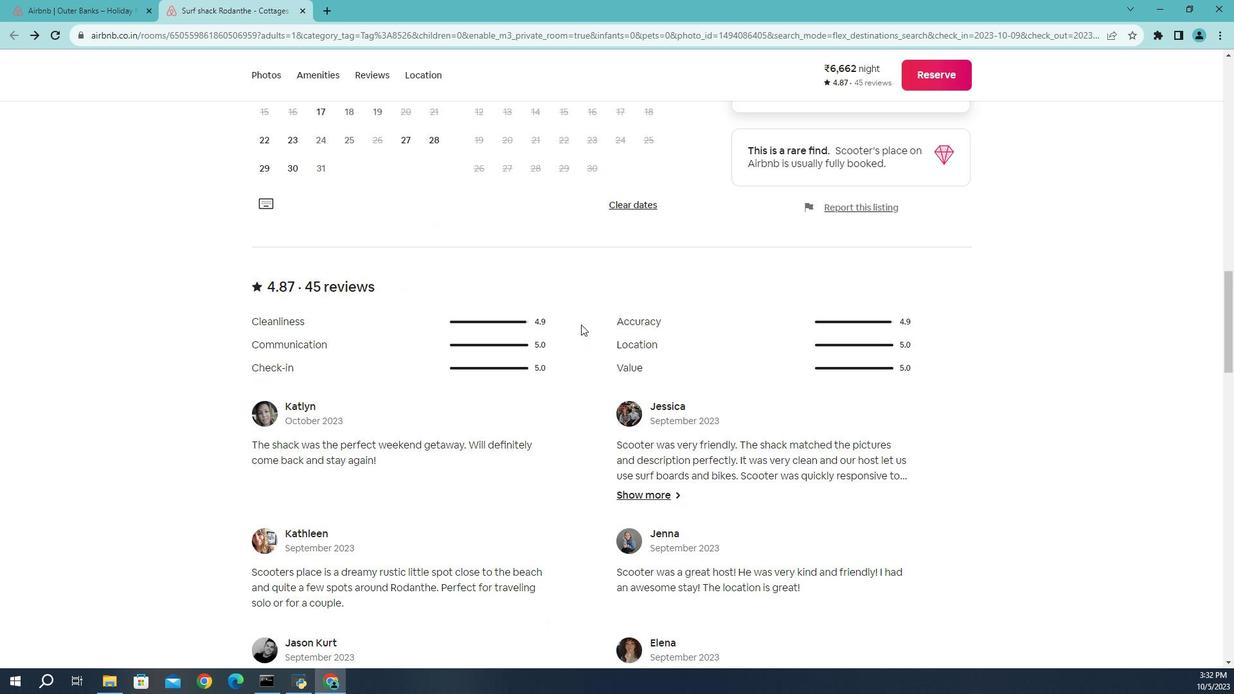 
Action: Mouse scrolled (565, 349) with delta (0, 0)
Screenshot: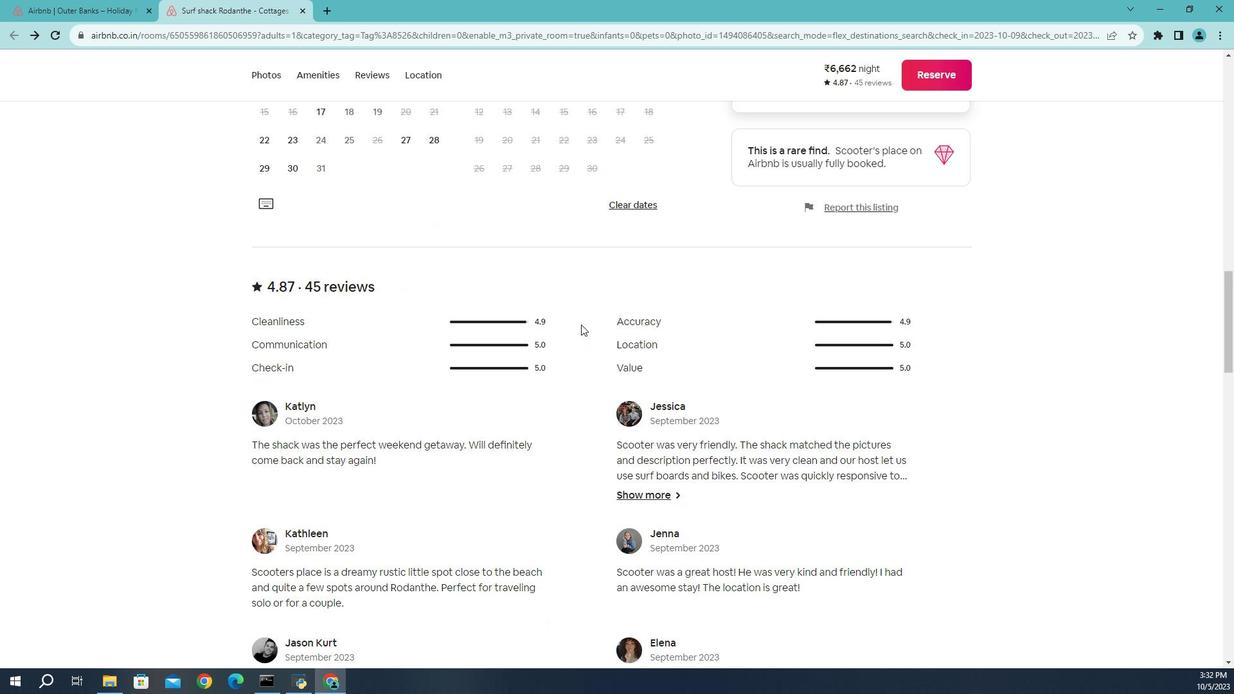 
Action: Mouse scrolled (565, 349) with delta (0, 0)
Screenshot: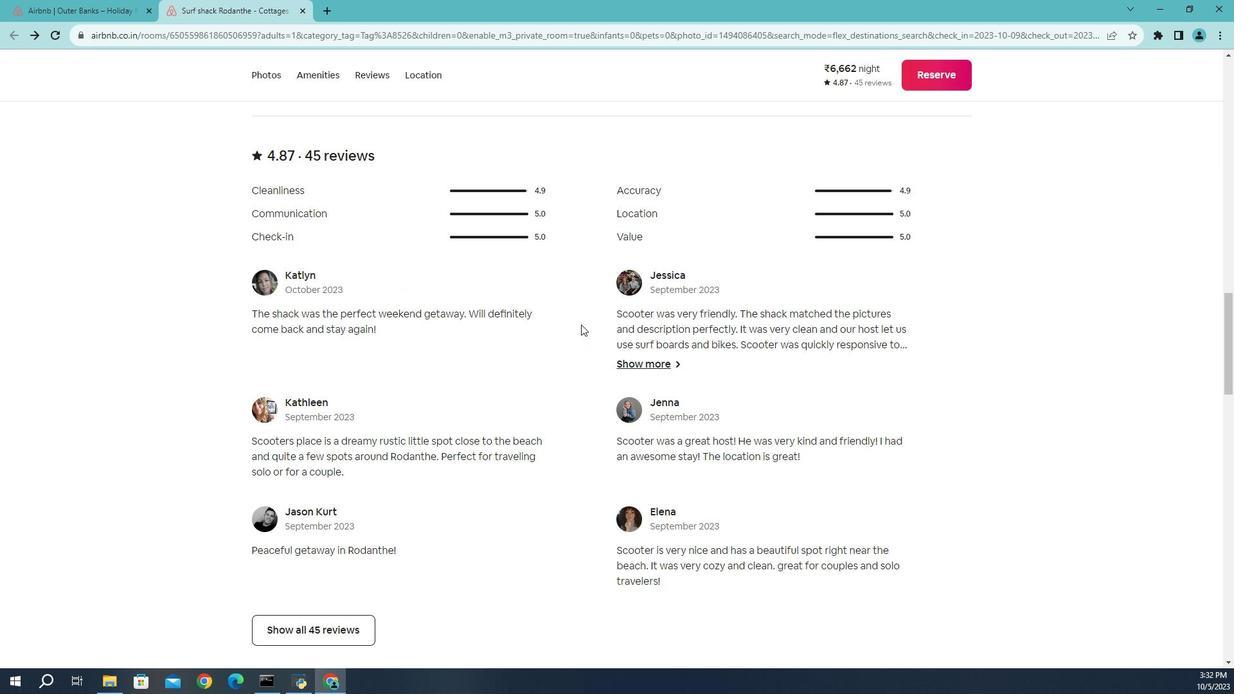 
Action: Mouse scrolled (565, 349) with delta (0, 0)
Screenshot: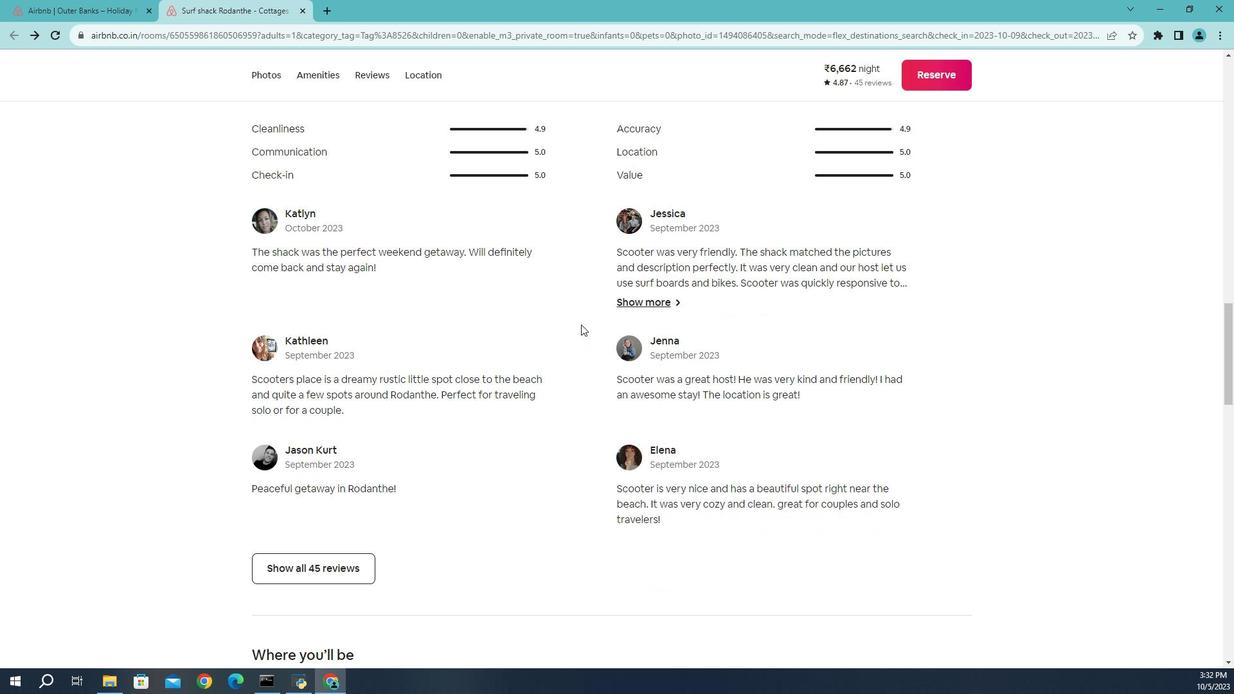 
Action: Mouse moved to (451, 370)
Screenshot: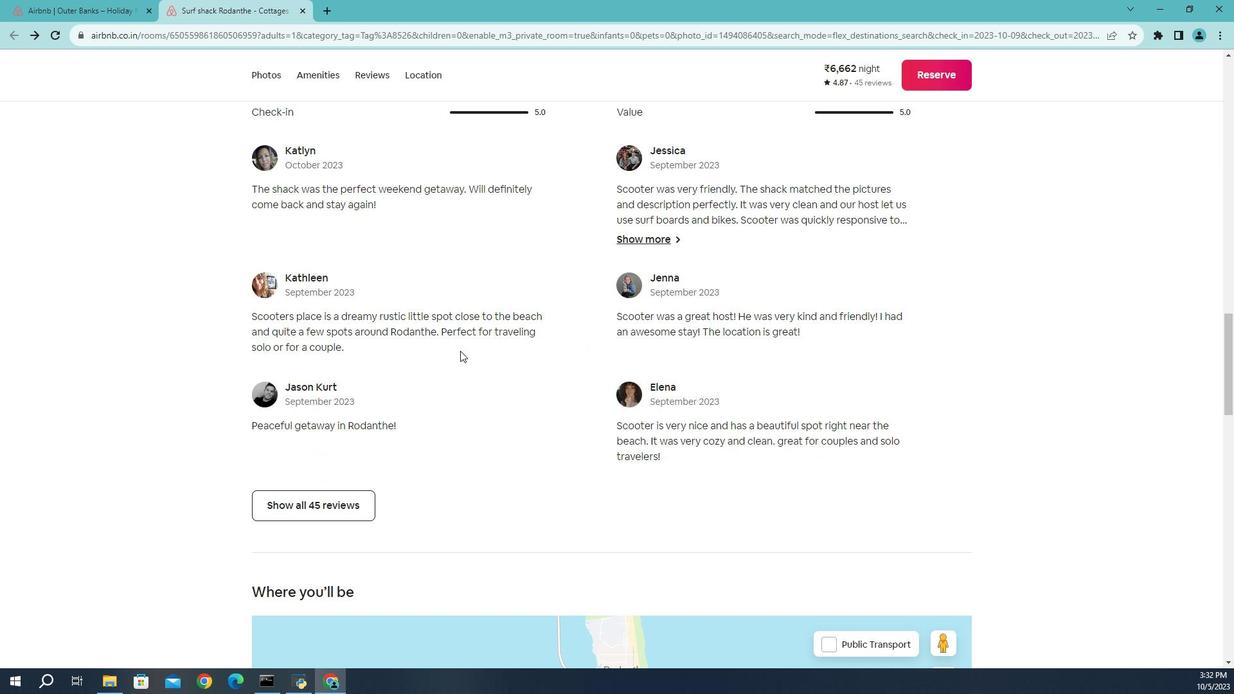 
Action: Mouse scrolled (451, 369) with delta (0, 0)
Screenshot: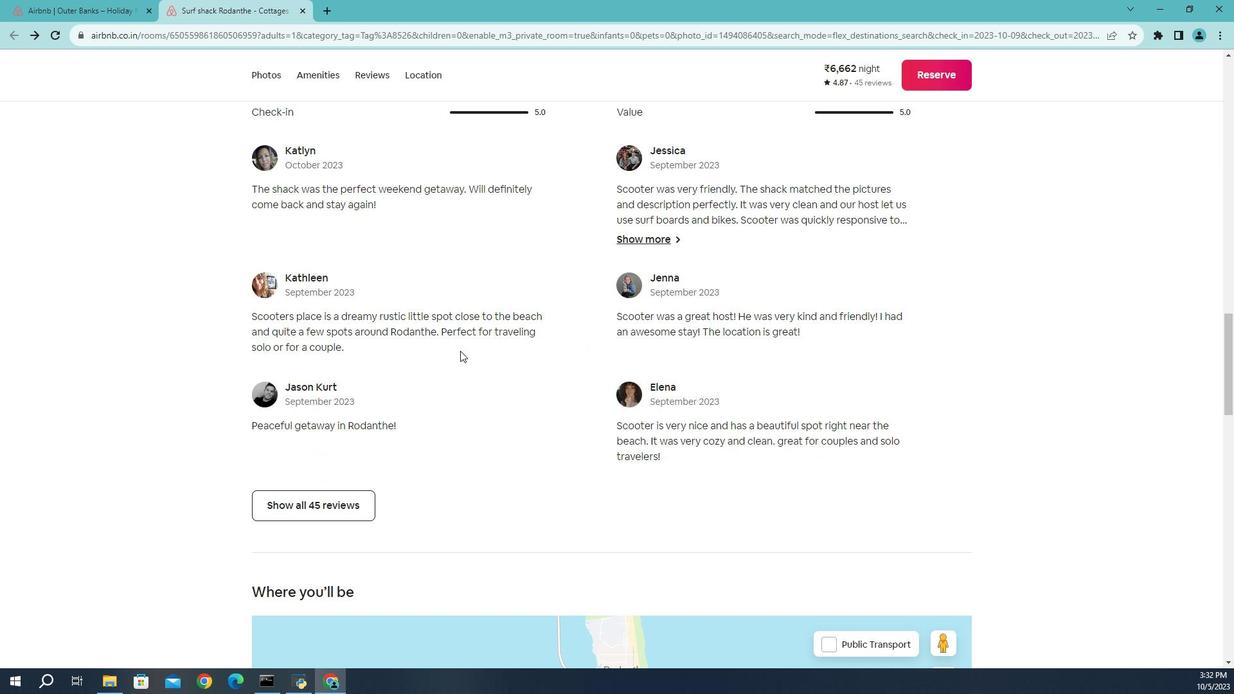 
Action: Mouse moved to (534, 367)
Screenshot: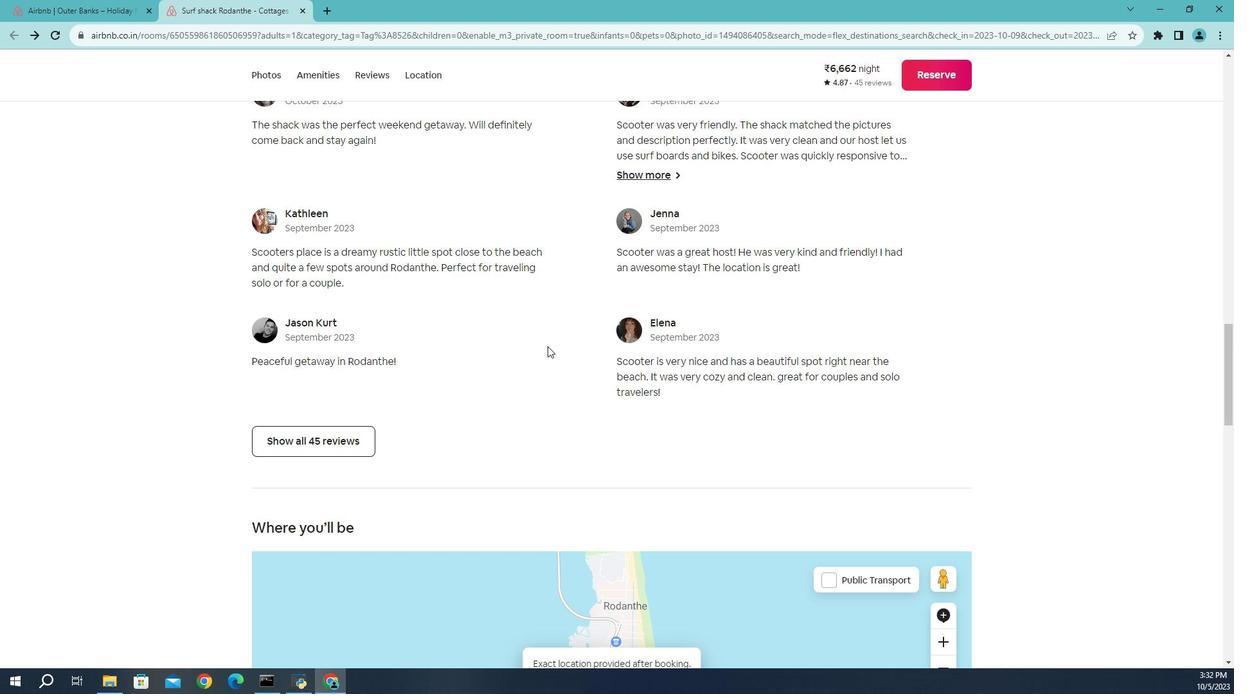 
Action: Mouse scrolled (534, 366) with delta (0, 0)
Screenshot: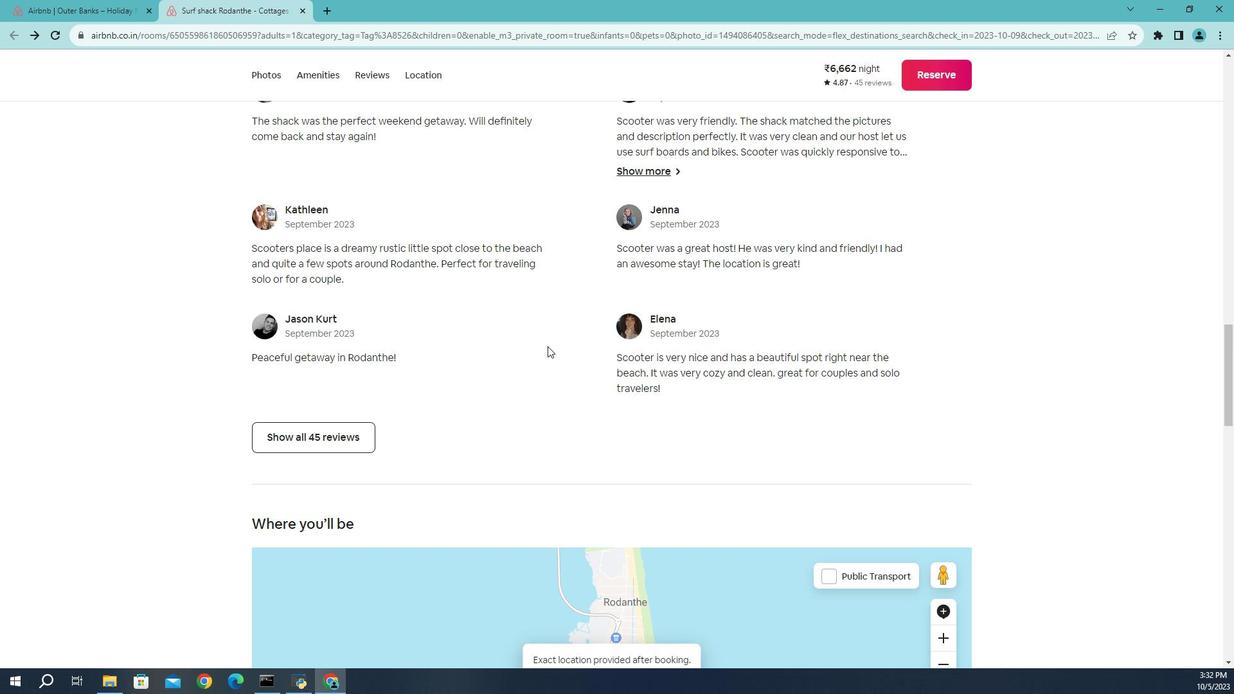 
Action: Mouse moved to (534, 366)
Screenshot: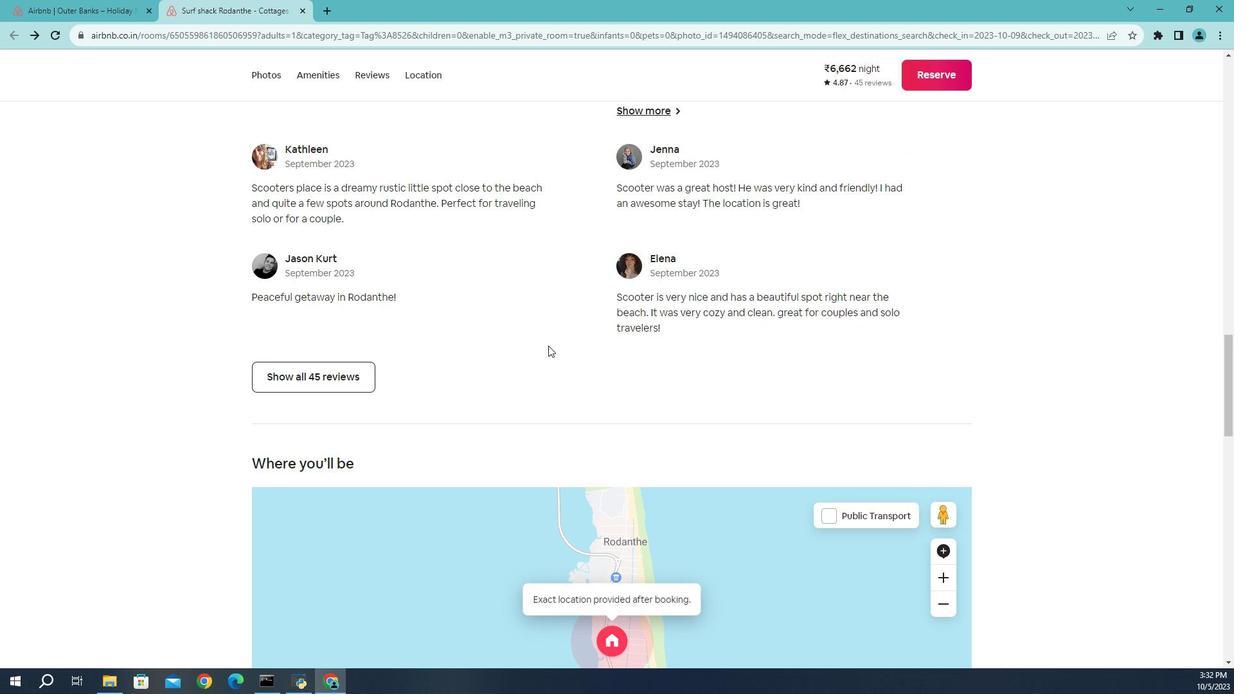 
Action: Mouse scrolled (534, 365) with delta (0, 0)
Screenshot: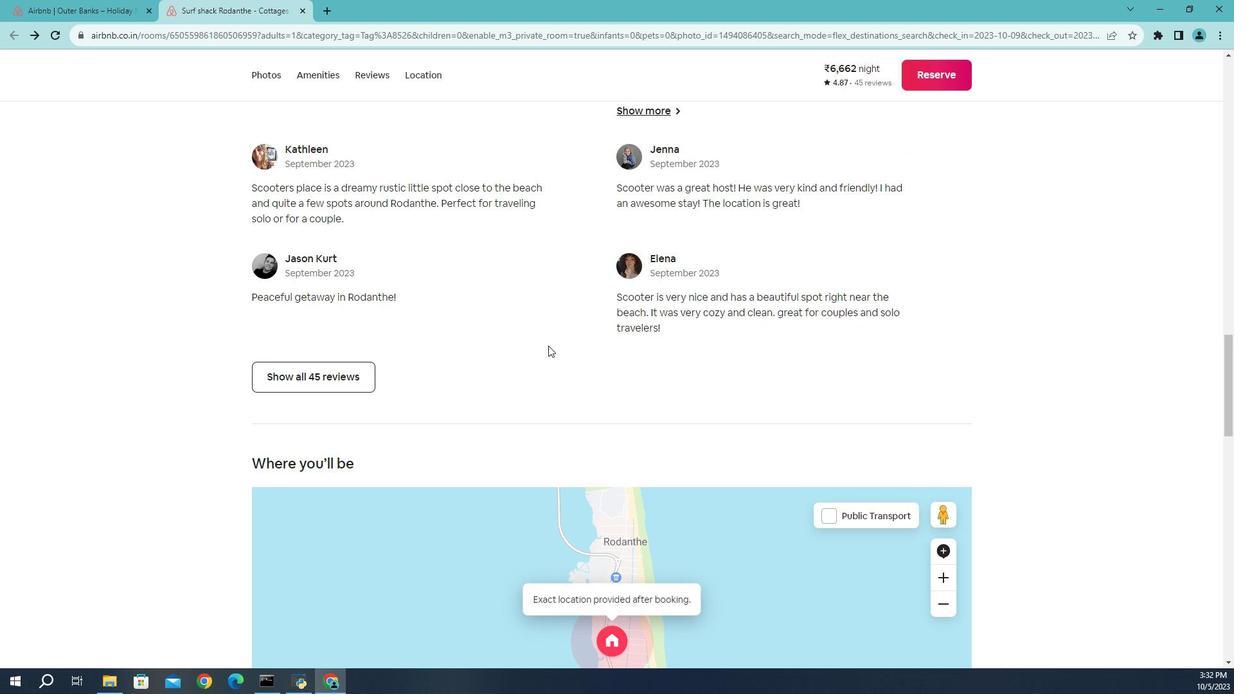 
Action: Mouse scrolled (534, 365) with delta (0, 0)
Screenshot: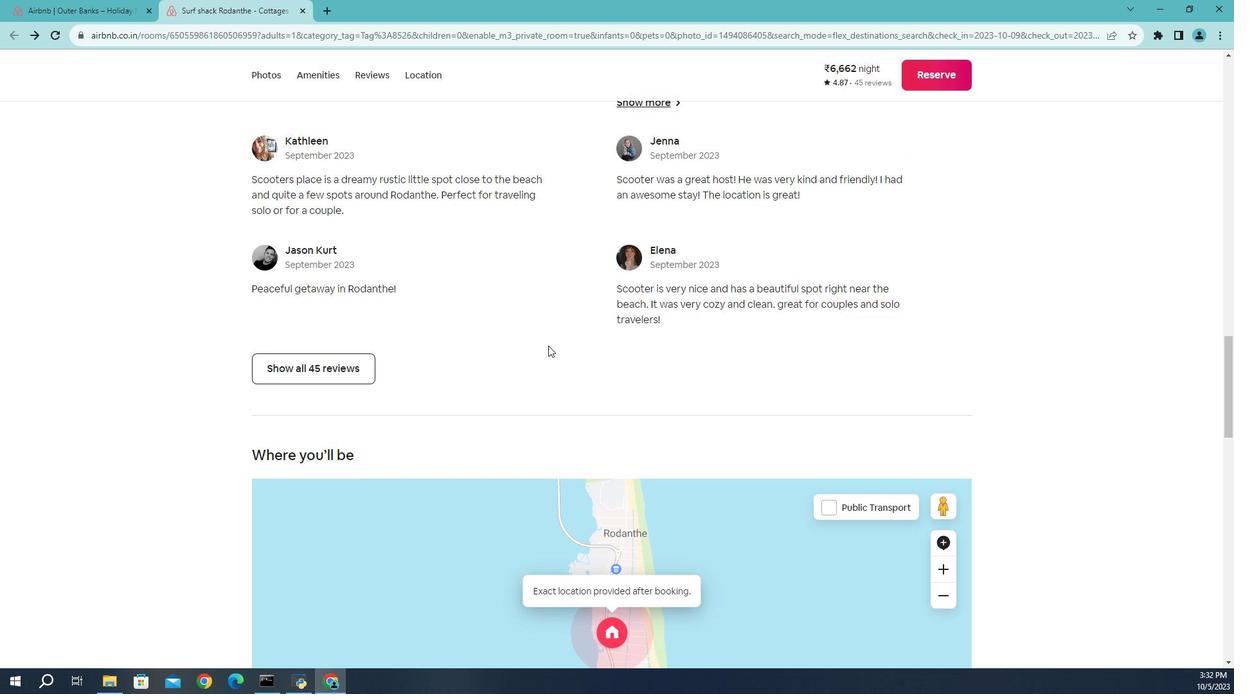 
Action: Mouse scrolled (534, 365) with delta (0, 0)
Screenshot: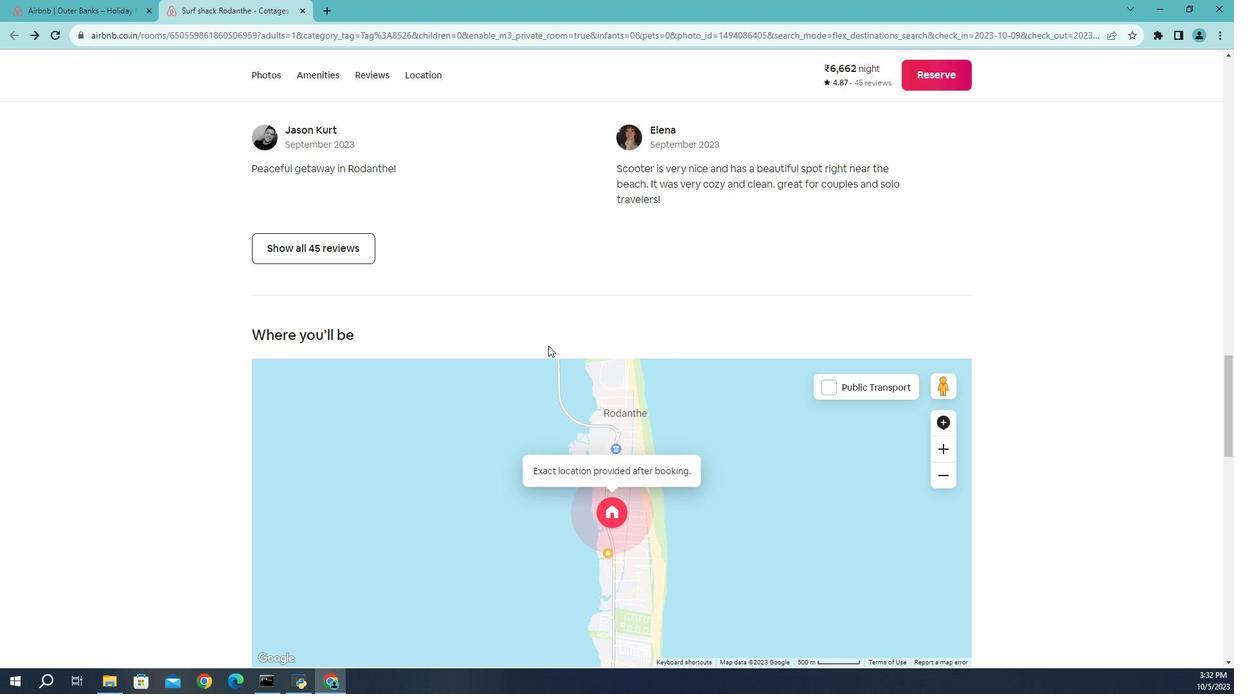 
Action: Mouse moved to (304, 97)
Screenshot: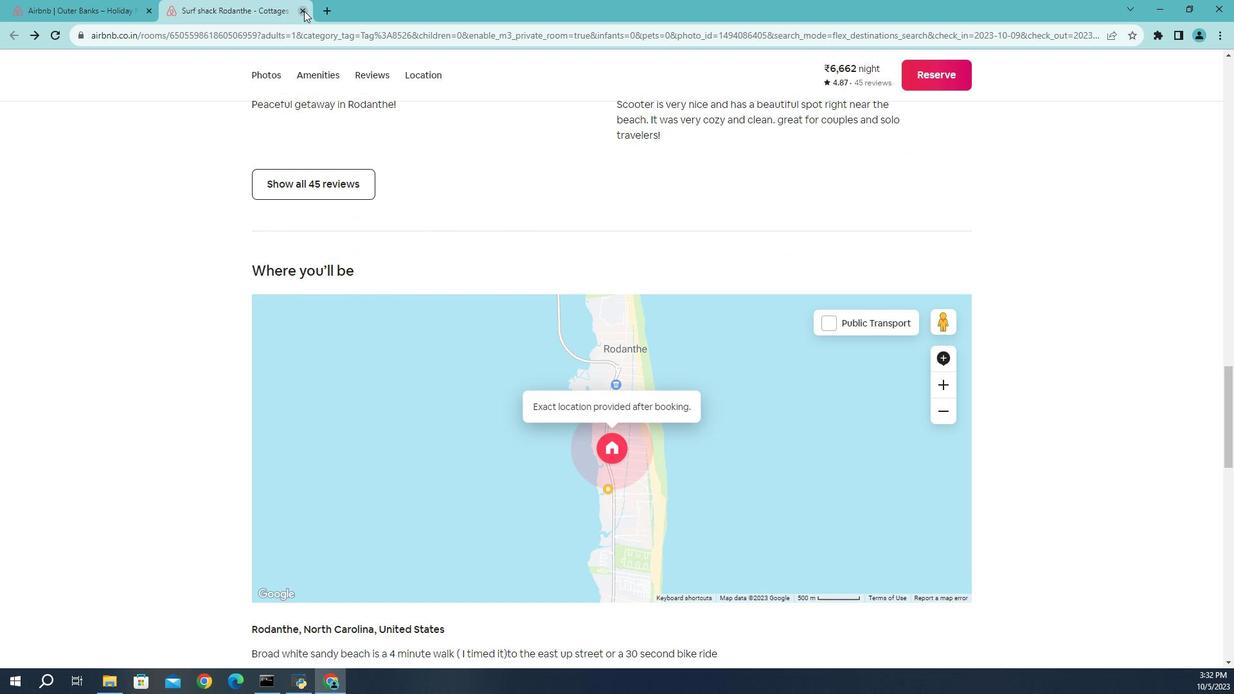 
Action: Mouse pressed left at (304, 97)
Screenshot: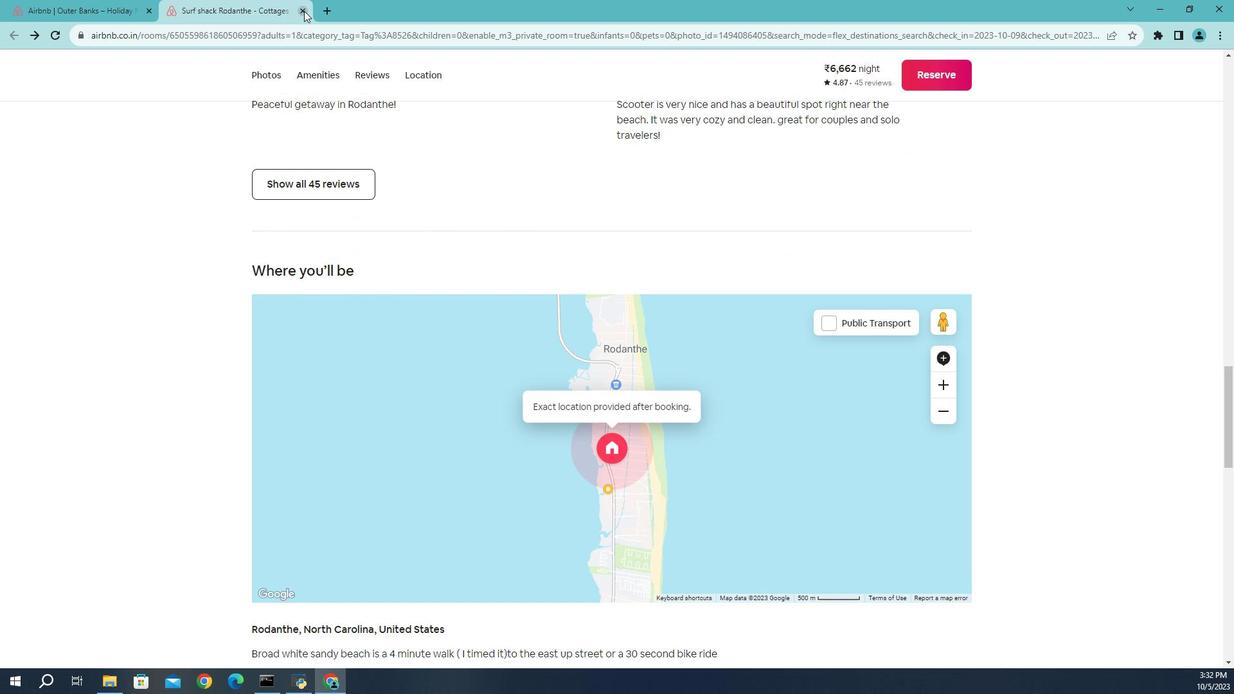 
Action: Mouse moved to (637, 404)
Screenshot: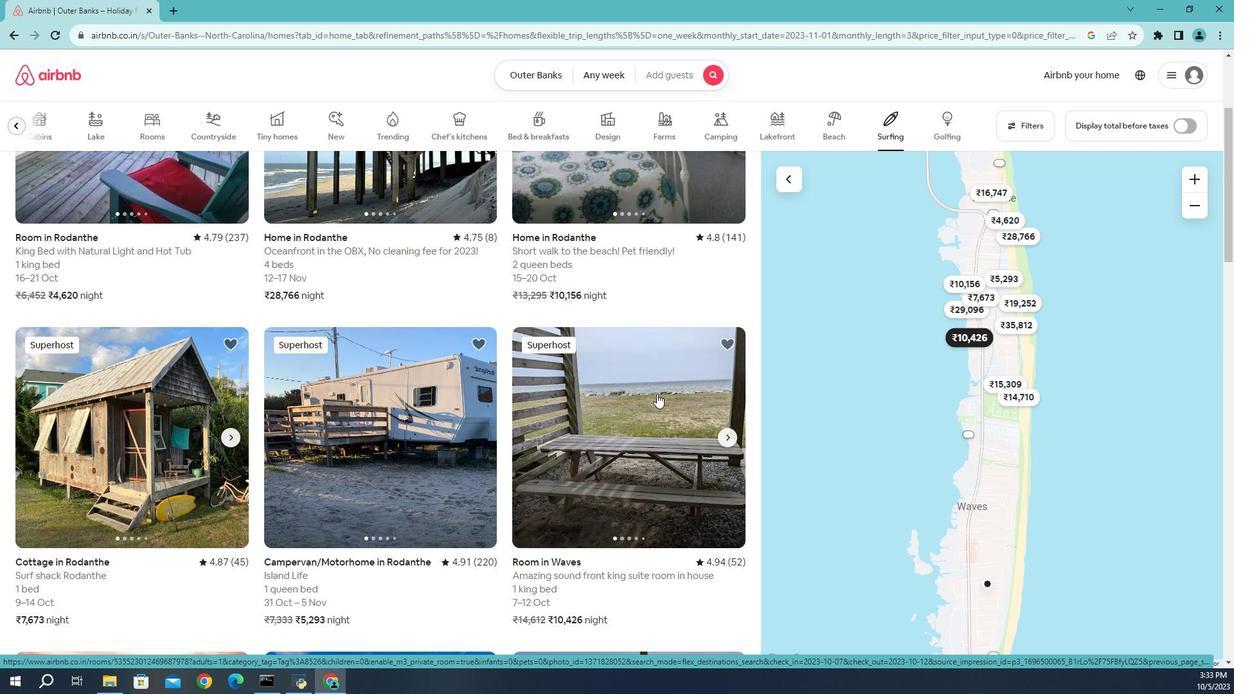
Action: Mouse pressed left at (637, 404)
Screenshot: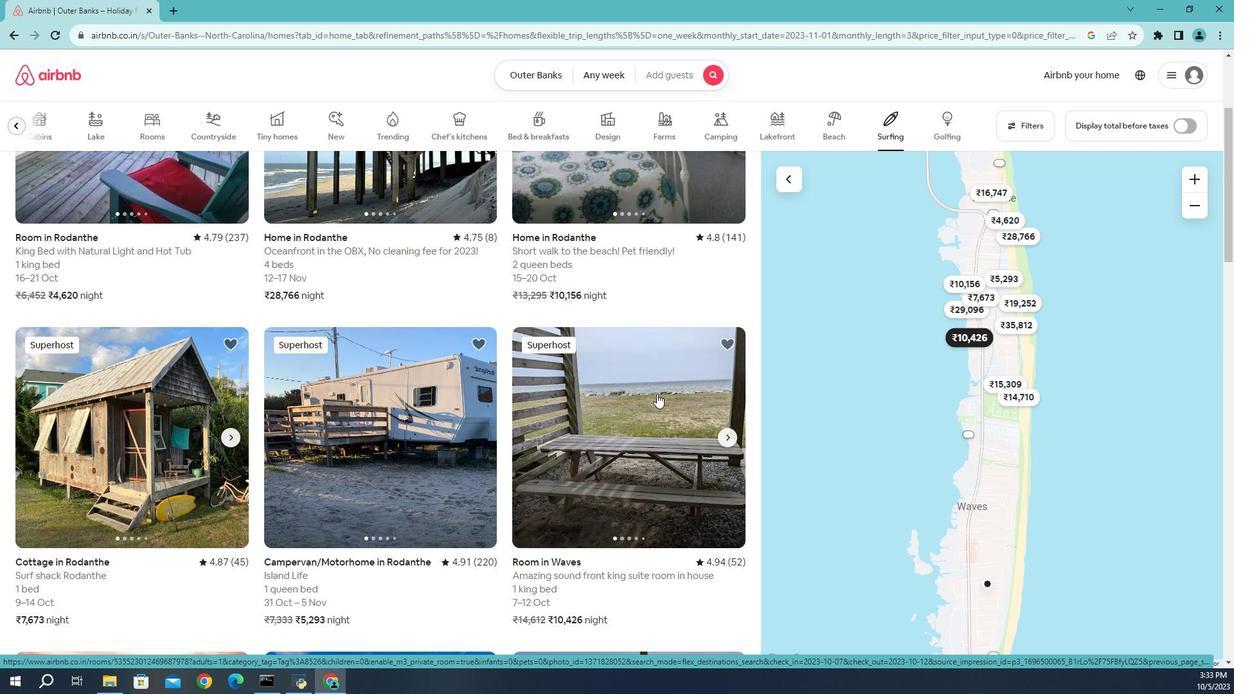 
Action: Mouse moved to (484, 381)
Screenshot: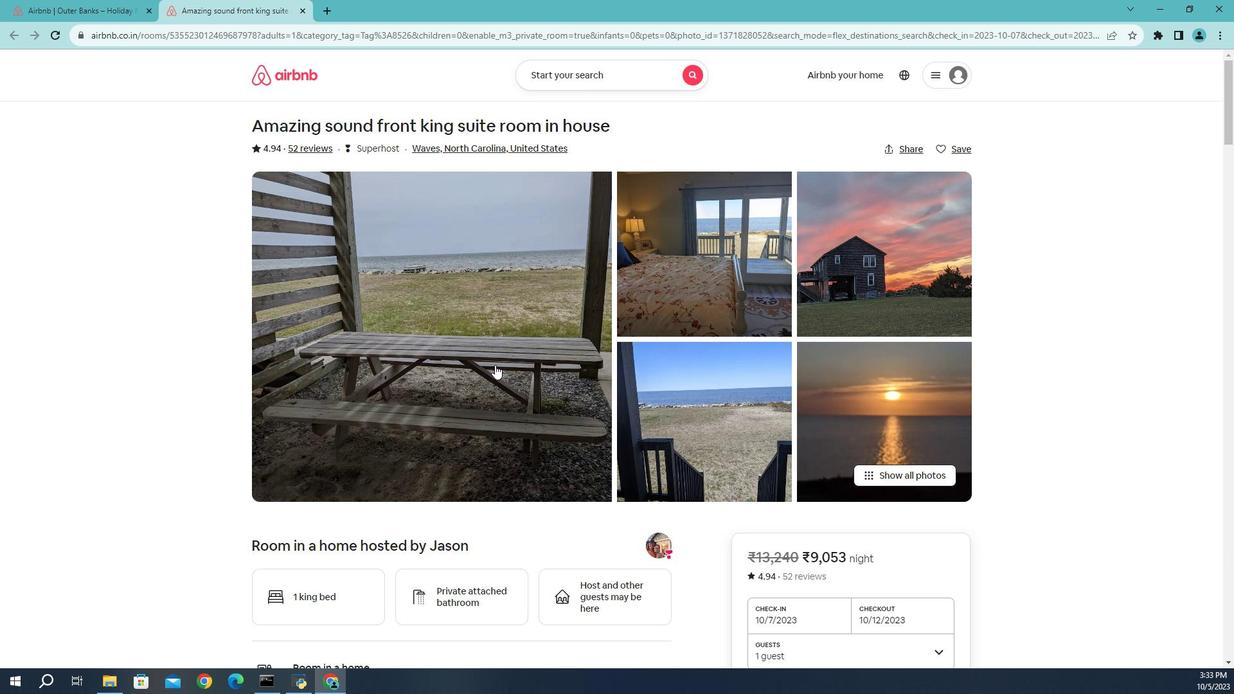 
Action: Mouse pressed left at (484, 381)
Screenshot: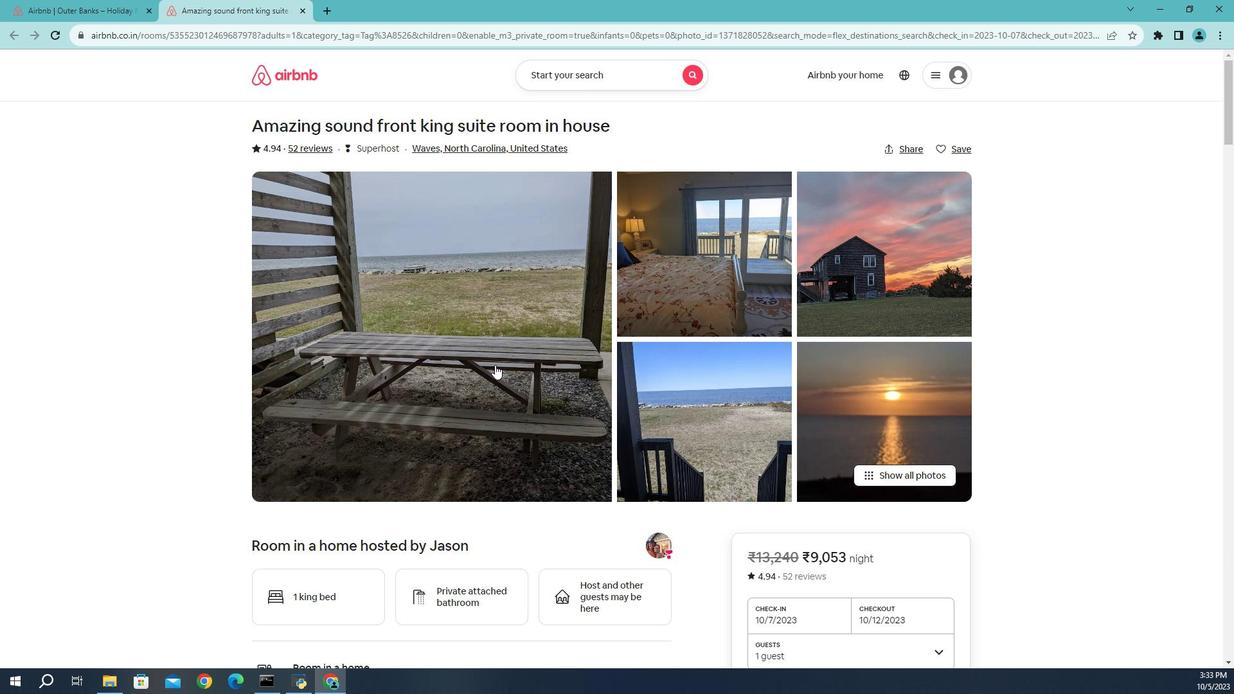 
Action: Mouse moved to (687, 431)
Screenshot: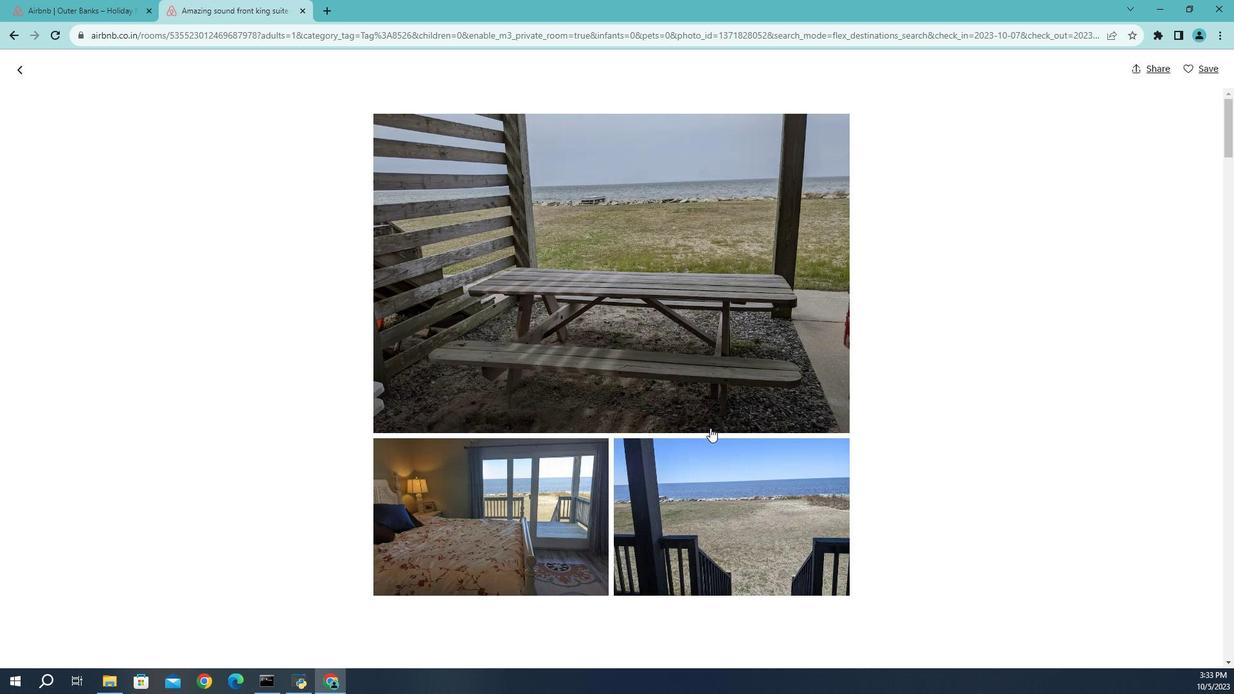 
Action: Mouse scrolled (687, 431) with delta (0, 0)
Screenshot: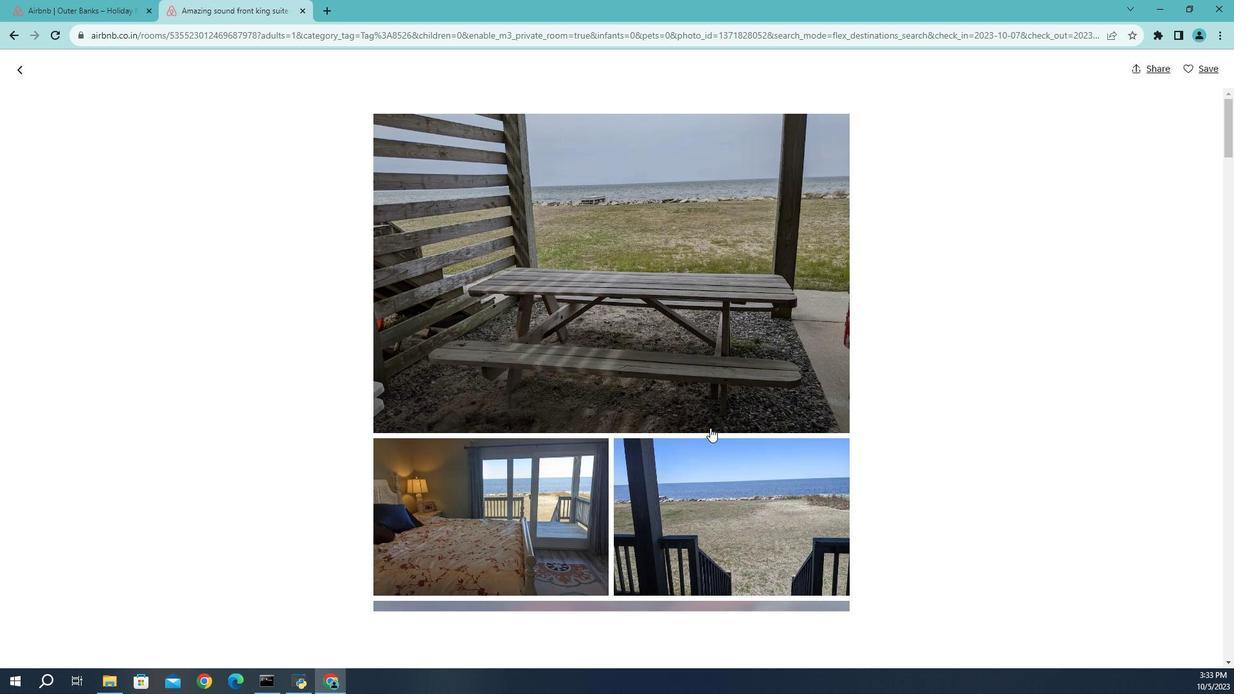 
Action: Mouse scrolled (687, 431) with delta (0, 0)
Screenshot: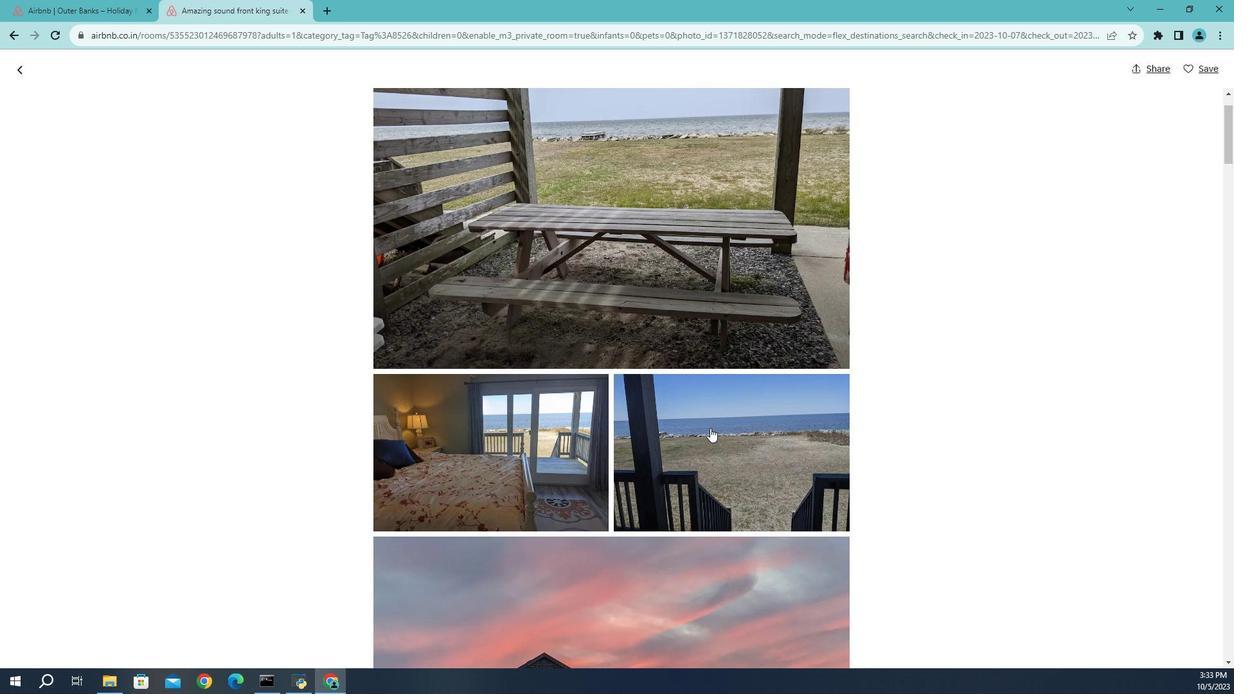 
Action: Mouse scrolled (687, 431) with delta (0, 0)
Screenshot: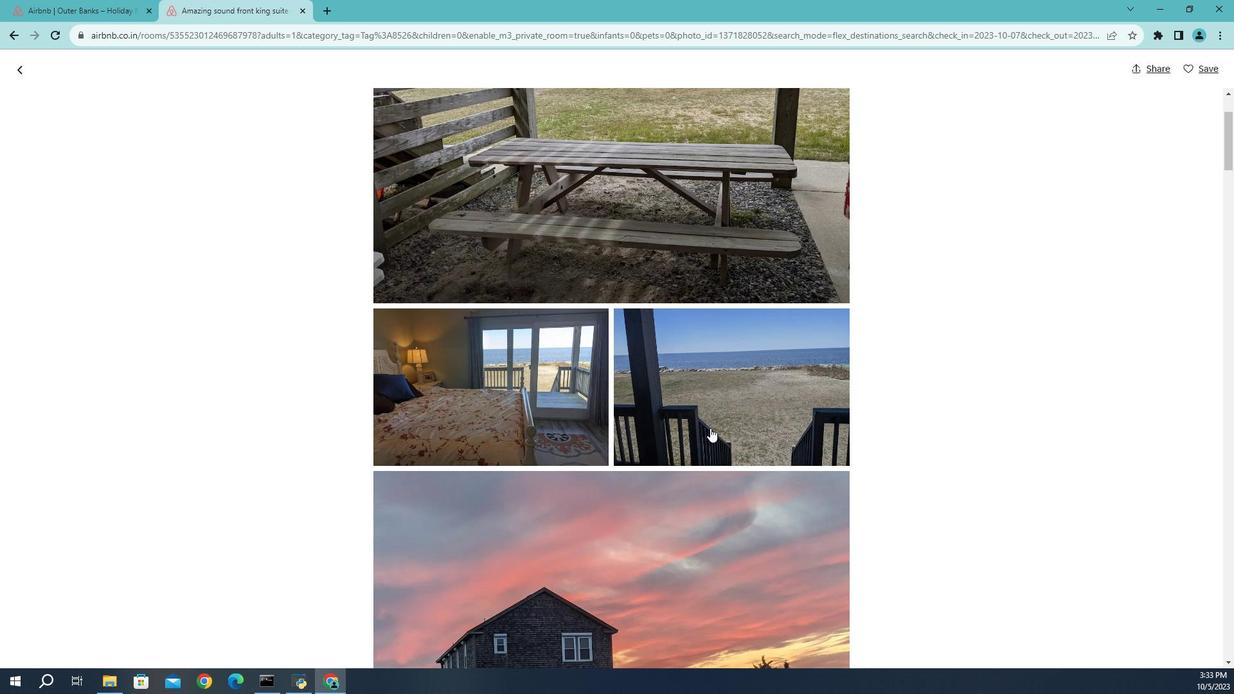 
Action: Mouse scrolled (687, 431) with delta (0, 0)
Screenshot: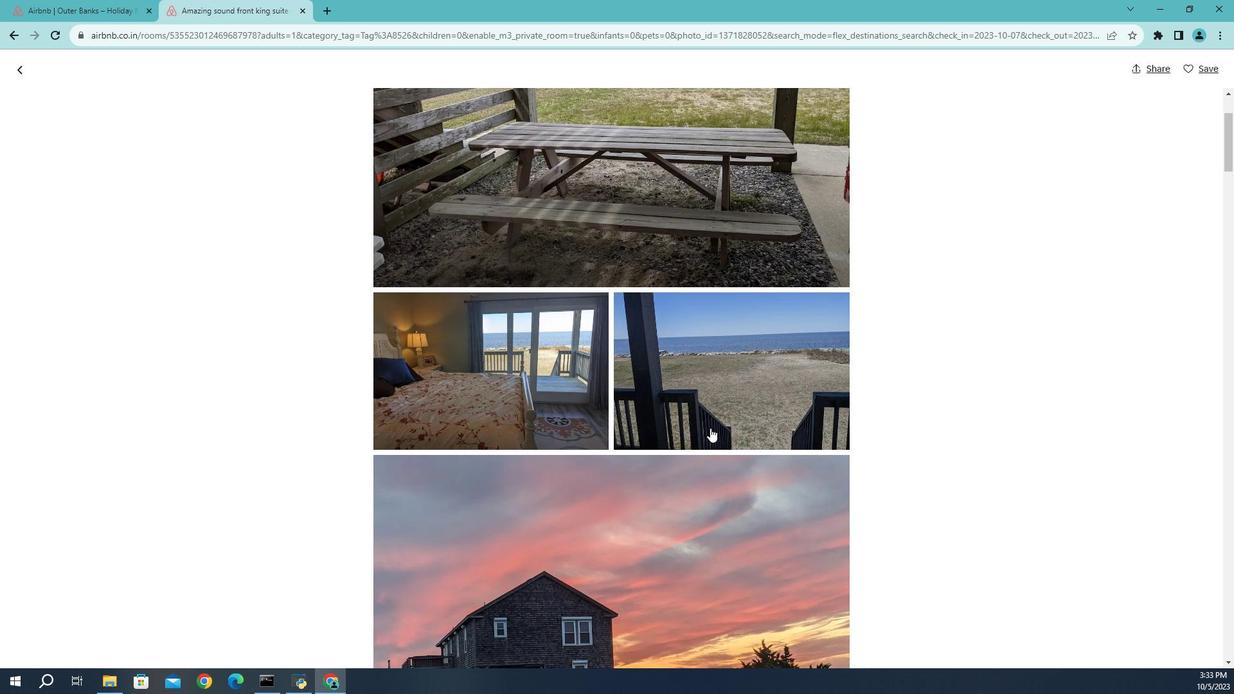 
Action: Mouse scrolled (687, 431) with delta (0, 0)
Screenshot: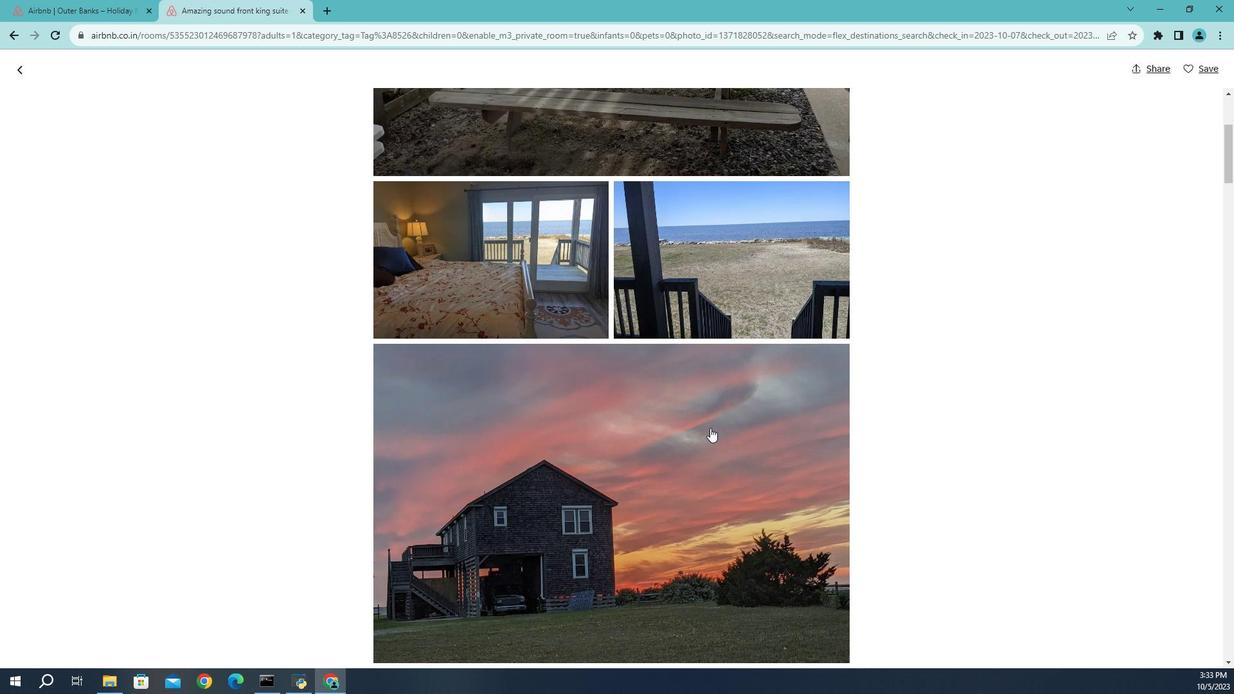 
Action: Mouse scrolled (687, 431) with delta (0, 0)
Screenshot: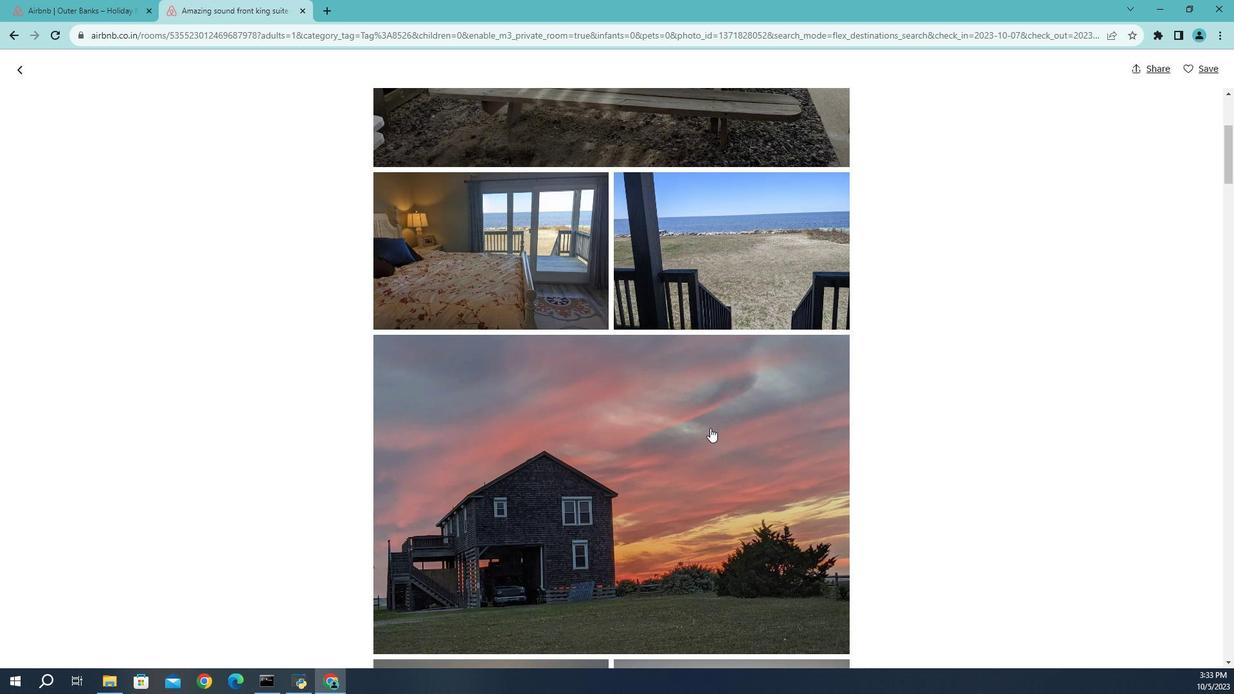 
Action: Mouse scrolled (687, 431) with delta (0, 0)
Screenshot: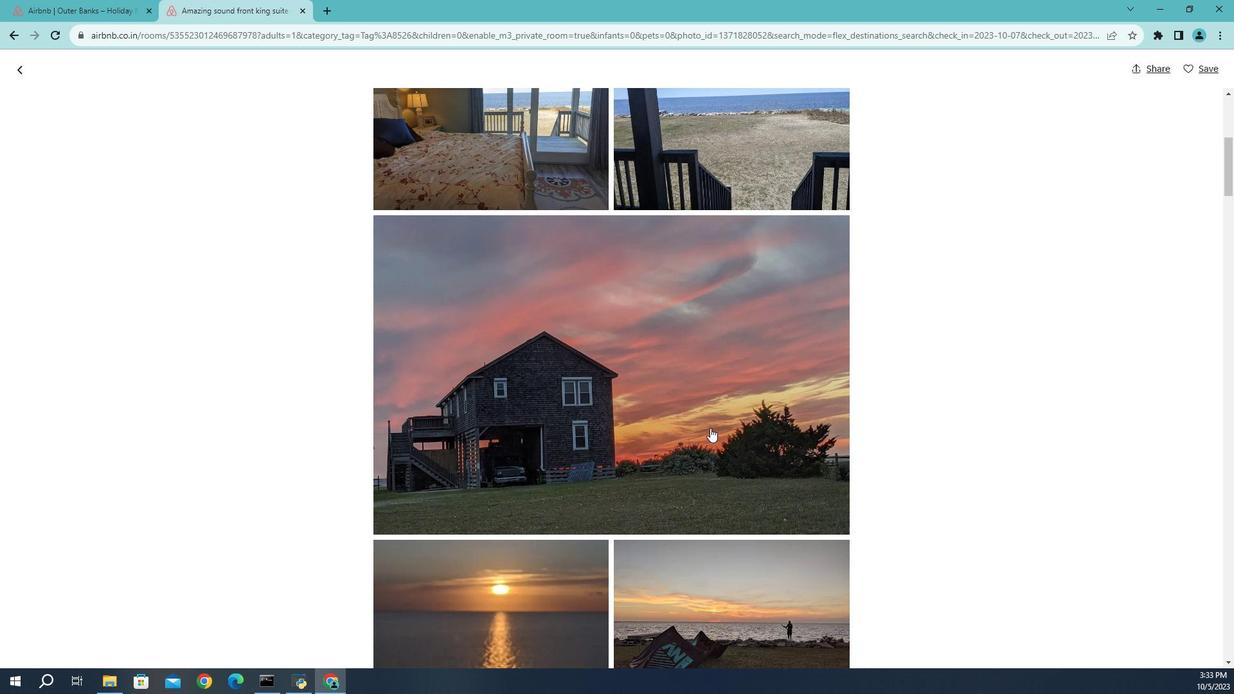 
Action: Mouse scrolled (687, 431) with delta (0, 0)
Screenshot: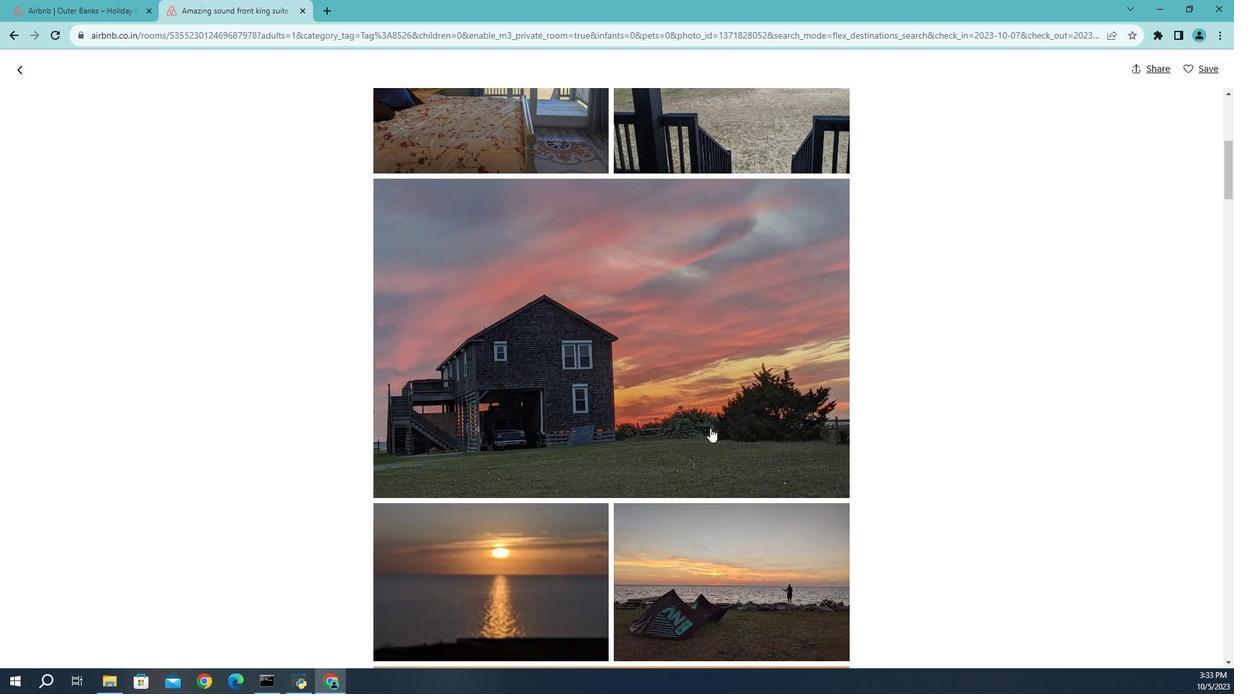 
Action: Mouse scrolled (687, 431) with delta (0, 0)
Screenshot: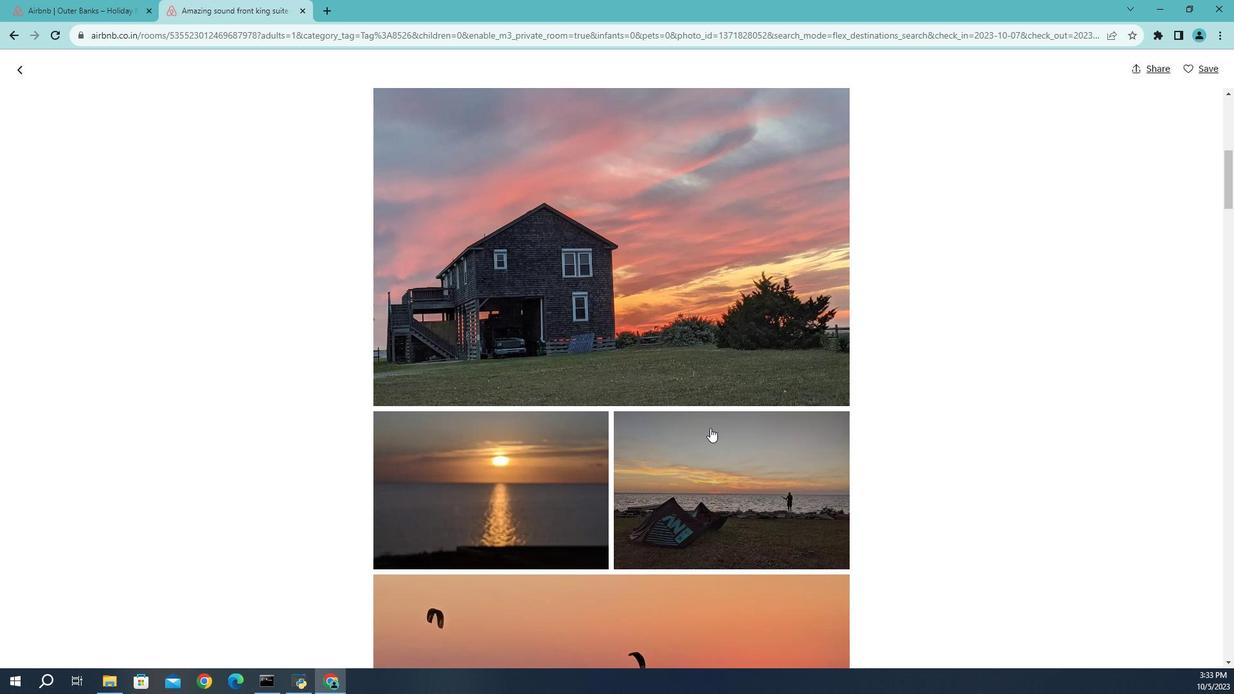 
Action: Mouse scrolled (687, 431) with delta (0, 0)
Screenshot: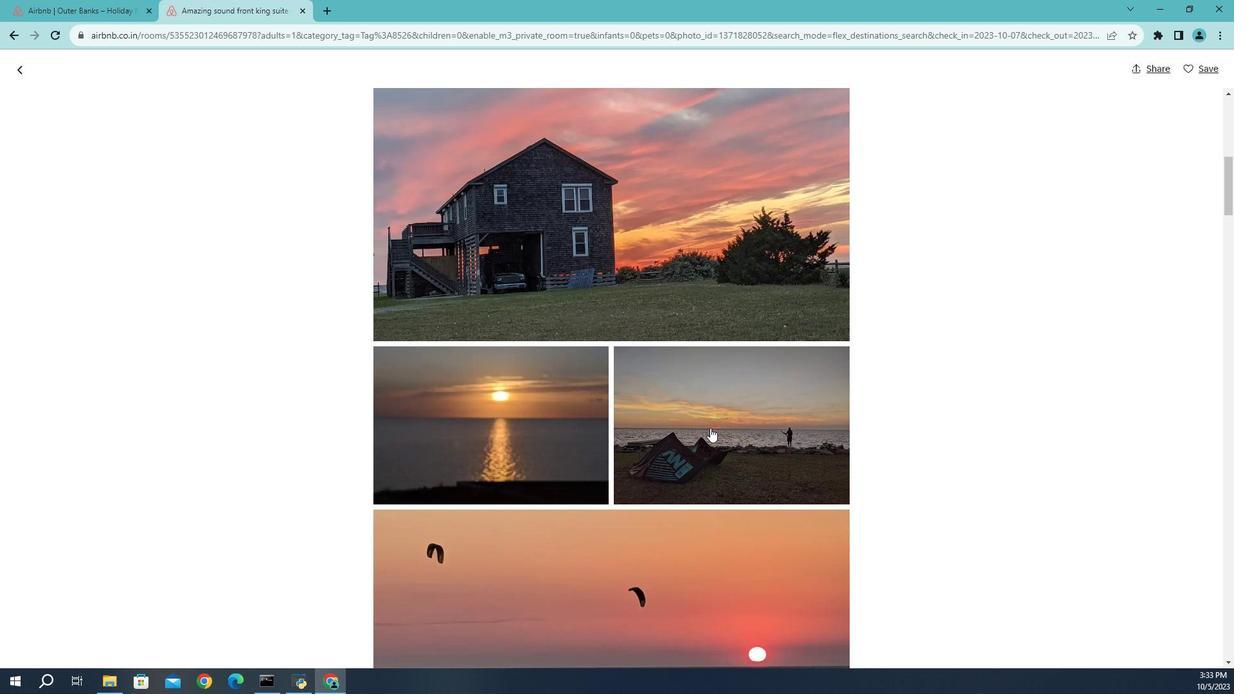 
Action: Mouse scrolled (687, 431) with delta (0, 0)
Screenshot: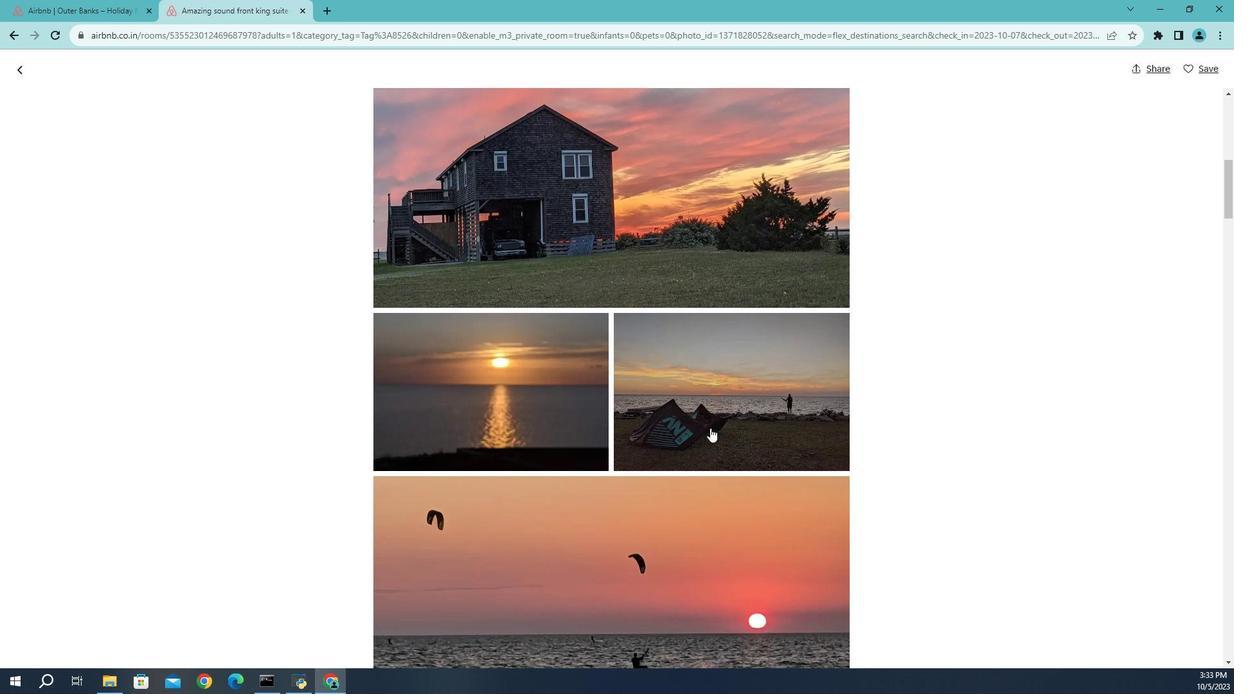 
Action: Mouse scrolled (687, 431) with delta (0, 0)
Screenshot: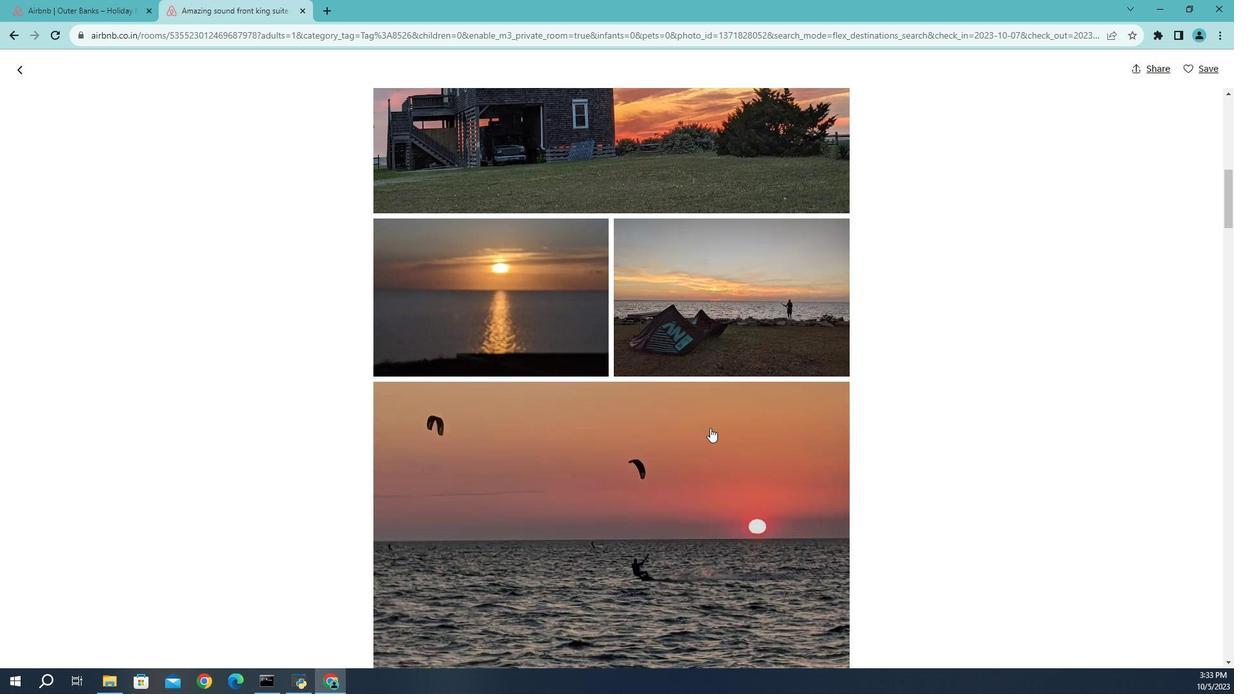 
Action: Mouse scrolled (687, 431) with delta (0, 0)
Screenshot: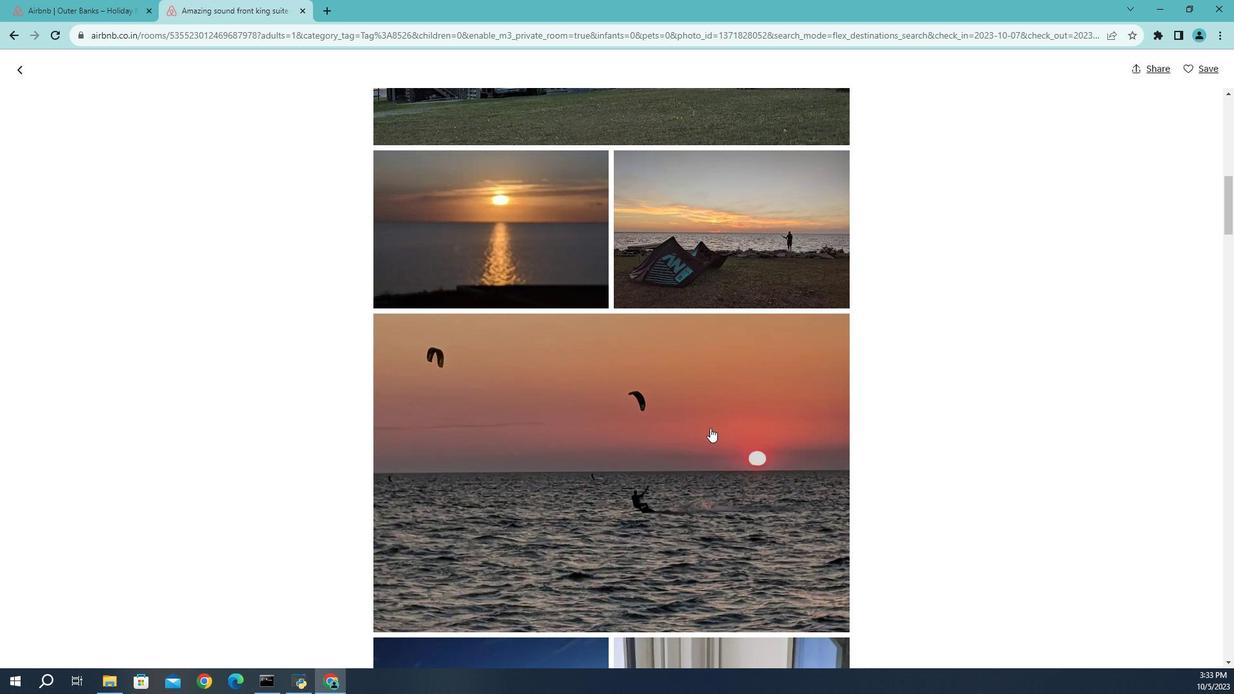 
Action: Mouse scrolled (687, 431) with delta (0, 0)
Screenshot: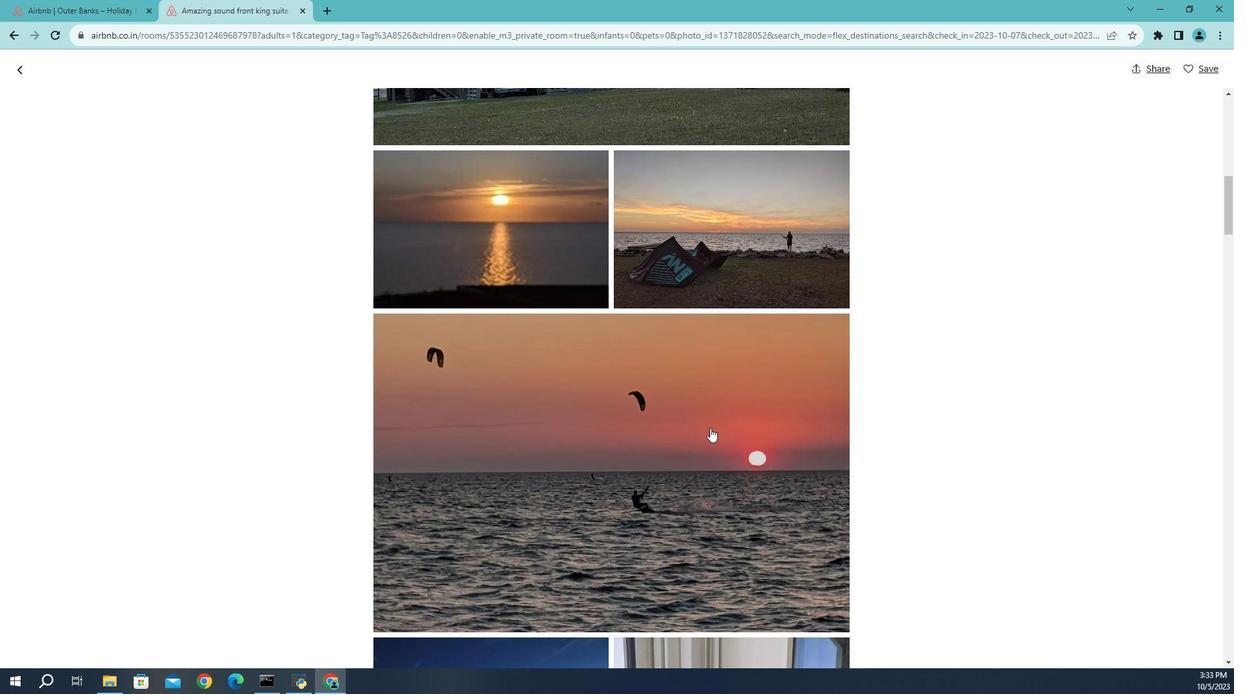
Action: Mouse scrolled (687, 431) with delta (0, 0)
Screenshot: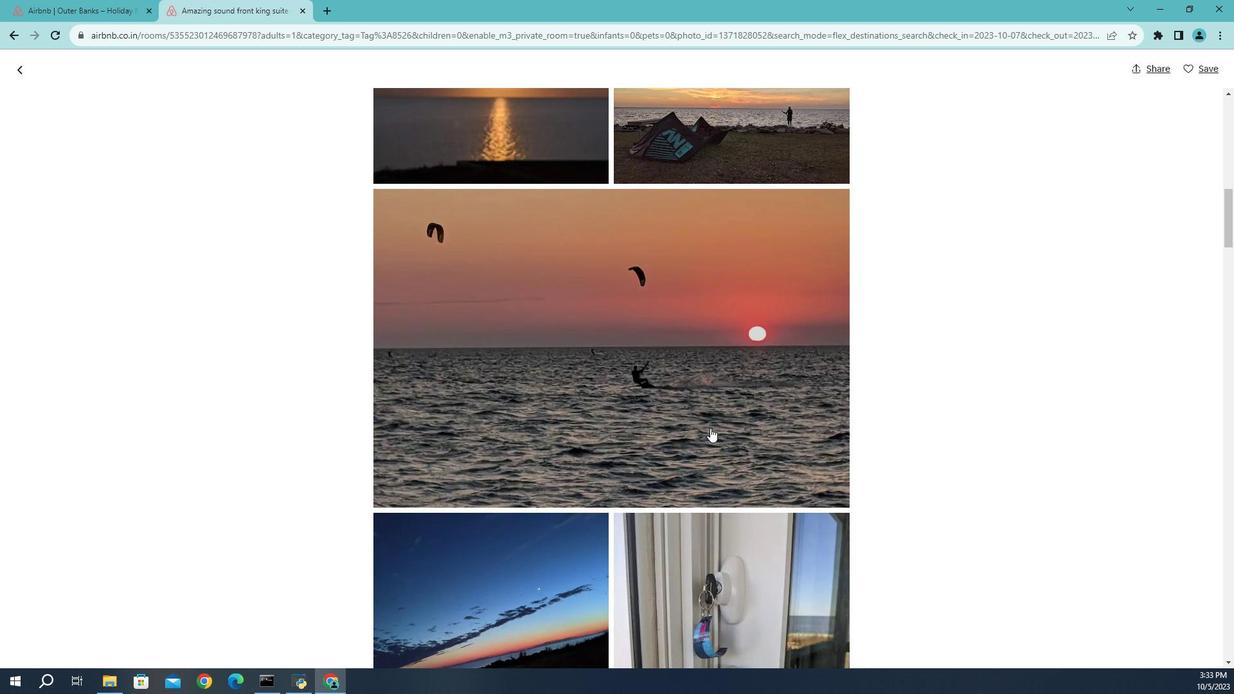 
Action: Mouse scrolled (687, 431) with delta (0, 0)
Screenshot: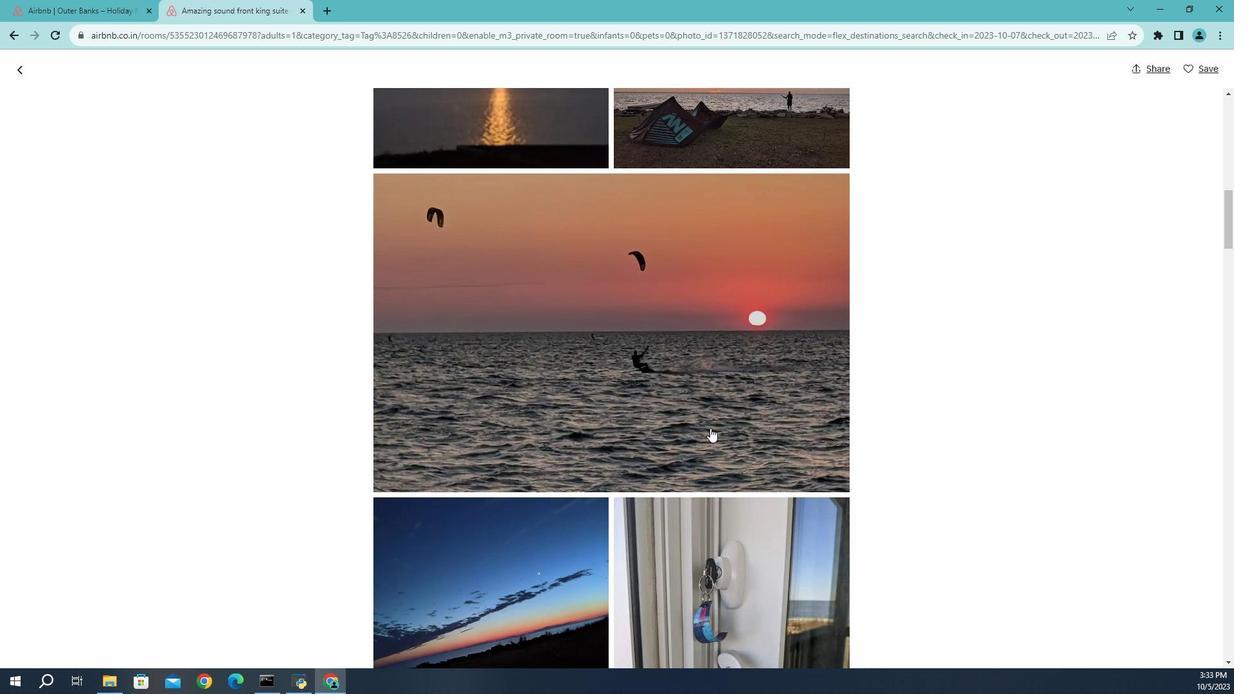 
Action: Mouse scrolled (687, 431) with delta (0, 0)
Screenshot: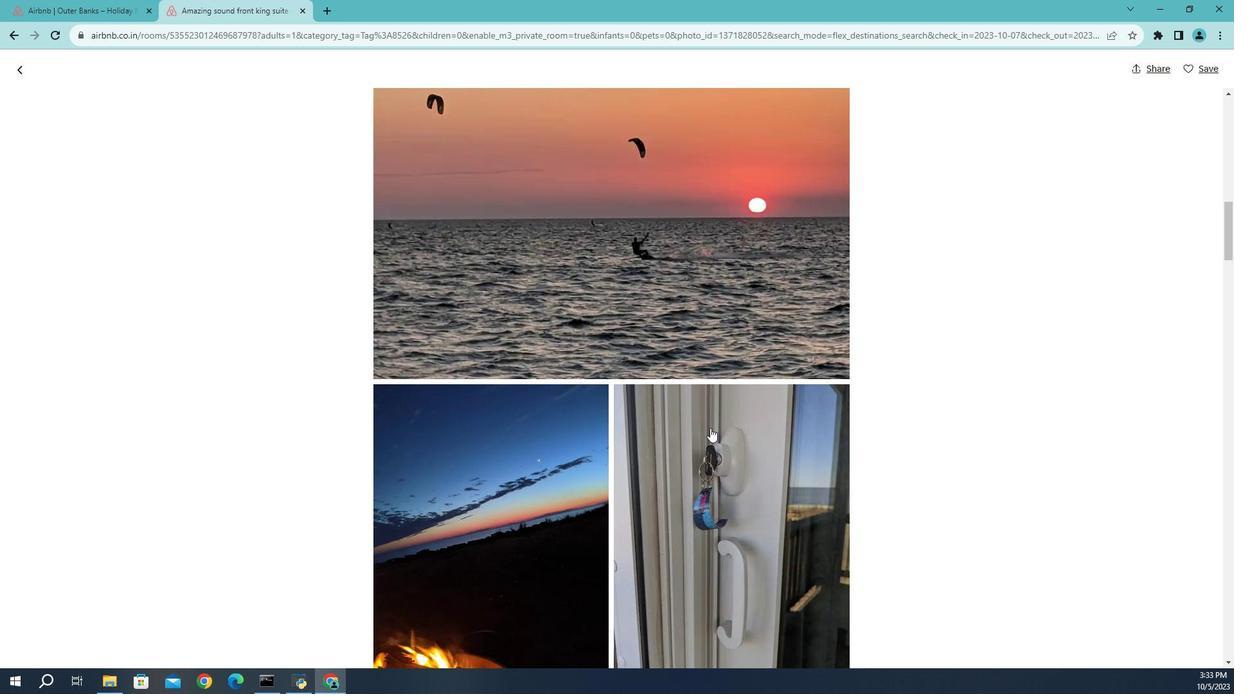 
Action: Mouse scrolled (687, 431) with delta (0, 0)
Screenshot: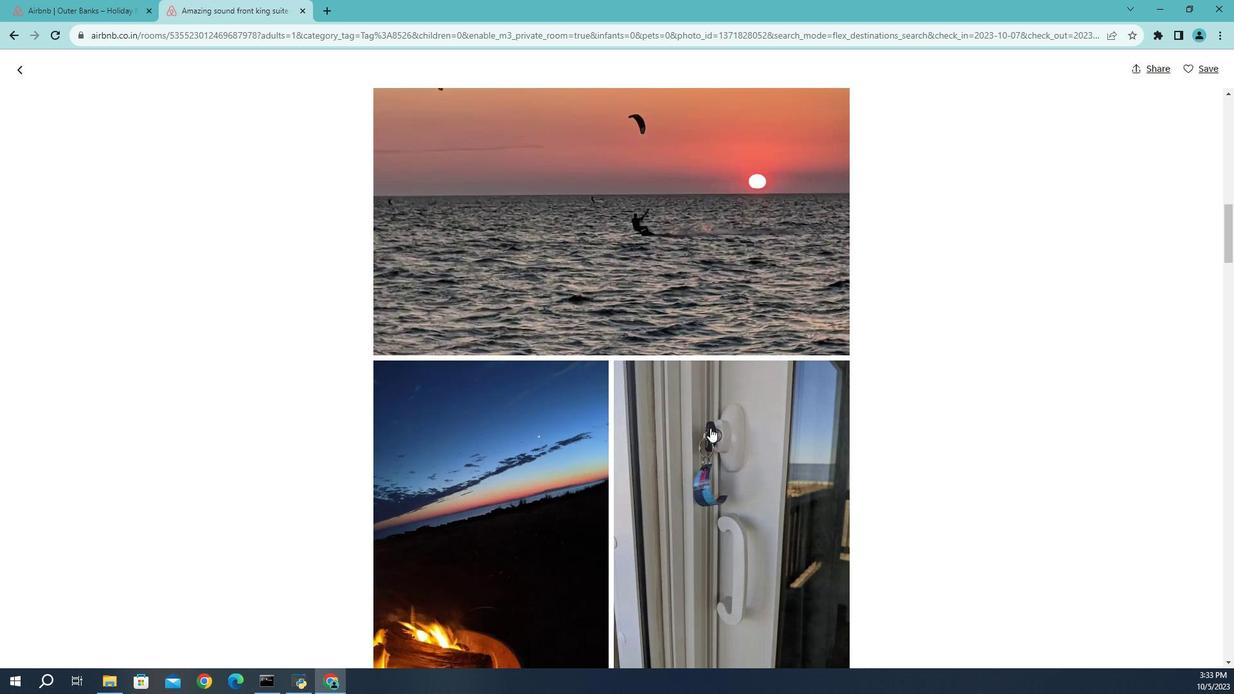 
Action: Mouse scrolled (687, 431) with delta (0, 0)
Screenshot: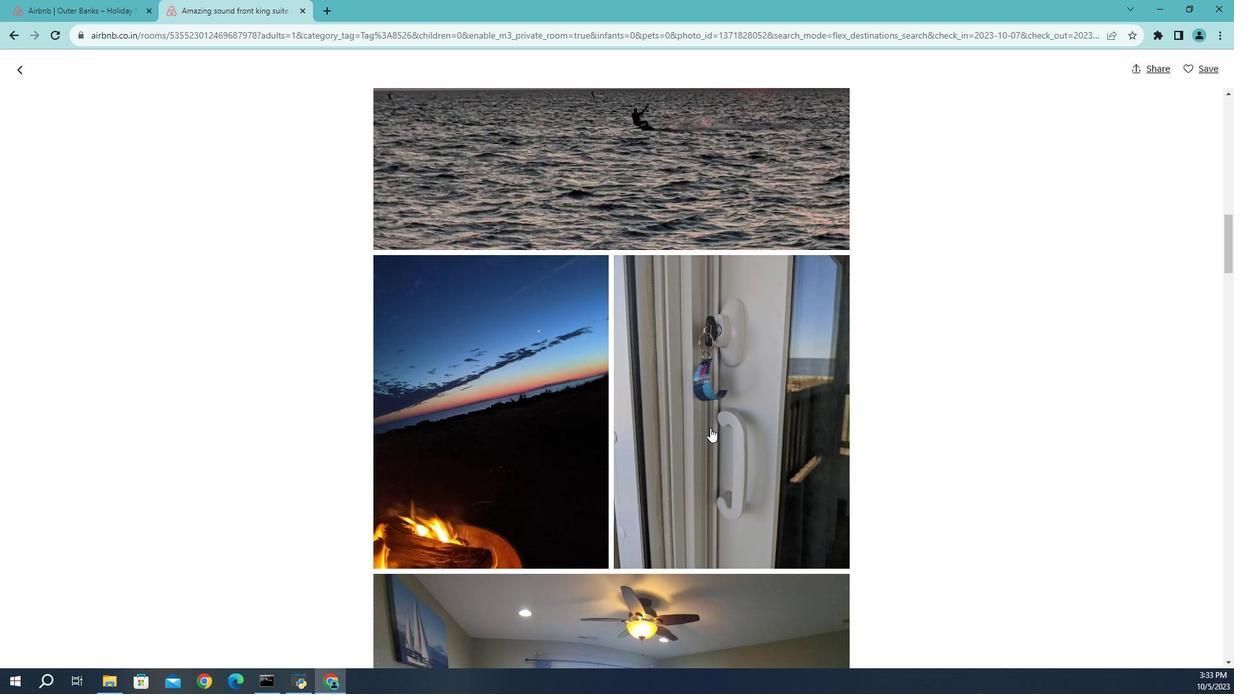 
Action: Mouse scrolled (687, 431) with delta (0, 0)
Screenshot: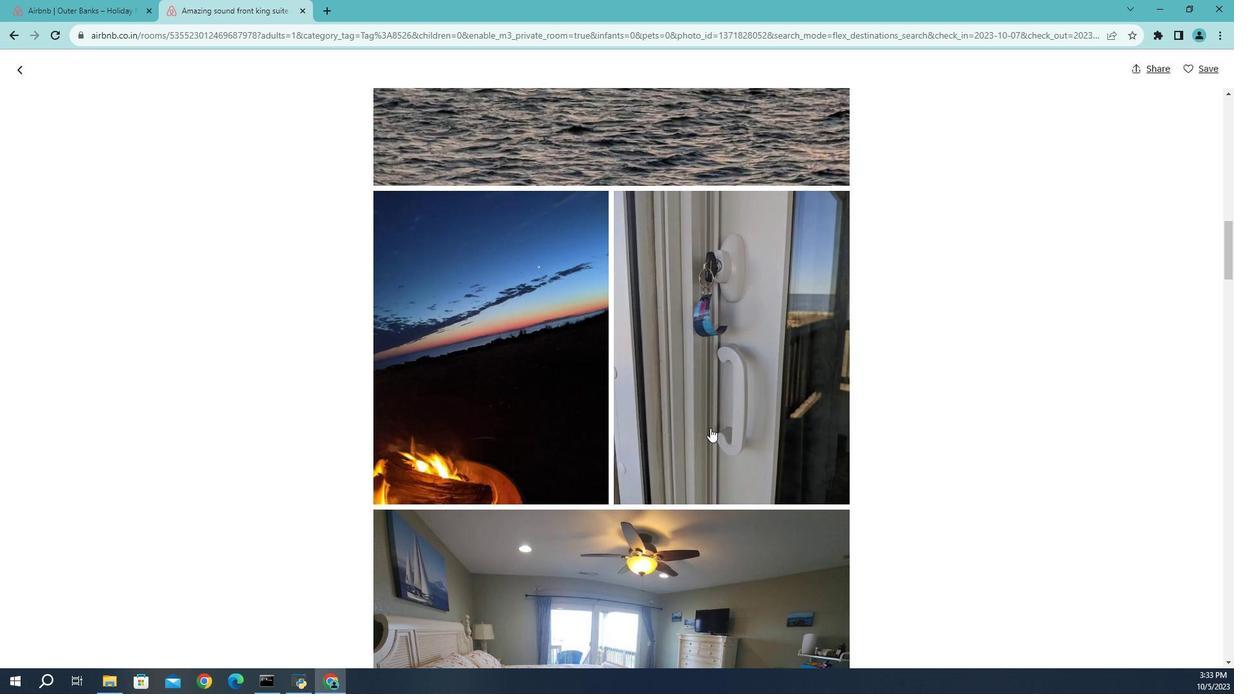 
Action: Mouse scrolled (687, 431) with delta (0, 0)
Screenshot: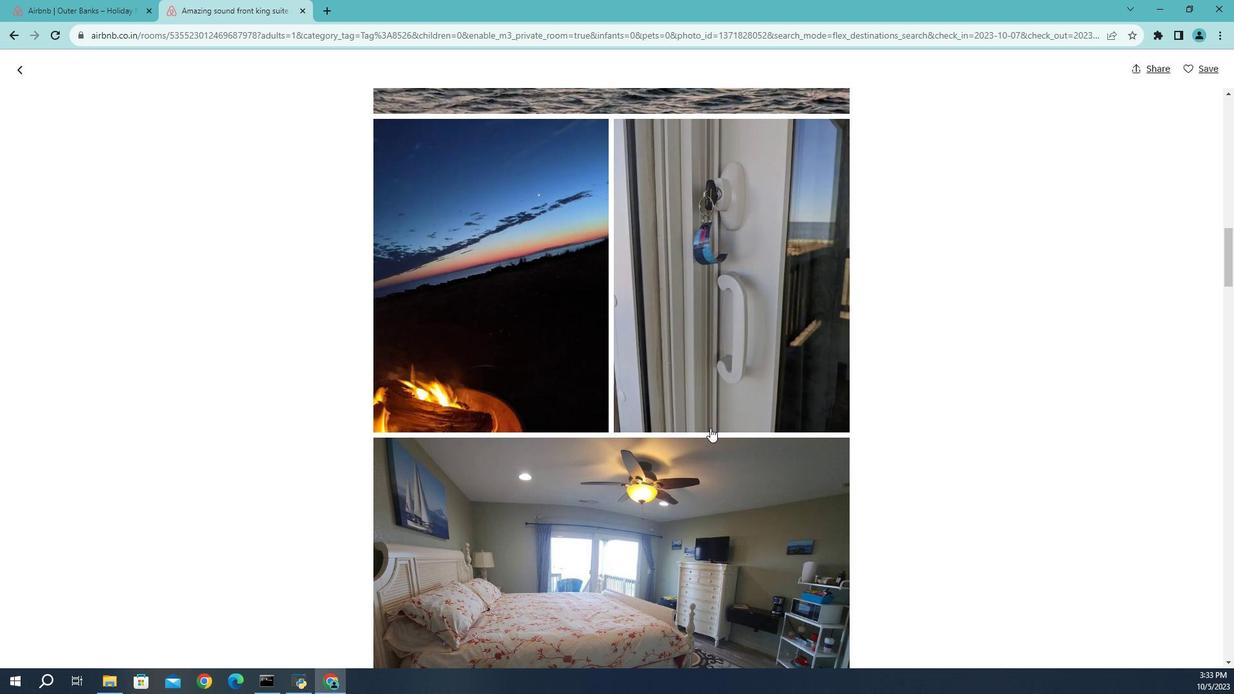 
Action: Mouse scrolled (687, 431) with delta (0, 0)
Screenshot: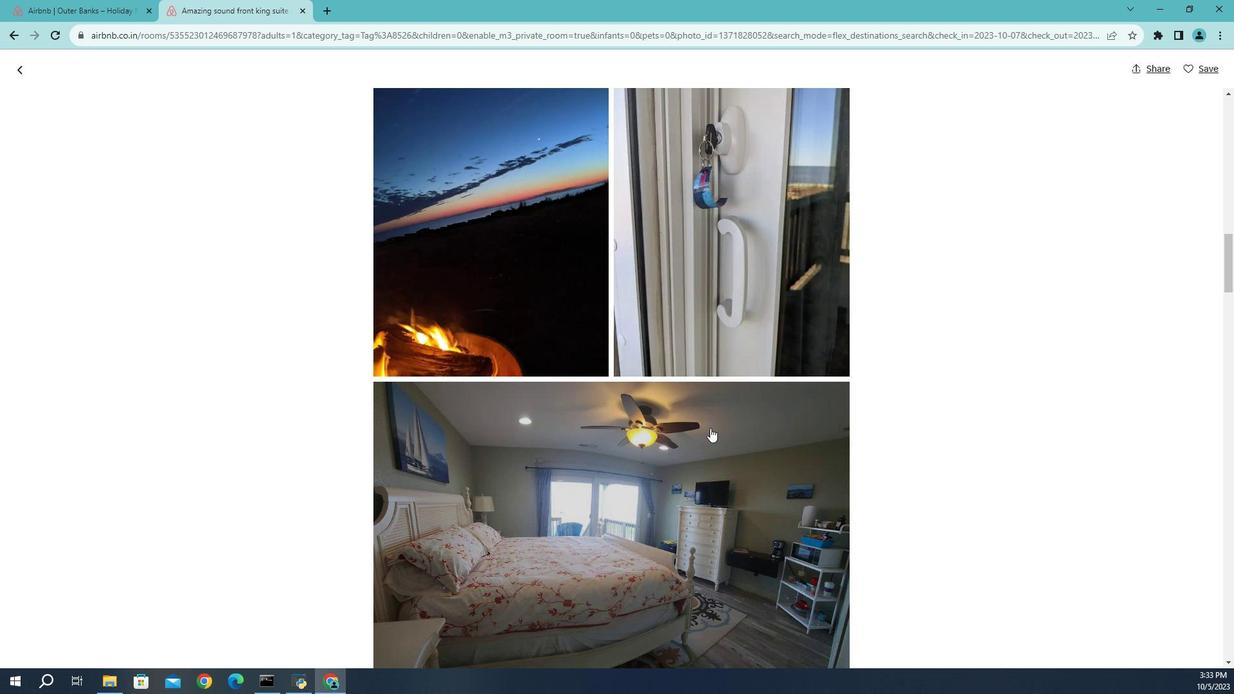 
Action: Mouse scrolled (687, 431) with delta (0, 0)
Screenshot: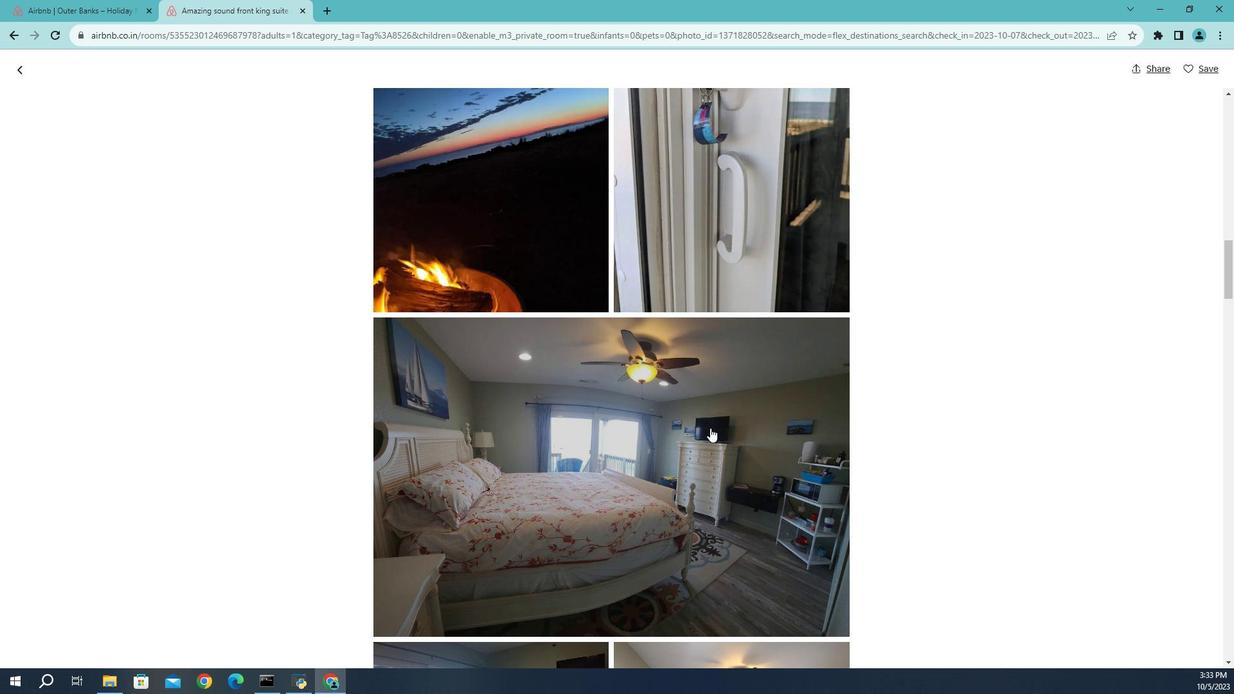 
Action: Mouse scrolled (687, 431) with delta (0, 0)
Screenshot: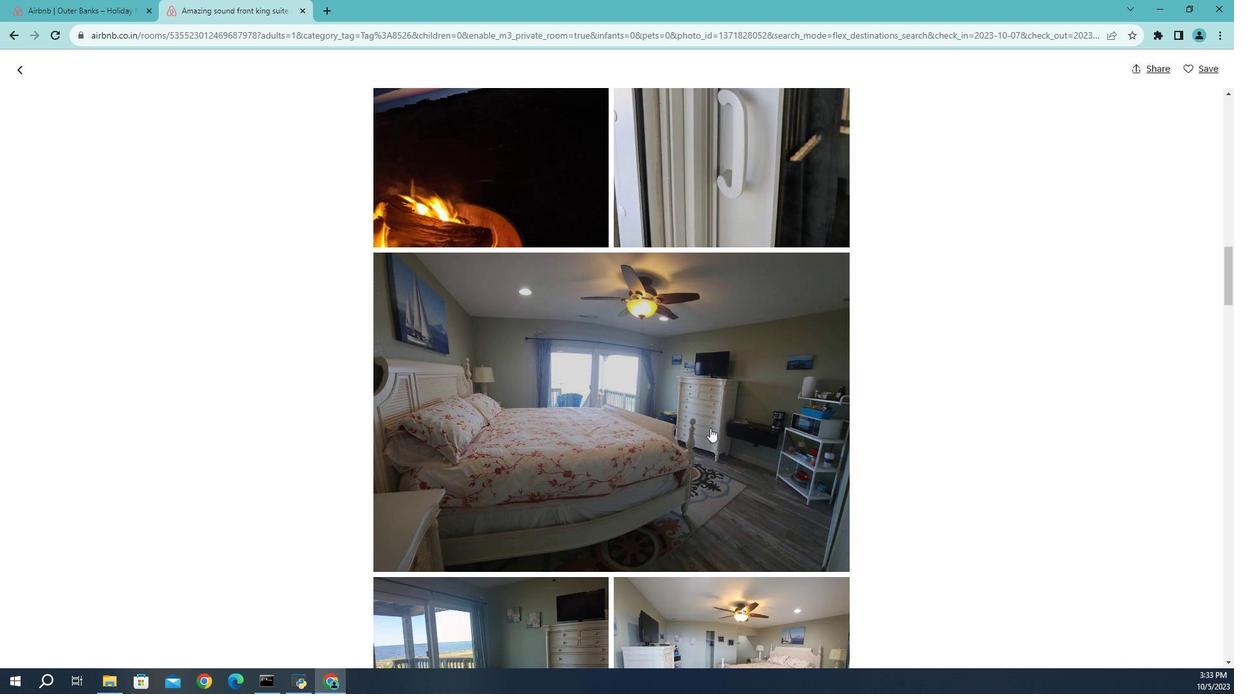 
Action: Mouse scrolled (687, 431) with delta (0, 0)
Screenshot: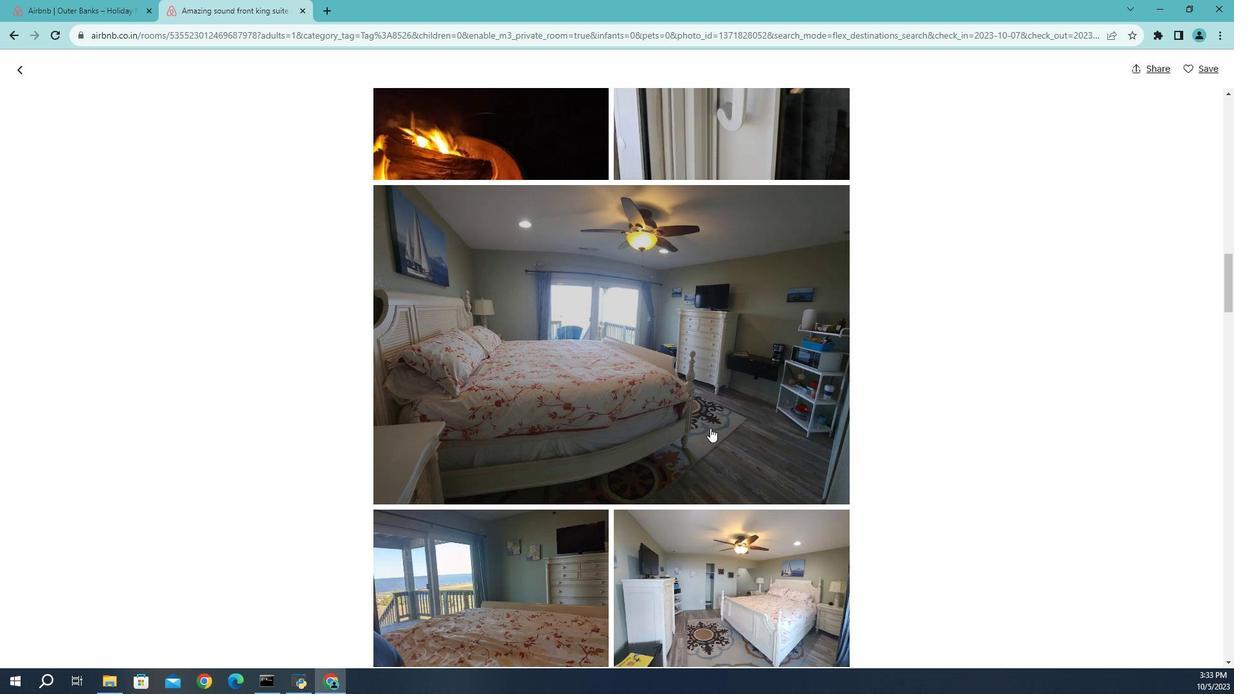 
Action: Mouse scrolled (687, 431) with delta (0, 0)
Screenshot: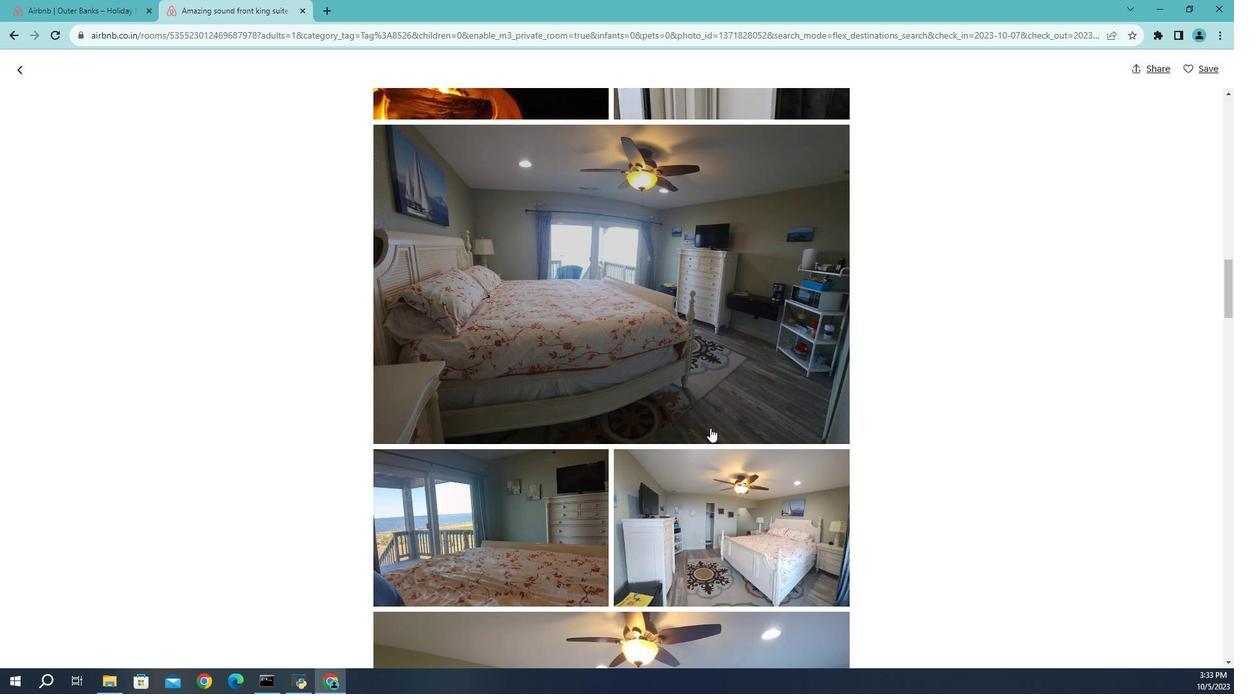 
Action: Mouse scrolled (687, 431) with delta (0, 0)
Screenshot: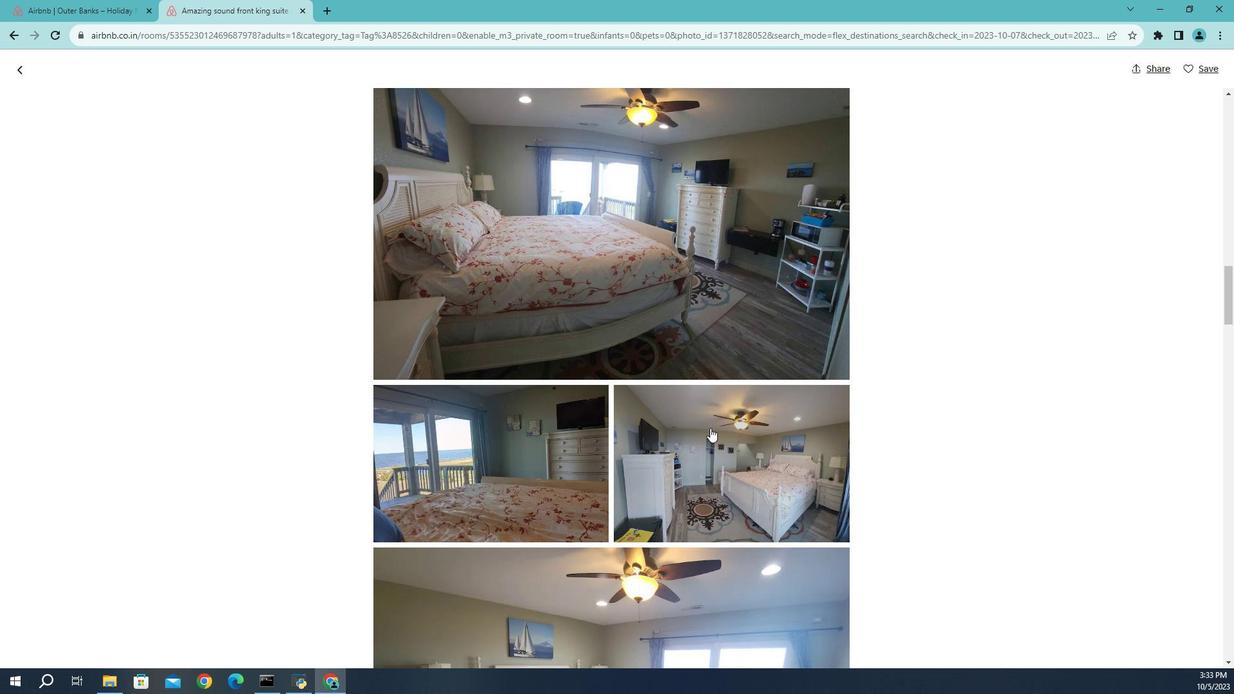 
Action: Mouse scrolled (687, 431) with delta (0, 0)
Screenshot: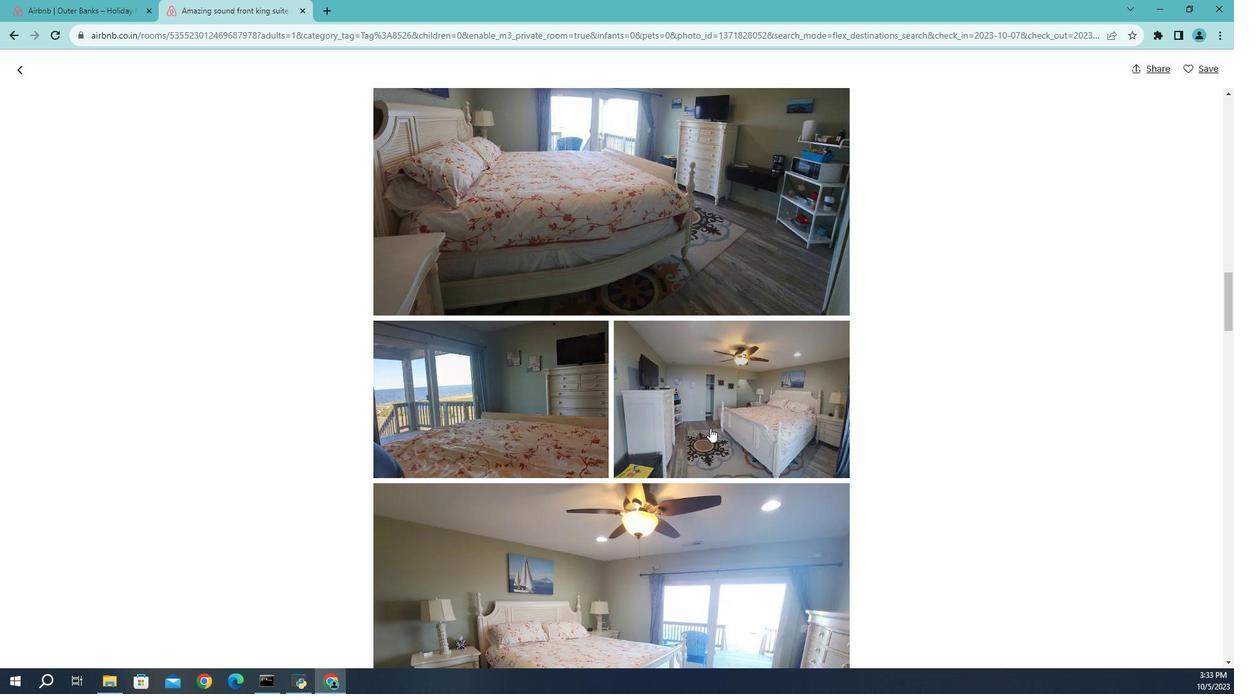 
Action: Mouse scrolled (687, 431) with delta (0, 0)
Screenshot: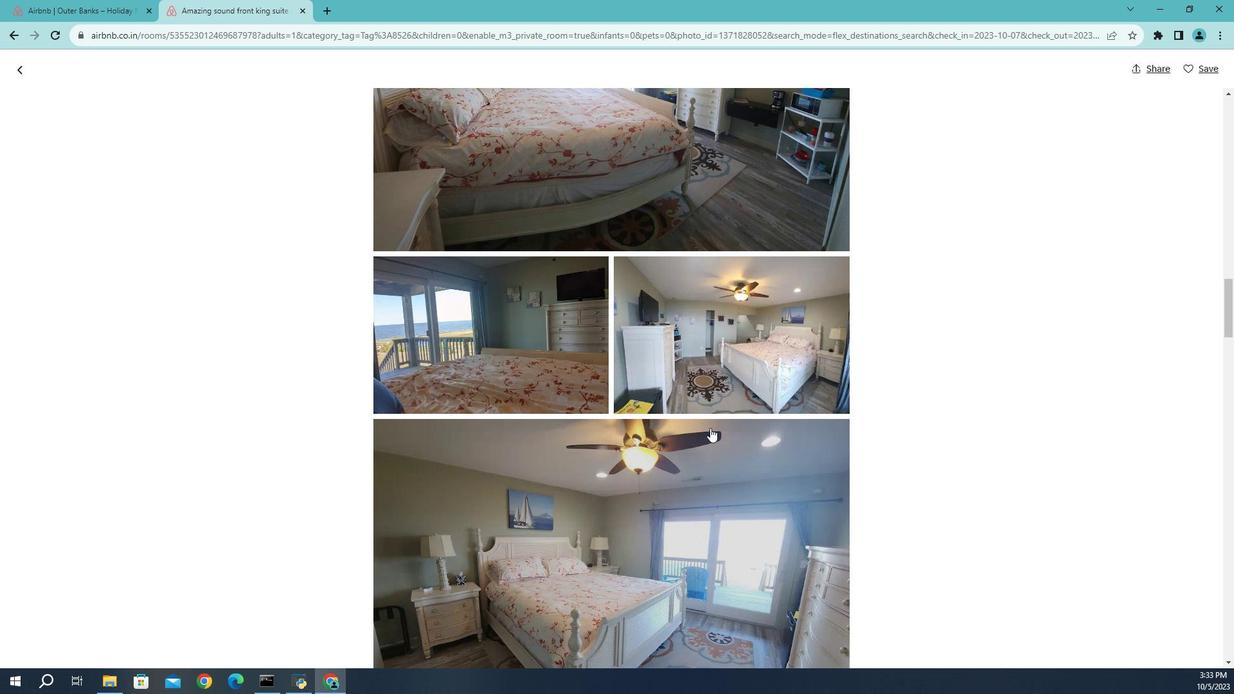 
Action: Mouse scrolled (687, 431) with delta (0, 0)
Screenshot: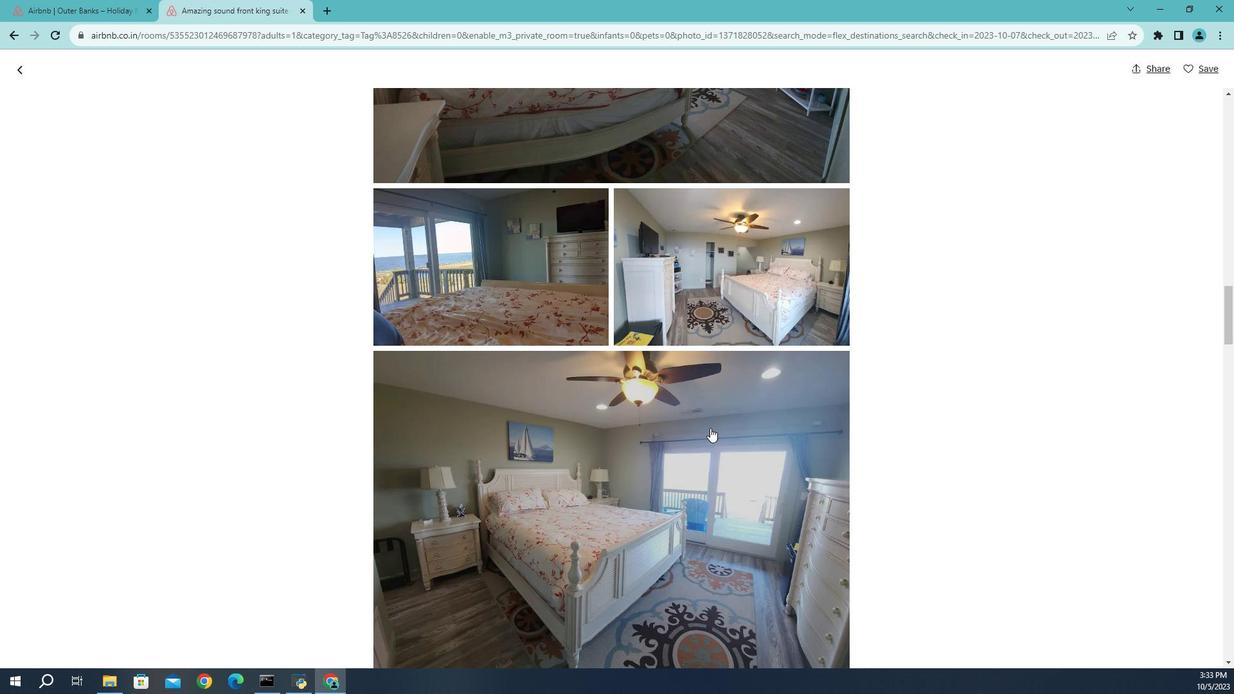 
Action: Mouse scrolled (687, 431) with delta (0, 0)
Screenshot: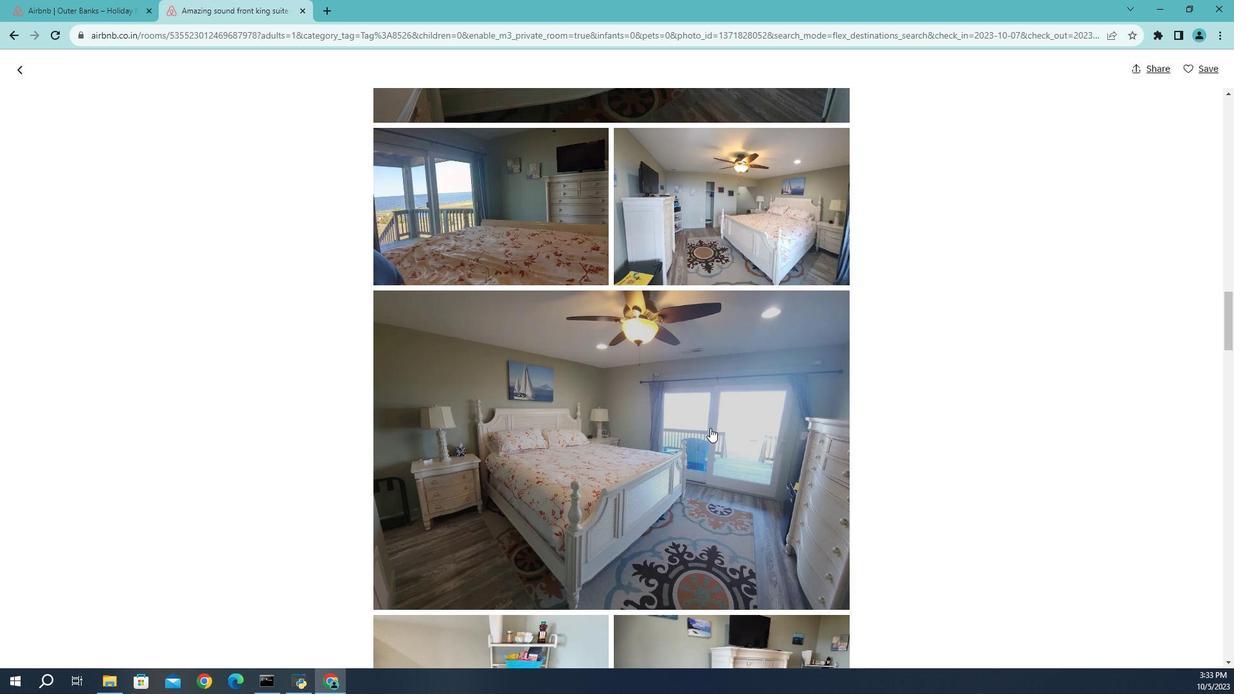 
Action: Mouse scrolled (687, 431) with delta (0, 0)
Screenshot: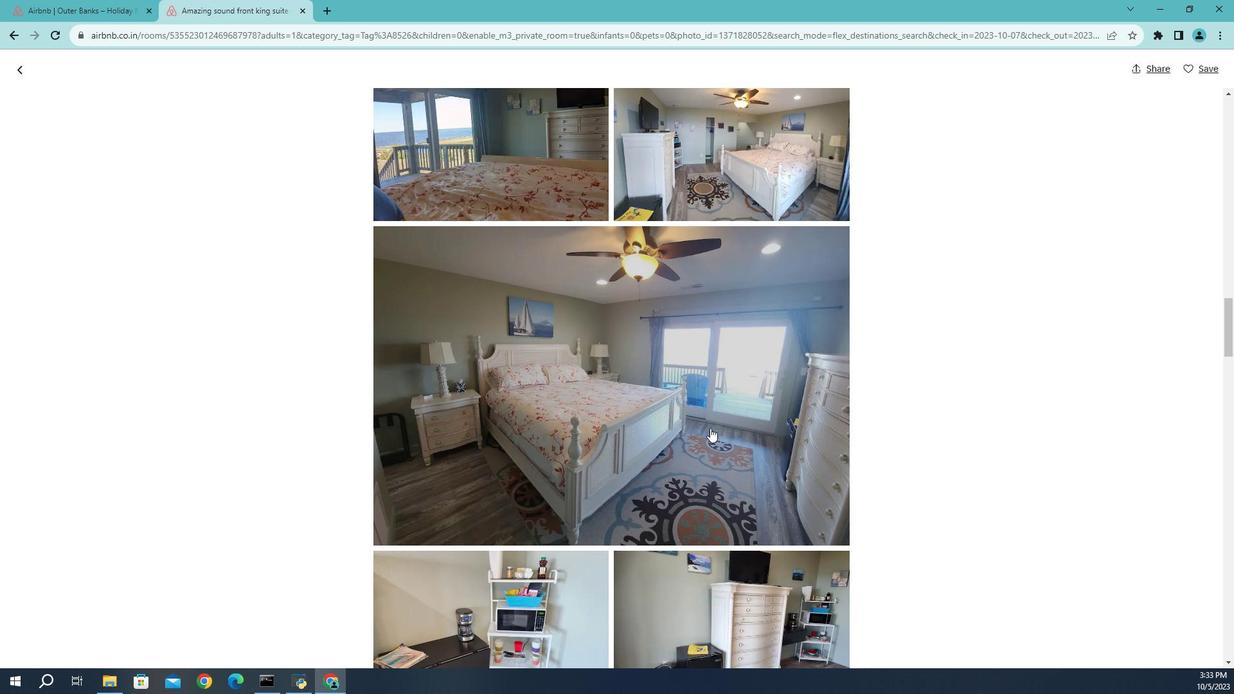 
Action: Mouse scrolled (687, 431) with delta (0, 0)
Screenshot: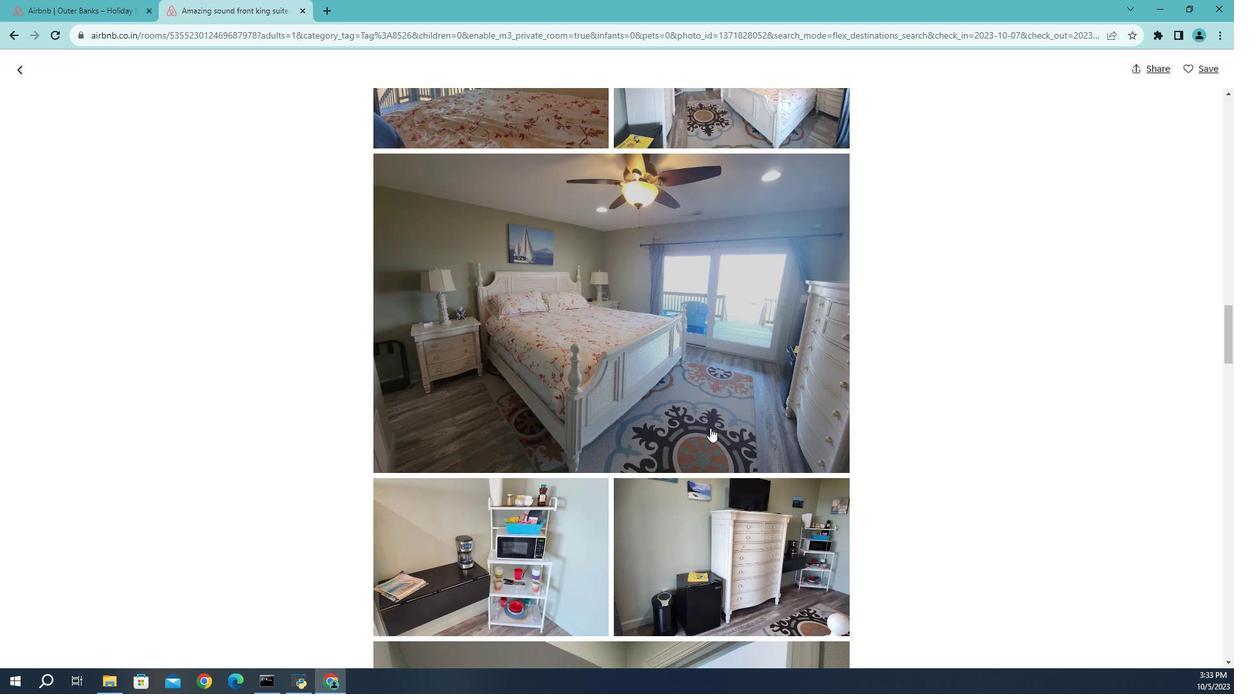 
Action: Mouse scrolled (687, 431) with delta (0, 0)
Screenshot: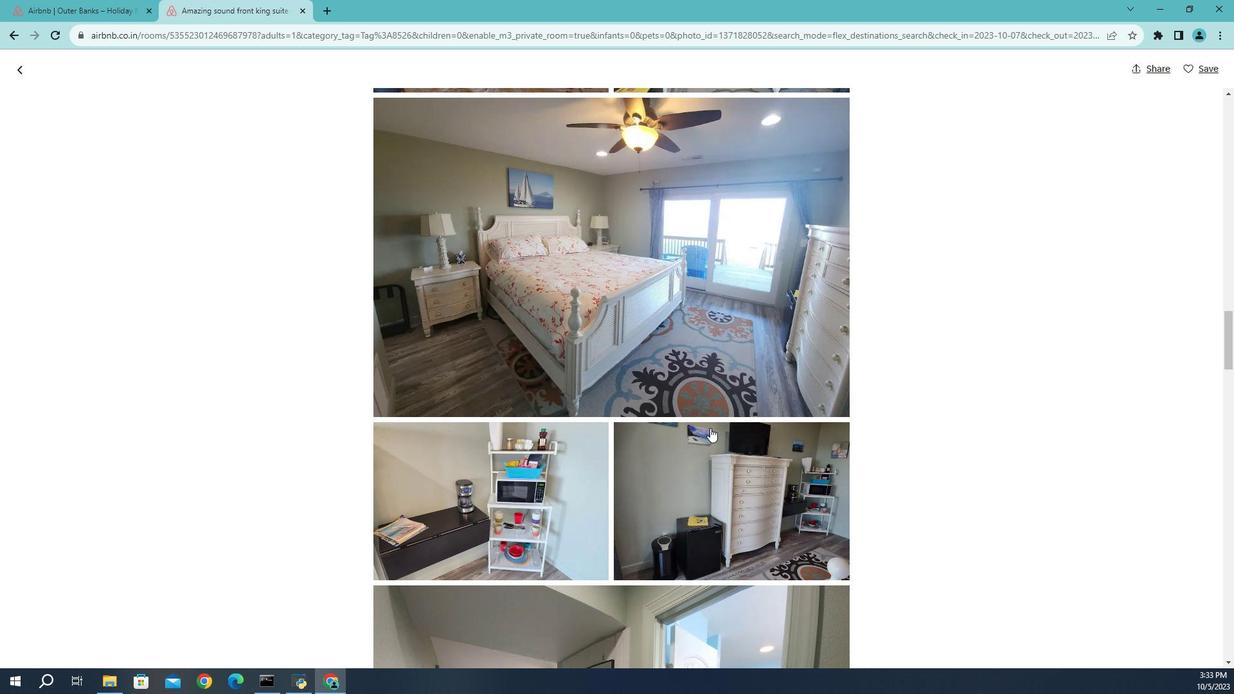 
Action: Mouse scrolled (687, 431) with delta (0, 0)
Screenshot: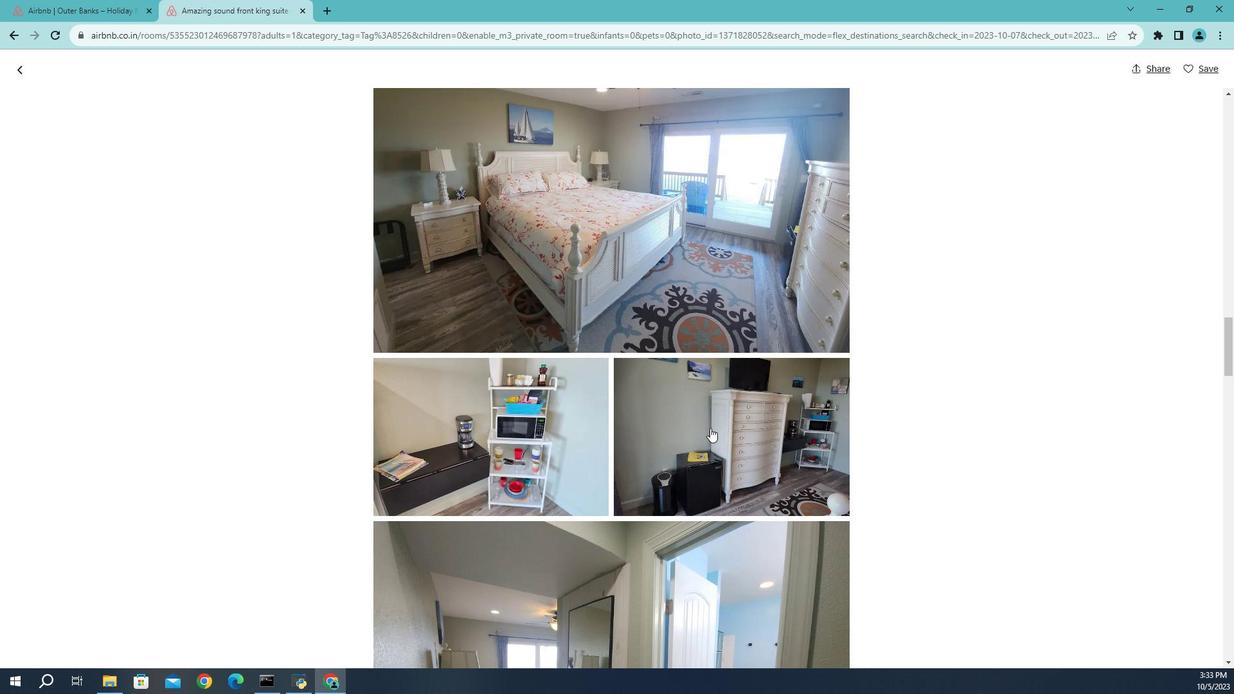 
Action: Mouse scrolled (687, 431) with delta (0, 0)
Screenshot: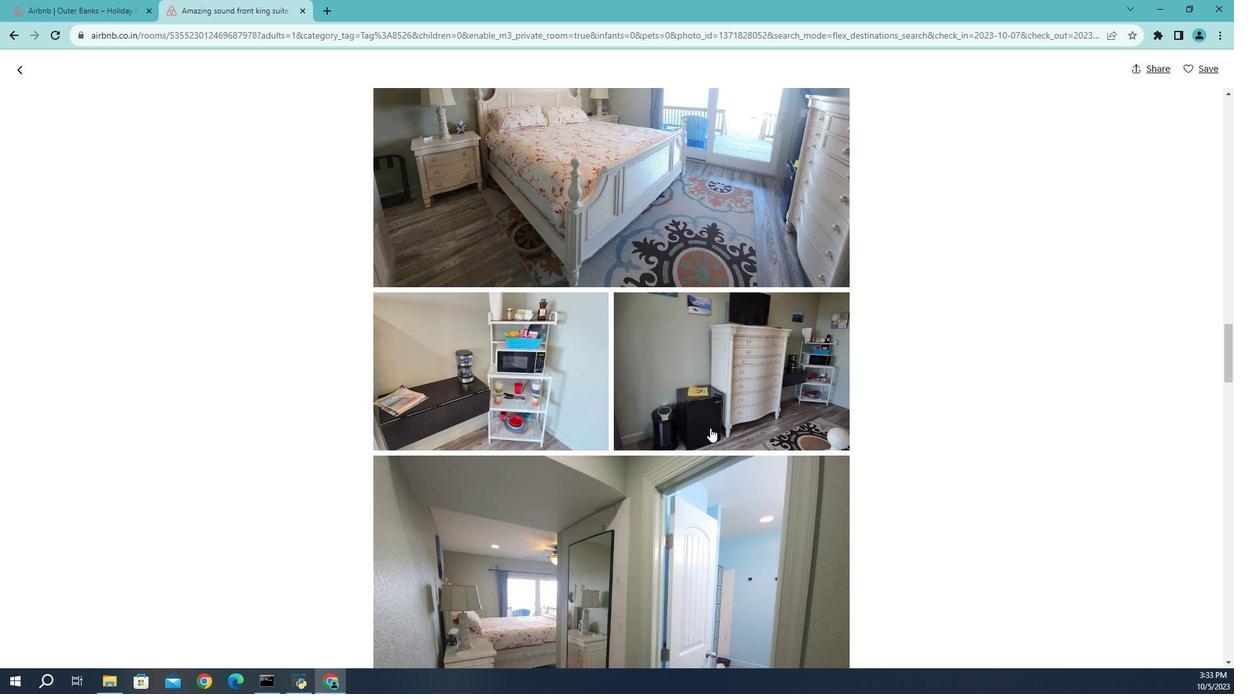 
Action: Mouse scrolled (687, 431) with delta (0, 0)
Screenshot: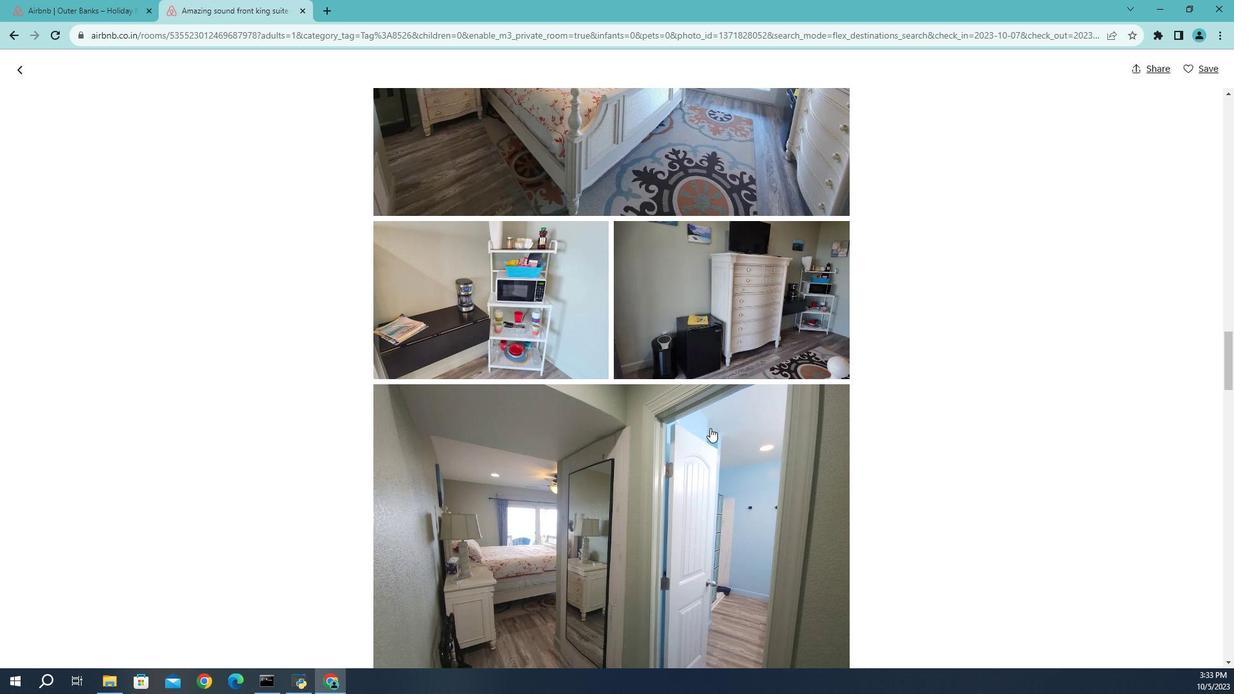 
Action: Mouse scrolled (687, 431) with delta (0, 0)
Screenshot: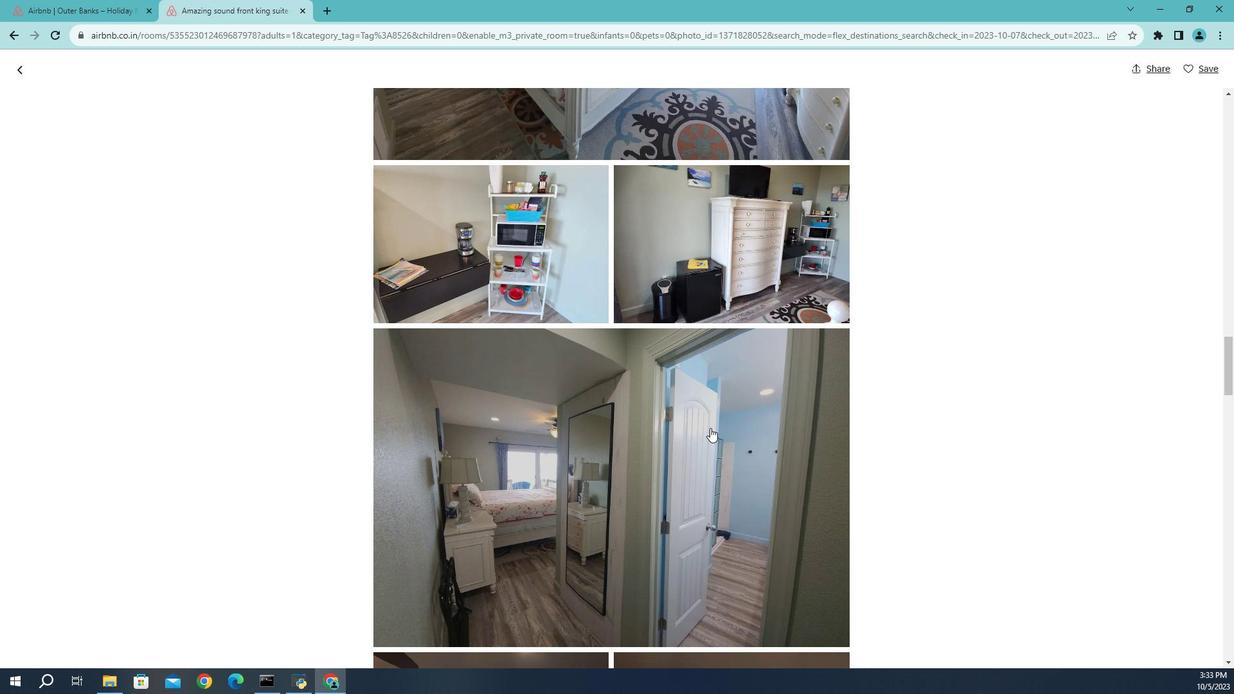 
Action: Mouse scrolled (687, 431) with delta (0, 0)
Screenshot: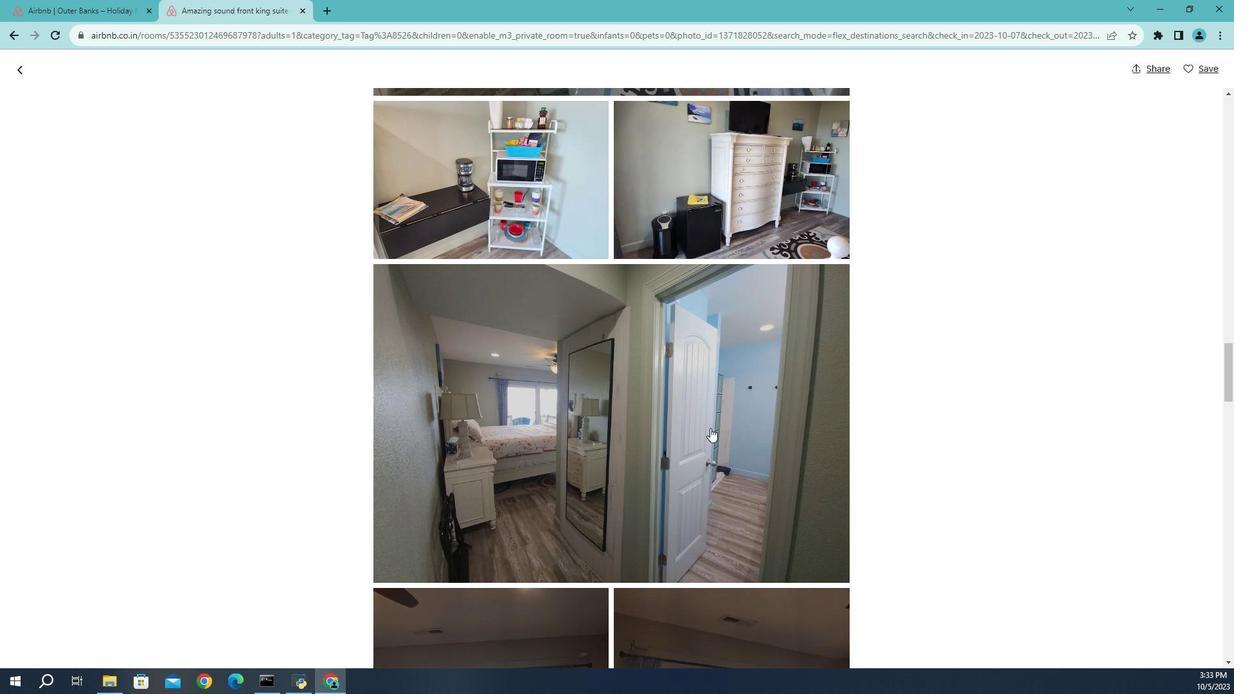 
Action: Mouse scrolled (687, 431) with delta (0, 0)
Screenshot: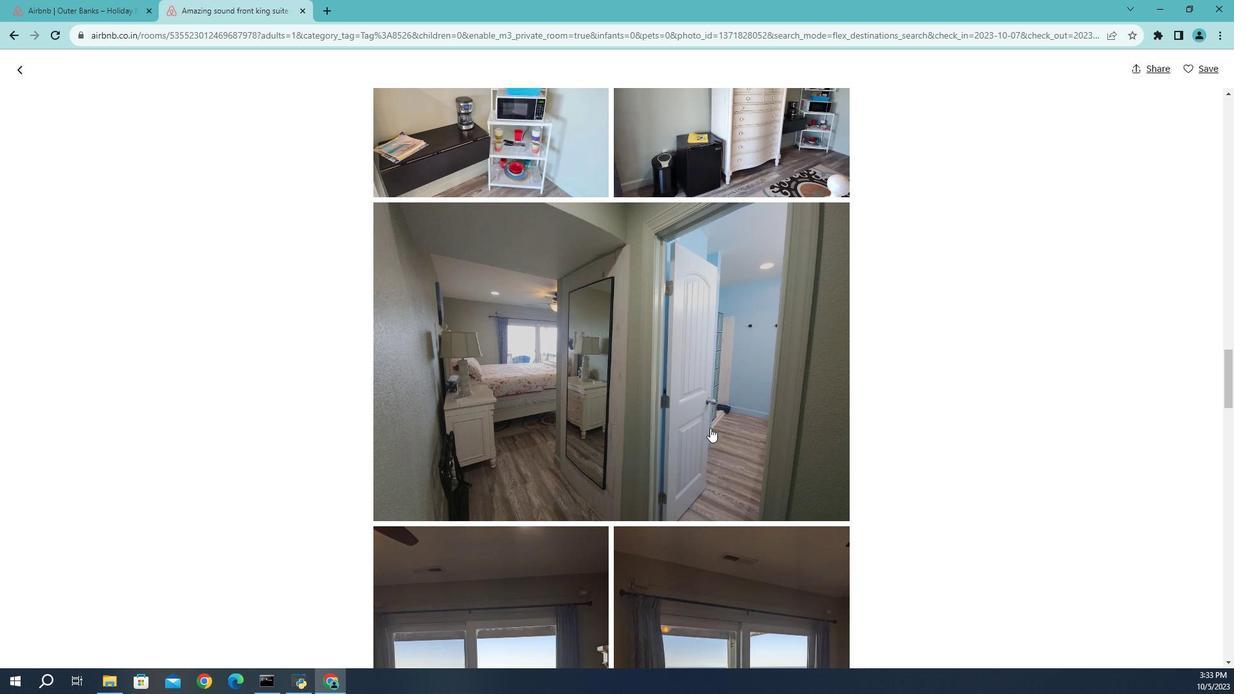 
Action: Mouse scrolled (687, 431) with delta (0, 0)
Screenshot: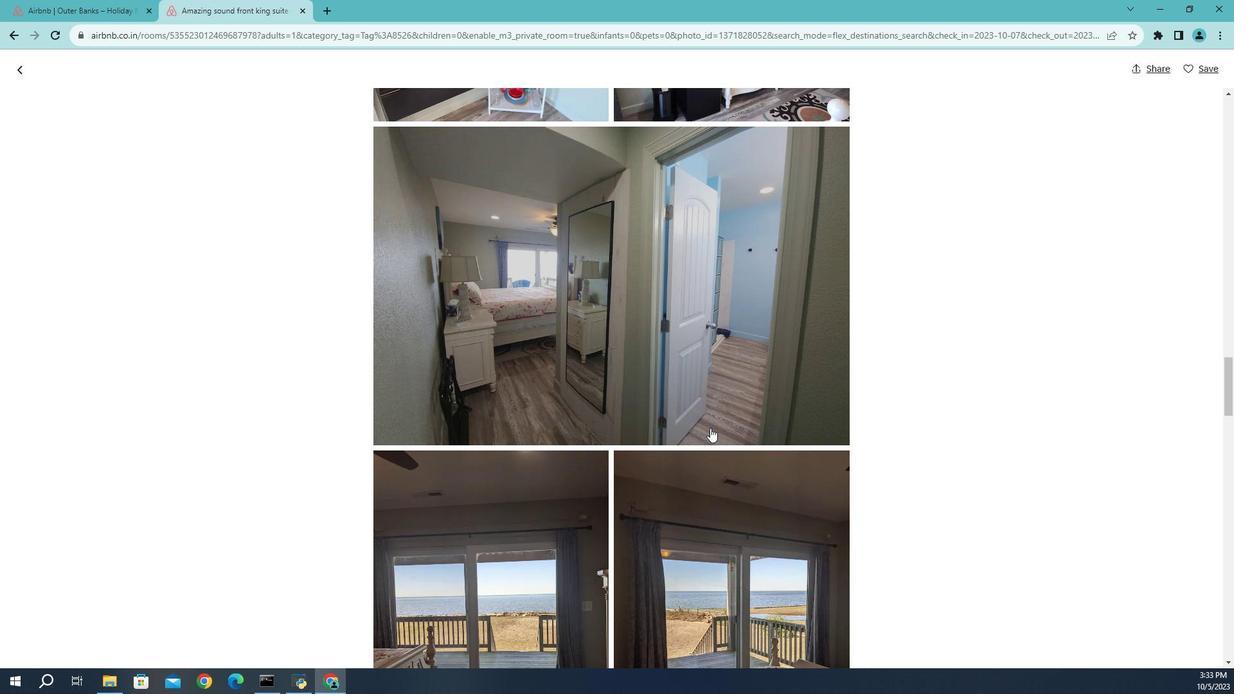 
Action: Mouse scrolled (687, 431) with delta (0, 0)
Screenshot: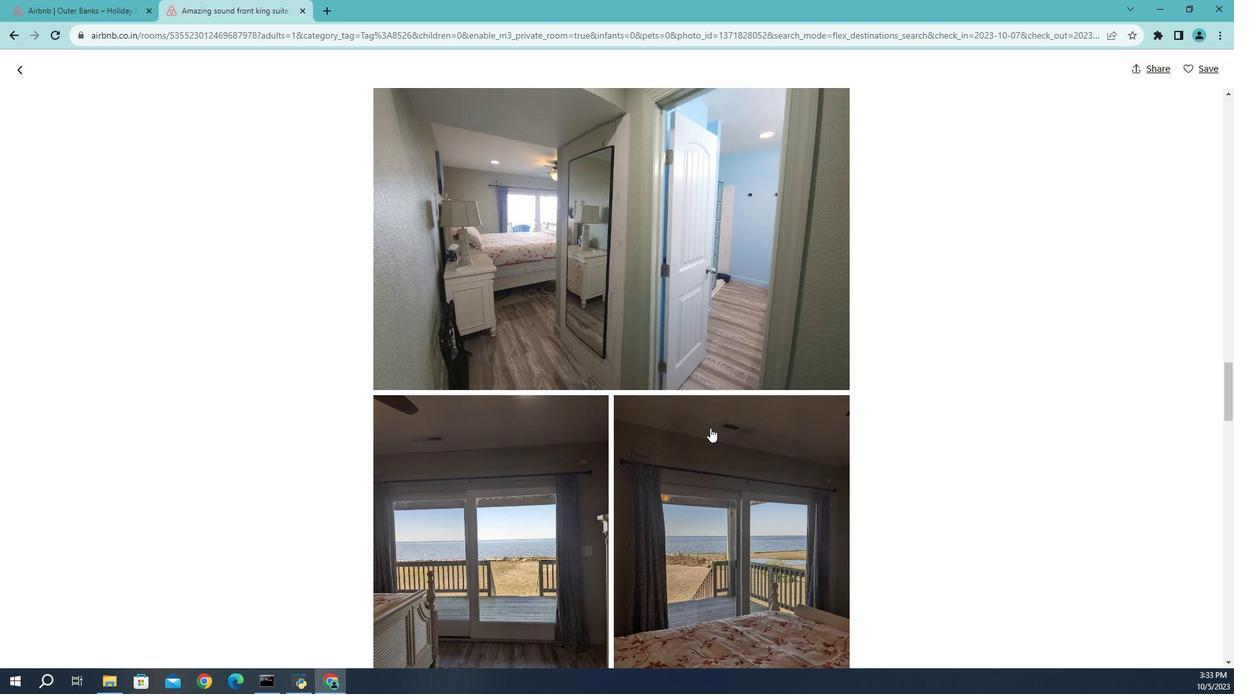 
Action: Mouse scrolled (687, 431) with delta (0, 0)
Screenshot: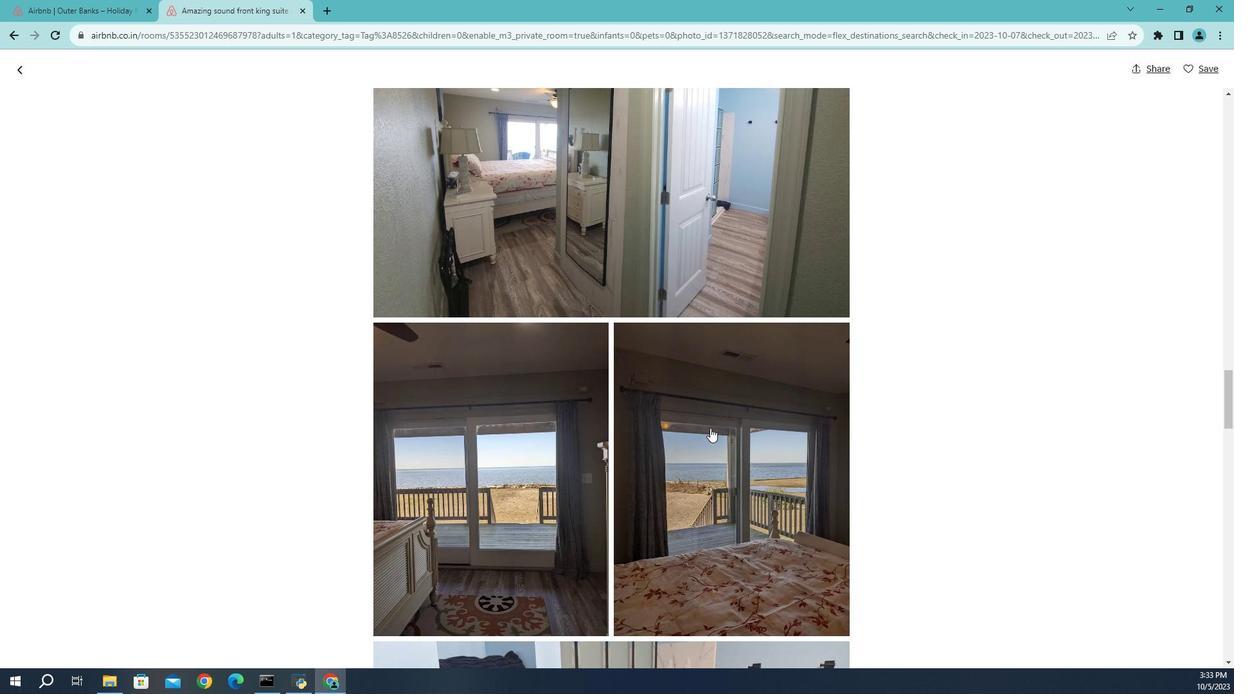 
Action: Mouse scrolled (687, 431) with delta (0, 0)
Screenshot: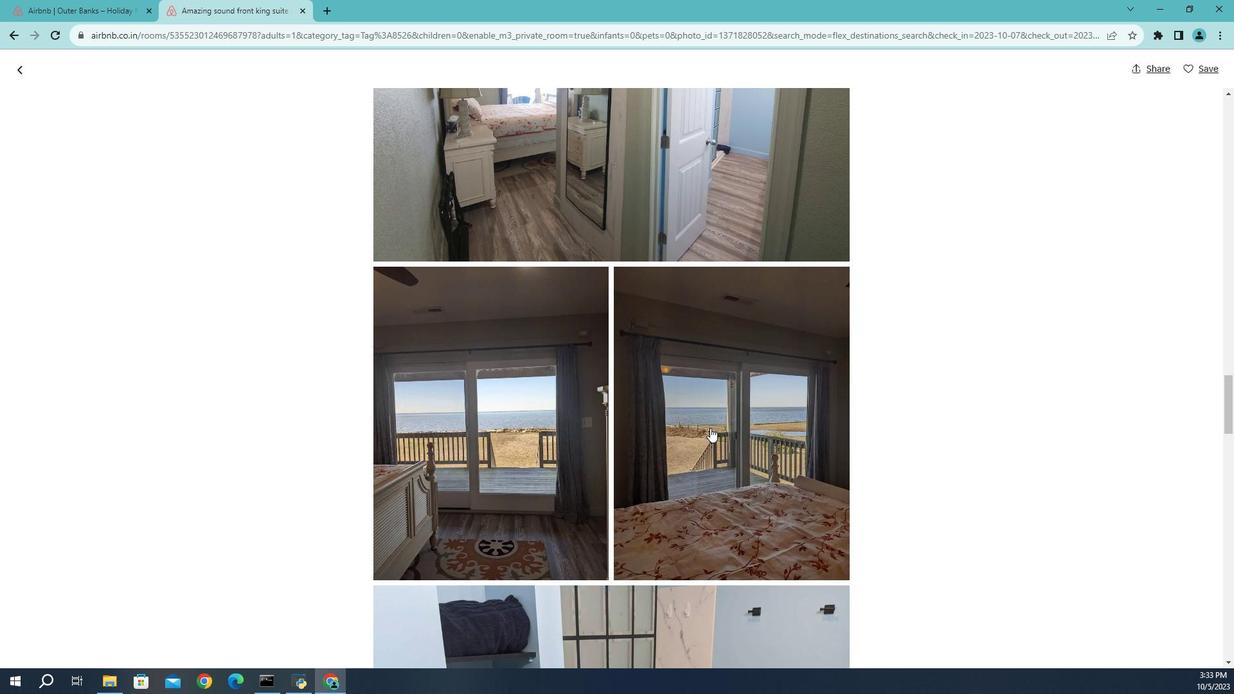
Action: Mouse scrolled (687, 431) with delta (0, 0)
Screenshot: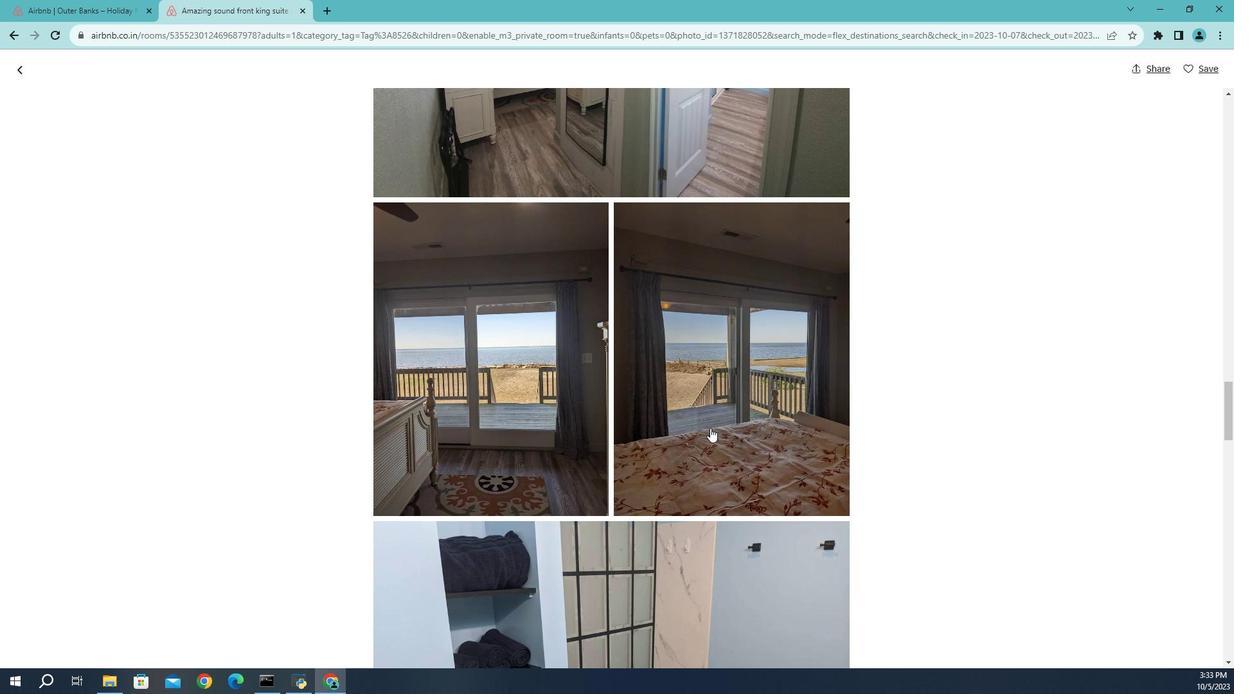 
Action: Mouse scrolled (687, 431) with delta (0, 0)
Screenshot: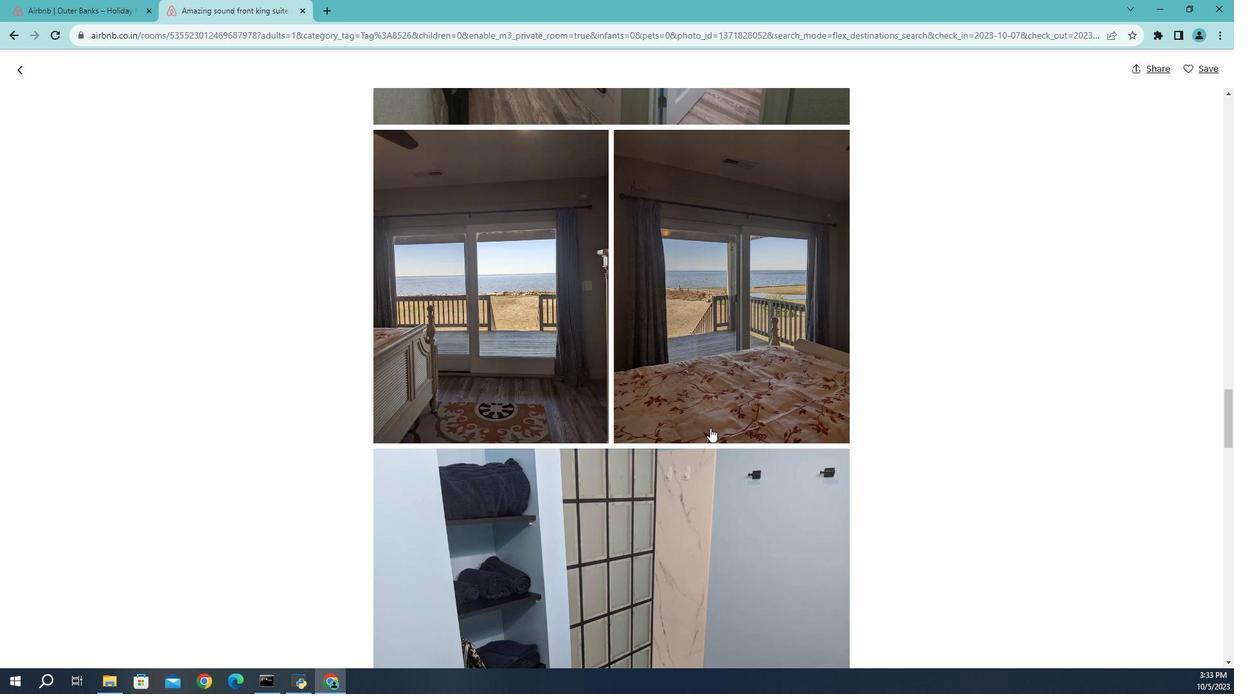 
Action: Mouse scrolled (687, 431) with delta (0, 0)
Screenshot: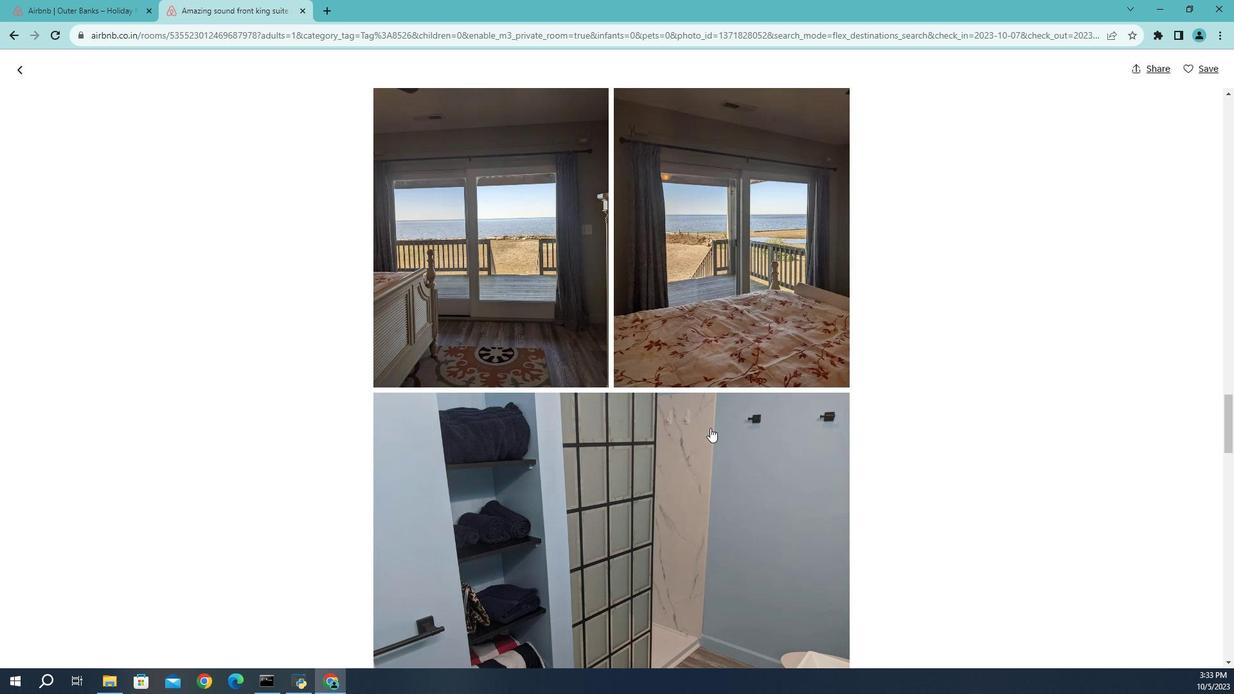 
Action: Mouse scrolled (687, 431) with delta (0, 0)
Screenshot: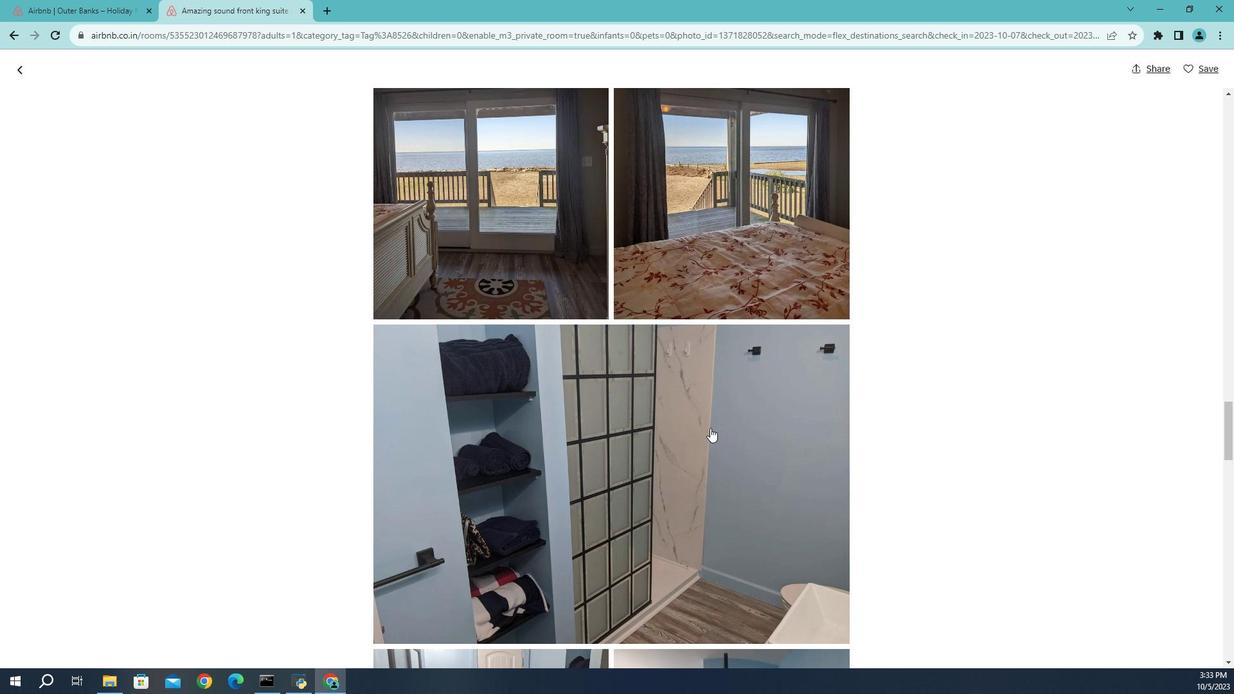 
Action: Mouse scrolled (687, 431) with delta (0, 0)
Screenshot: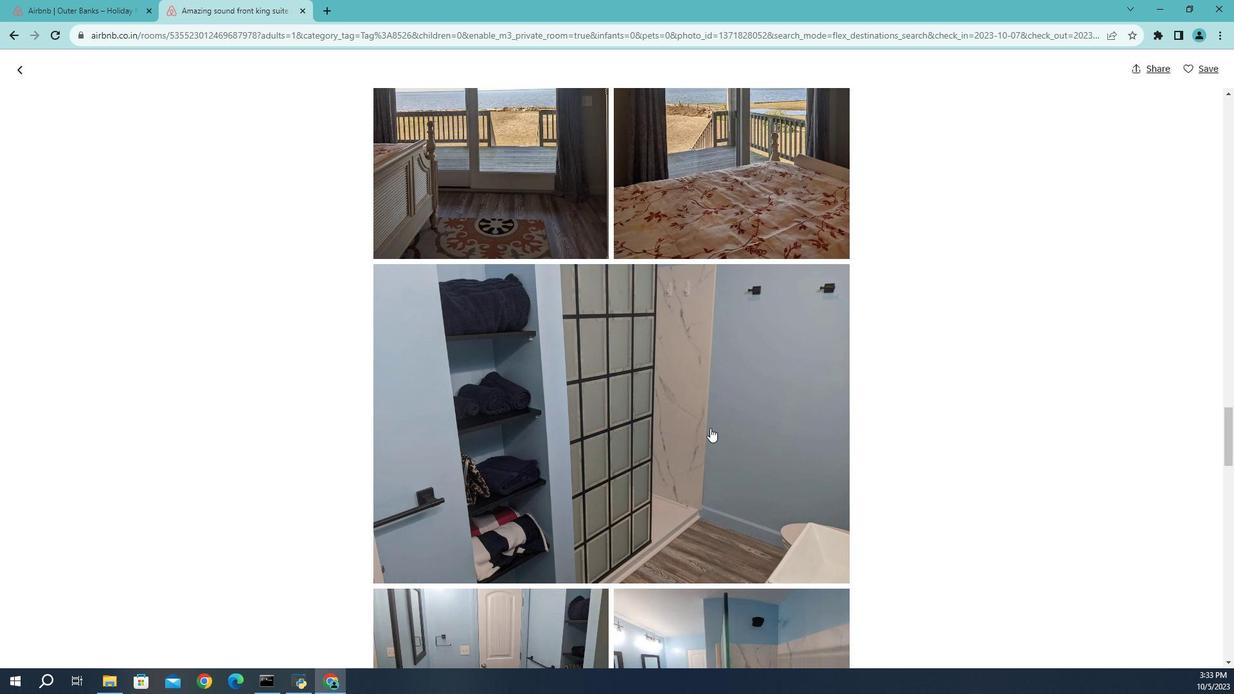 
Action: Mouse scrolled (687, 431) with delta (0, 0)
Screenshot: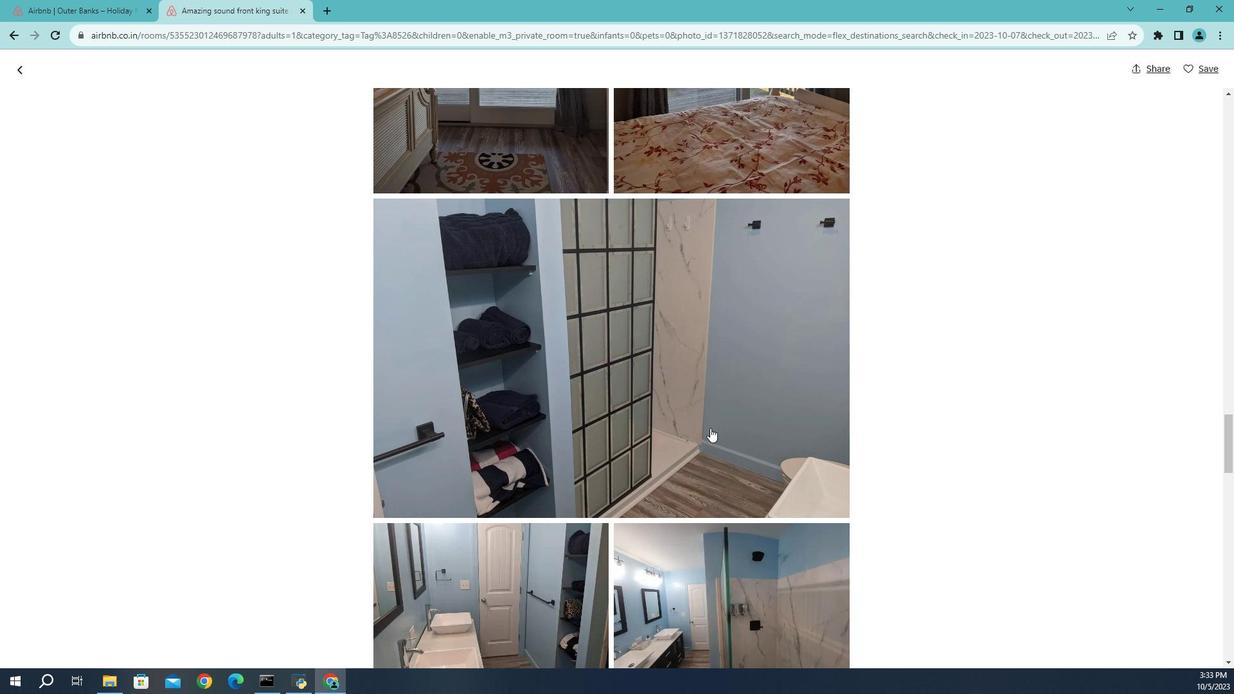
Action: Mouse scrolled (687, 431) with delta (0, 0)
Screenshot: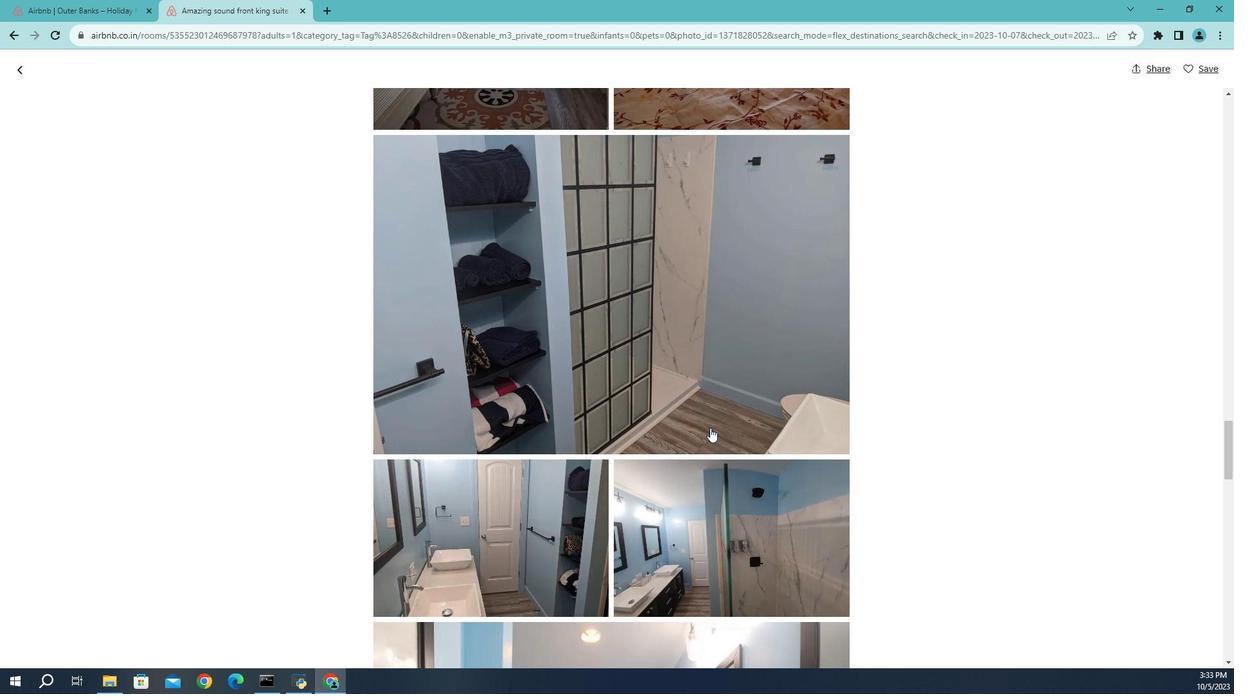 
Action: Mouse scrolled (687, 431) with delta (0, 0)
Screenshot: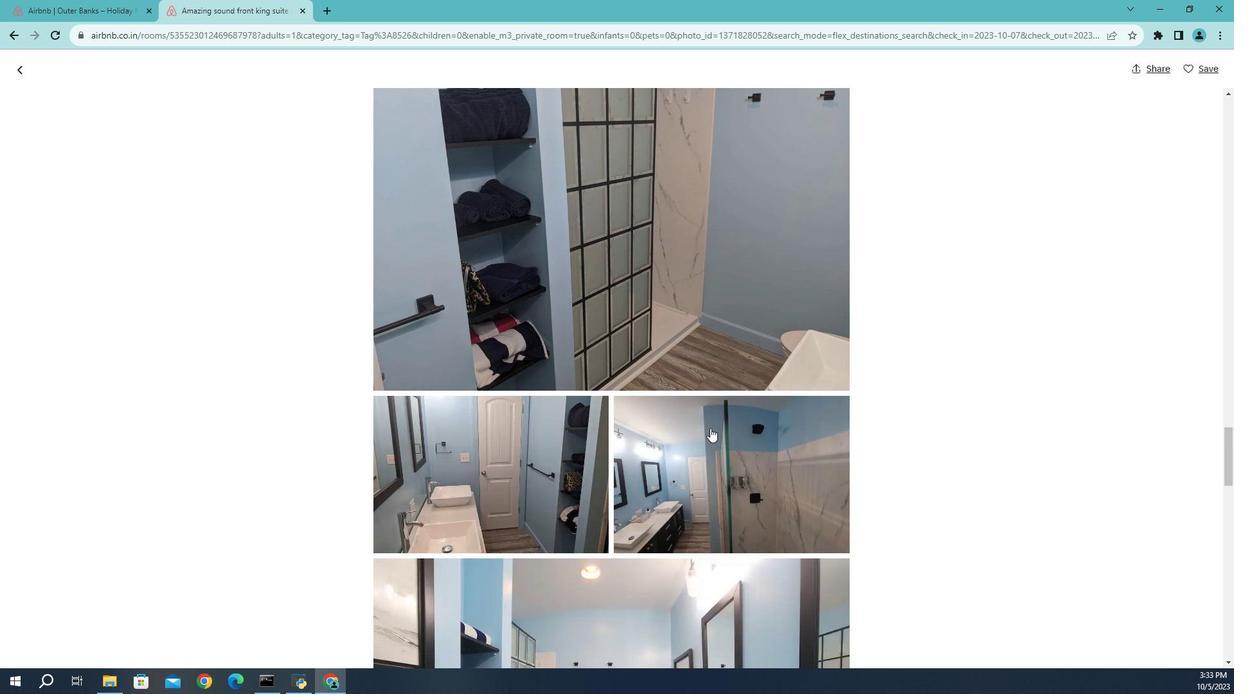 
Action: Mouse scrolled (687, 431) with delta (0, 0)
Screenshot: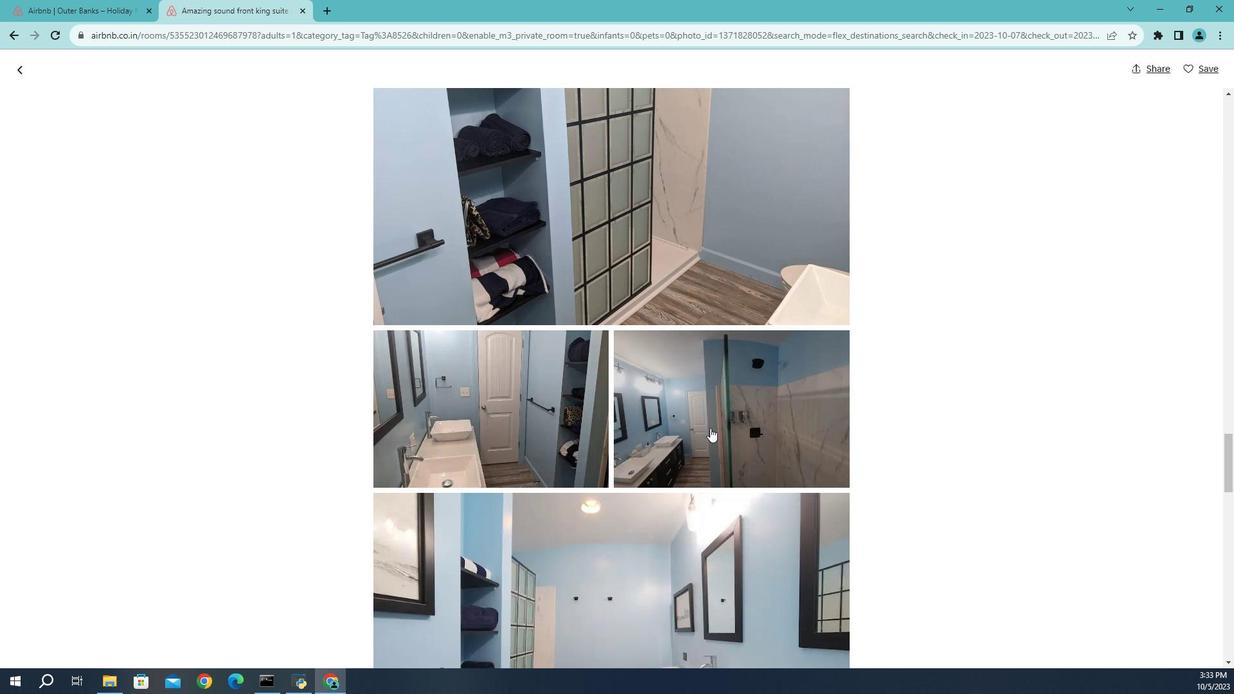 
Action: Mouse scrolled (687, 431) with delta (0, 0)
Screenshot: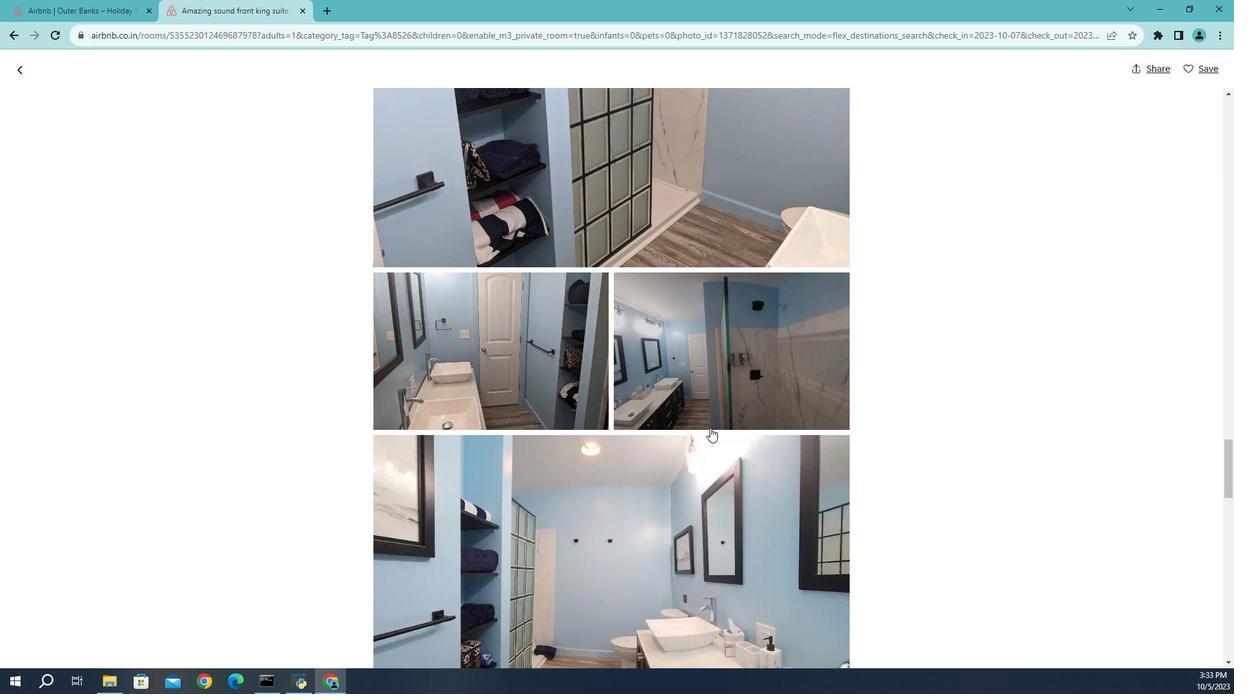 
Action: Mouse scrolled (687, 431) with delta (0, 0)
Screenshot: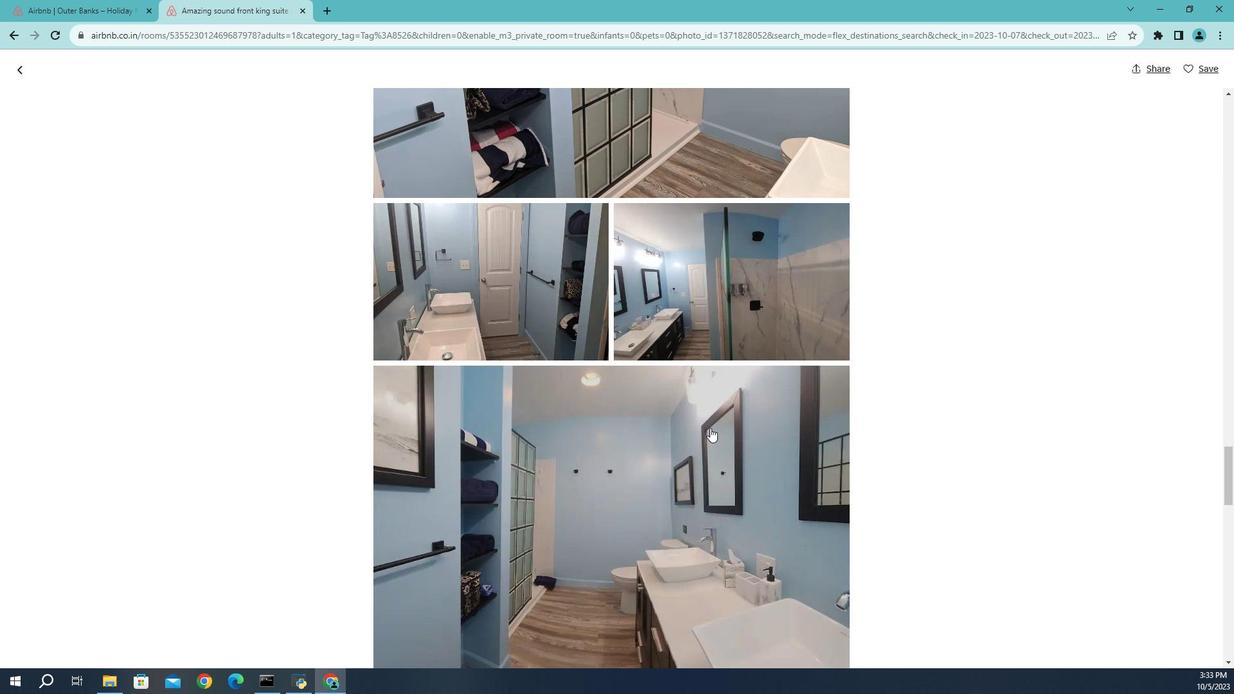 
Action: Mouse scrolled (687, 431) with delta (0, 0)
Screenshot: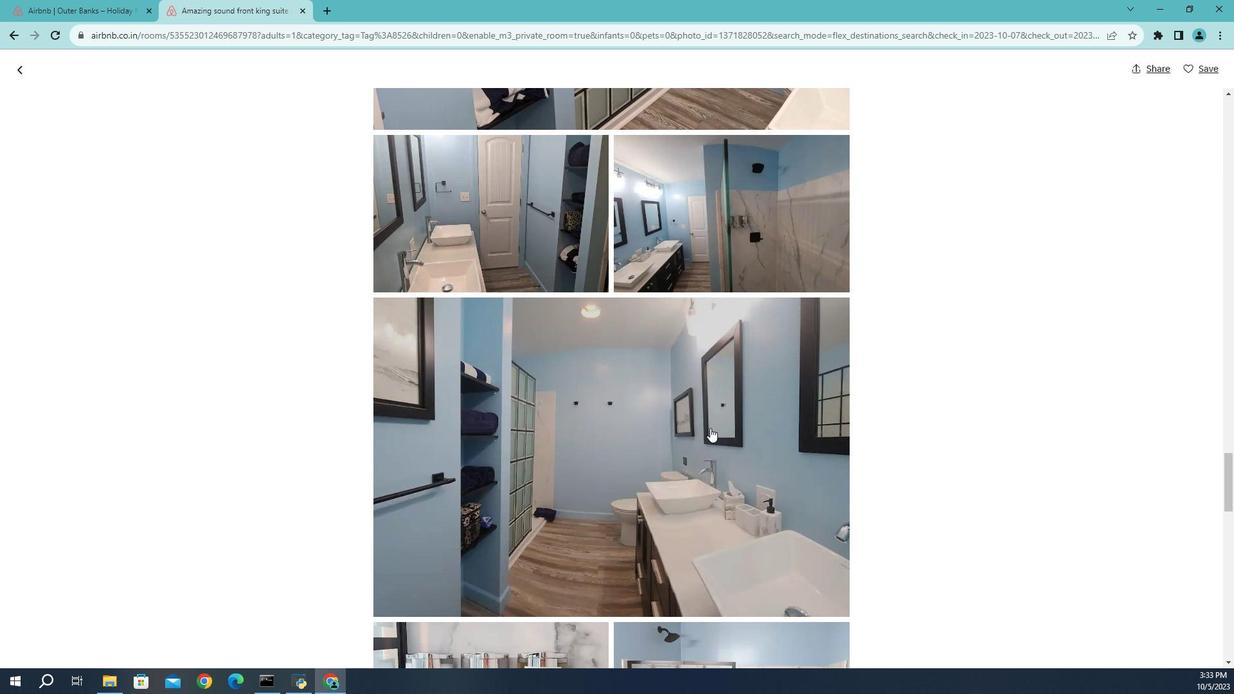 
Action: Mouse scrolled (687, 431) with delta (0, 0)
Screenshot: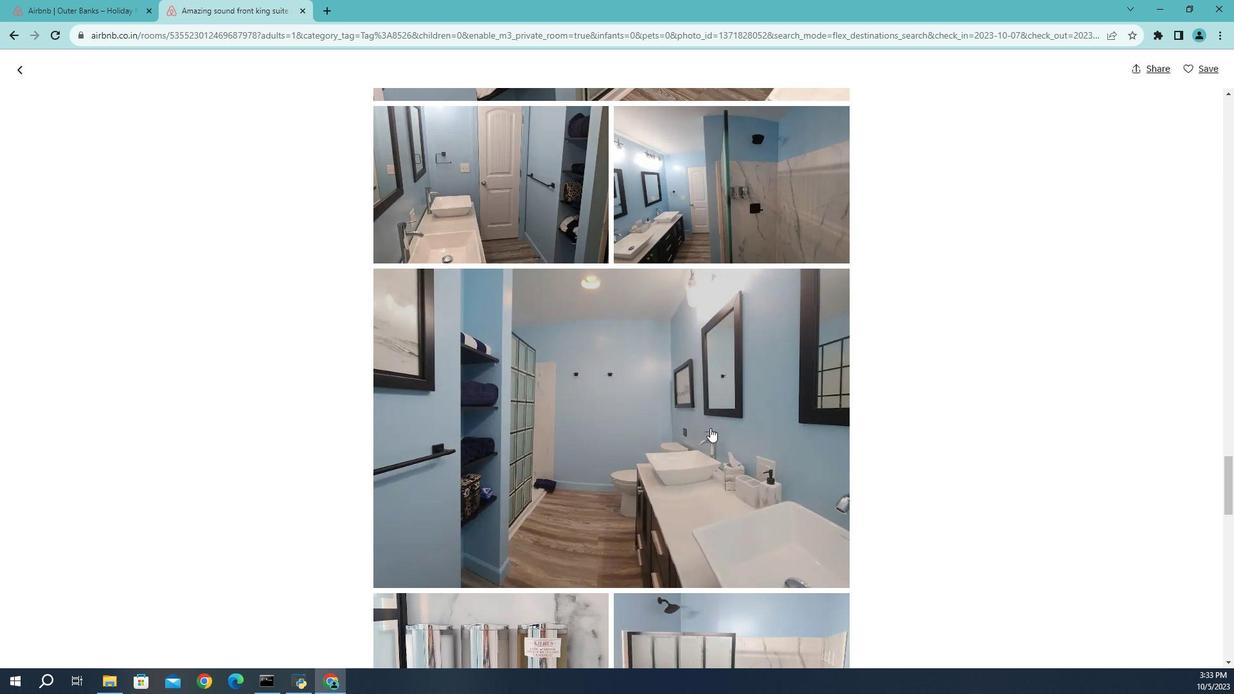 
Action: Mouse scrolled (687, 431) with delta (0, 0)
Screenshot: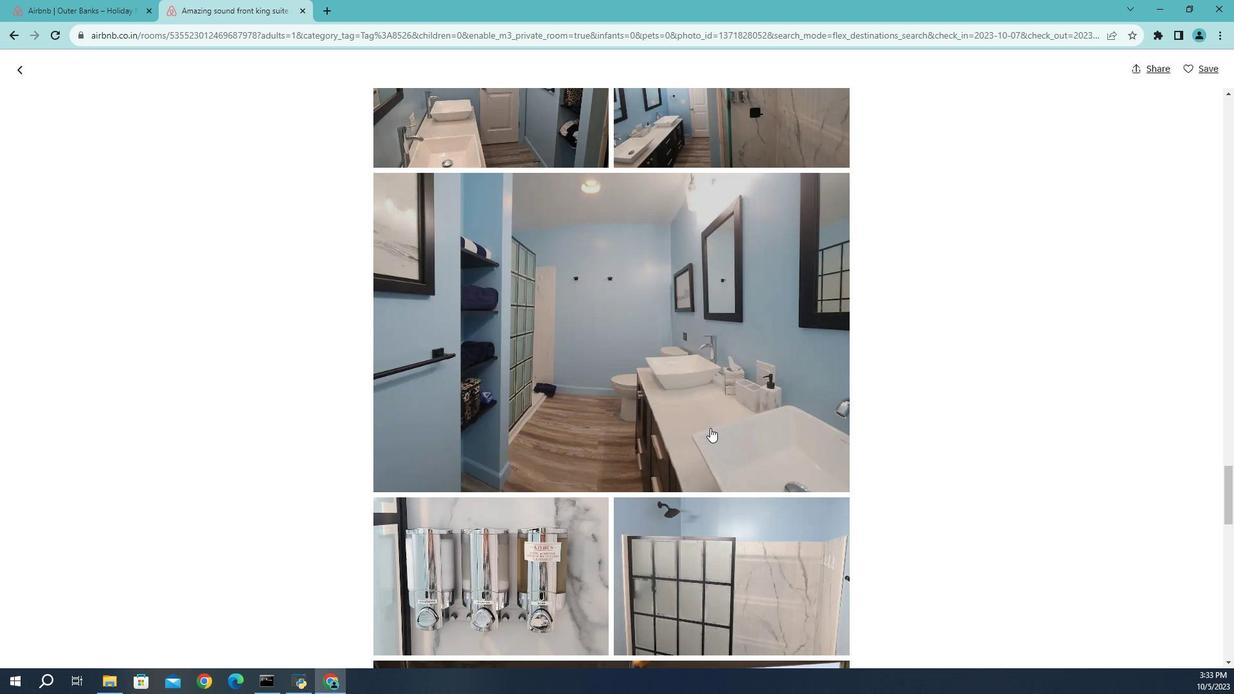 
Action: Mouse moved to (739, 437)
Screenshot: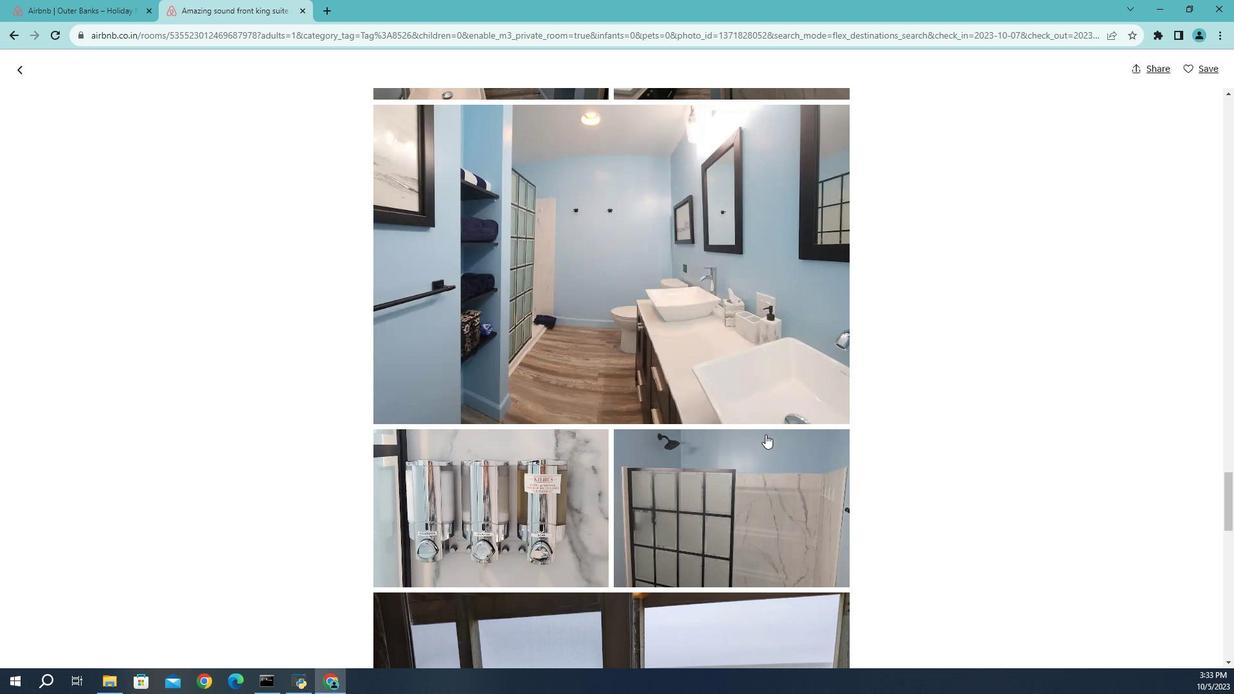 
Action: Mouse scrolled (739, 437) with delta (0, 0)
Screenshot: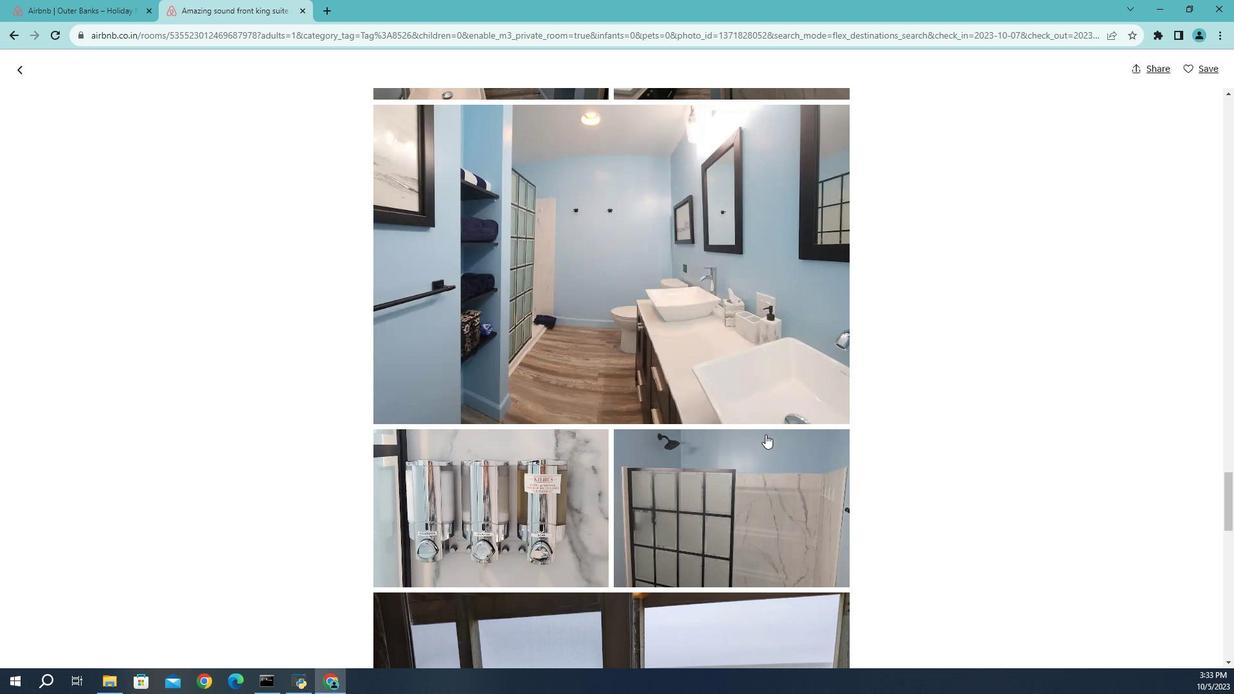 
Action: Mouse moved to (781, 439)
Screenshot: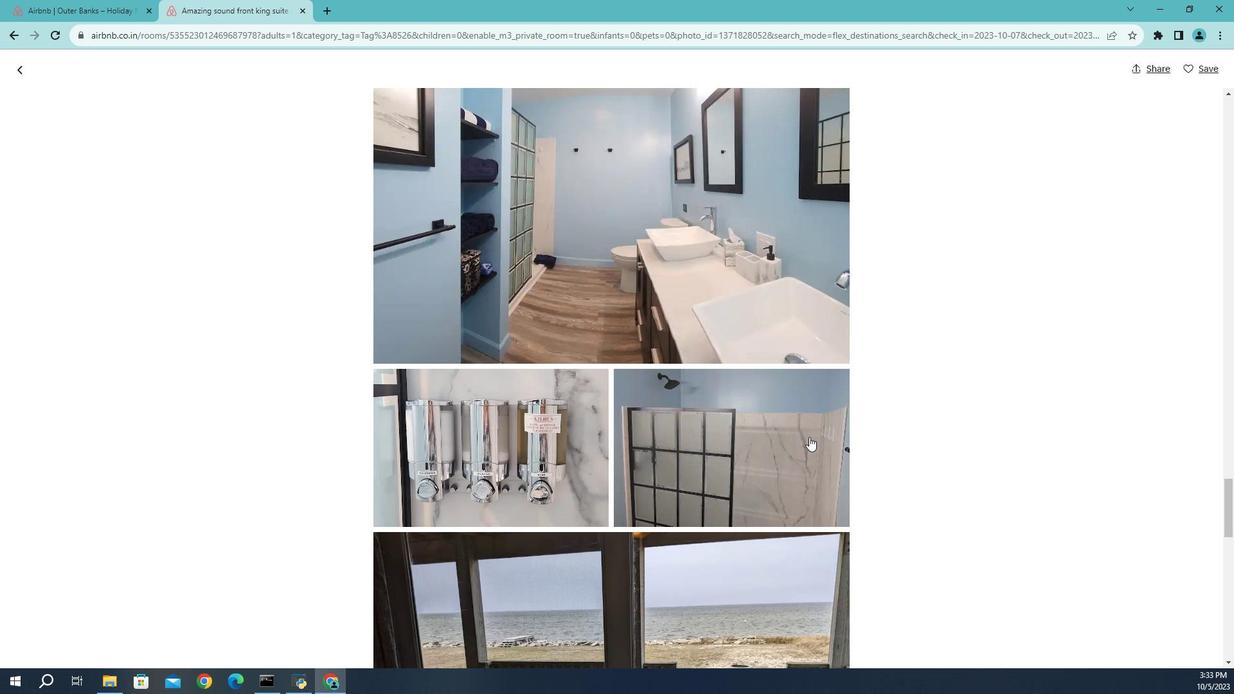
Action: Mouse scrolled (781, 439) with delta (0, 0)
Screenshot: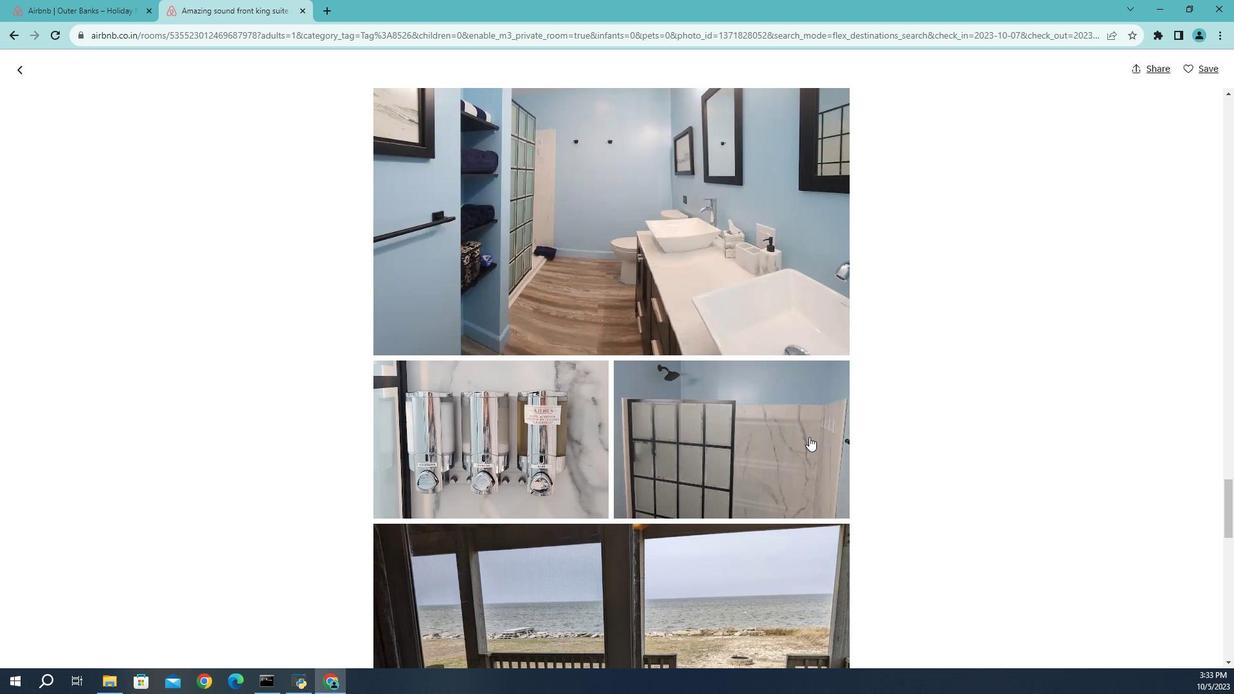
Action: Mouse scrolled (781, 439) with delta (0, 0)
Screenshot: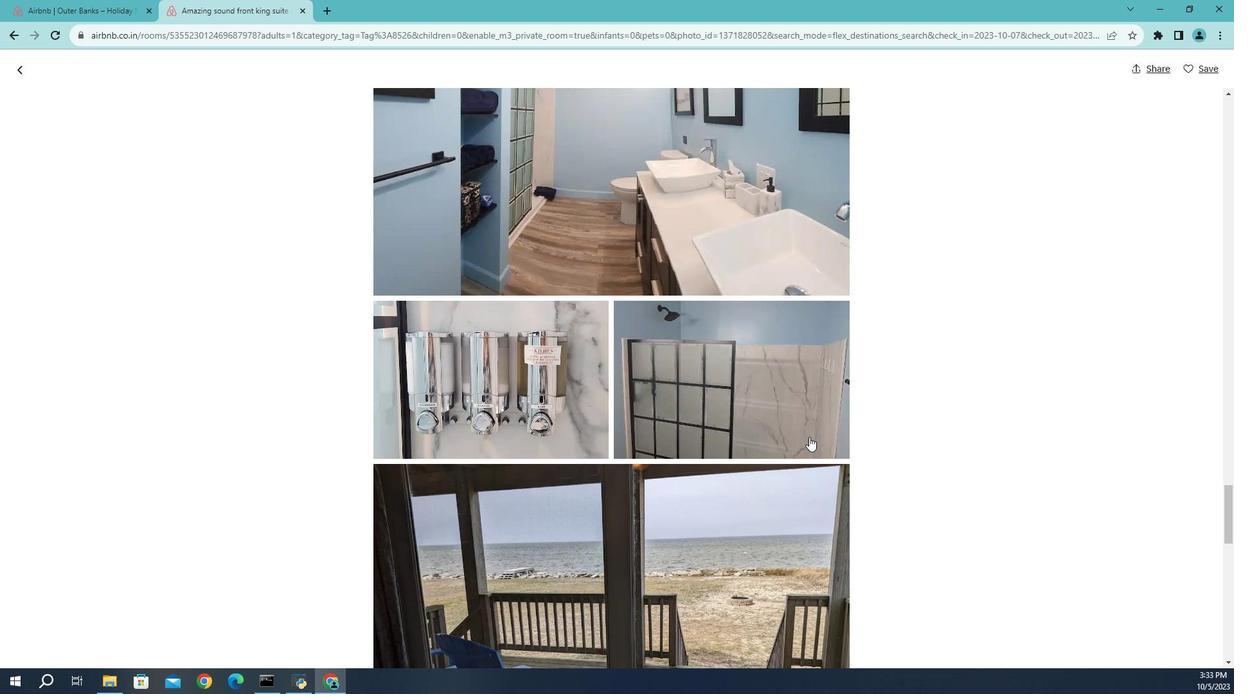 
Action: Mouse scrolled (781, 439) with delta (0, 0)
Screenshot: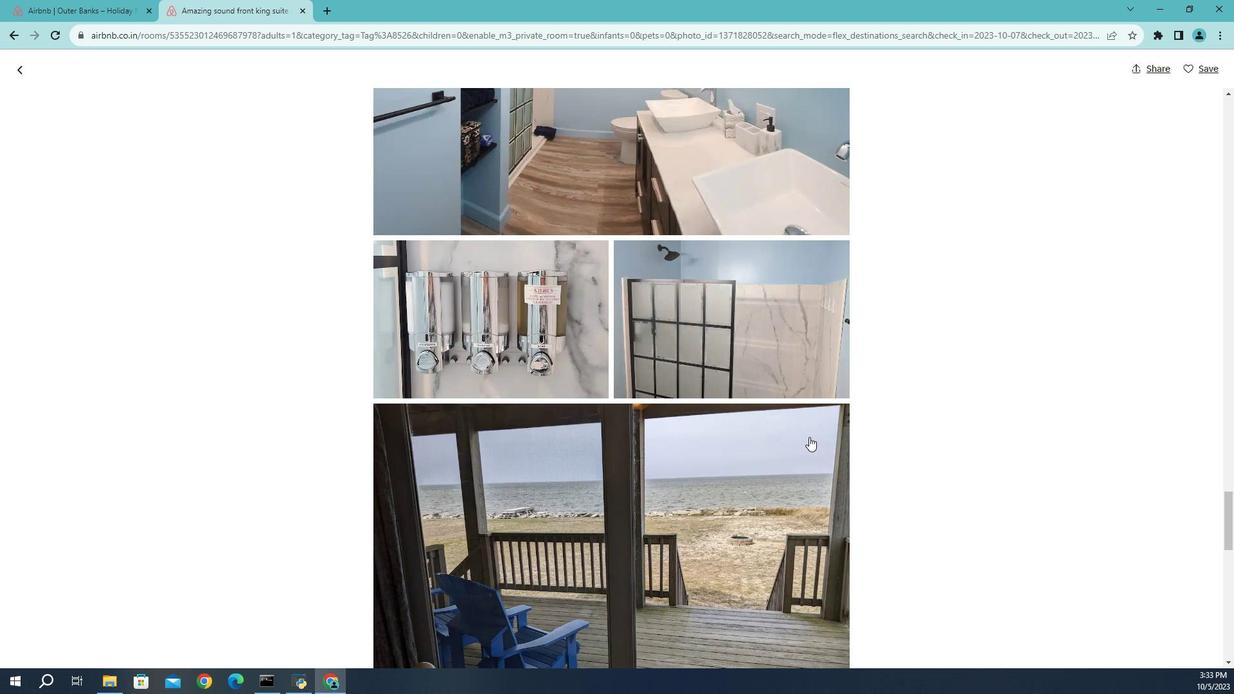 
Action: Mouse scrolled (781, 439) with delta (0, 0)
Screenshot: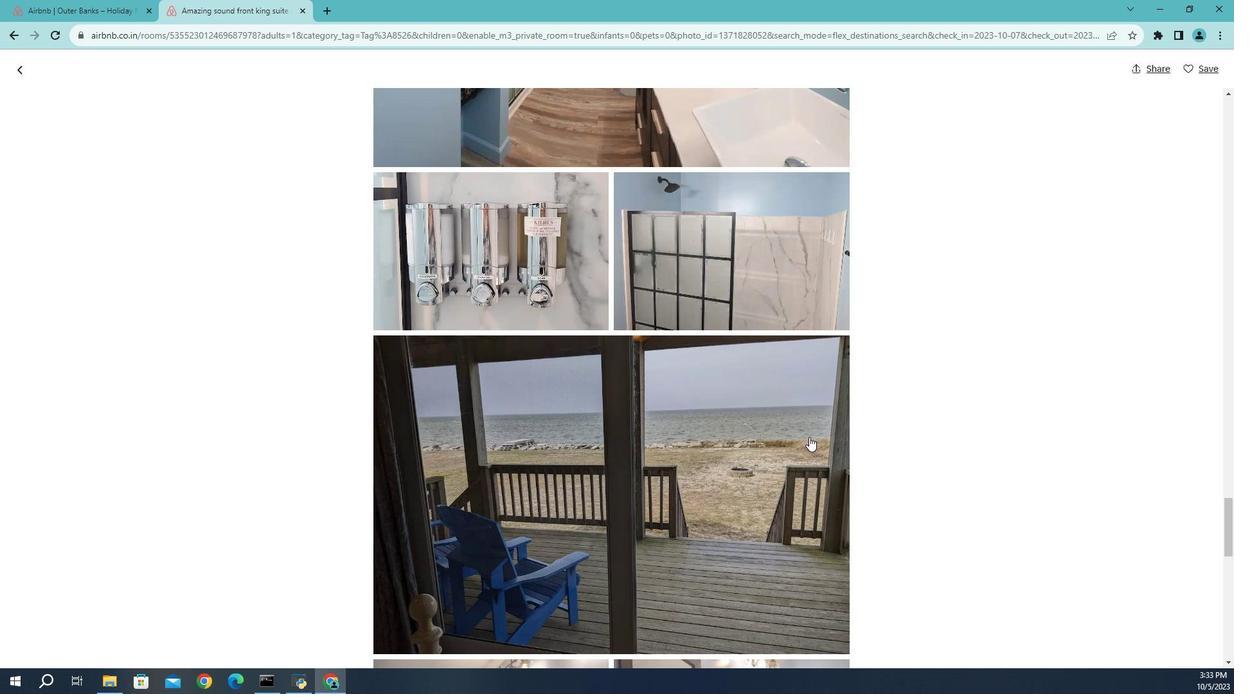 
Action: Mouse scrolled (781, 439) with delta (0, 0)
Screenshot: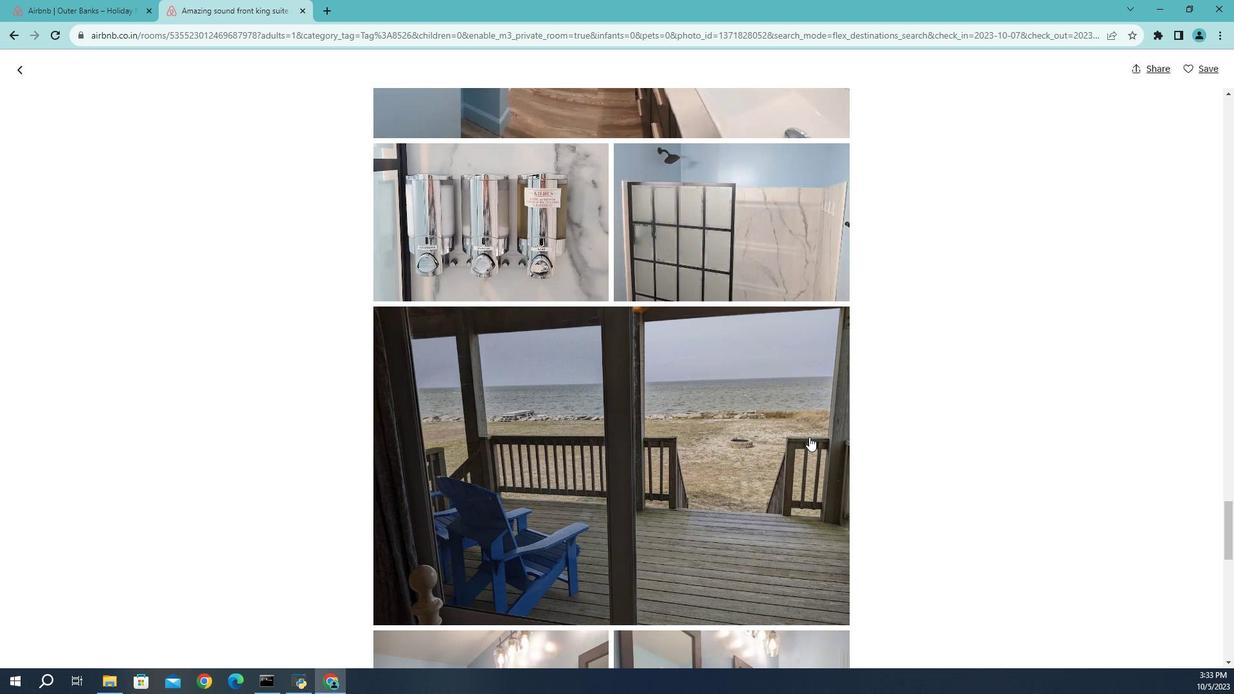 
Action: Mouse scrolled (781, 439) with delta (0, 0)
Screenshot: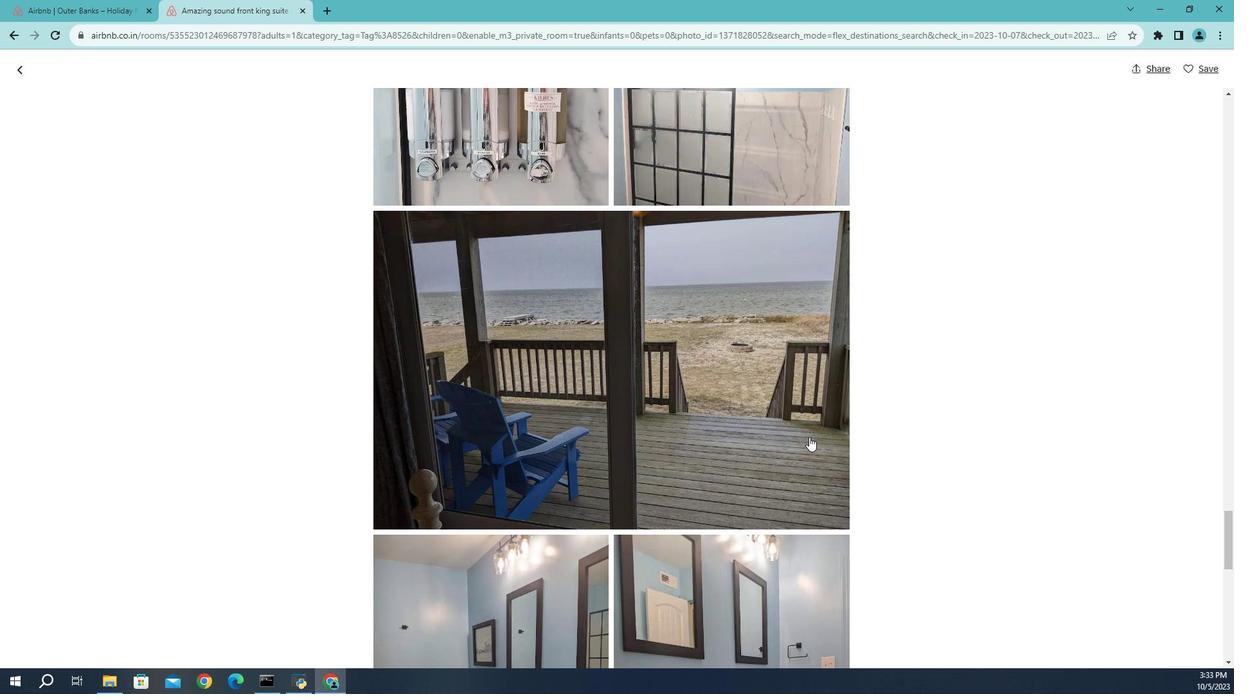 
Action: Mouse scrolled (781, 439) with delta (0, 0)
Screenshot: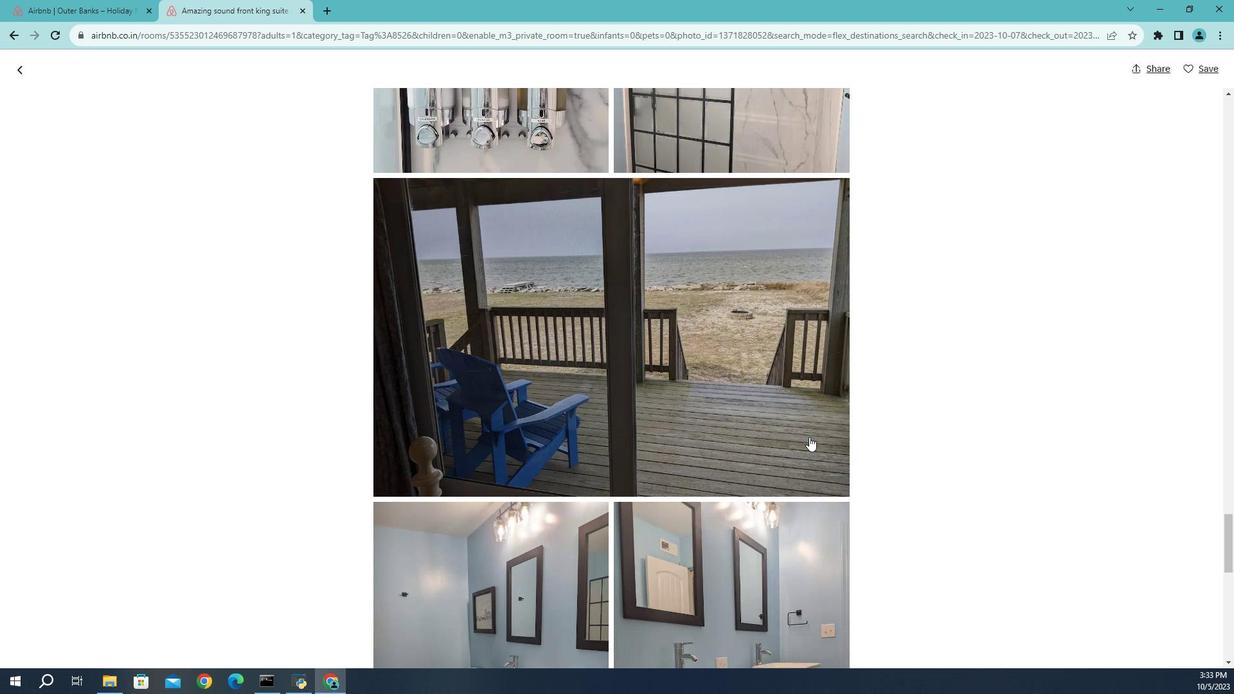 
Action: Mouse scrolled (781, 439) with delta (0, 0)
Screenshot: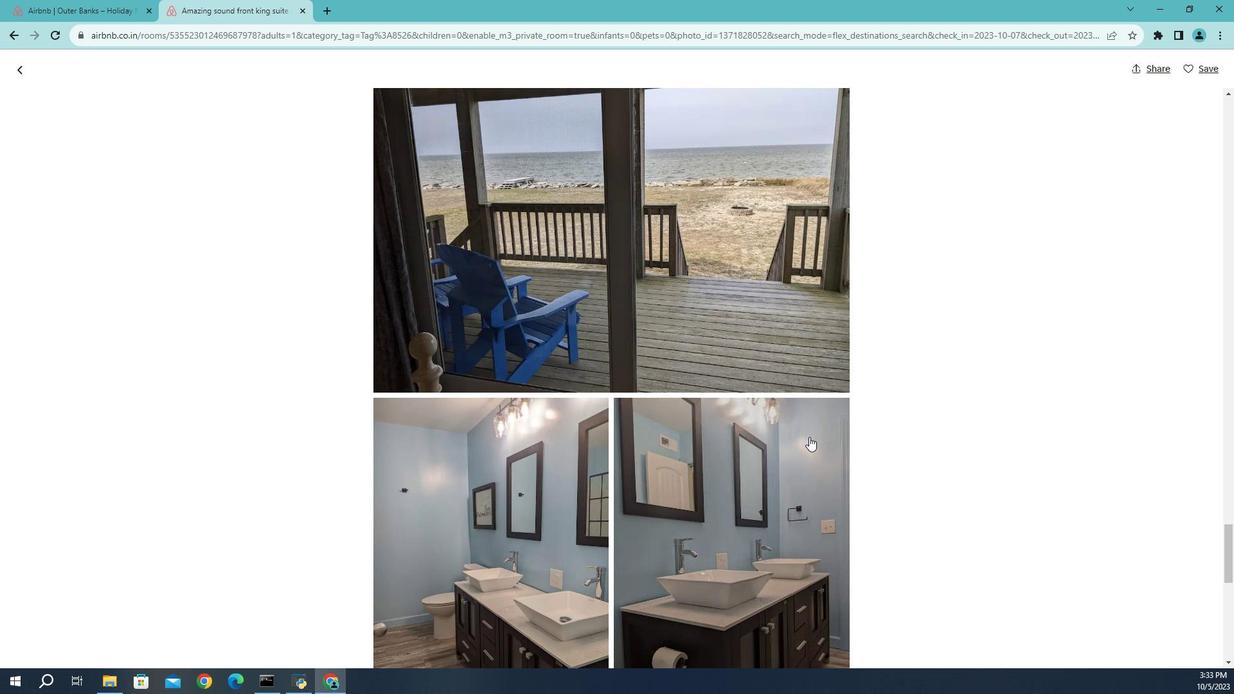 
Action: Mouse scrolled (781, 439) with delta (0, 0)
Screenshot: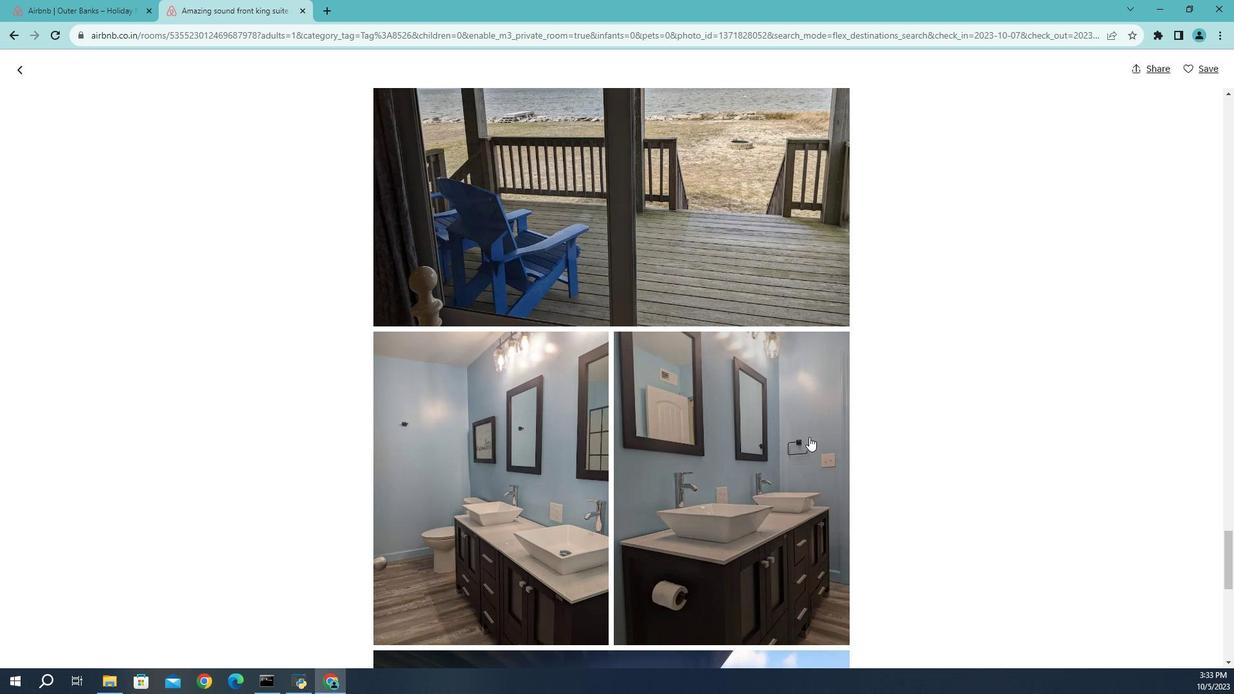 
Action: Mouse scrolled (781, 439) with delta (0, 0)
Screenshot: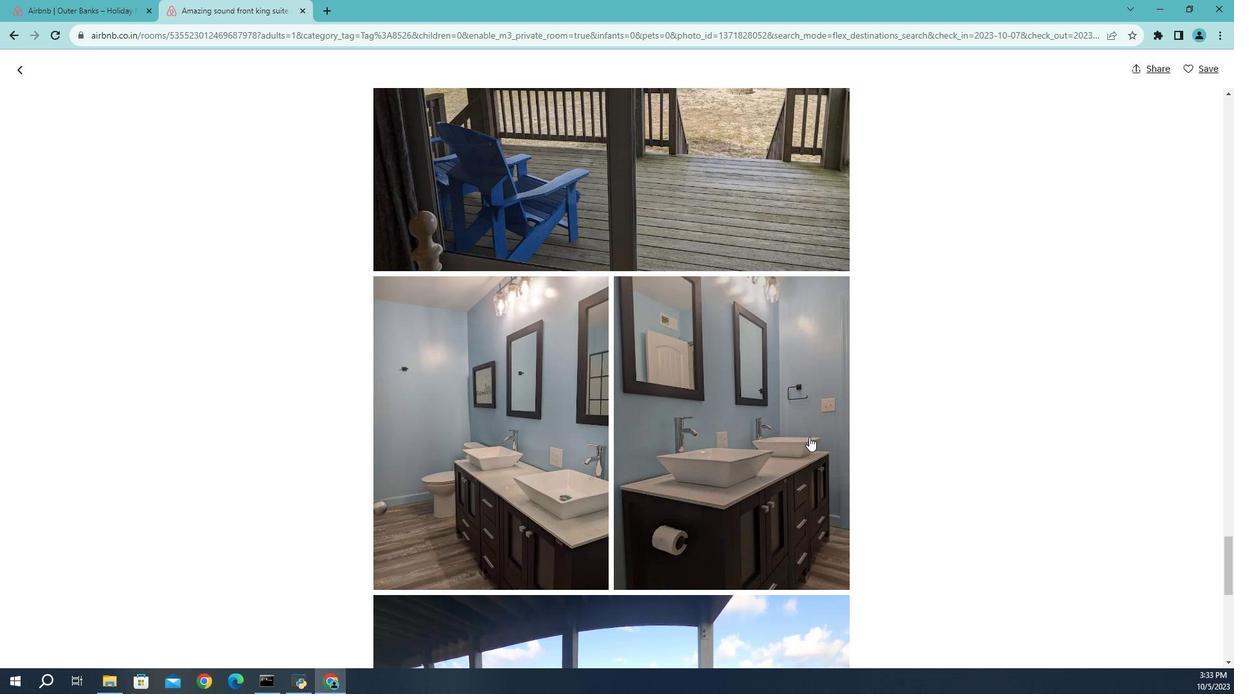
Action: Mouse scrolled (781, 439) with delta (0, 0)
Screenshot: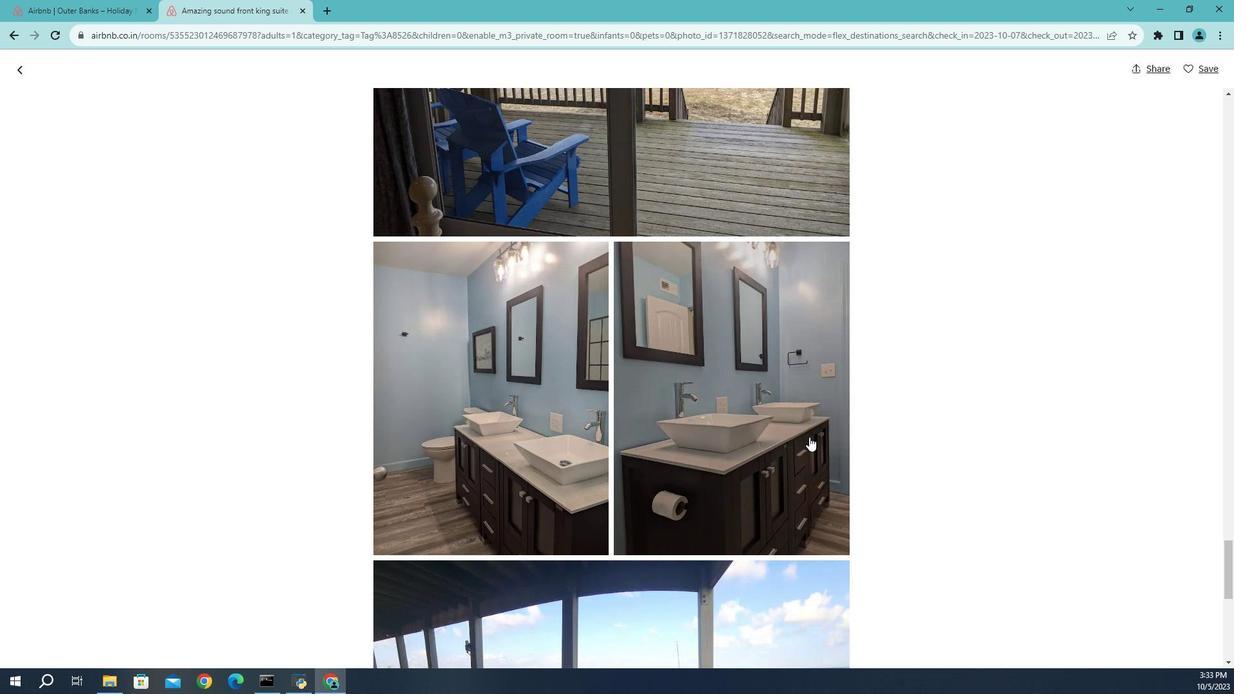 
Action: Mouse moved to (804, 448)
Screenshot: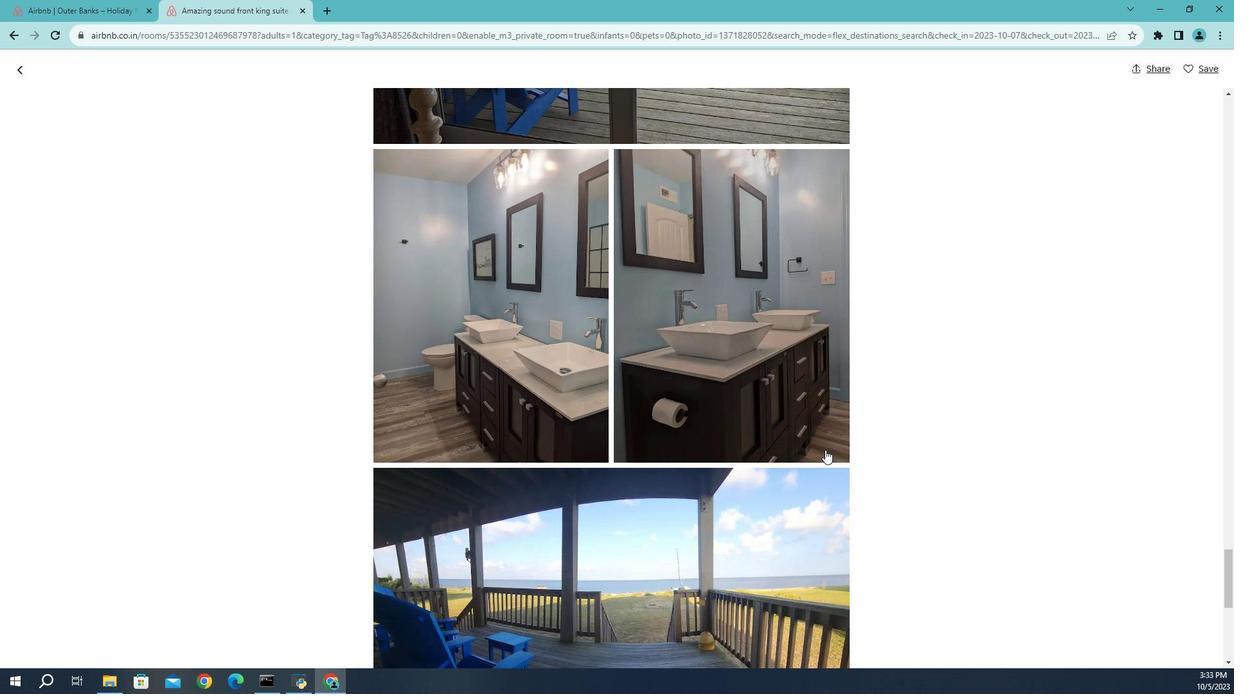 
Action: Mouse scrolled (804, 447) with delta (0, 0)
Screenshot: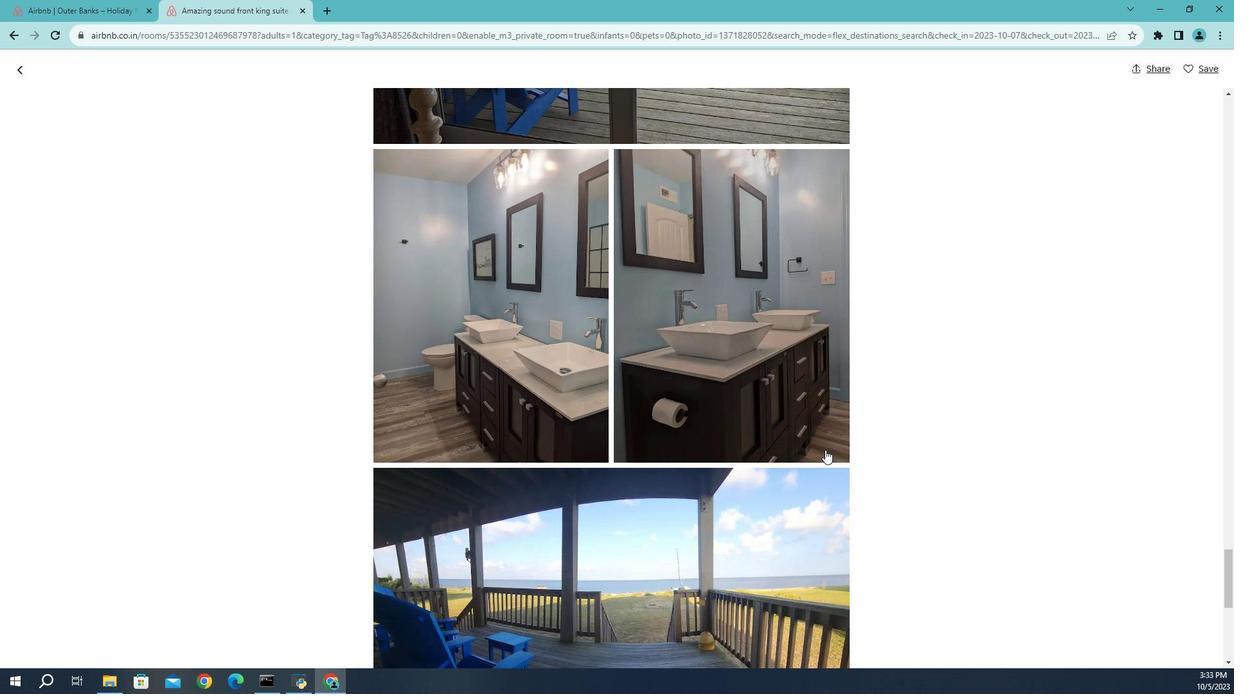 
Action: Mouse moved to (790, 450)
Screenshot: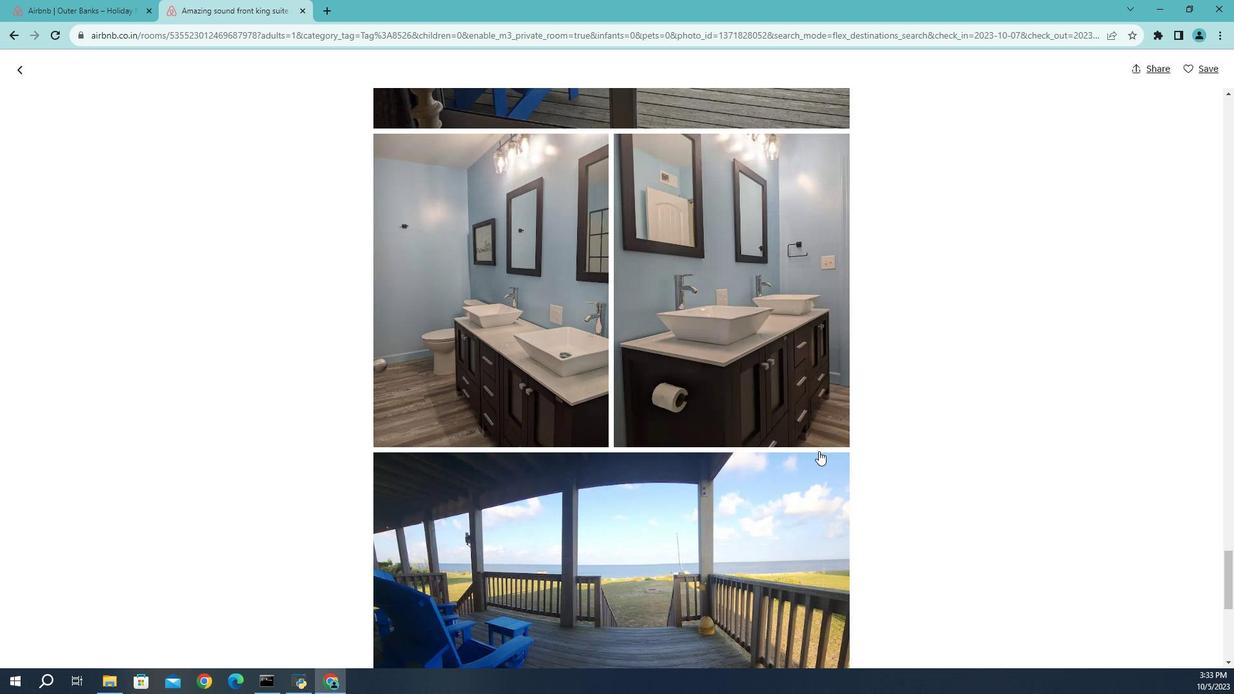 
Action: Mouse scrolled (790, 450) with delta (0, 0)
Screenshot: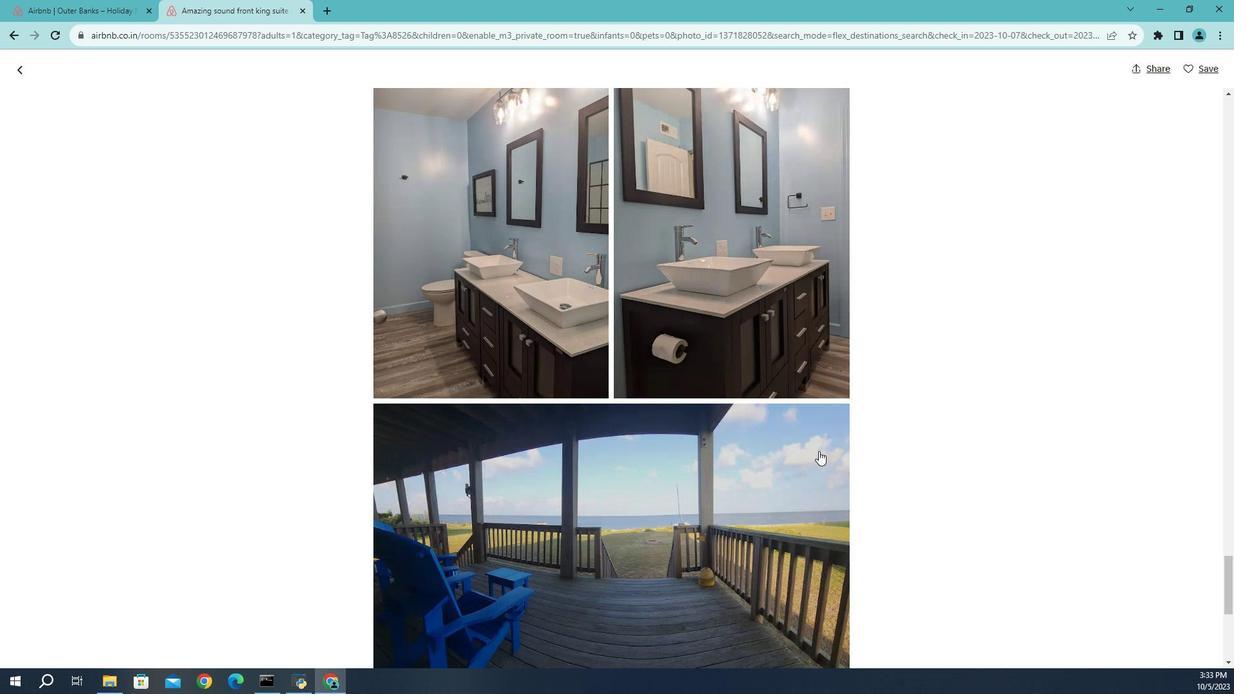 
Action: Mouse moved to (804, 448)
Screenshot: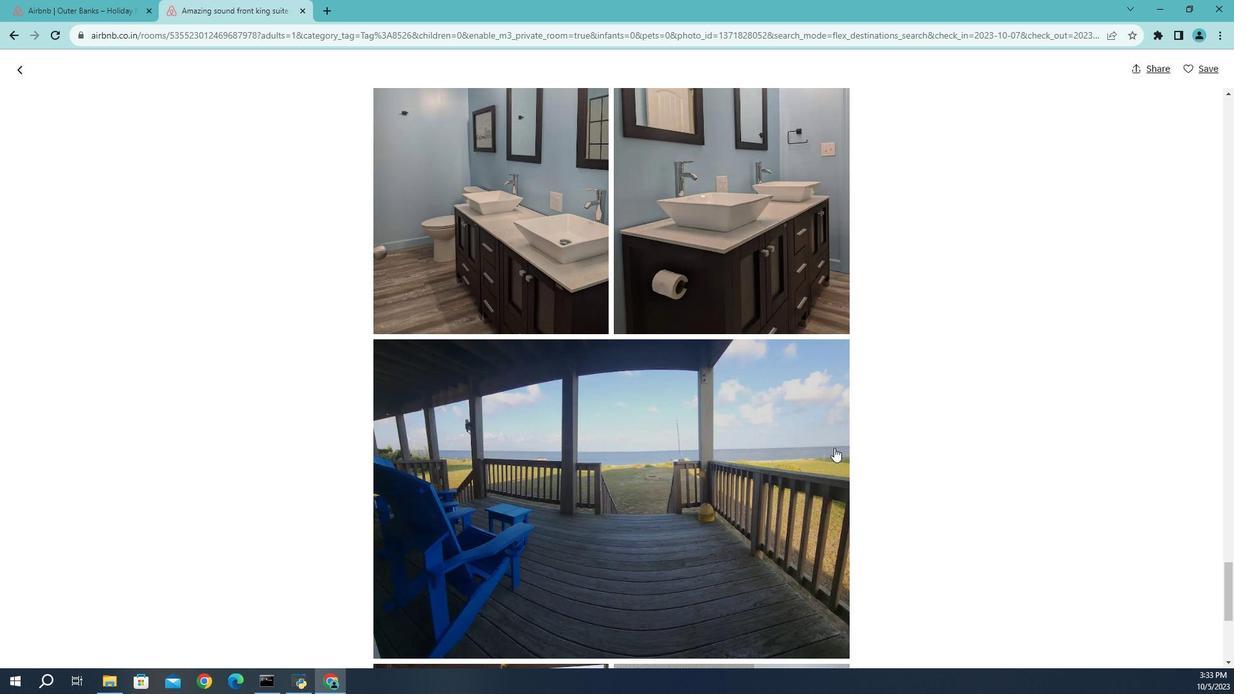 
Action: Mouse scrolled (804, 448) with delta (0, 0)
Screenshot: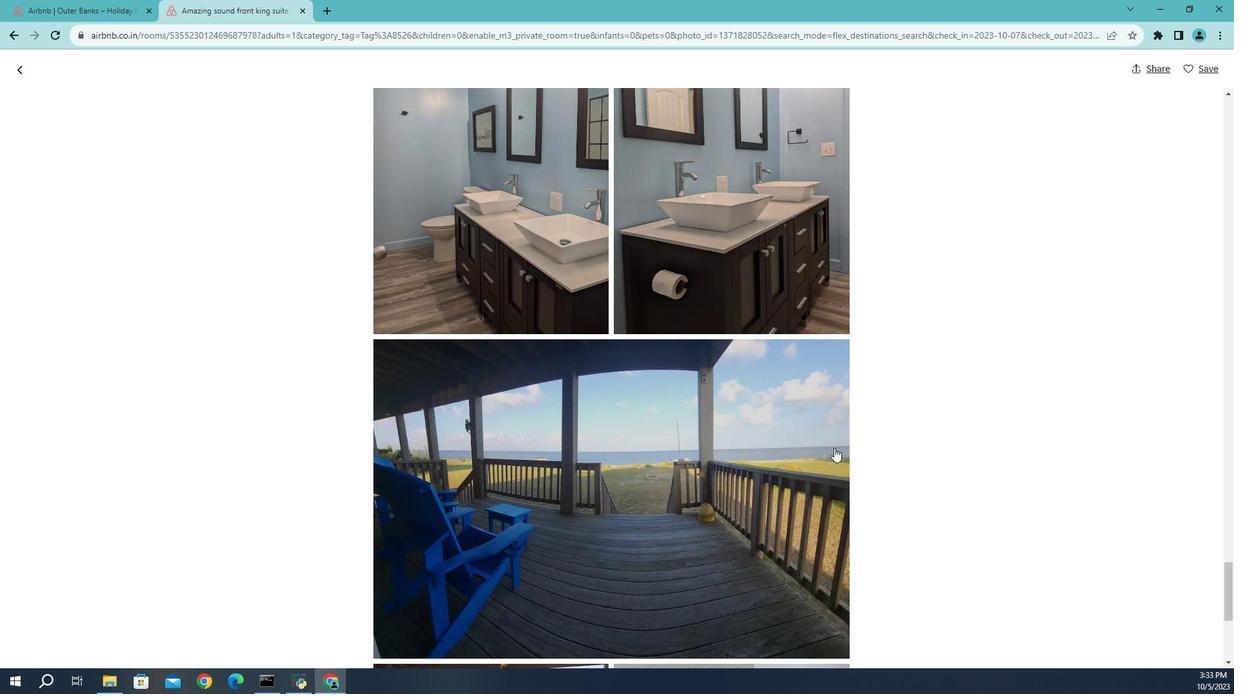 
Action: Mouse scrolled (804, 448) with delta (0, 0)
Screenshot: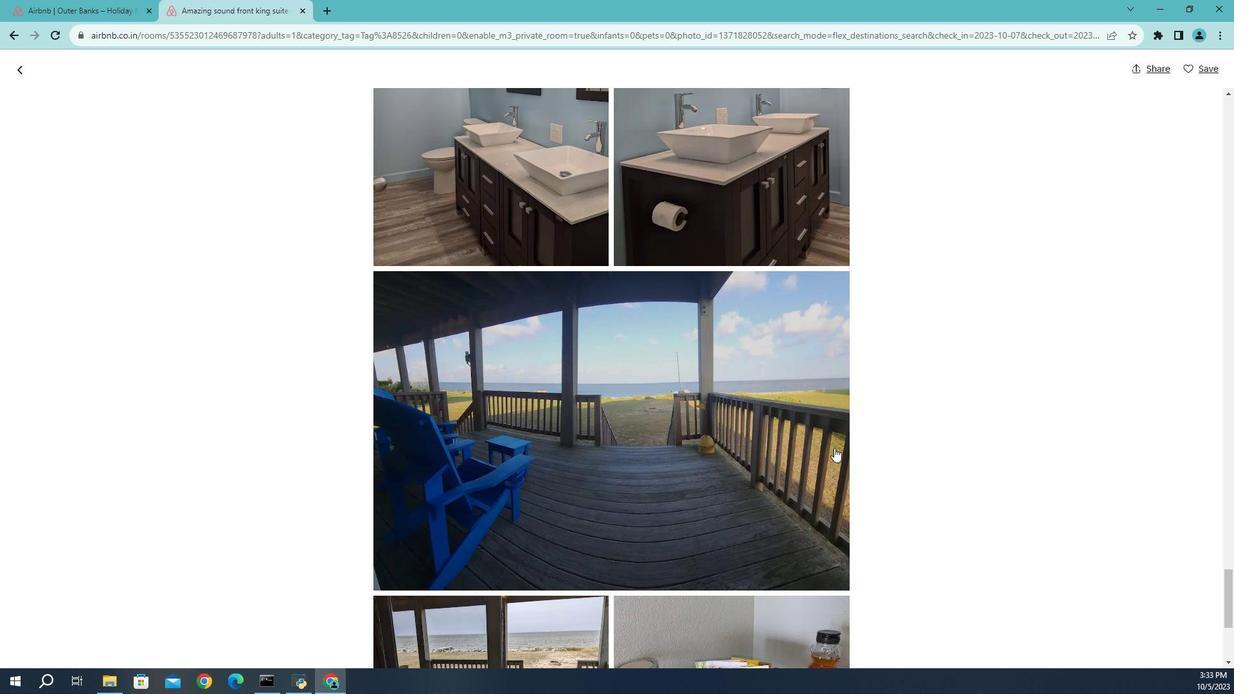 
Action: Mouse scrolled (804, 448) with delta (0, 0)
Screenshot: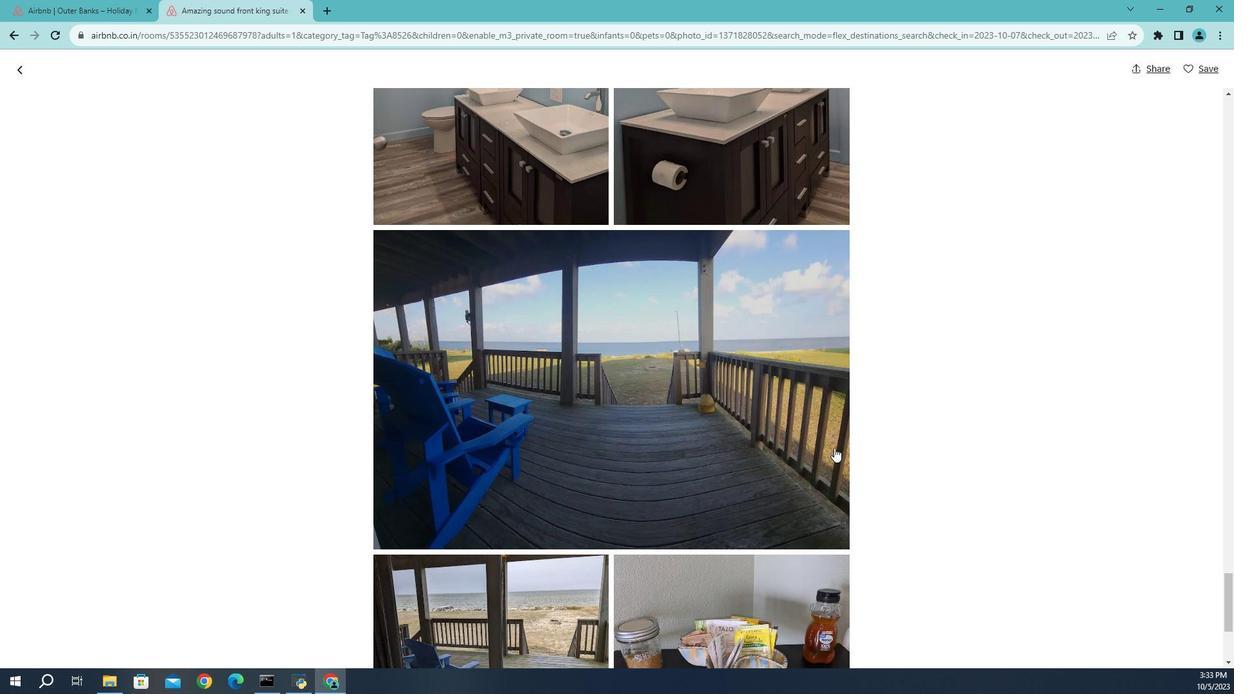 
Action: Mouse scrolled (804, 448) with delta (0, 0)
Screenshot: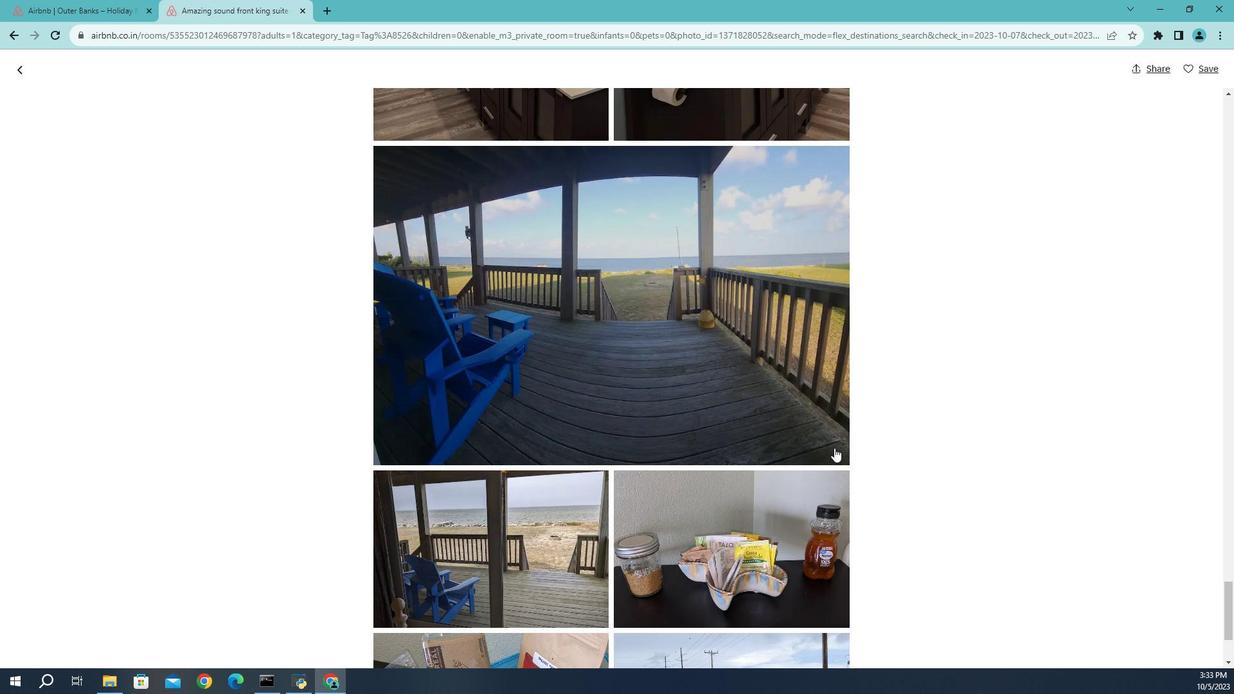 
Action: Mouse scrolled (804, 448) with delta (0, 0)
Screenshot: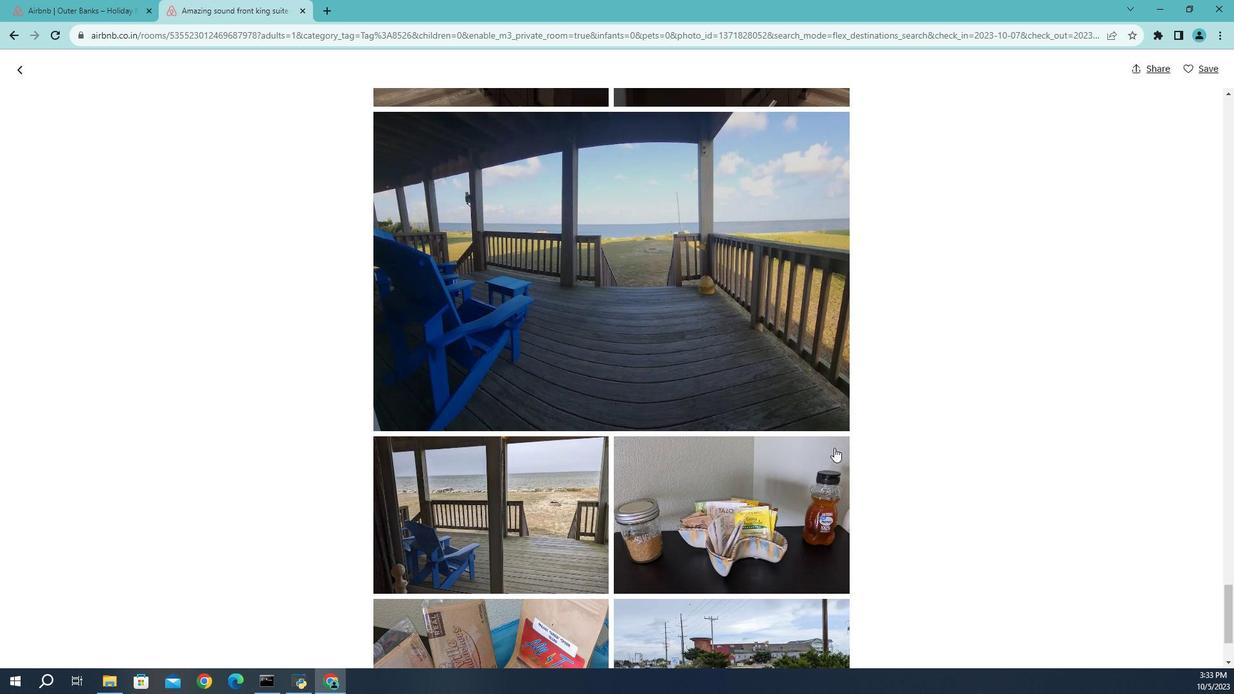 
Action: Mouse moved to (807, 472)
Screenshot: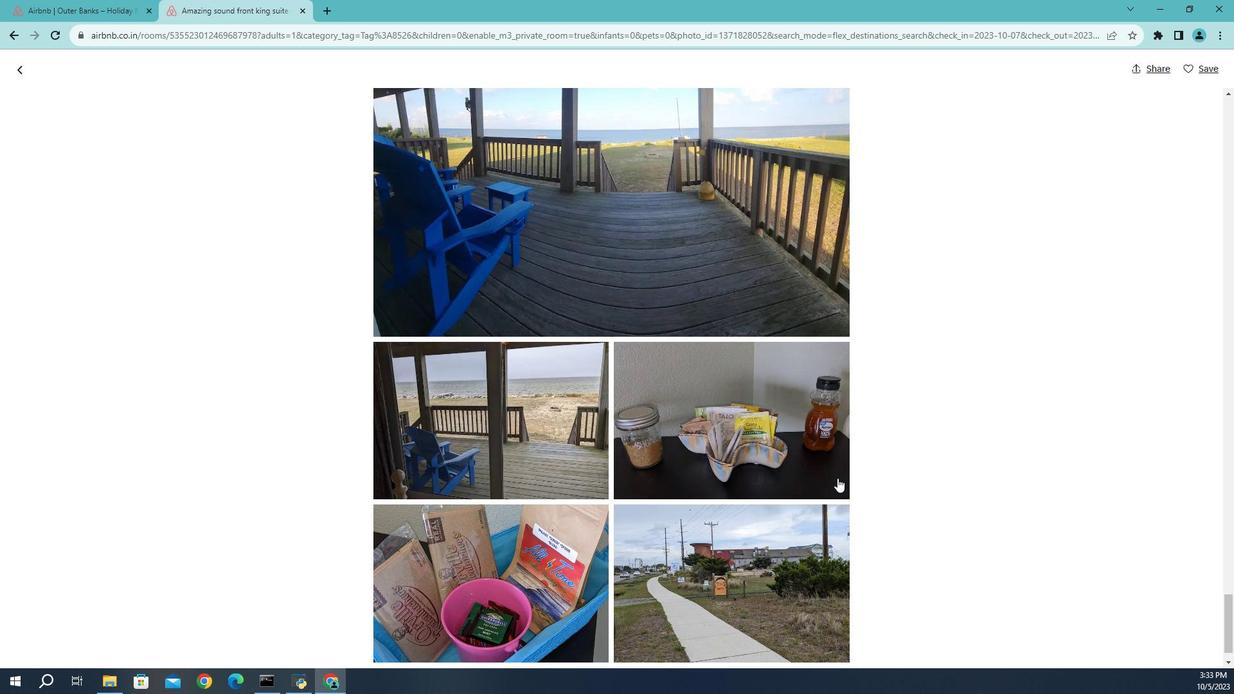 
Action: Mouse scrolled (807, 471) with delta (0, 0)
Screenshot: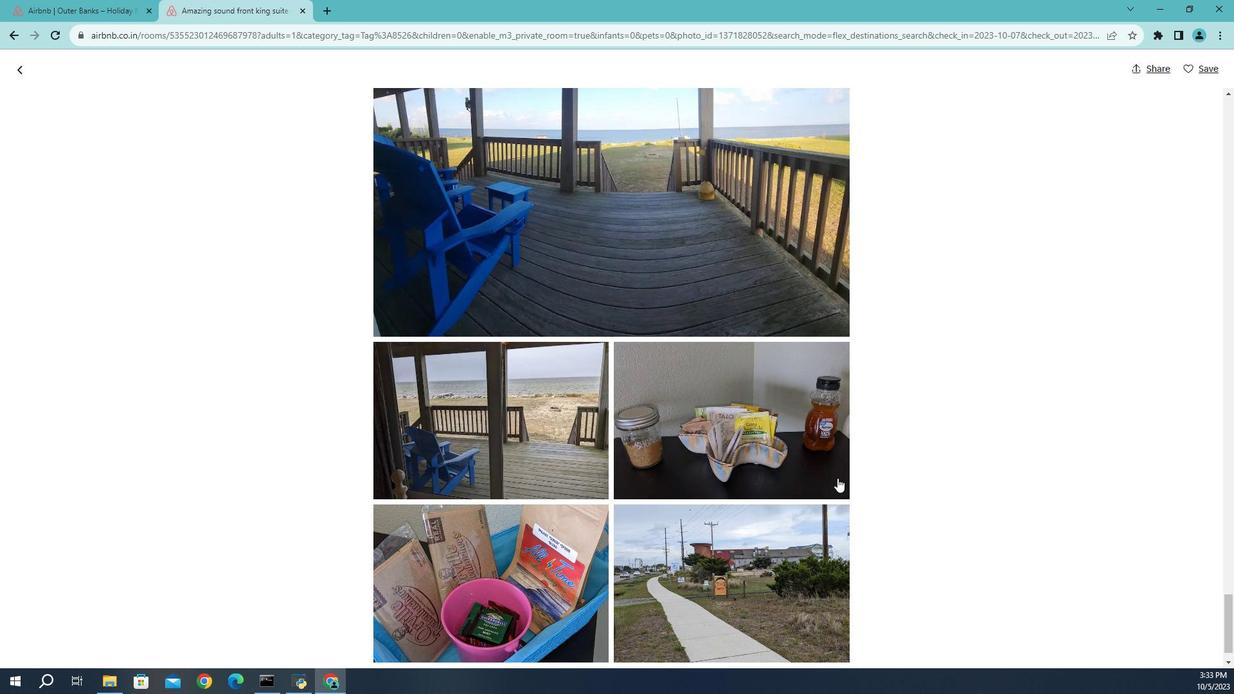 
Action: Mouse scrolled (807, 471) with delta (0, 0)
Screenshot: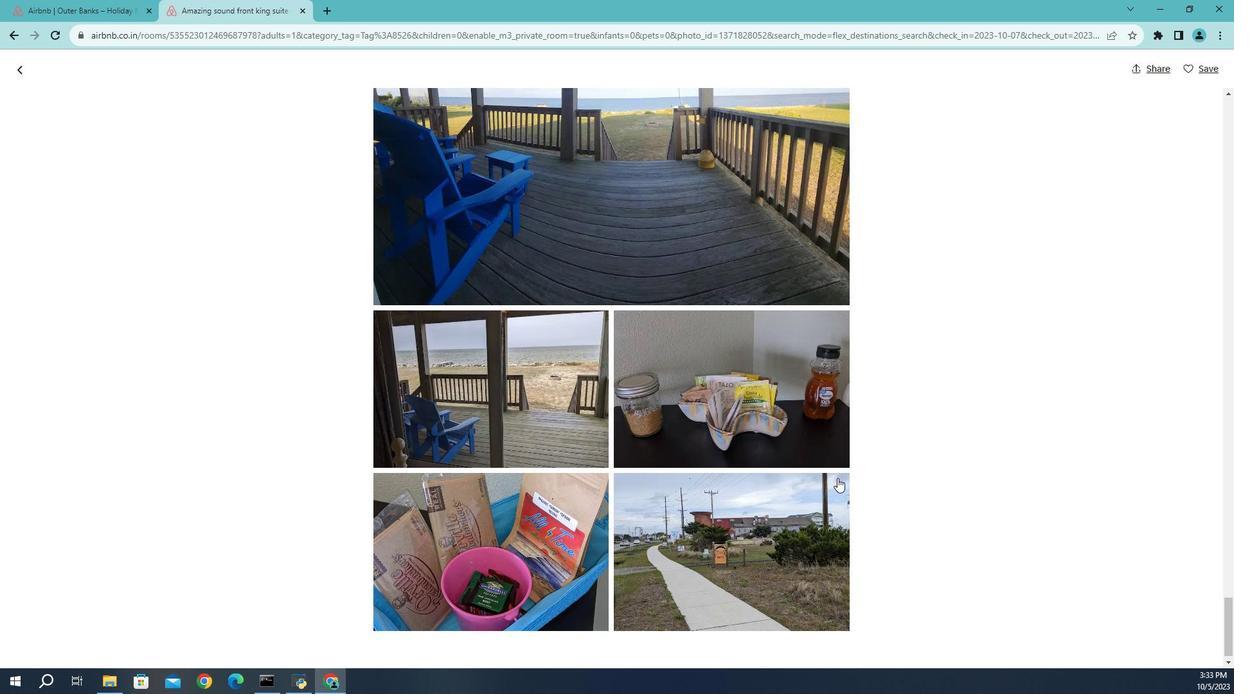 
Action: Mouse scrolled (807, 471) with delta (0, 0)
